 Task: Create a detailed anatomical model of a human organ.
Action: Mouse moved to (274, 224)
Screenshot: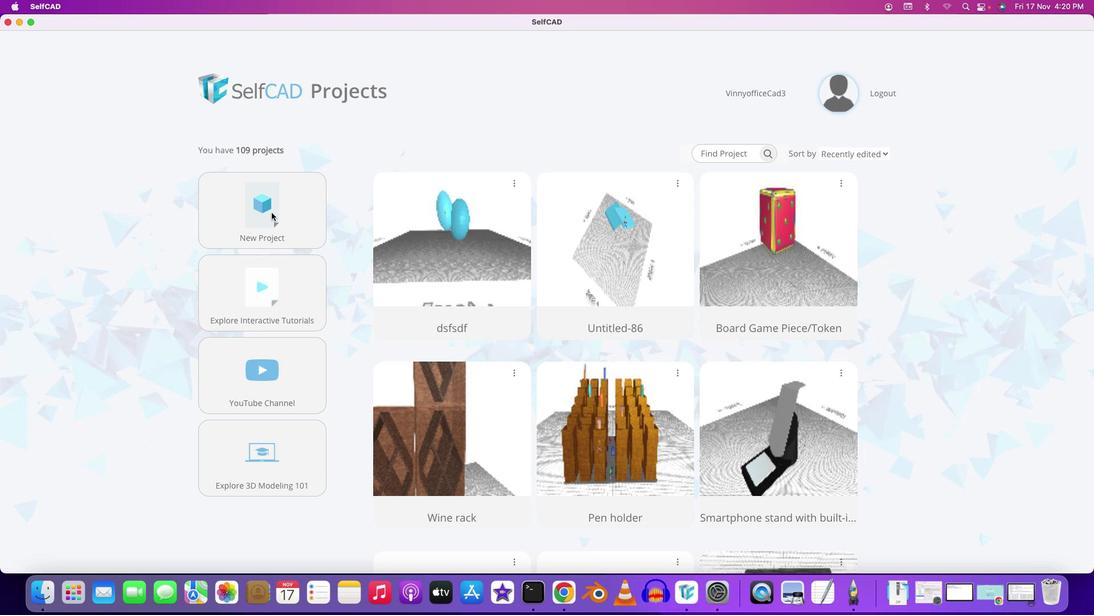 
Action: Mouse pressed left at (274, 224)
Screenshot: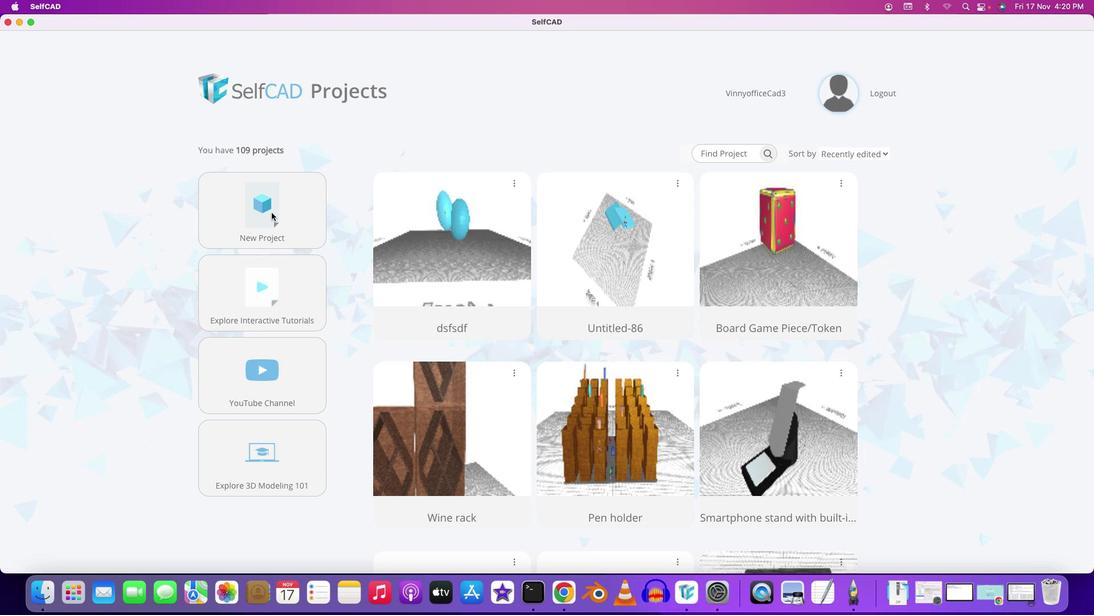 
Action: Mouse moved to (273, 214)
Screenshot: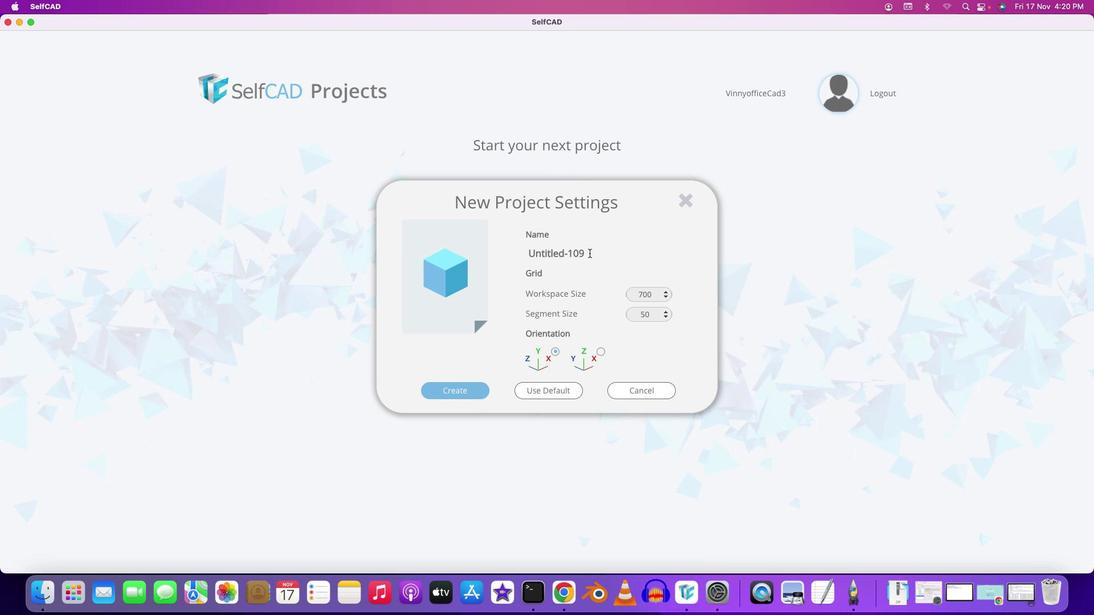 
Action: Mouse pressed left at (273, 214)
Screenshot: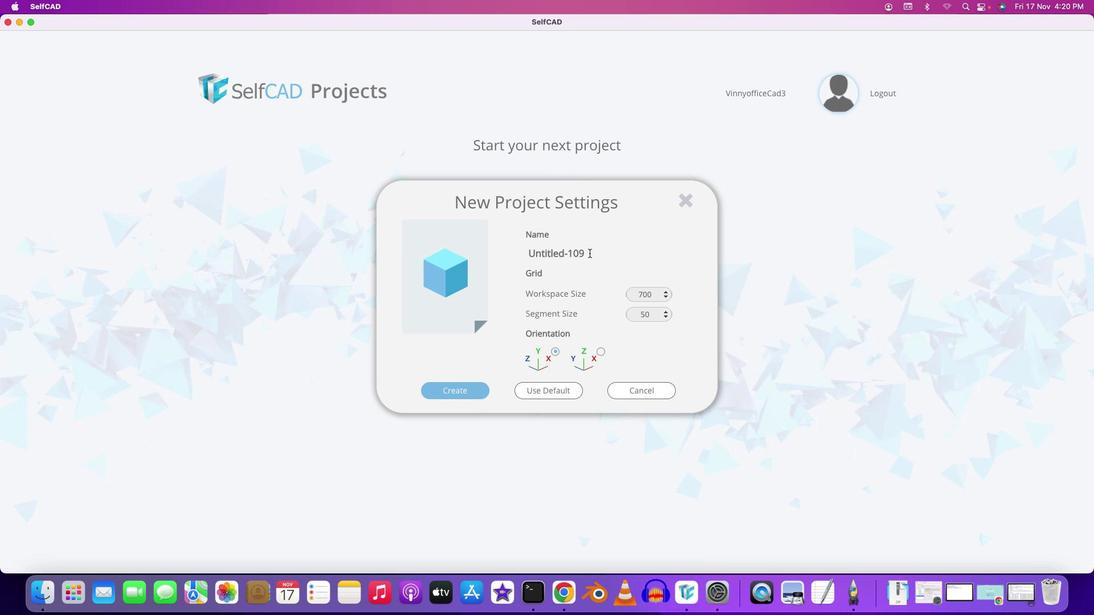
Action: Mouse moved to (591, 255)
Screenshot: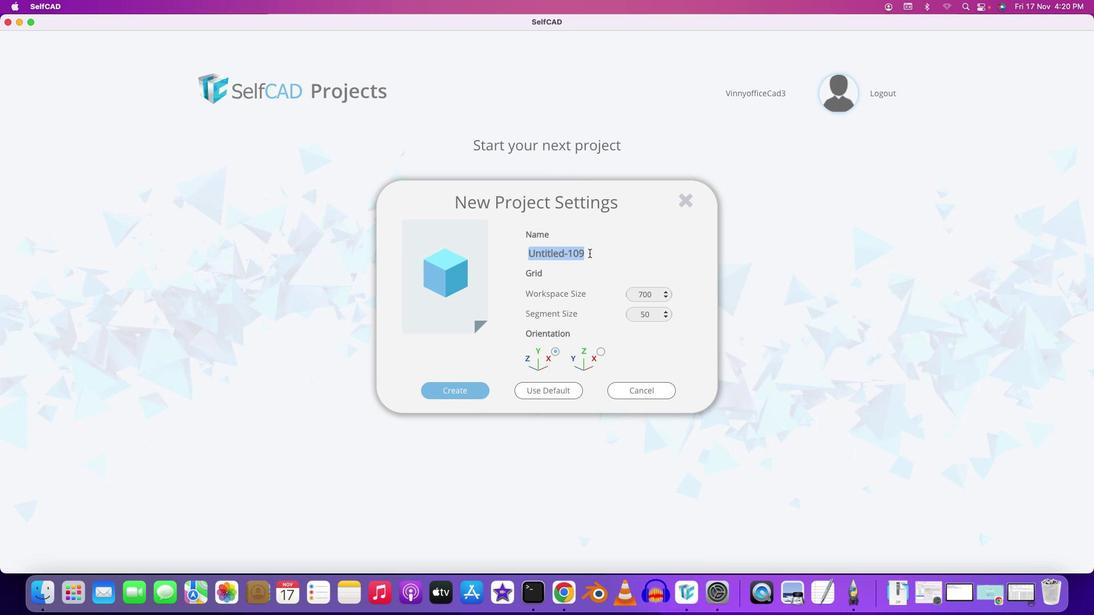 
Action: Mouse pressed left at (591, 255)
Screenshot: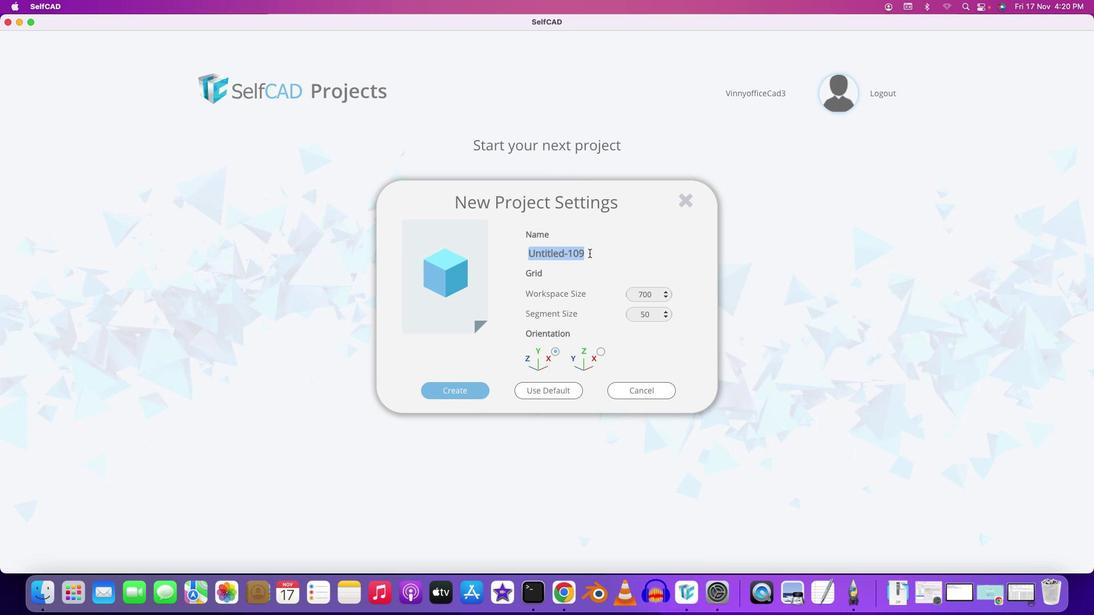 
Action: Key pressed Key.backspaceKey.backspaceKey.backspaceKey.backspace'd'Key.backspace
Screenshot: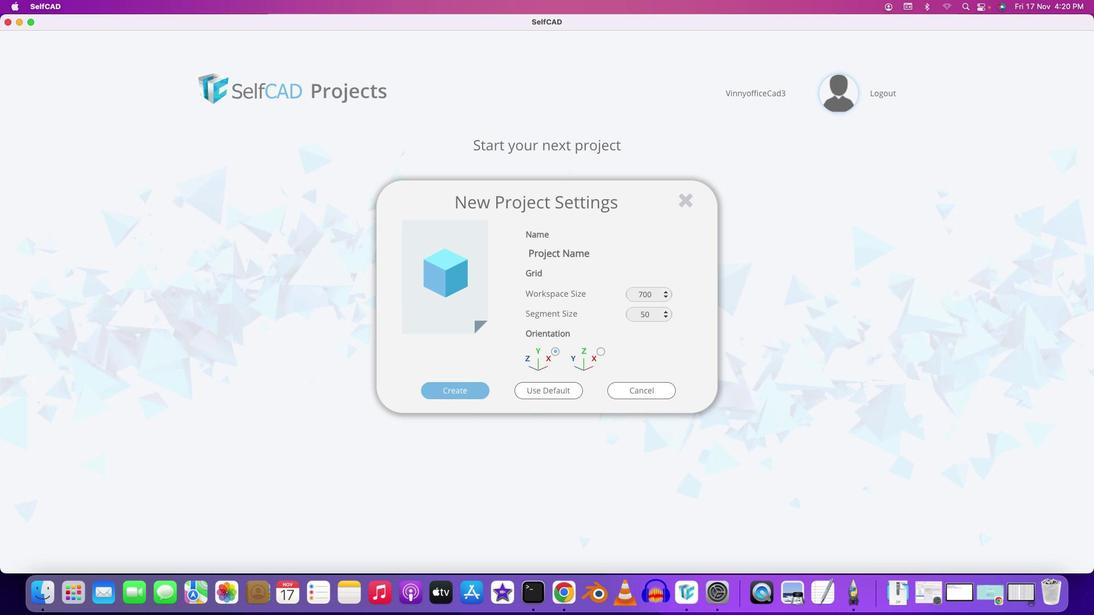
Action: Mouse moved to (659, 299)
Screenshot: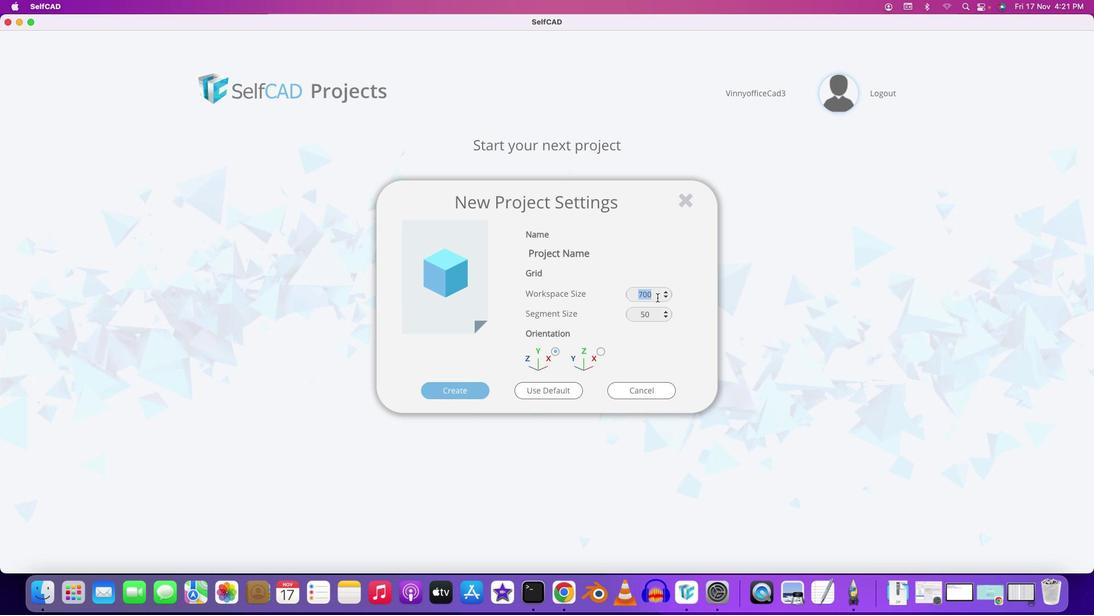 
Action: Mouse pressed left at (659, 299)
Screenshot: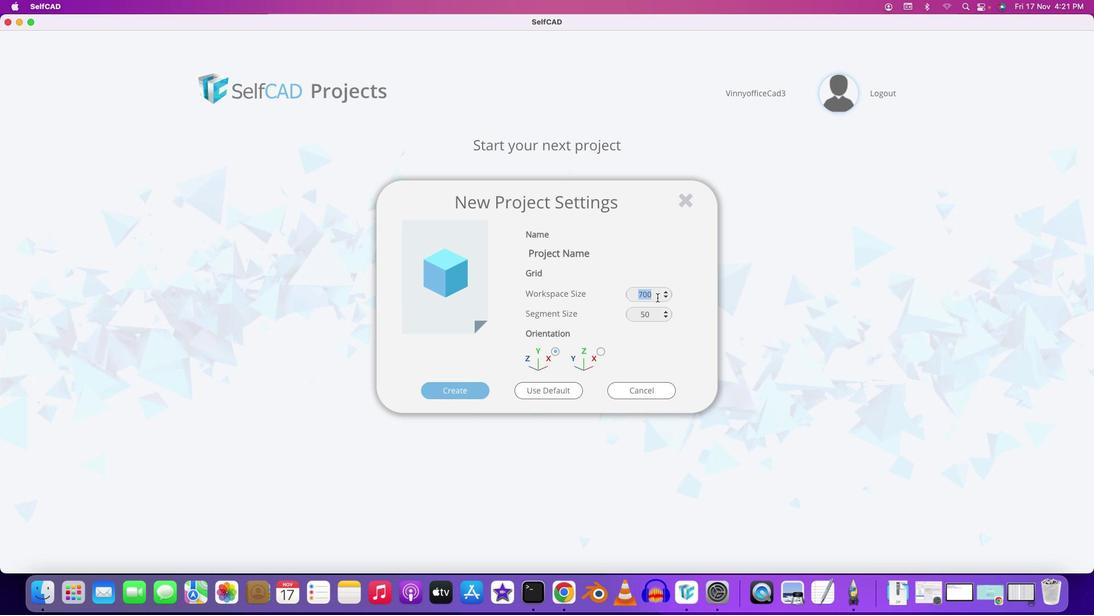 
Action: Mouse moved to (614, 255)
Screenshot: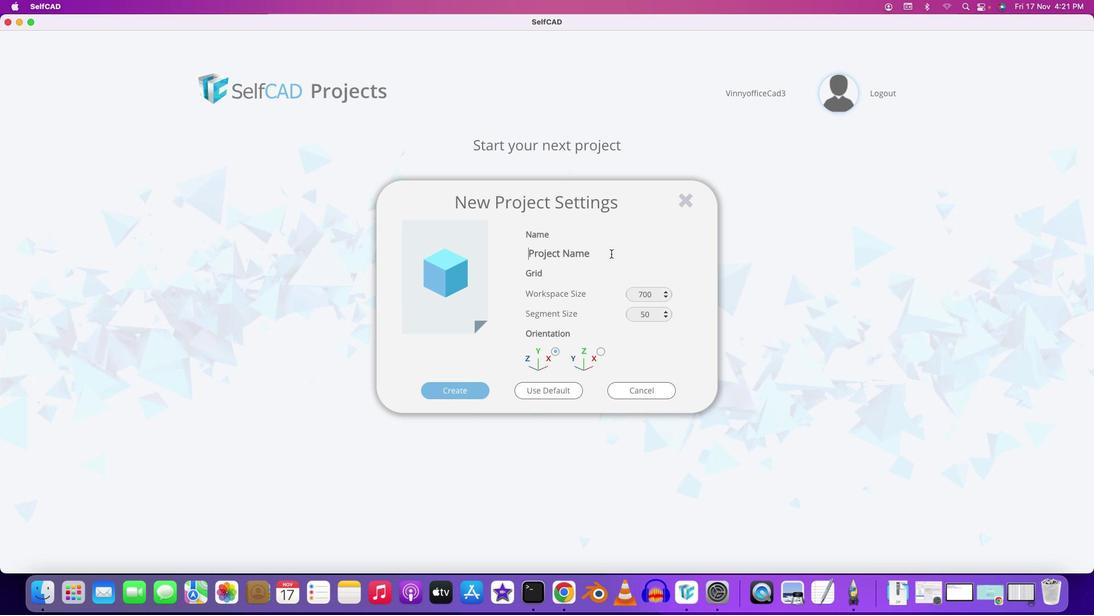 
Action: Mouse pressed left at (614, 255)
Screenshot: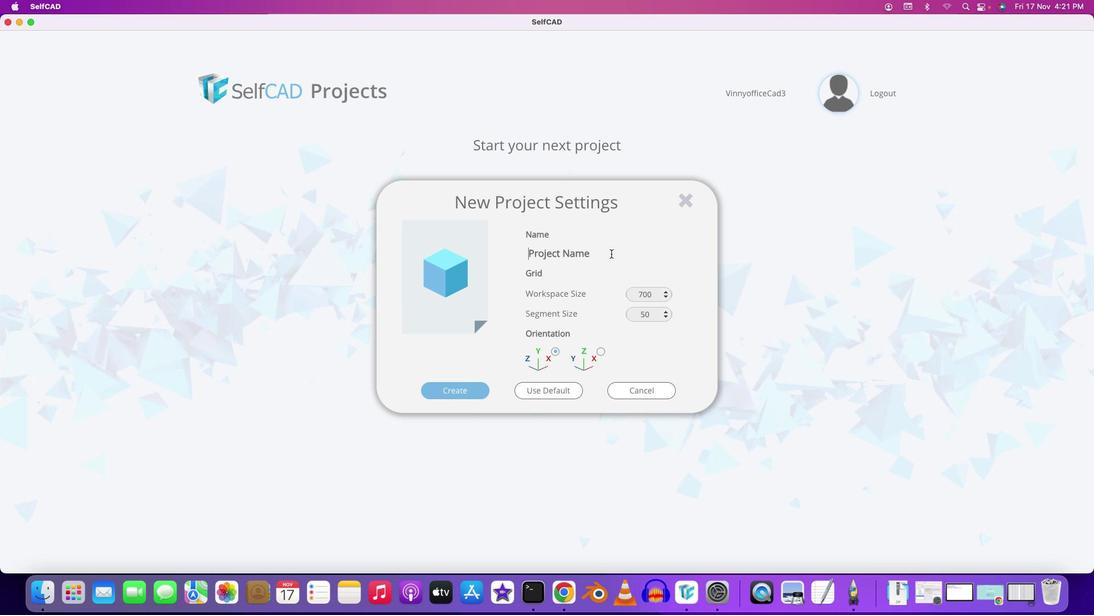 
Action: Mouse moved to (613, 255)
Screenshot: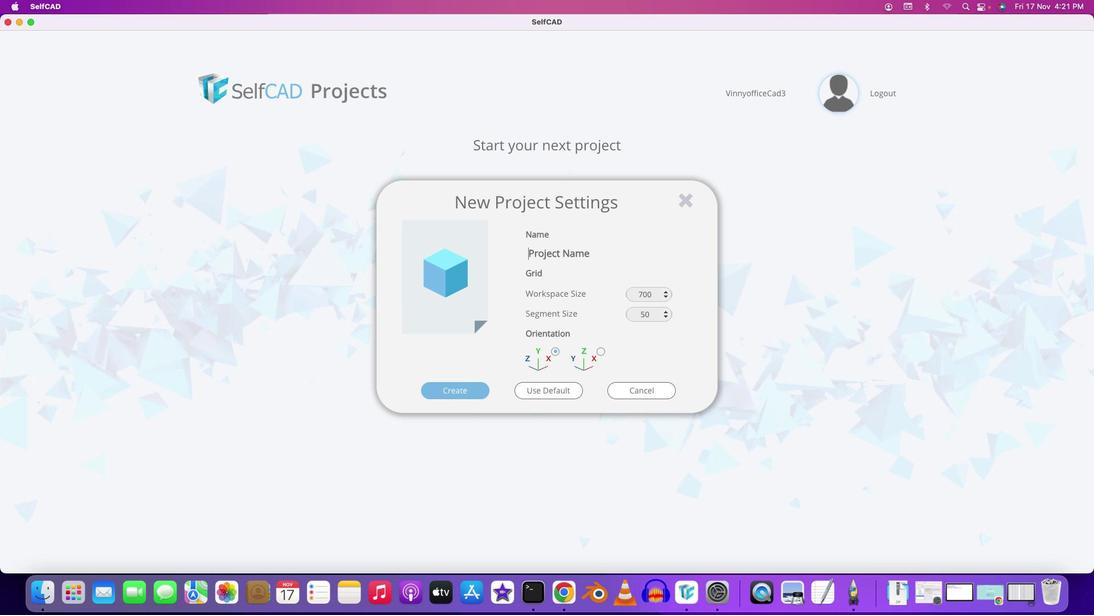 
Action: Key pressed Key.shift'H''u''m''a''n'Key.spaceKey.shift'O''r''g''a''n'
Screenshot: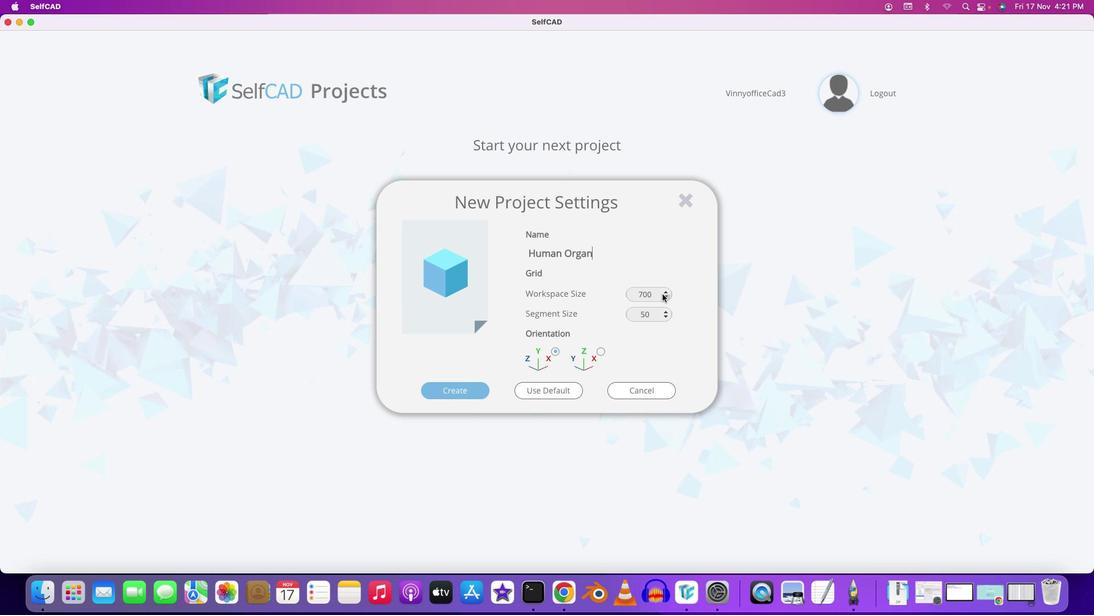 
Action: Mouse moved to (661, 295)
Screenshot: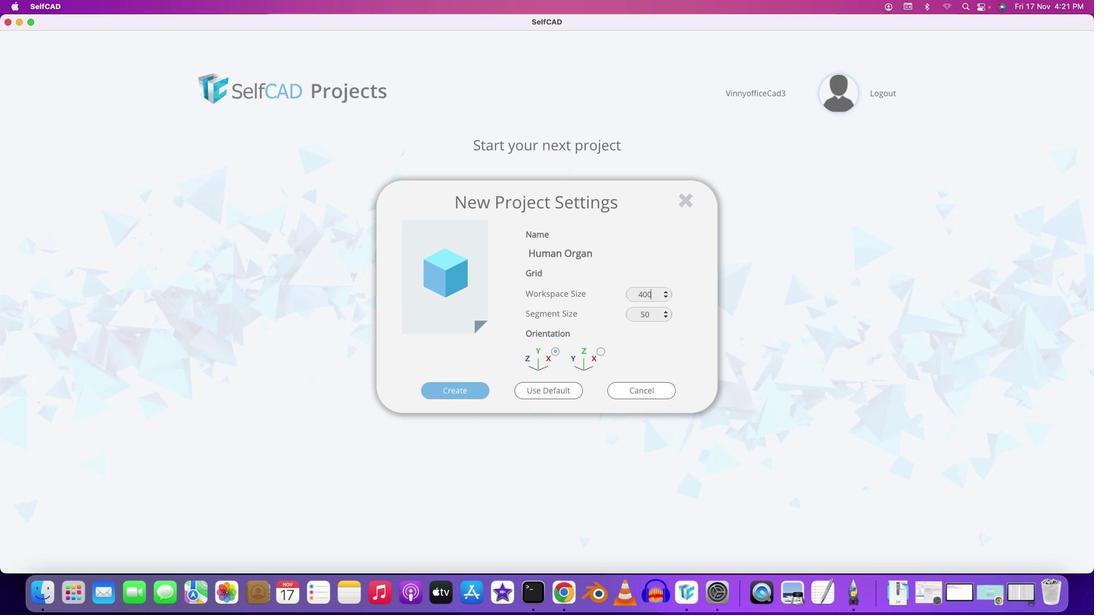 
Action: Mouse pressed left at (661, 295)
Screenshot: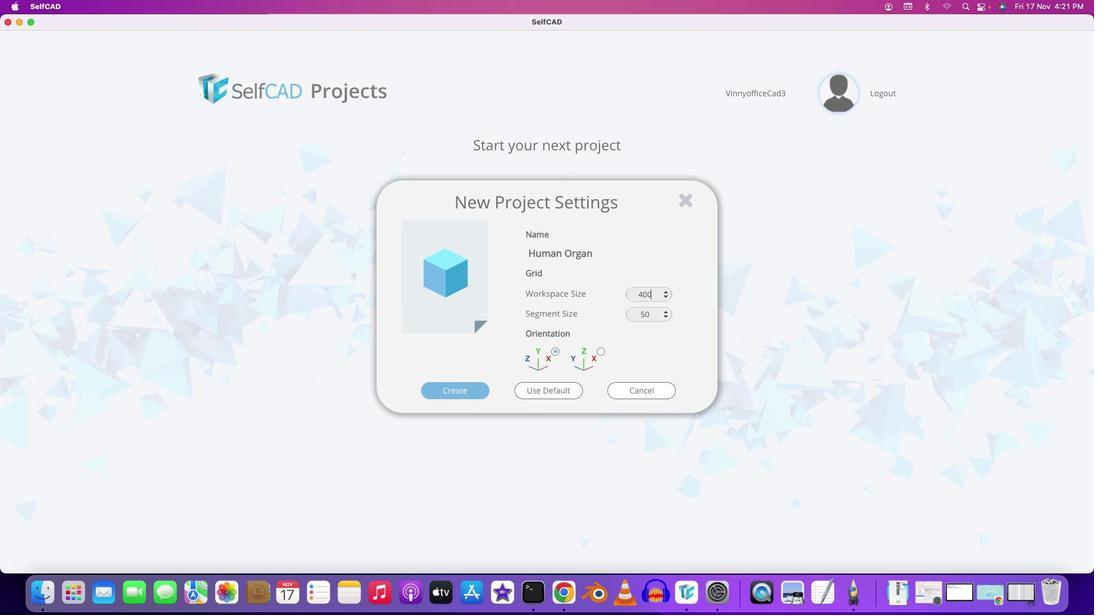 
Action: Key pressed '4''0''0'
Screenshot: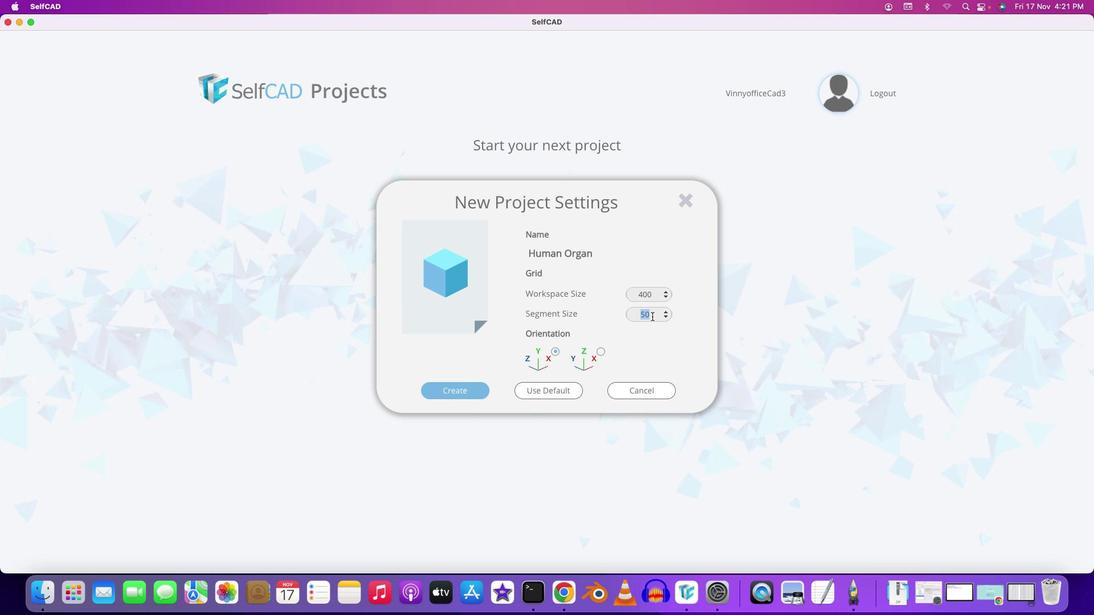 
Action: Mouse moved to (654, 318)
Screenshot: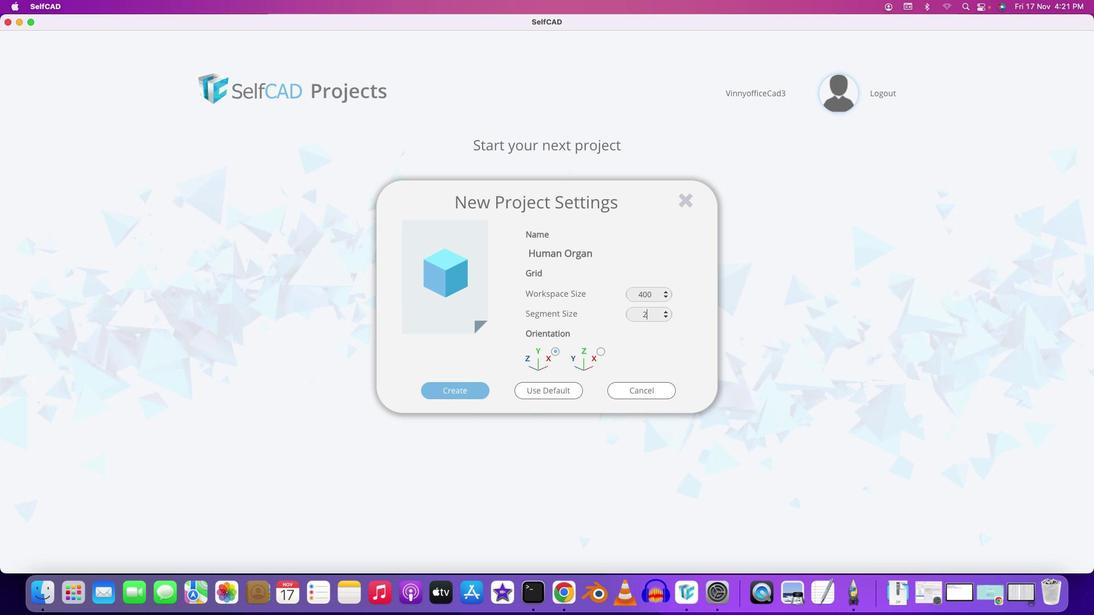 
Action: Mouse pressed left at (654, 318)
Screenshot: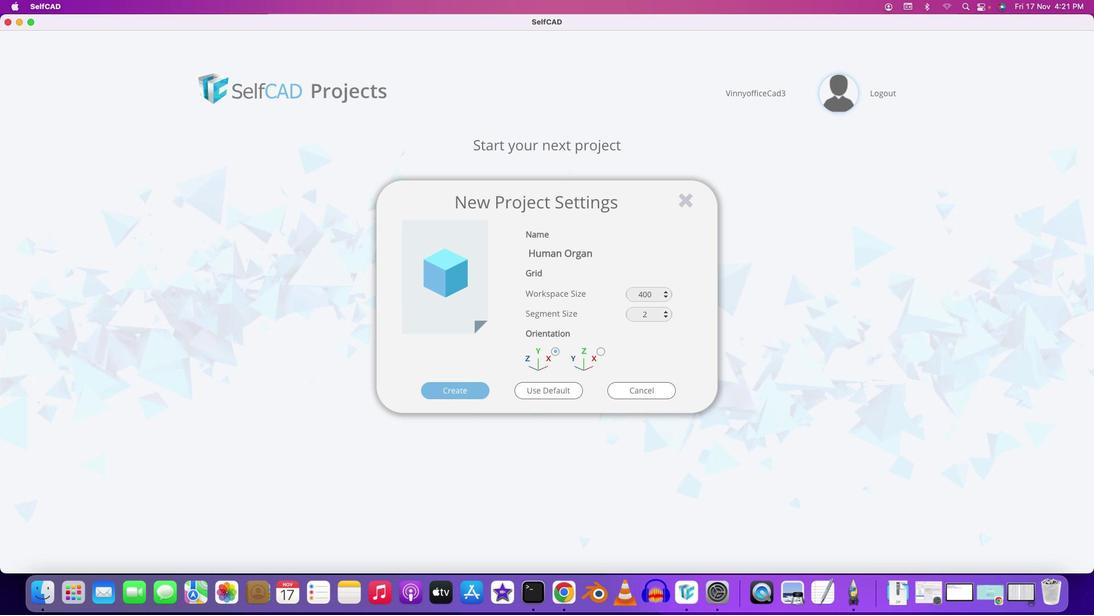 
Action: Key pressed '2'Key.backspace'4'
Screenshot: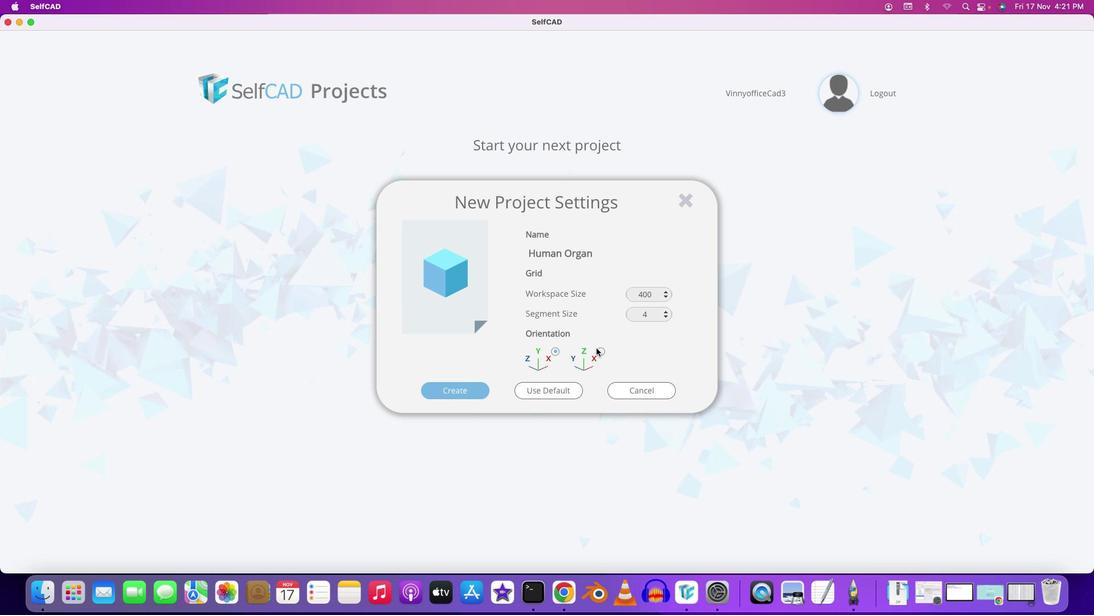 
Action: Mouse moved to (598, 350)
Screenshot: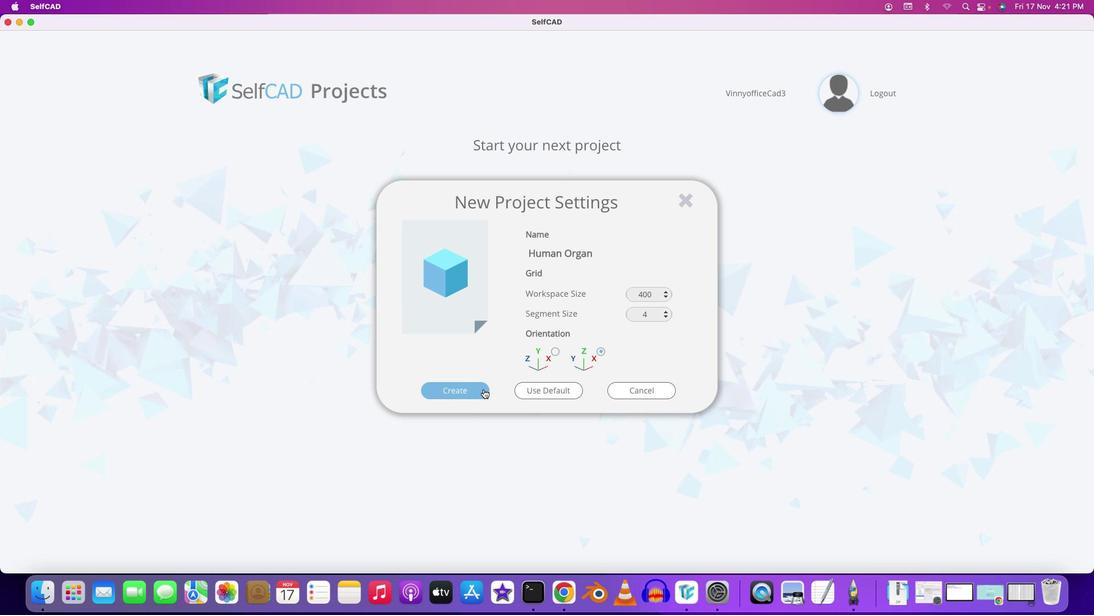 
Action: Mouse pressed left at (598, 350)
Screenshot: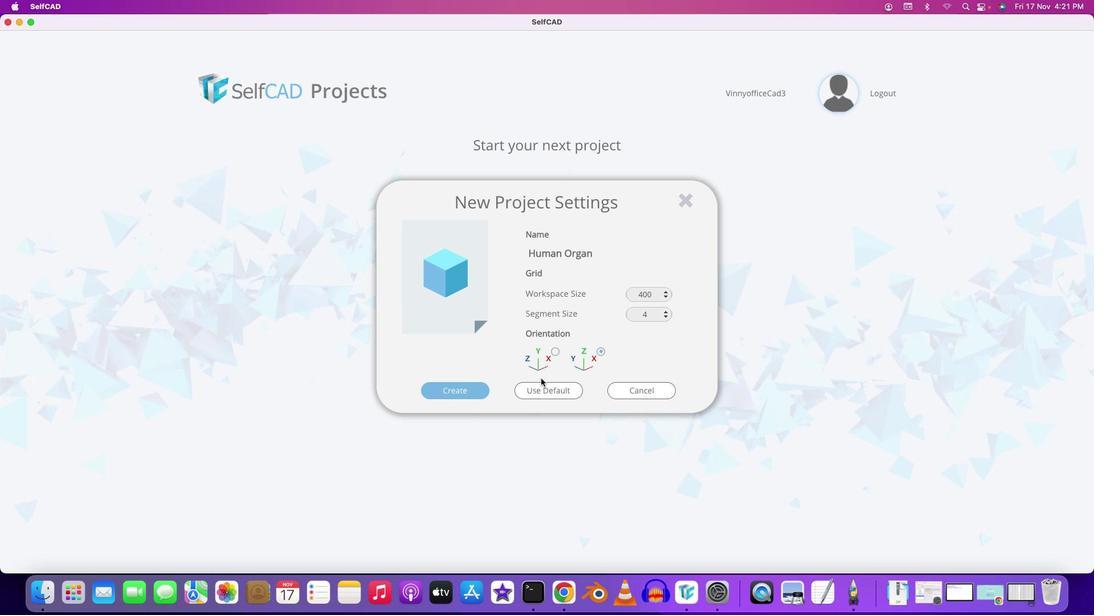 
Action: Mouse moved to (599, 351)
Screenshot: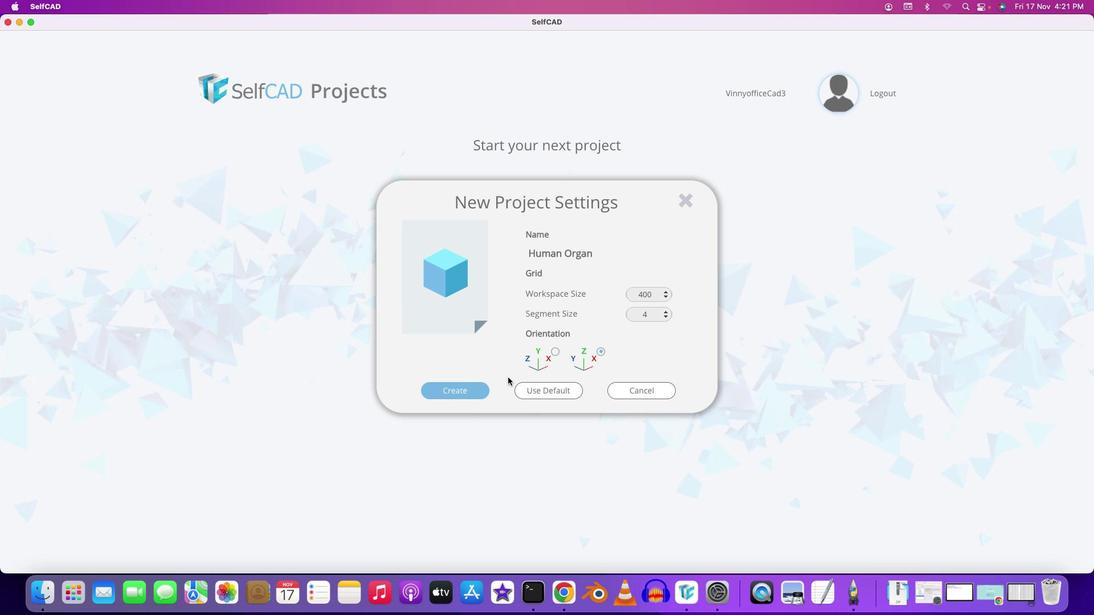 
Action: Mouse pressed left at (599, 351)
Screenshot: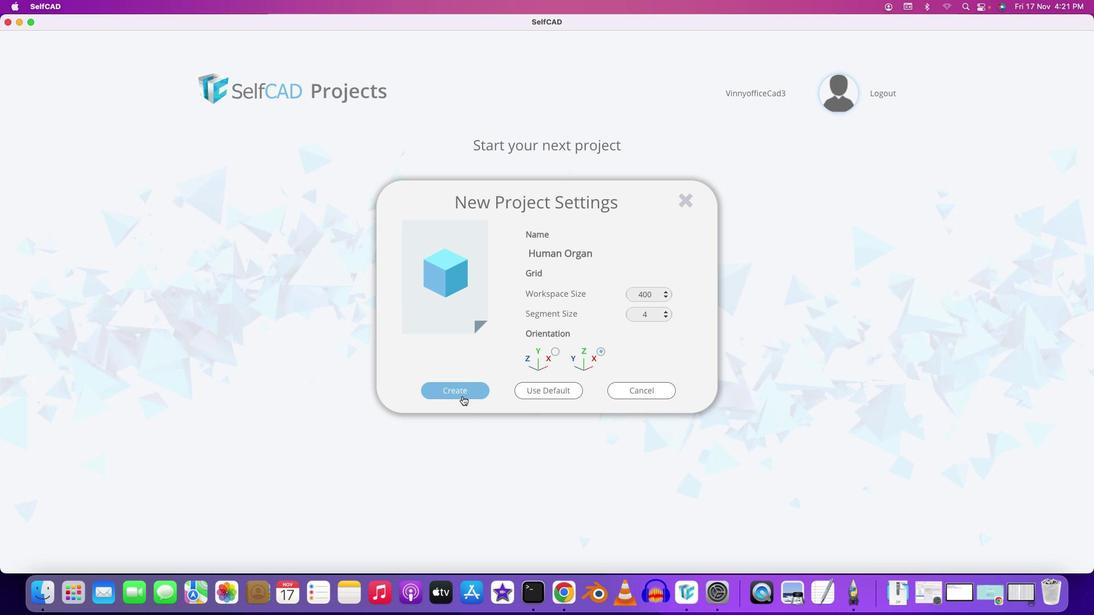 
Action: Mouse moved to (464, 398)
Screenshot: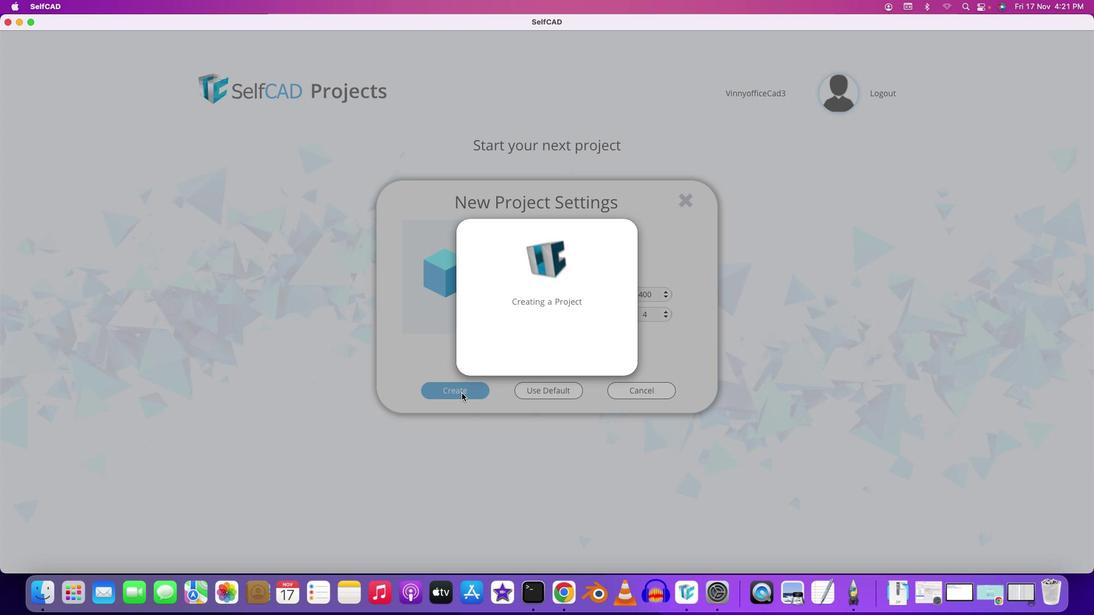 
Action: Mouse pressed left at (464, 398)
Screenshot: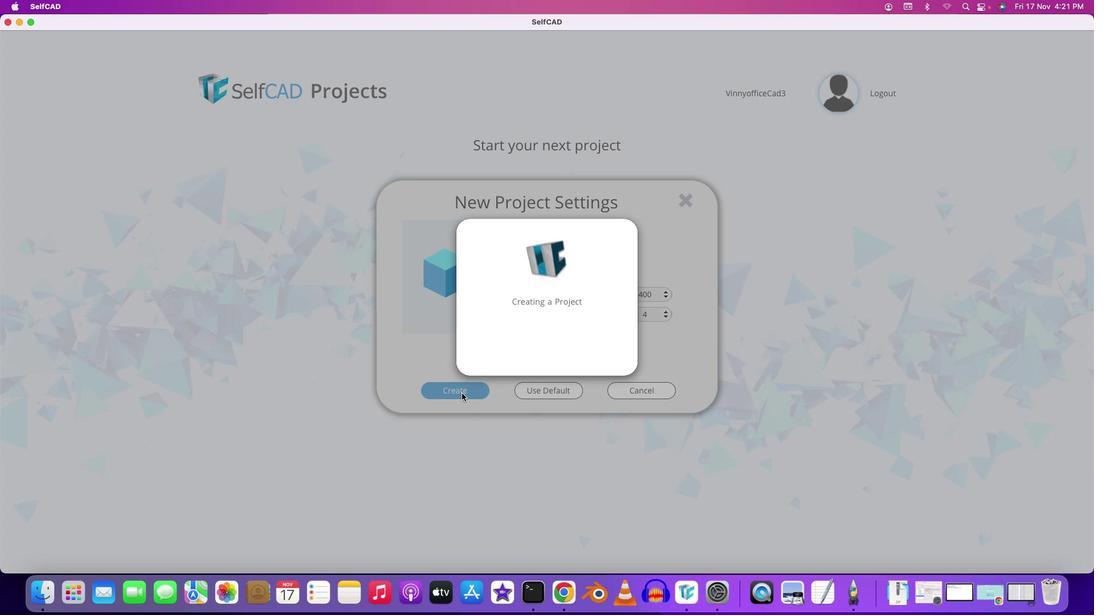 
Action: Mouse moved to (554, 375)
Screenshot: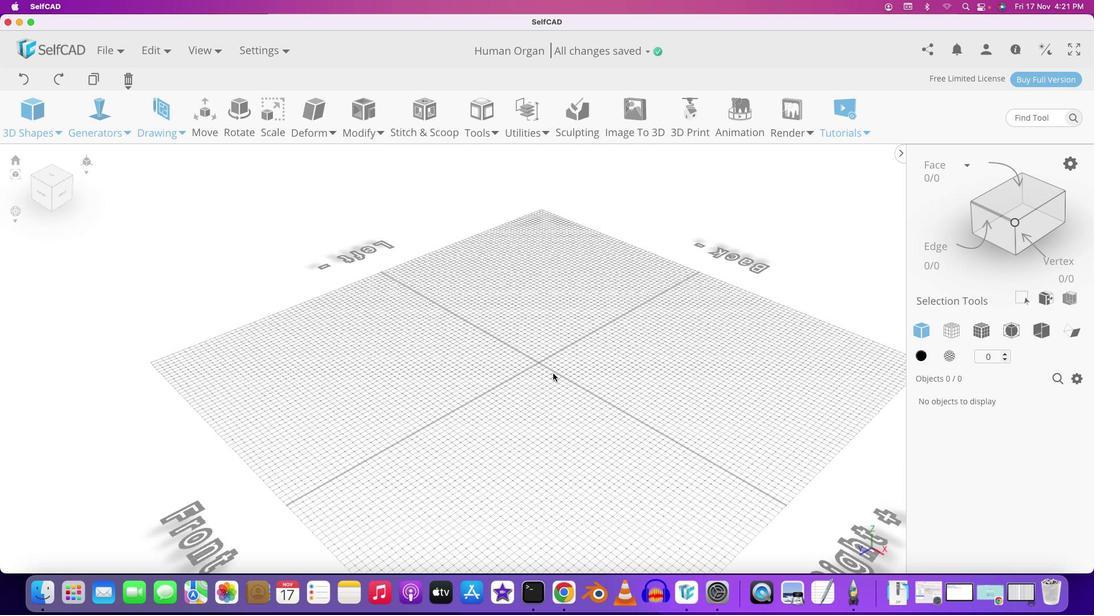 
Action: Mouse scrolled (554, 375) with delta (1, 2)
Screenshot: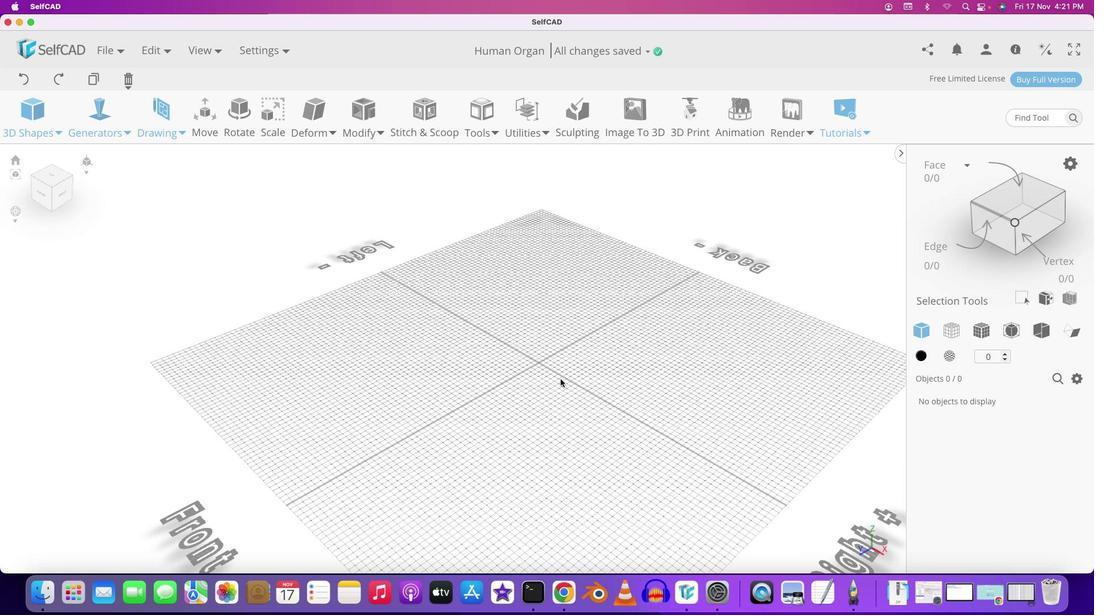 
Action: Mouse scrolled (554, 375) with delta (1, 2)
Screenshot: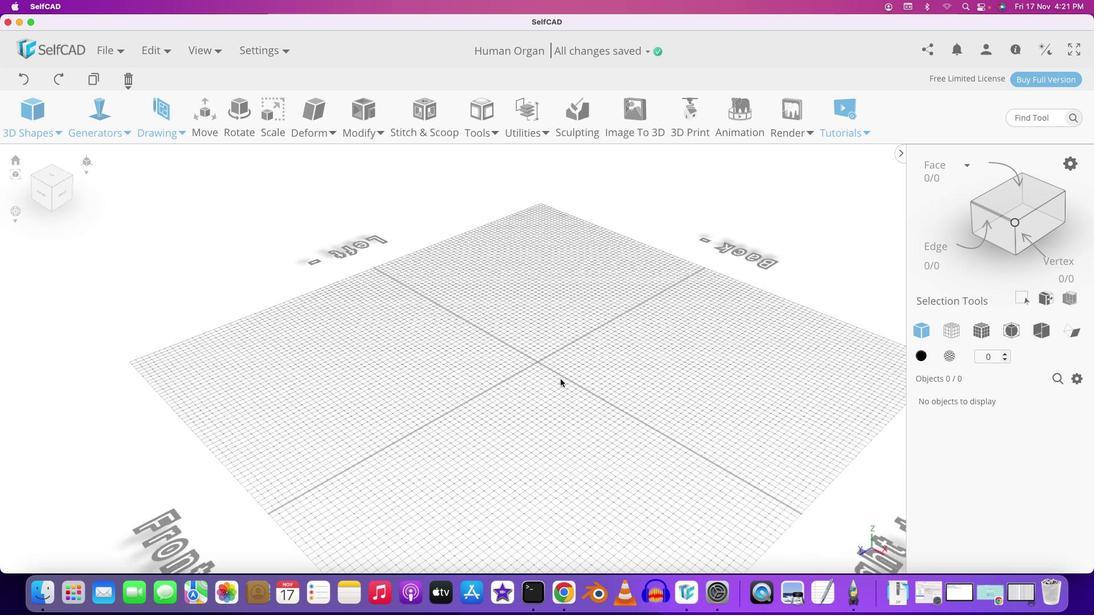 
Action: Mouse scrolled (554, 375) with delta (1, 2)
Screenshot: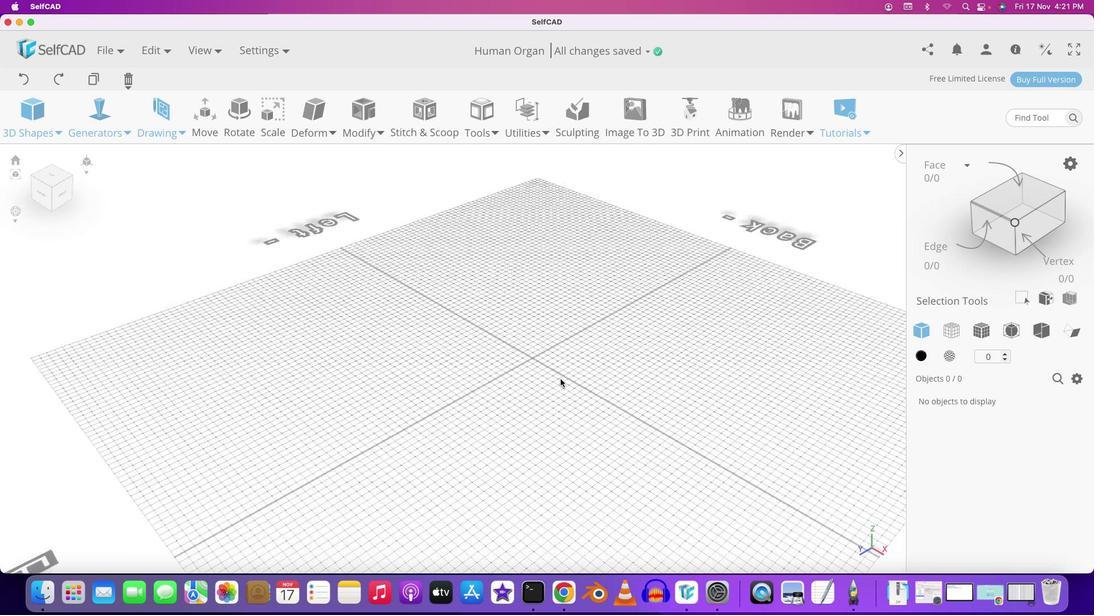 
Action: Mouse moved to (555, 375)
Screenshot: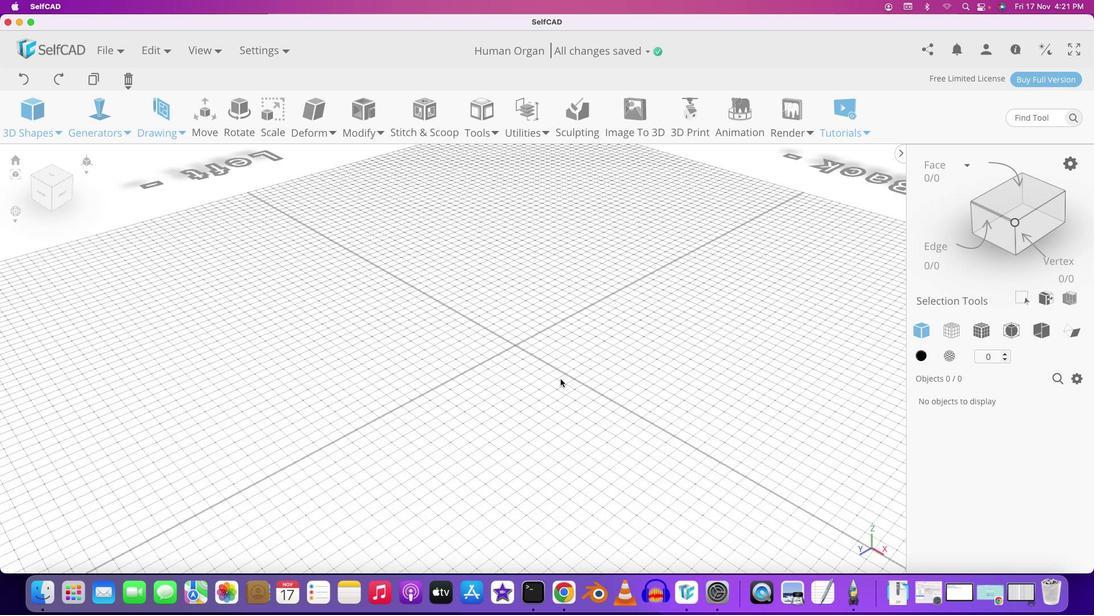 
Action: Mouse scrolled (555, 375) with delta (1, 2)
Screenshot: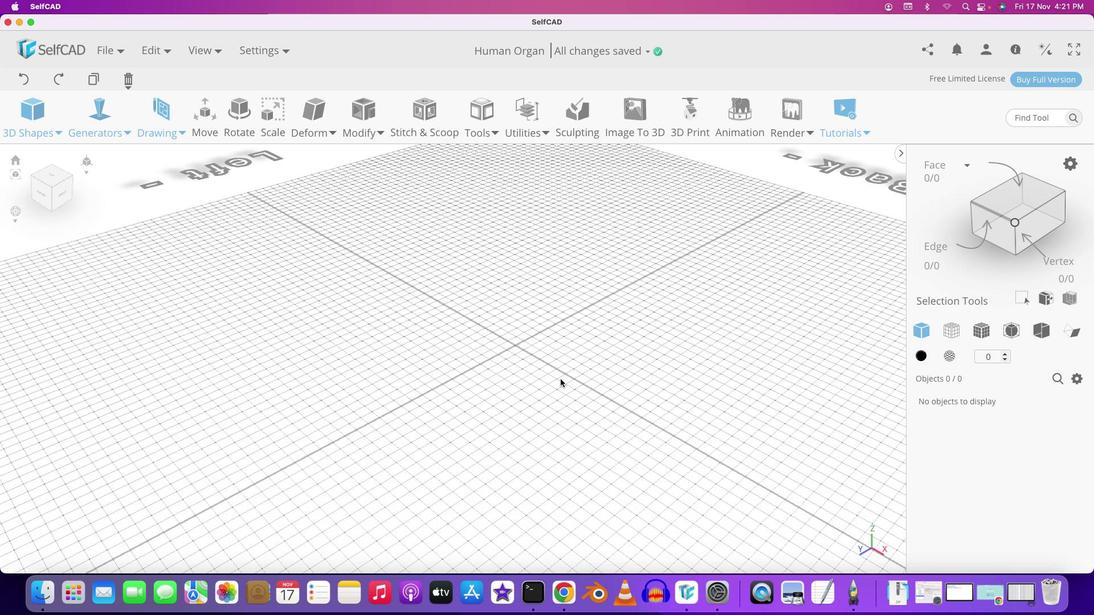
Action: Mouse scrolled (555, 375) with delta (1, 2)
Screenshot: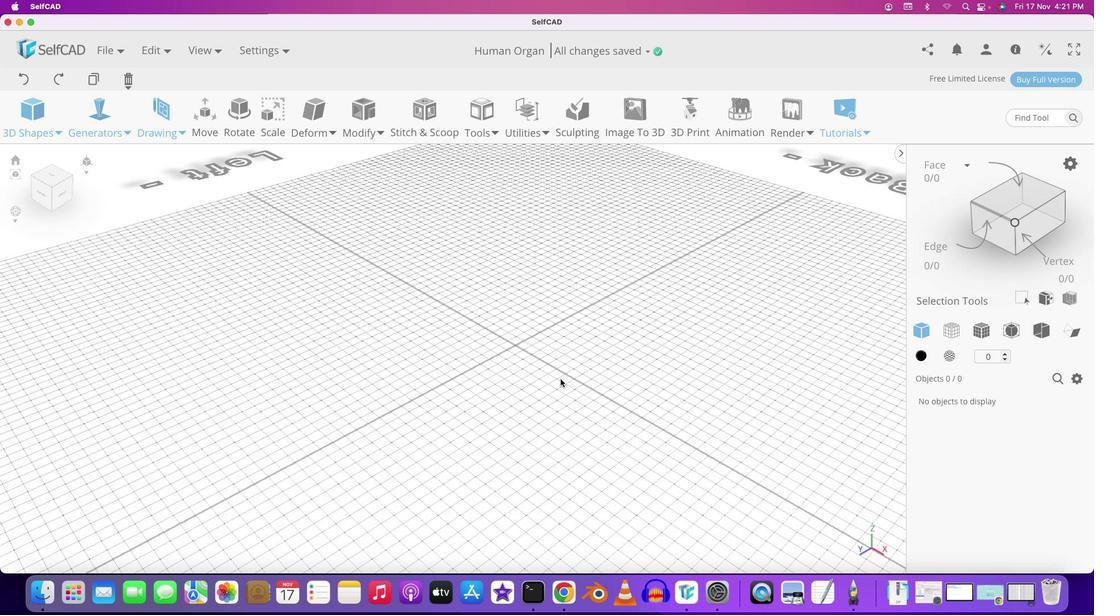 
Action: Mouse scrolled (555, 375) with delta (1, 2)
Screenshot: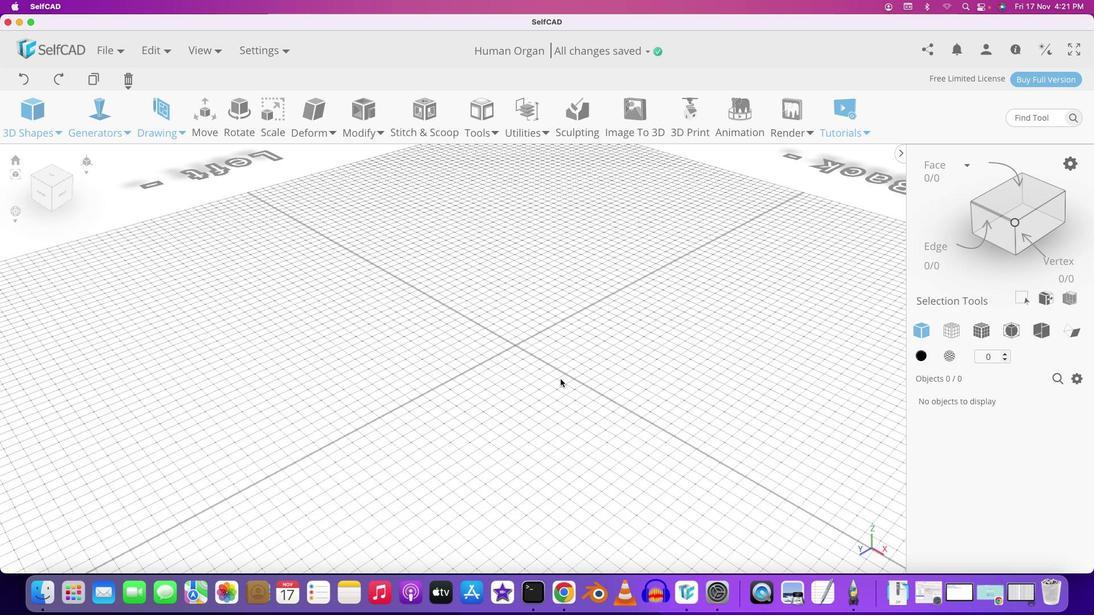 
Action: Mouse moved to (555, 375)
Screenshot: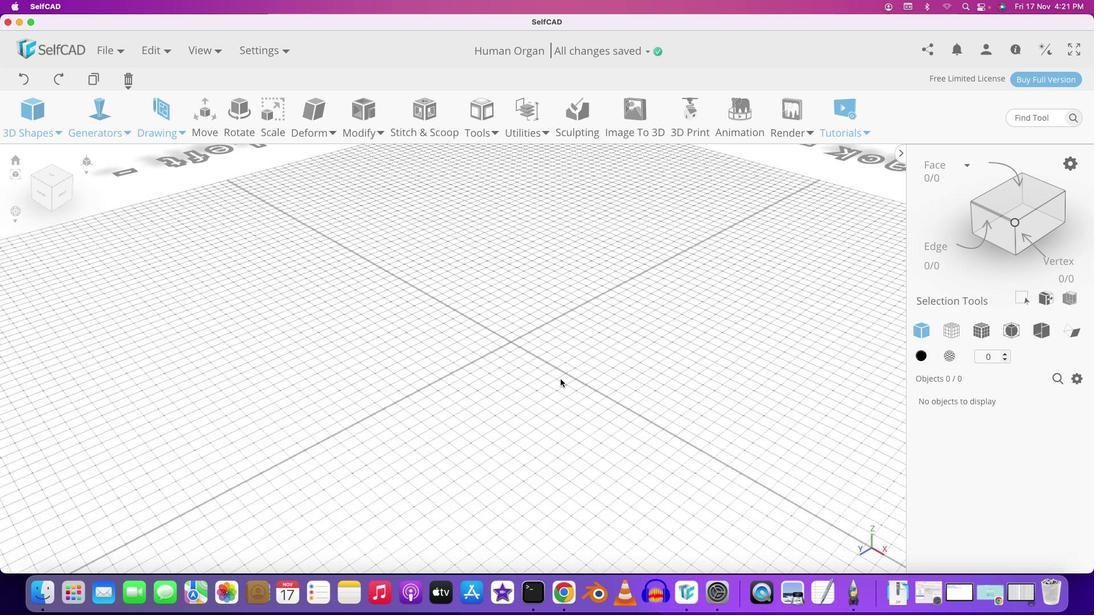 
Action: Mouse scrolled (555, 375) with delta (1, 2)
Screenshot: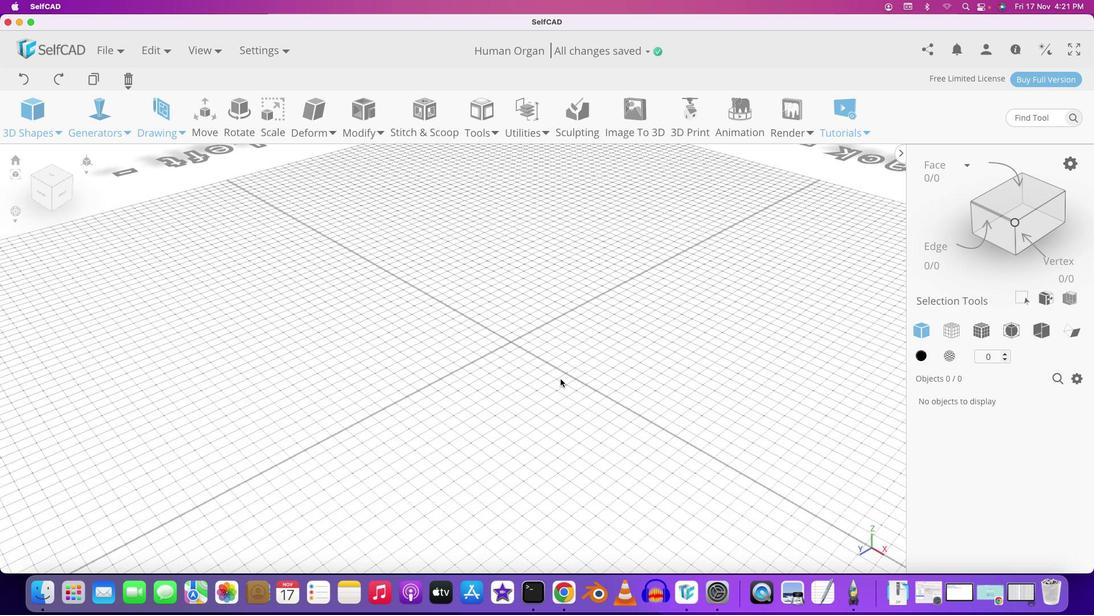 
Action: Mouse scrolled (555, 375) with delta (1, 2)
Screenshot: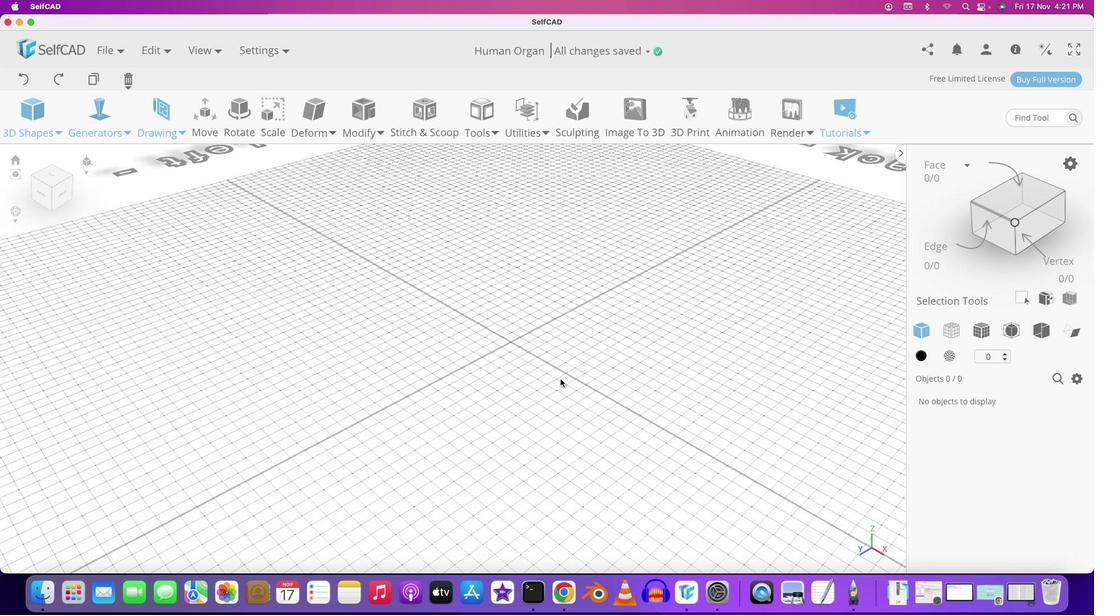 
Action: Mouse scrolled (555, 375) with delta (1, 3)
Screenshot: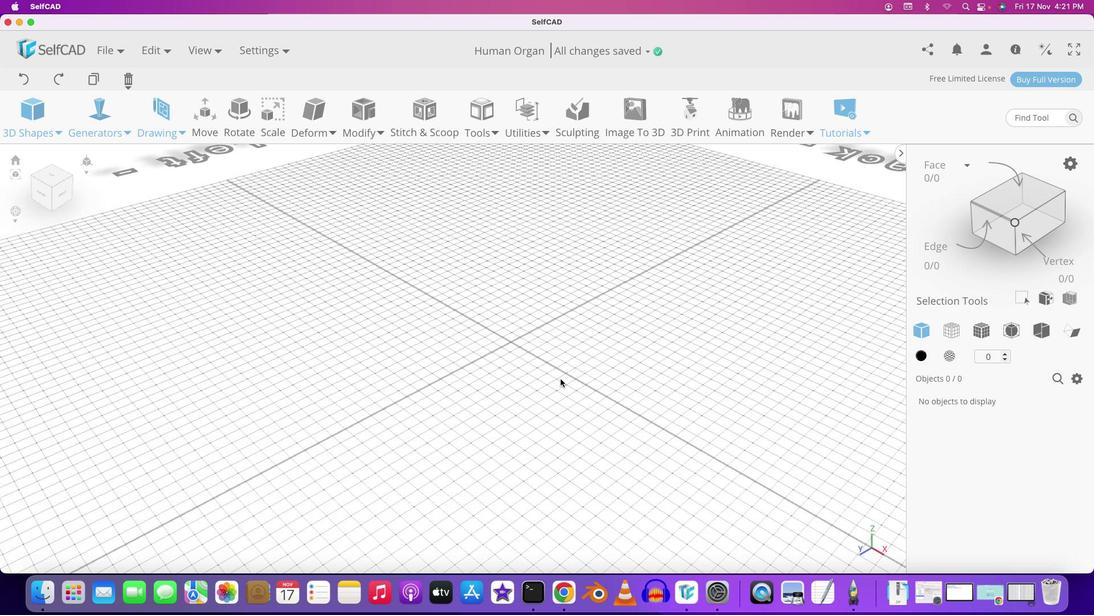 
Action: Mouse scrolled (555, 375) with delta (1, 4)
Screenshot: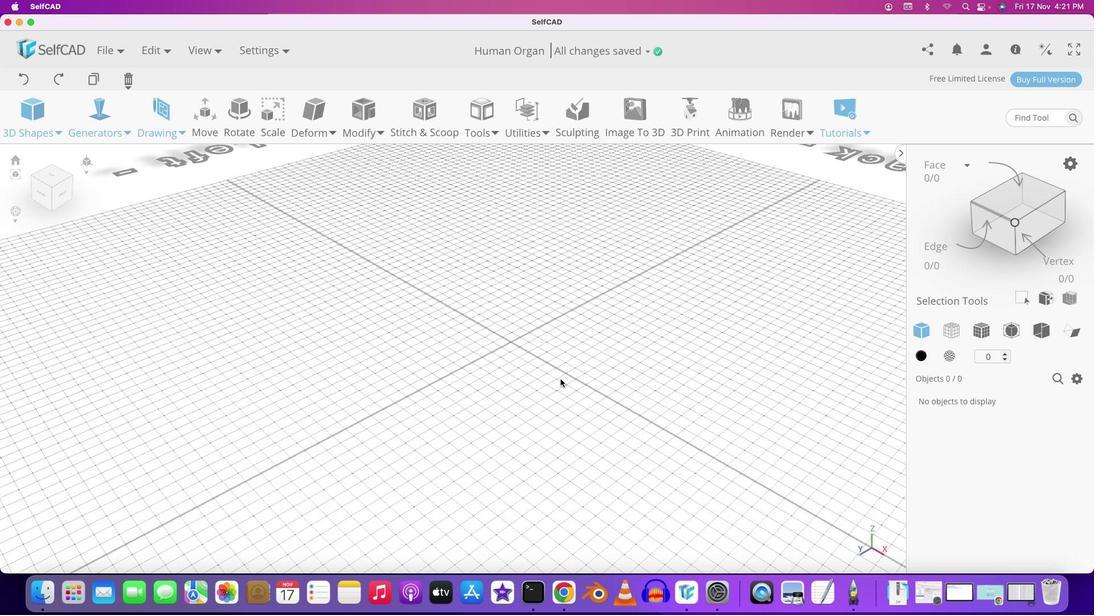 
Action: Mouse moved to (562, 380)
Screenshot: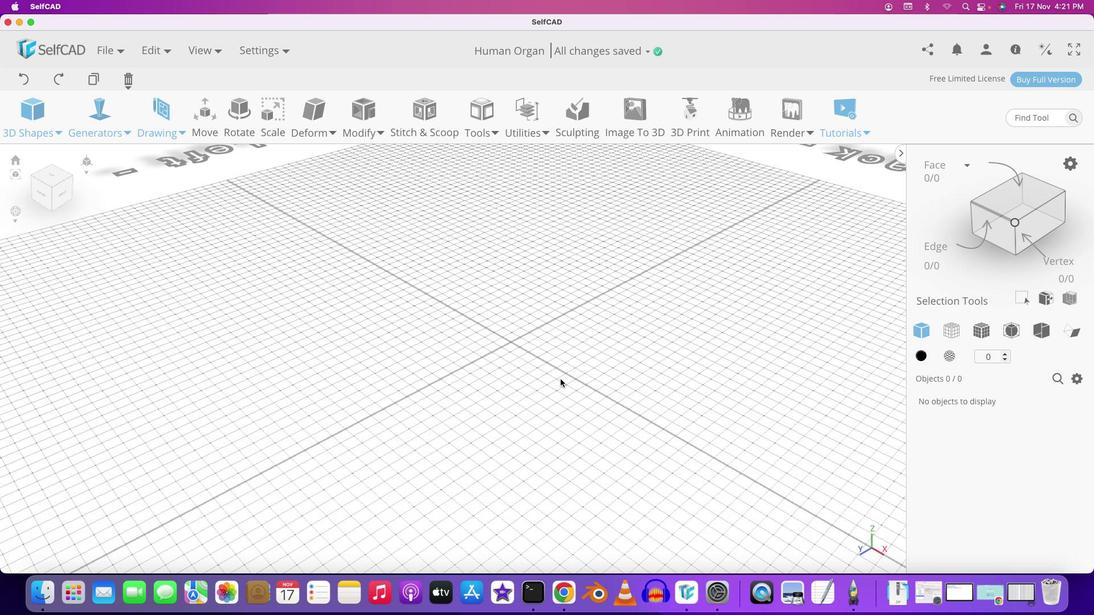 
Action: Mouse scrolled (562, 380) with delta (1, 2)
Screenshot: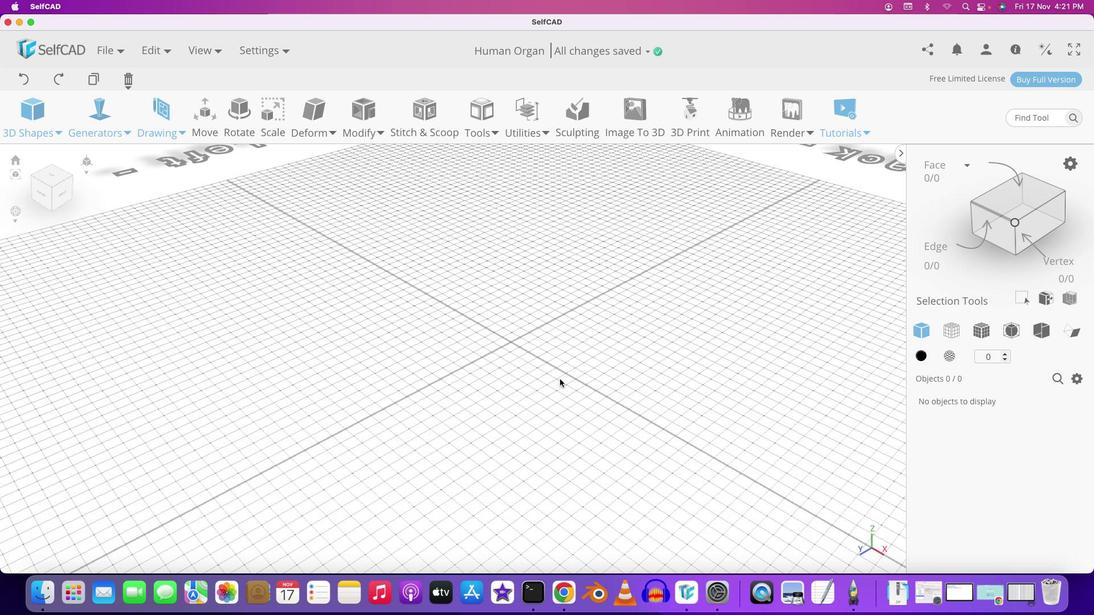 
Action: Mouse scrolled (562, 380) with delta (1, 2)
Screenshot: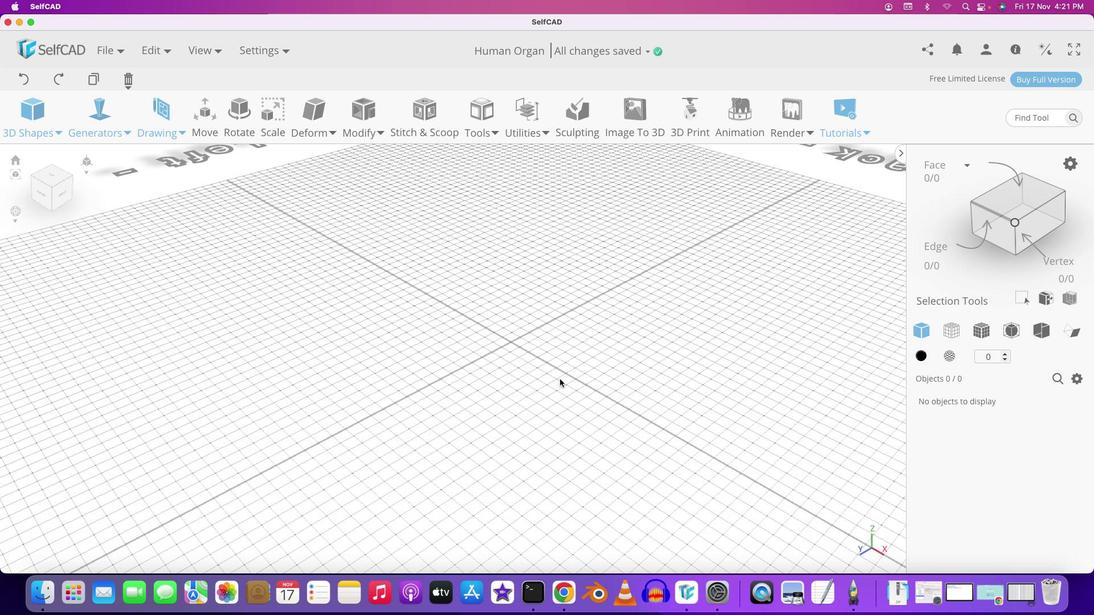 
Action: Mouse scrolled (562, 380) with delta (1, 3)
Screenshot: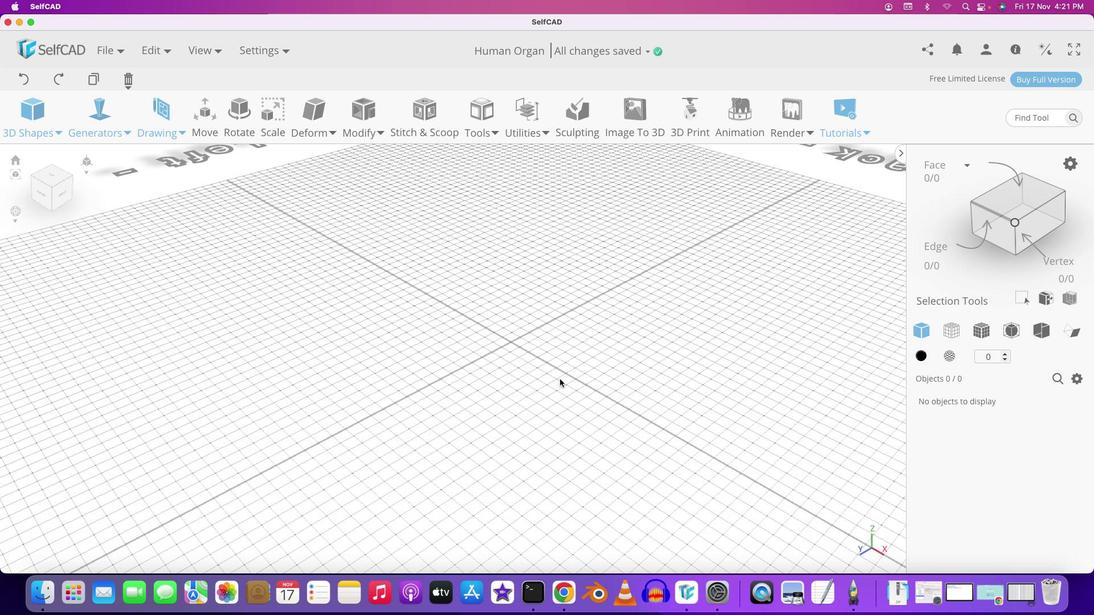 
Action: Mouse scrolled (562, 380) with delta (1, 3)
Screenshot: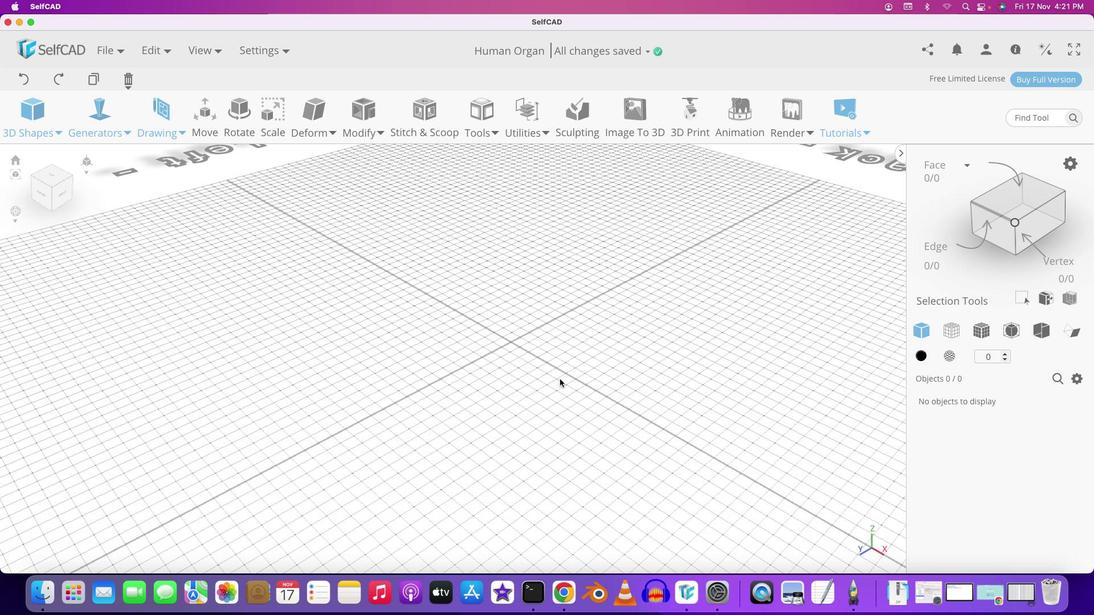 
Action: Mouse scrolled (562, 380) with delta (1, 4)
Screenshot: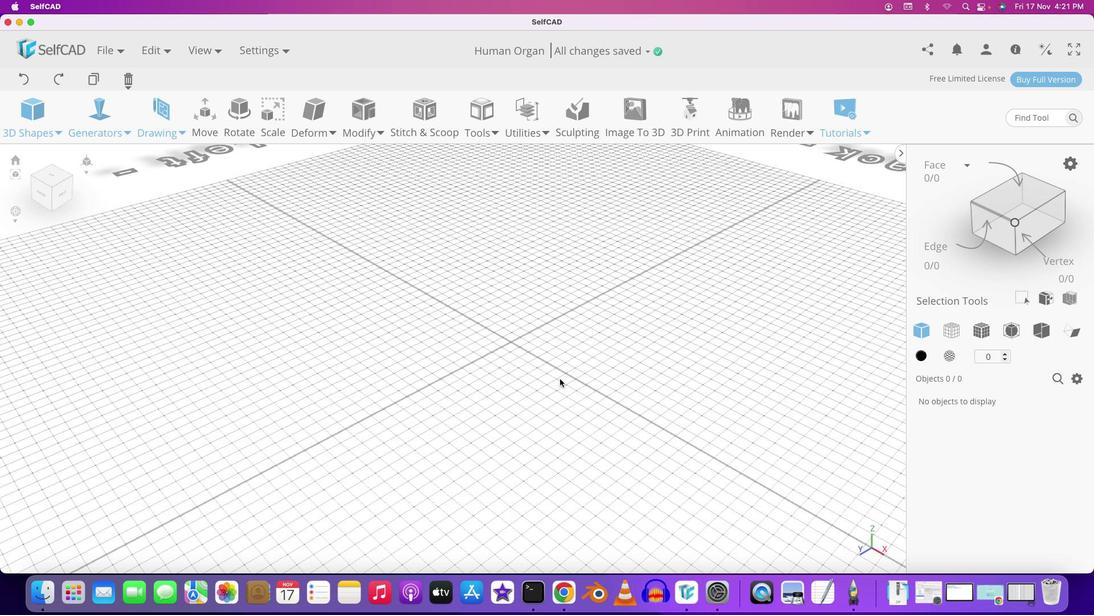 
Action: Mouse scrolled (562, 380) with delta (1, 2)
Screenshot: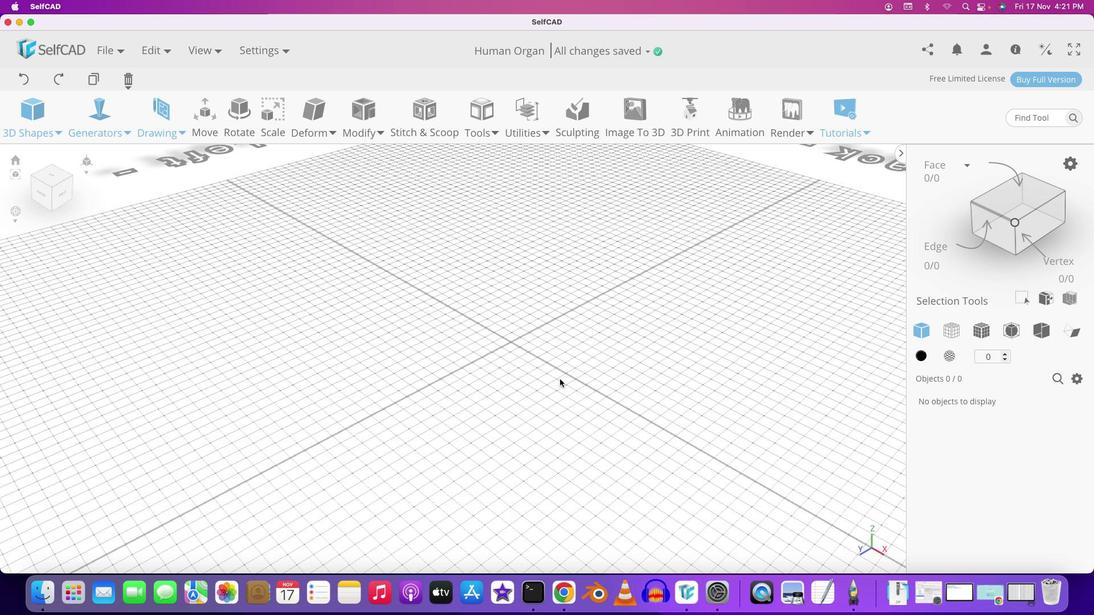 
Action: Mouse scrolled (562, 380) with delta (1, 2)
Screenshot: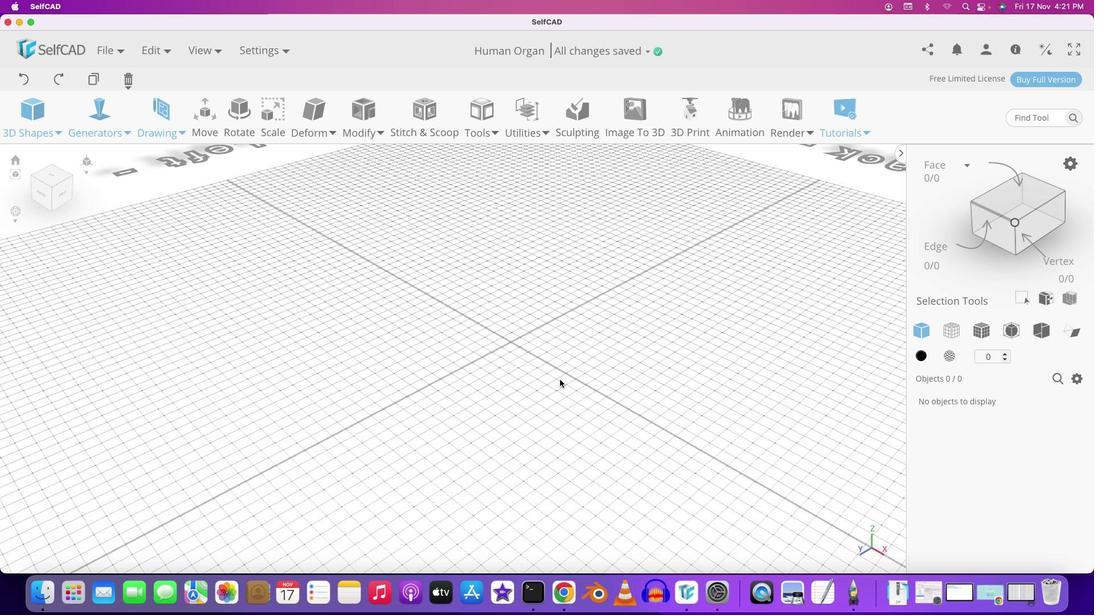 
Action: Mouse moved to (587, 348)
Screenshot: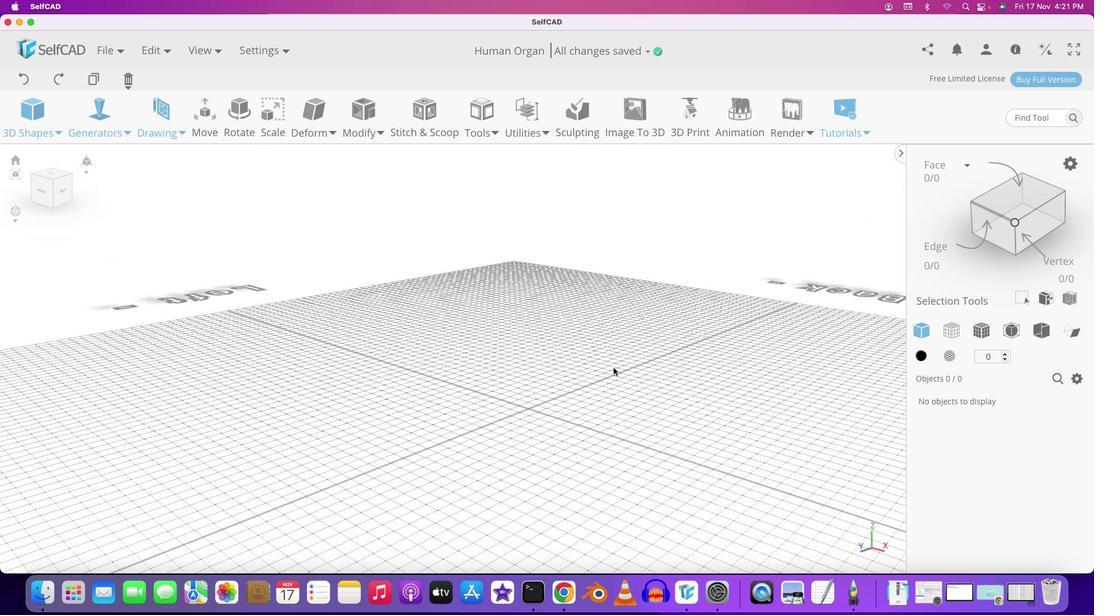 
Action: Key pressed Key.shift
Screenshot: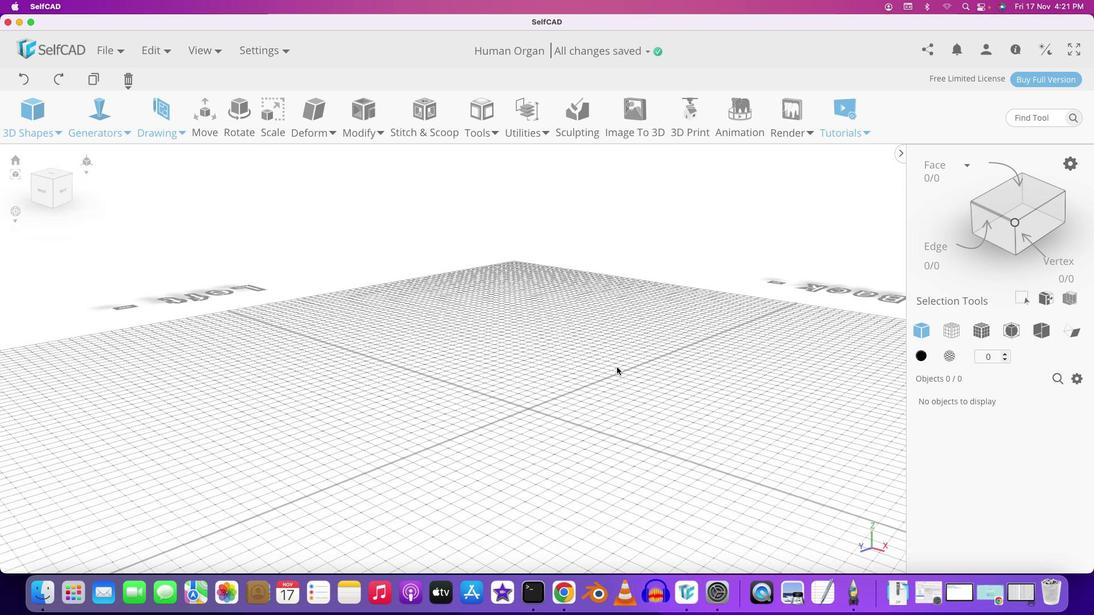 
Action: Mouse moved to (583, 347)
Screenshot: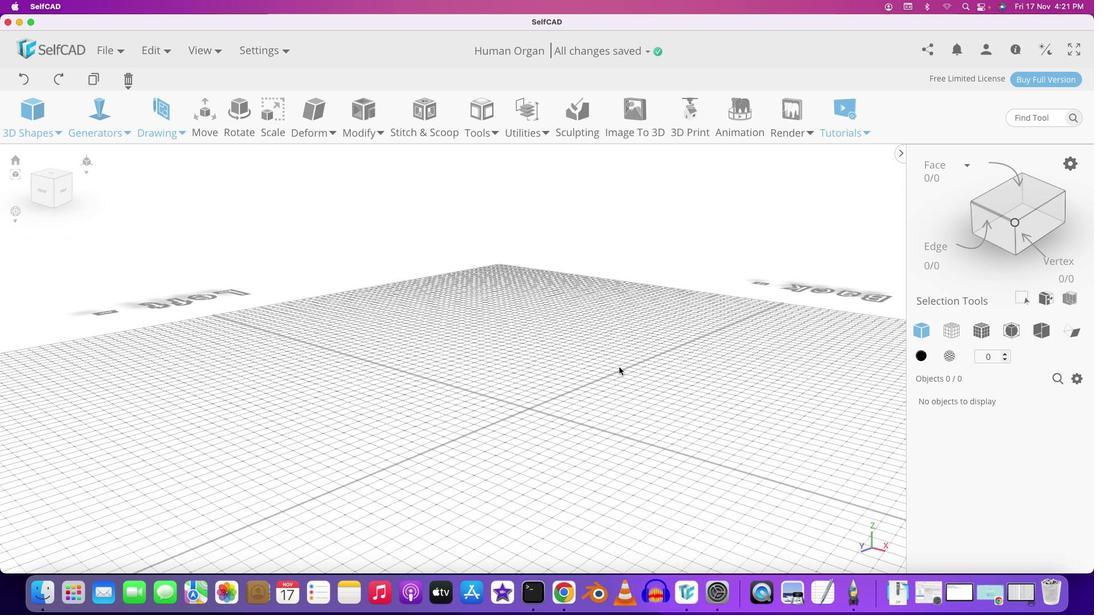 
Action: Mouse pressed left at (583, 347)
Screenshot: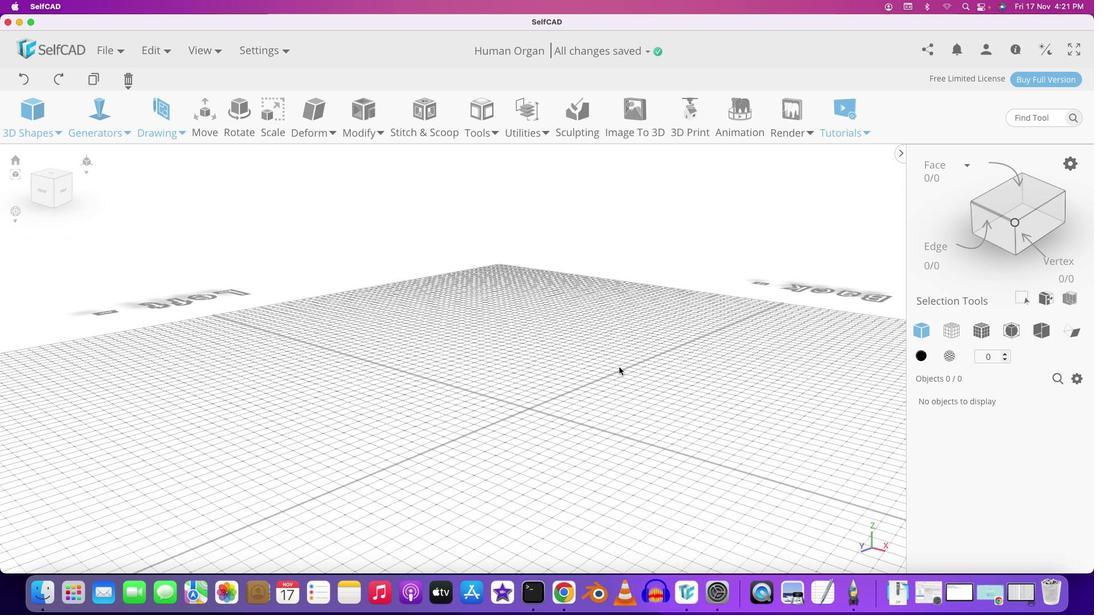 
Action: Mouse moved to (603, 392)
Screenshot: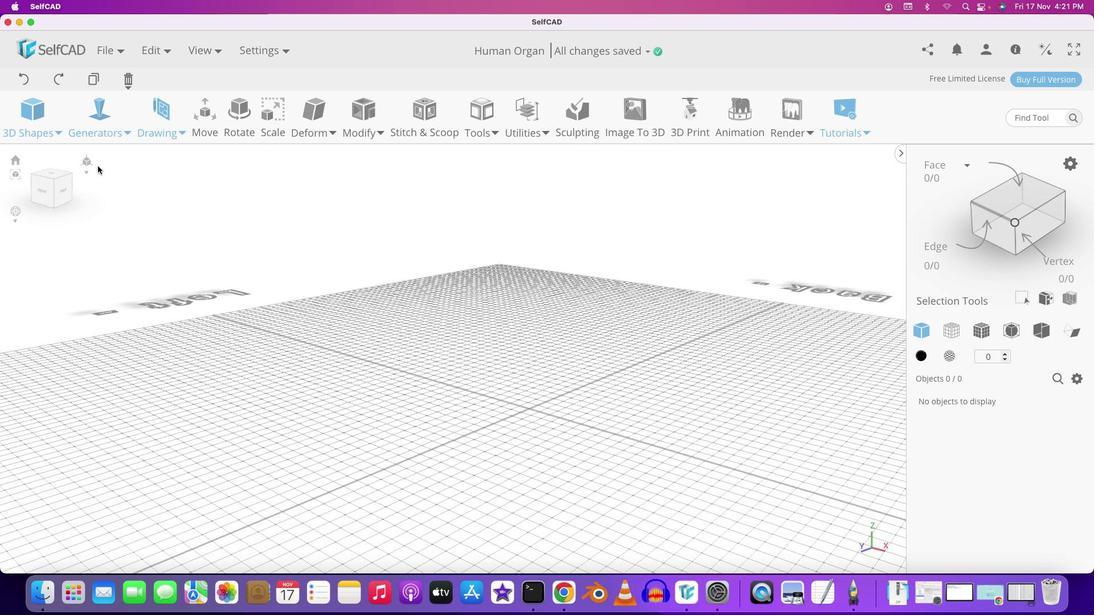 
Action: Mouse pressed left at (603, 392)
Screenshot: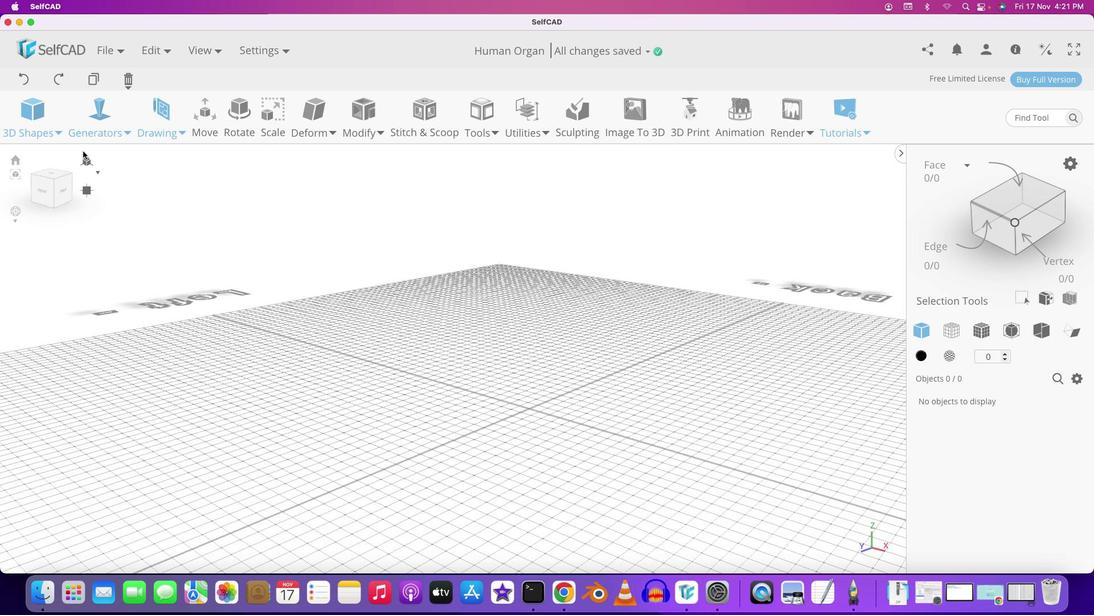 
Action: Mouse moved to (240, 339)
Screenshot: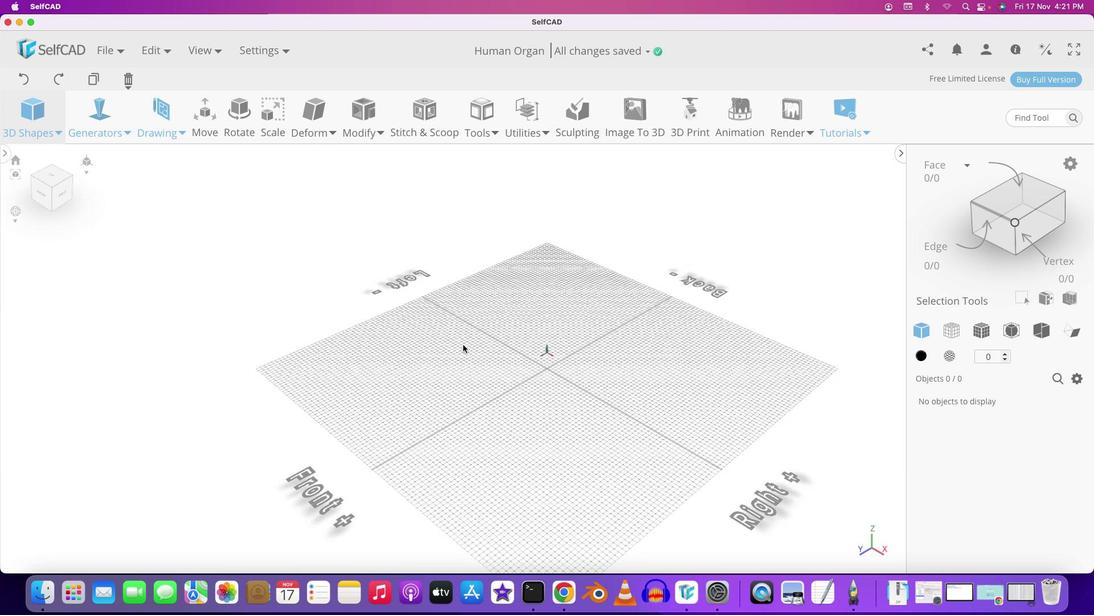 
Action: Mouse pressed left at (240, 339)
Screenshot: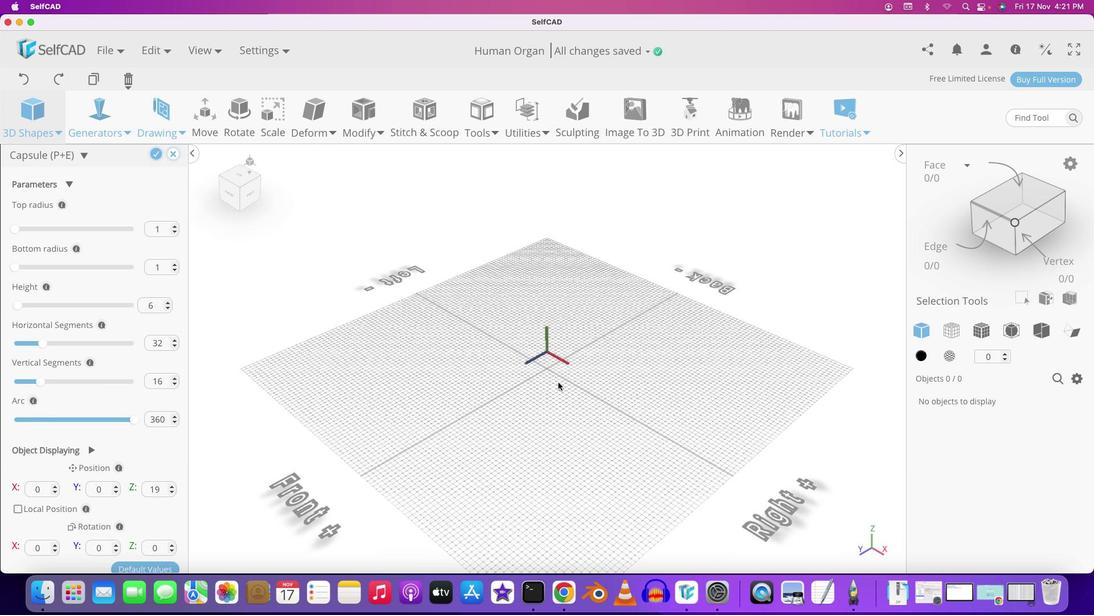 
Action: Mouse moved to (550, 371)
Screenshot: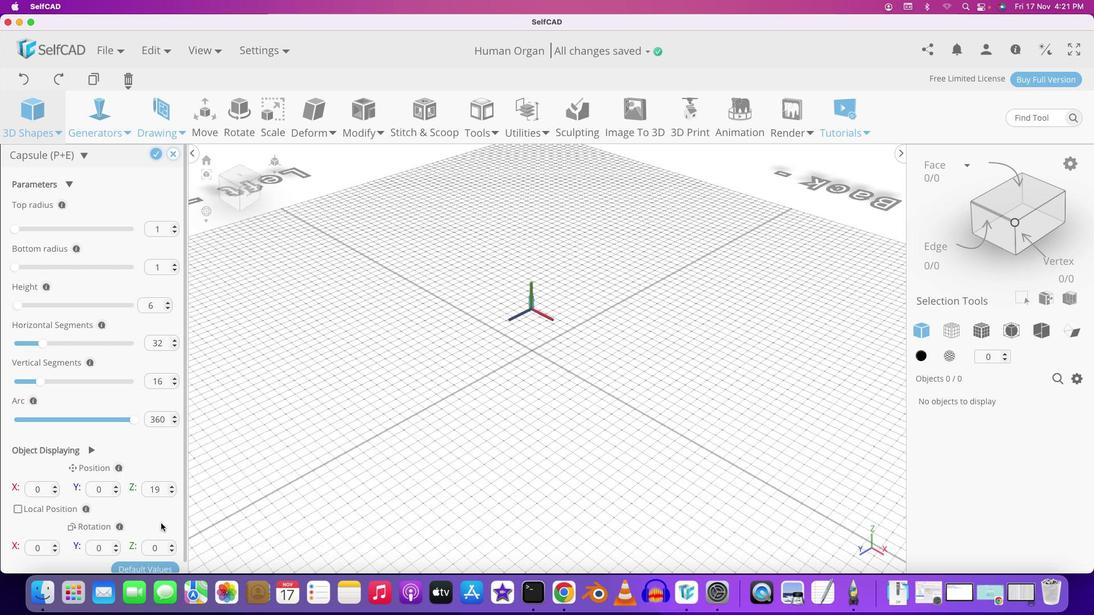 
Action: Mouse scrolled (550, 371) with delta (1, 2)
Screenshot: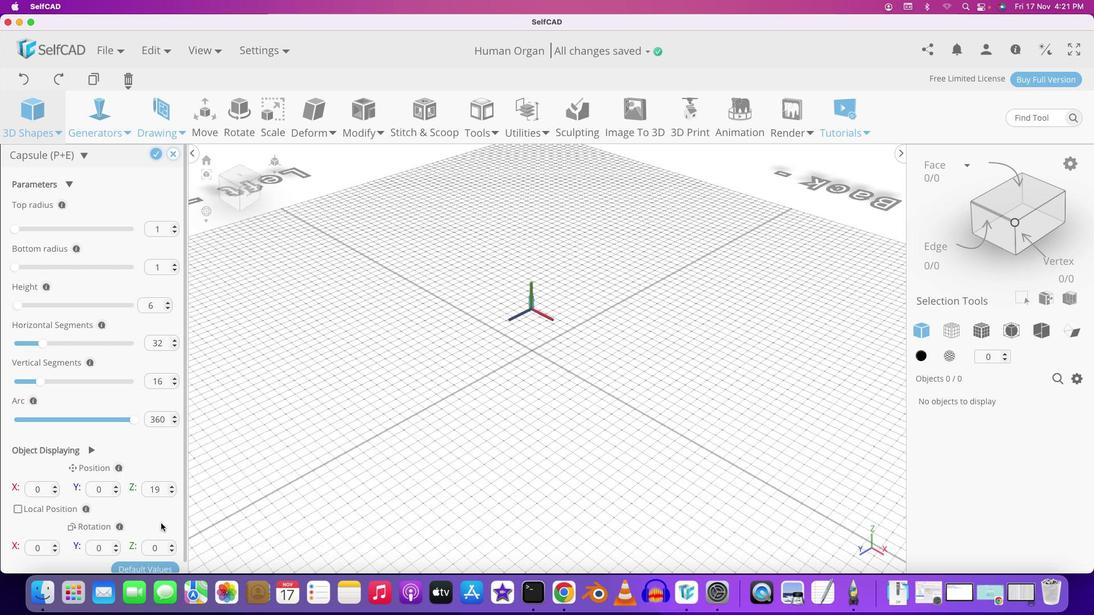 
Action: Mouse moved to (556, 377)
Screenshot: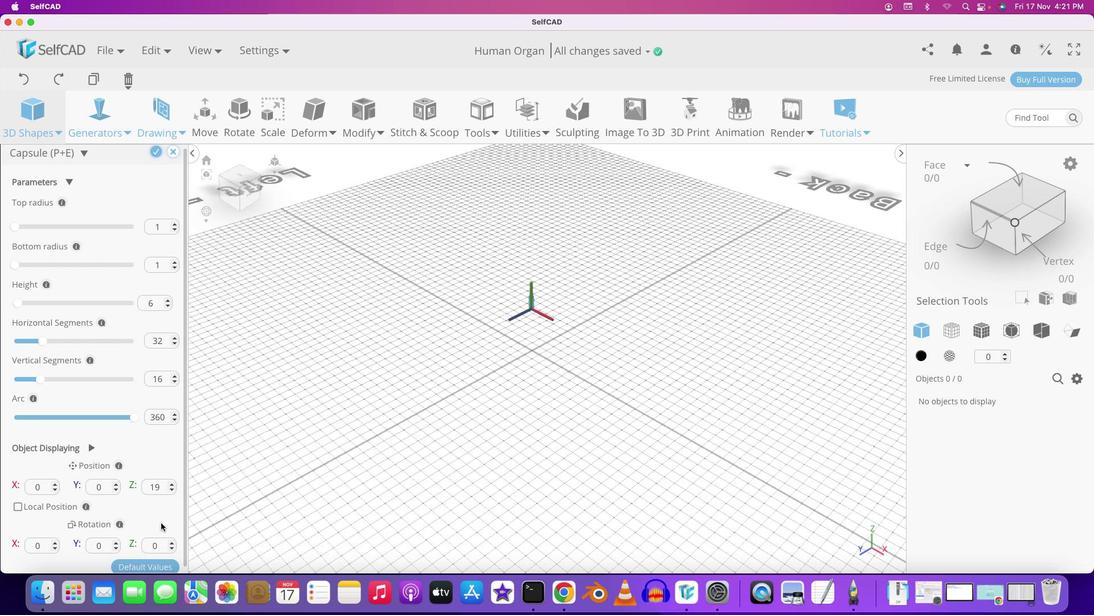 
Action: Mouse scrolled (556, 377) with delta (1, 2)
Screenshot: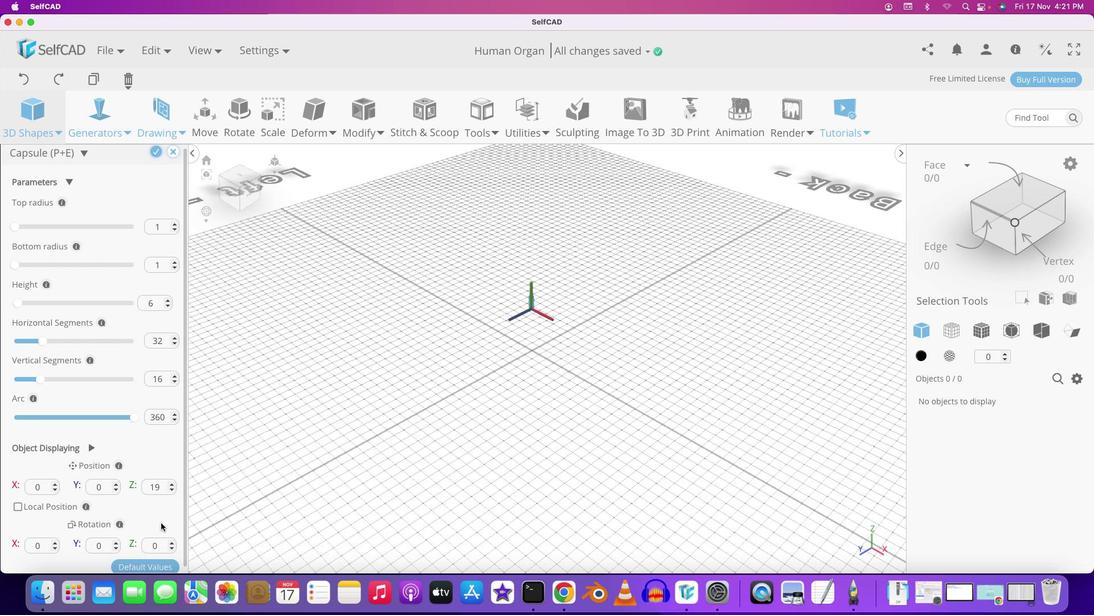 
Action: Mouse moved to (560, 384)
Screenshot: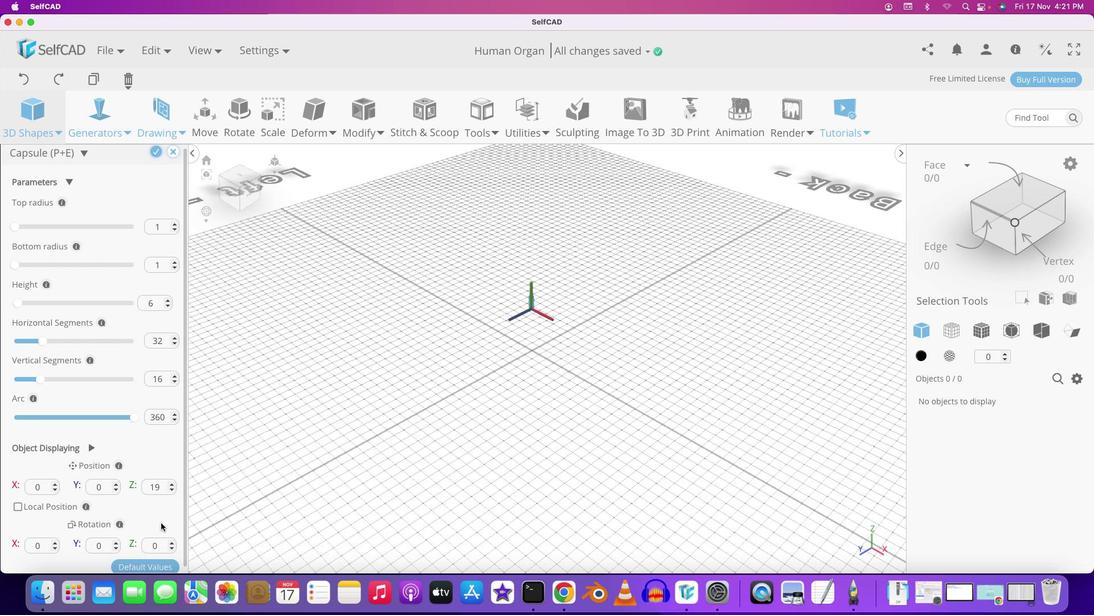 
Action: Mouse scrolled (560, 384) with delta (1, 3)
Screenshot: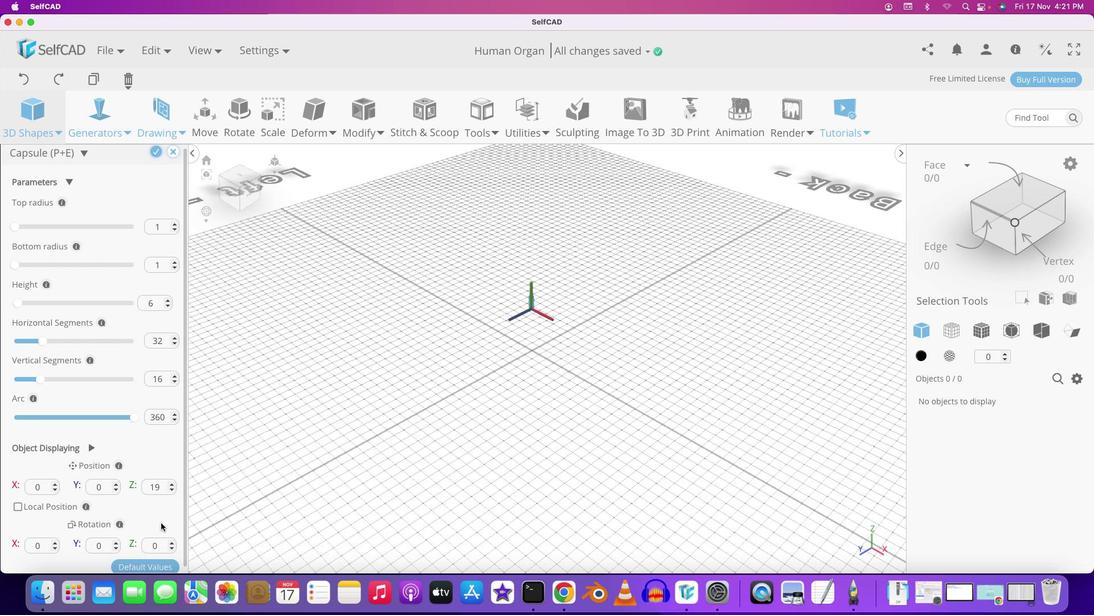 
Action: Mouse moved to (560, 384)
Screenshot: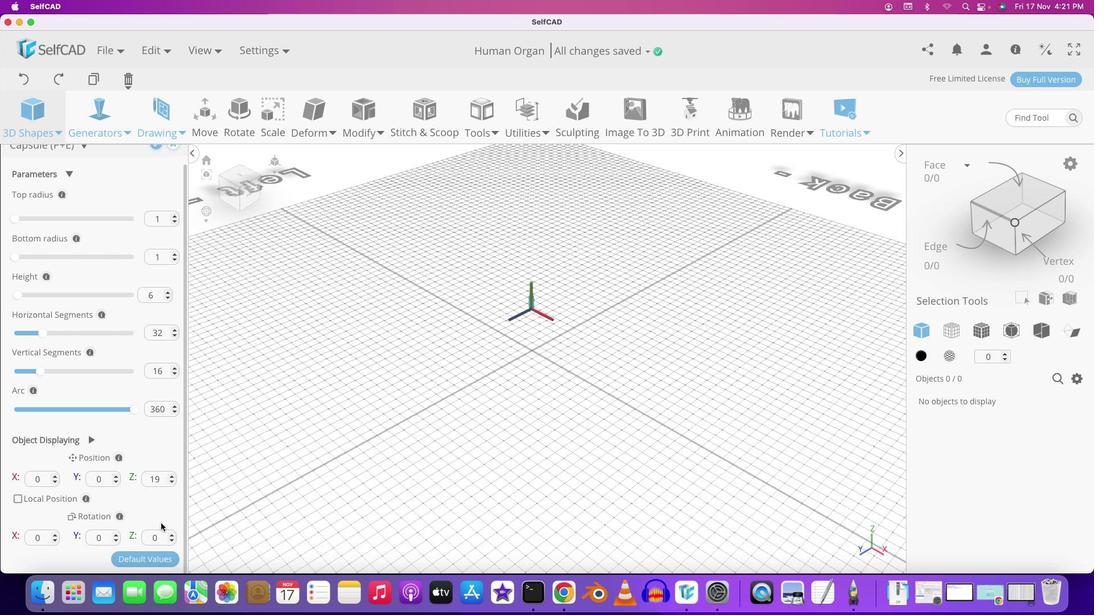 
Action: Mouse scrolled (560, 384) with delta (1, 4)
Screenshot: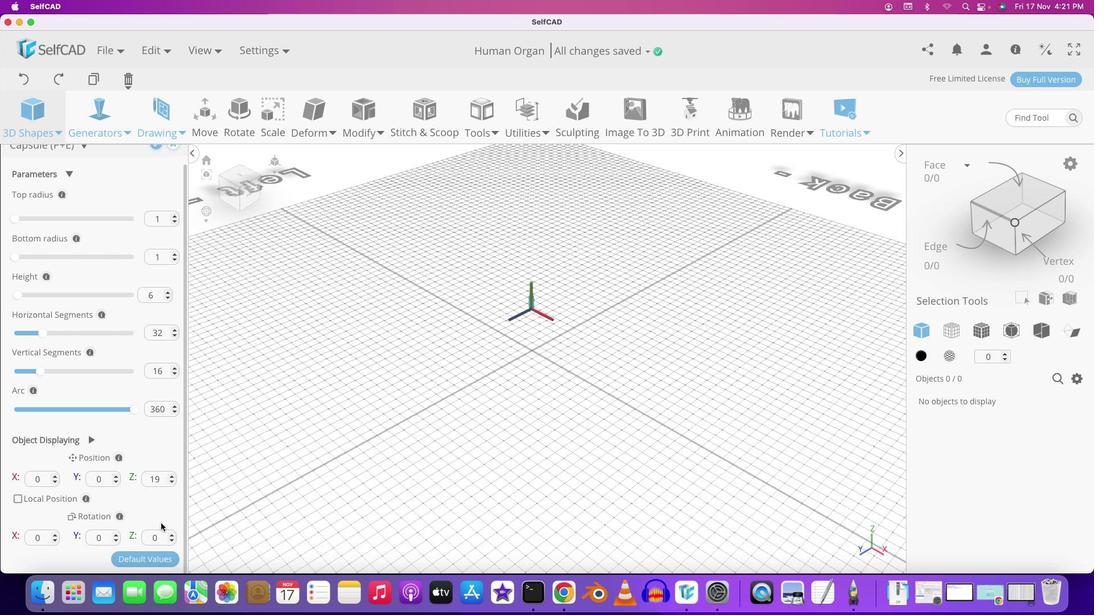 
Action: Mouse moved to (560, 385)
Screenshot: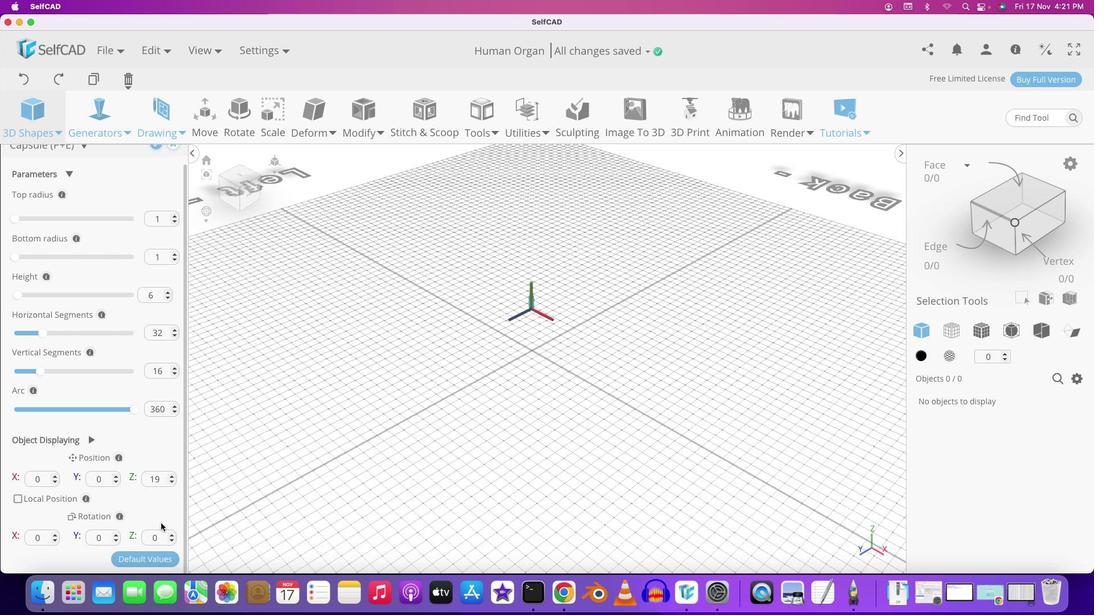 
Action: Mouse scrolled (560, 385) with delta (1, 4)
Screenshot: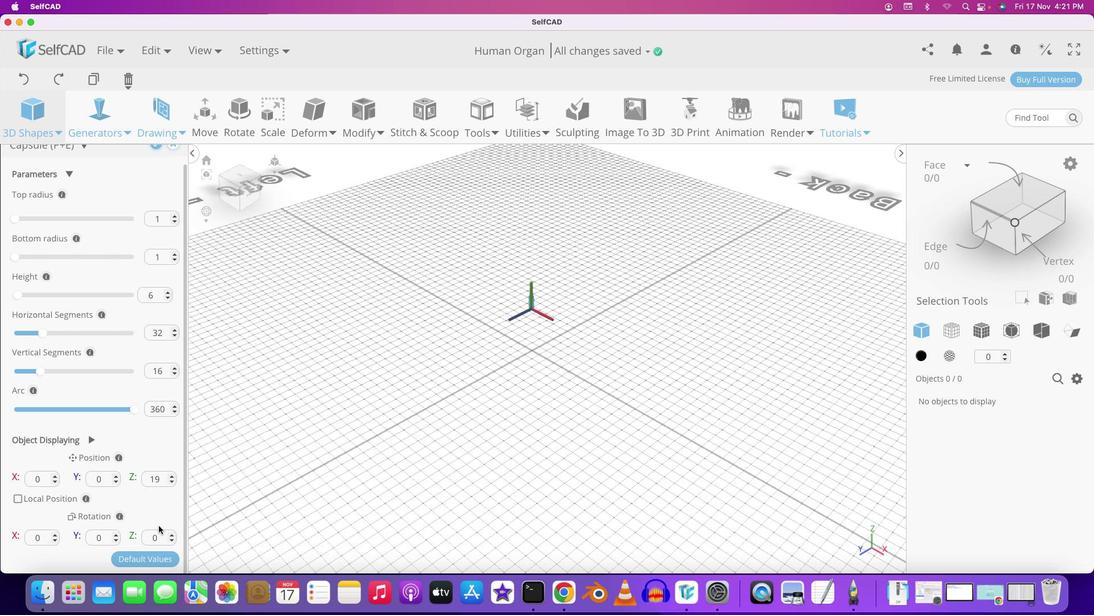 
Action: Mouse scrolled (560, 385) with delta (1, 2)
Screenshot: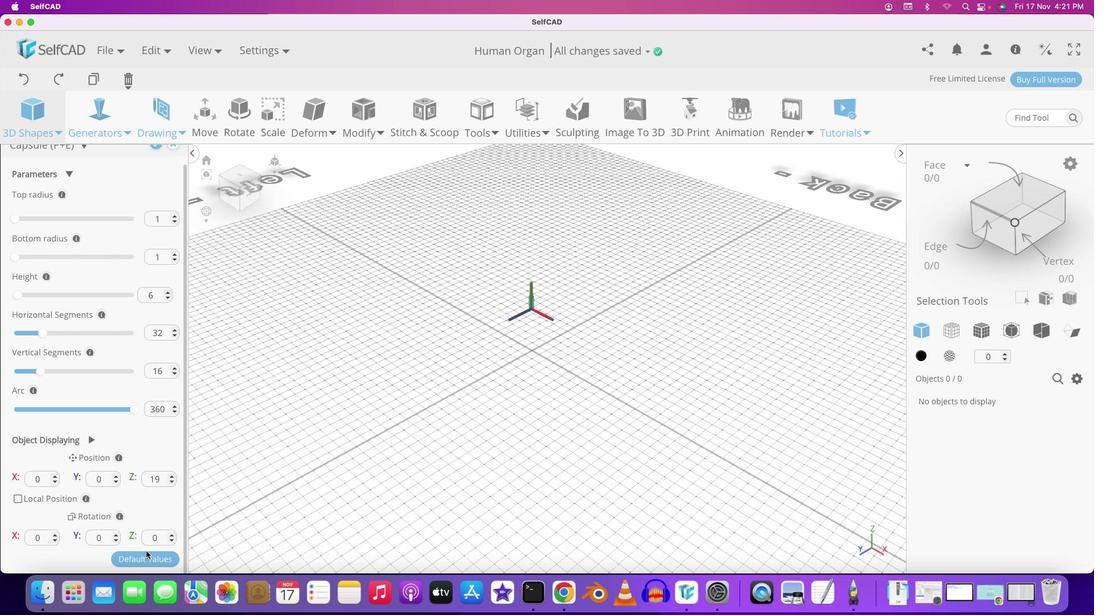 
Action: Mouse scrolled (560, 385) with delta (1, 2)
Screenshot: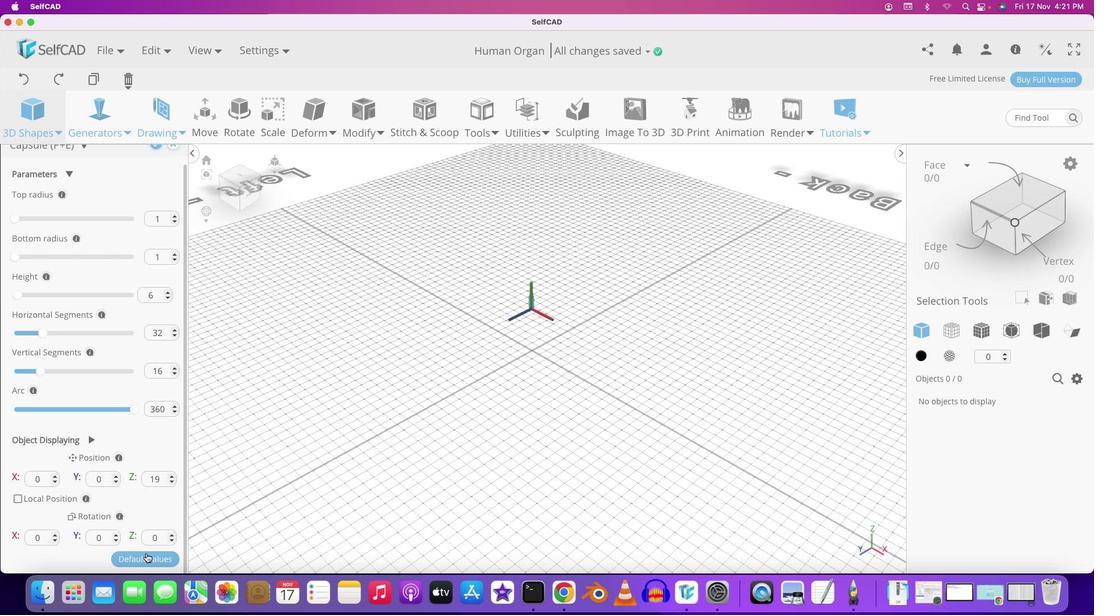 
Action: Mouse moved to (168, 522)
Screenshot: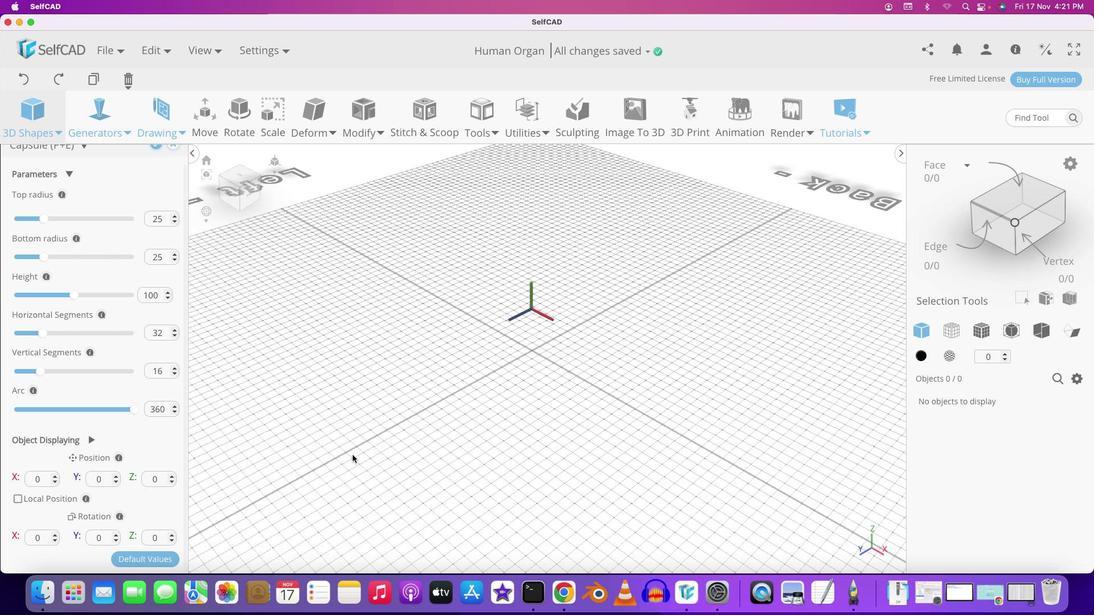 
Action: Mouse scrolled (168, 522) with delta (1, 1)
Screenshot: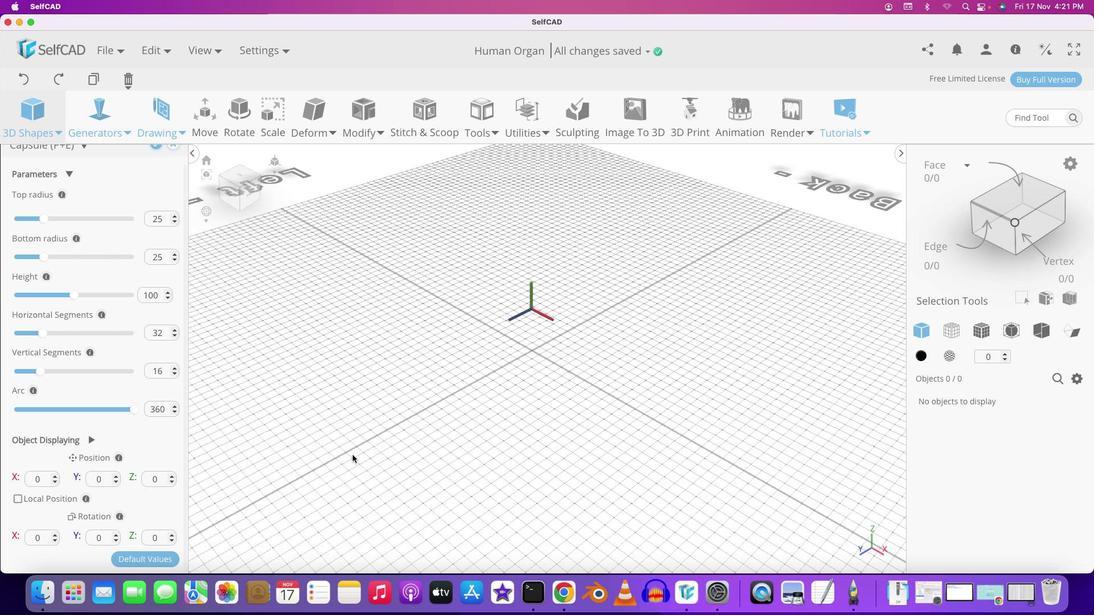 
Action: Mouse moved to (163, 525)
Screenshot: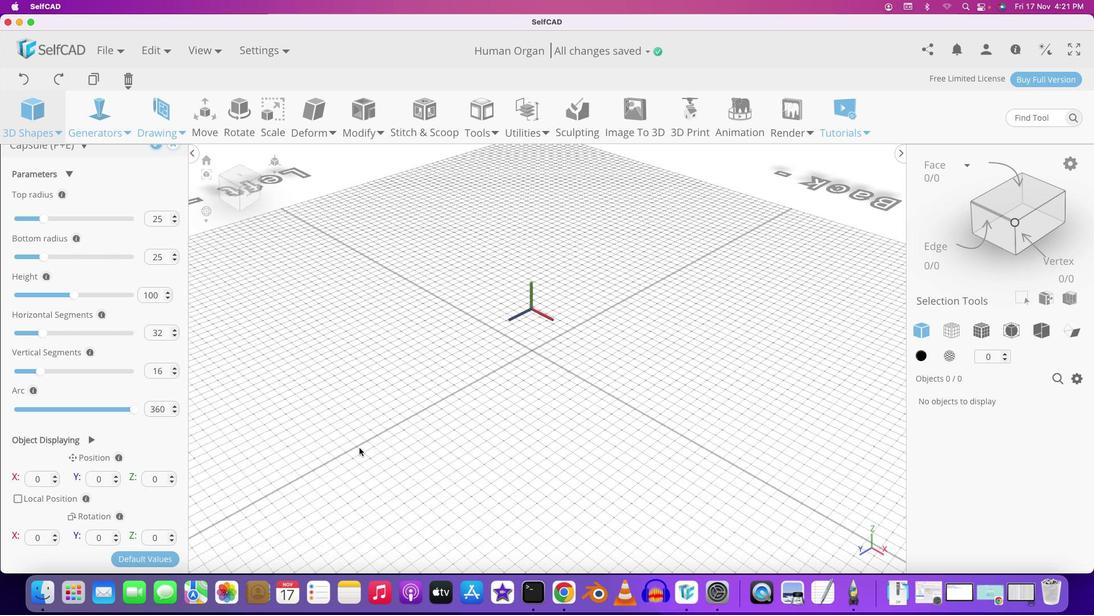 
Action: Mouse scrolled (163, 525) with delta (1, 1)
Screenshot: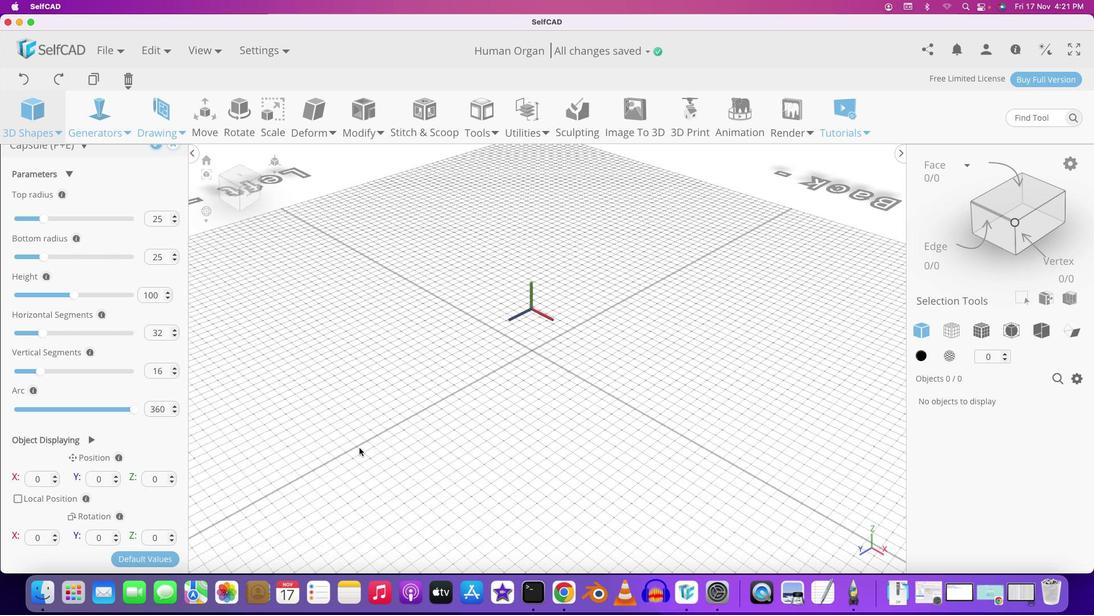 
Action: Mouse moved to (148, 556)
Screenshot: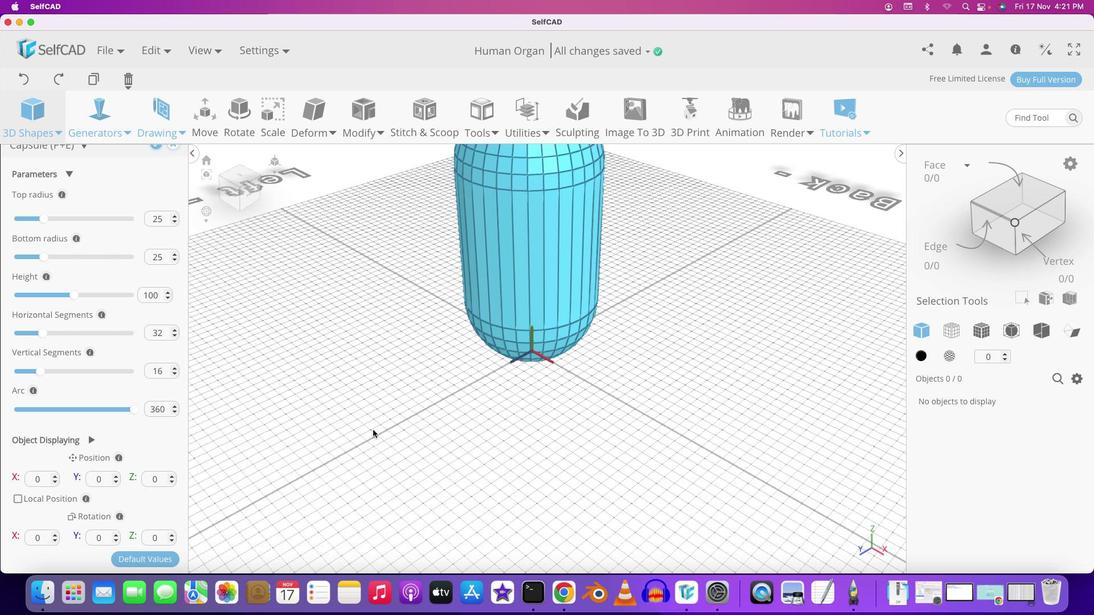 
Action: Mouse pressed left at (148, 556)
Screenshot: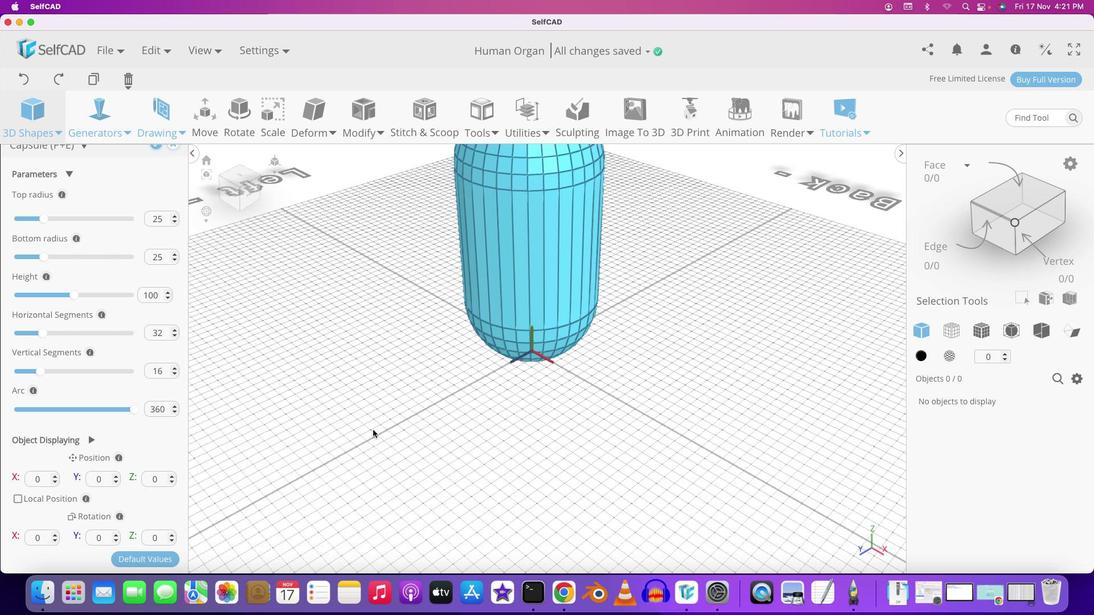 
Action: Mouse moved to (38, 332)
Screenshot: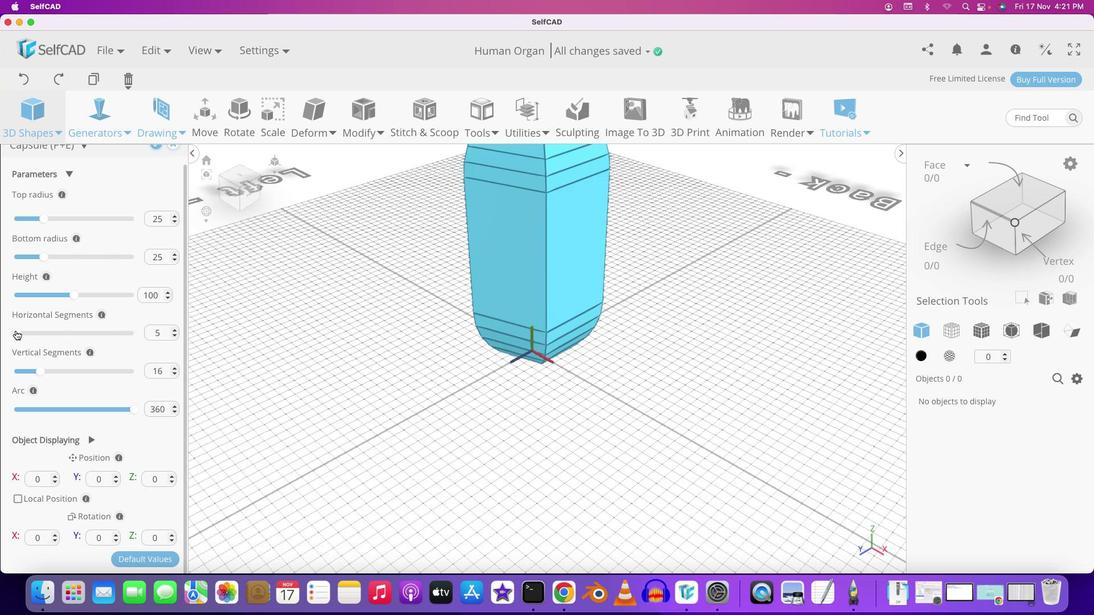 
Action: Mouse pressed left at (38, 332)
Screenshot: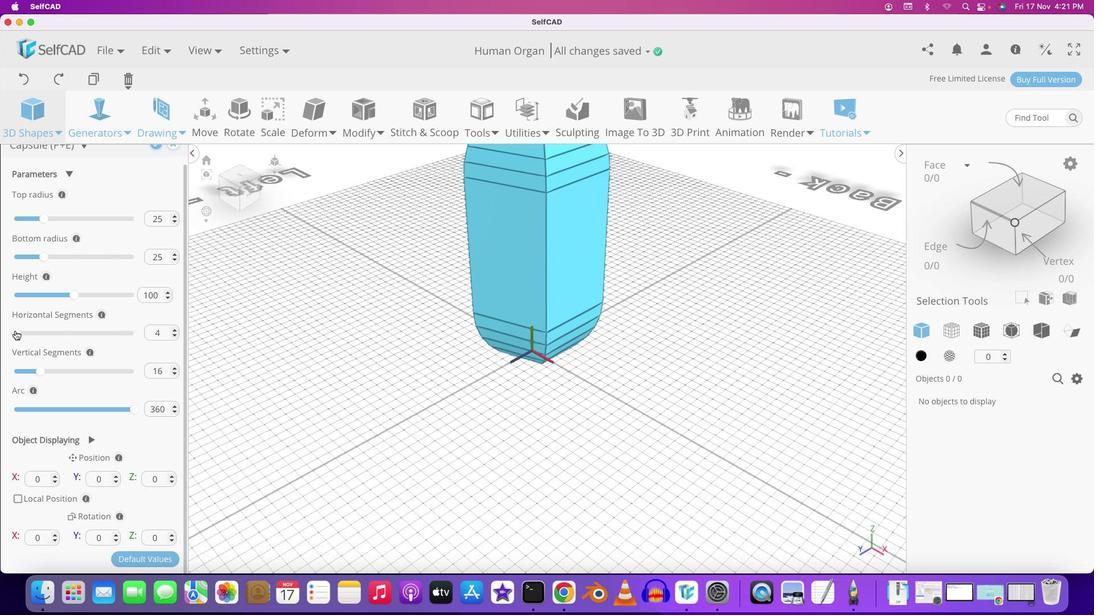 
Action: Mouse moved to (38, 373)
Screenshot: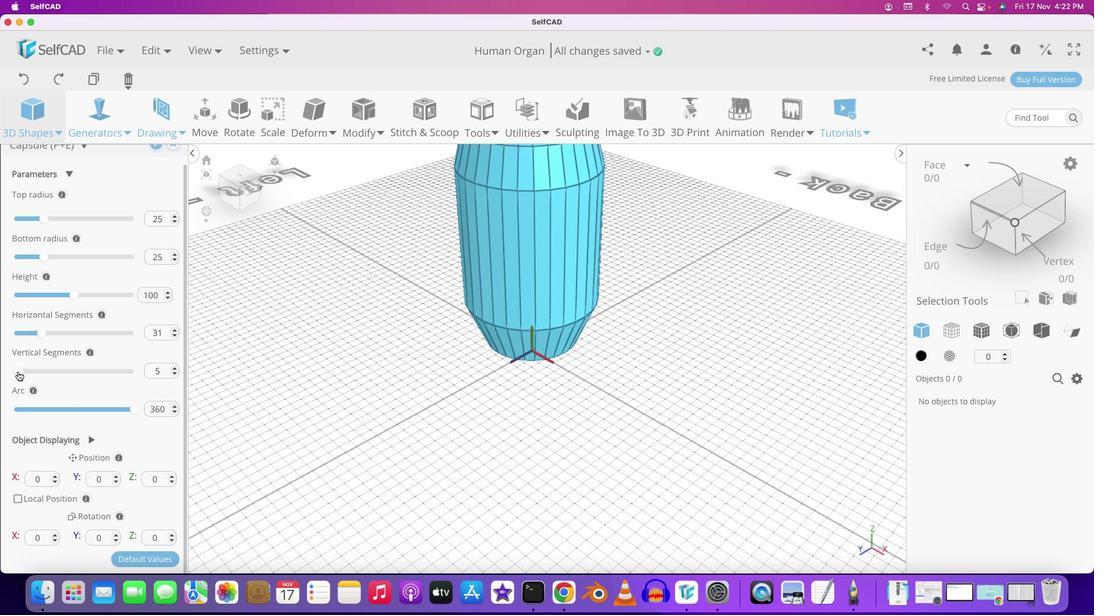 
Action: Mouse pressed left at (38, 373)
Screenshot: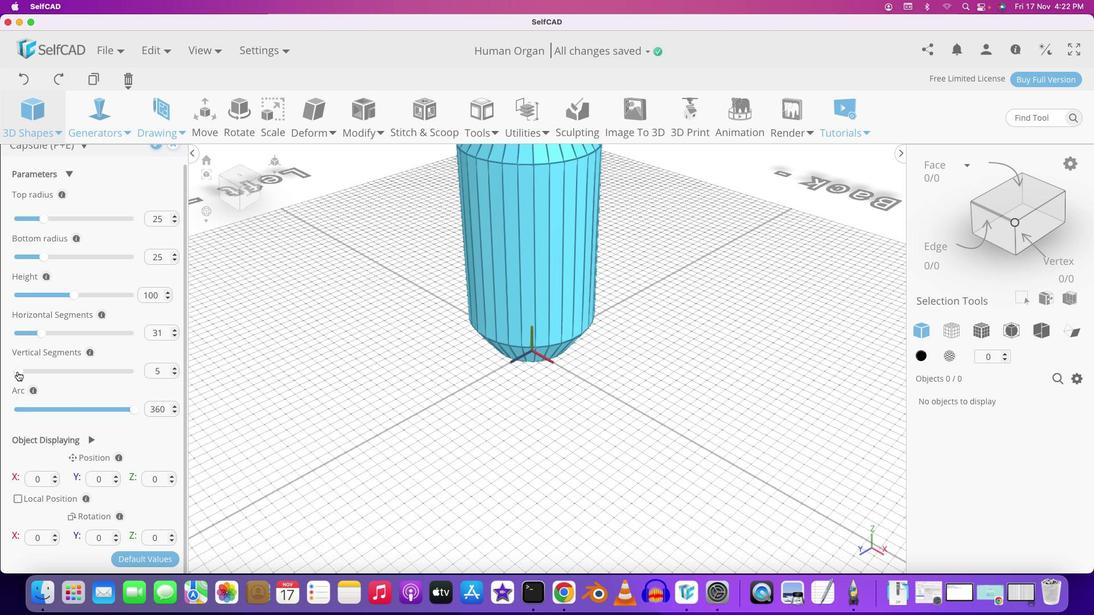 
Action: Mouse moved to (452, 360)
Screenshot: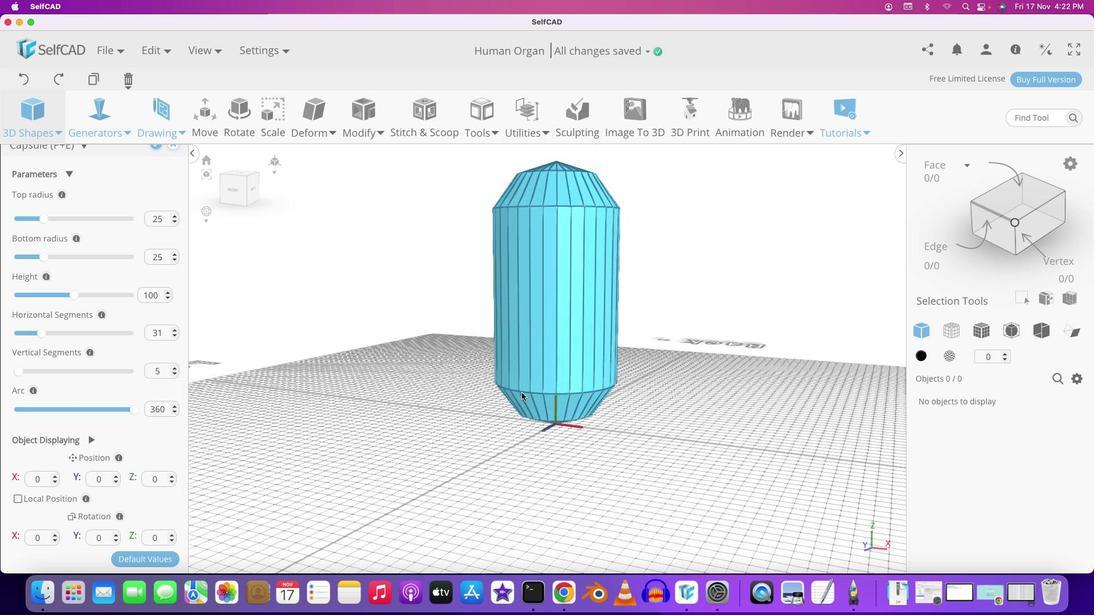 
Action: Mouse pressed left at (452, 360)
Screenshot: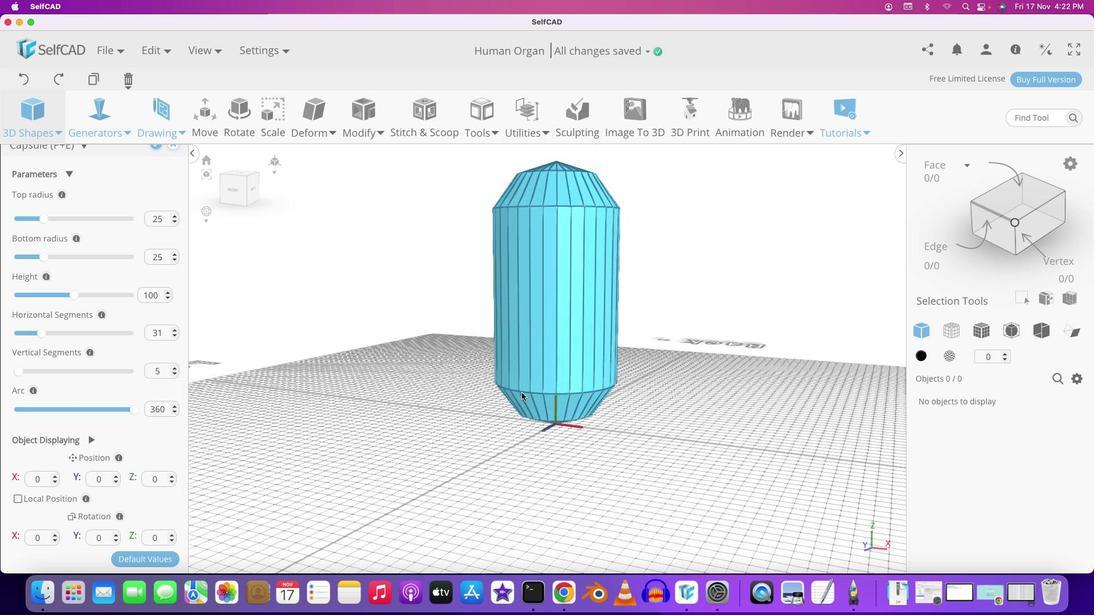 
Action: Mouse moved to (482, 326)
Screenshot: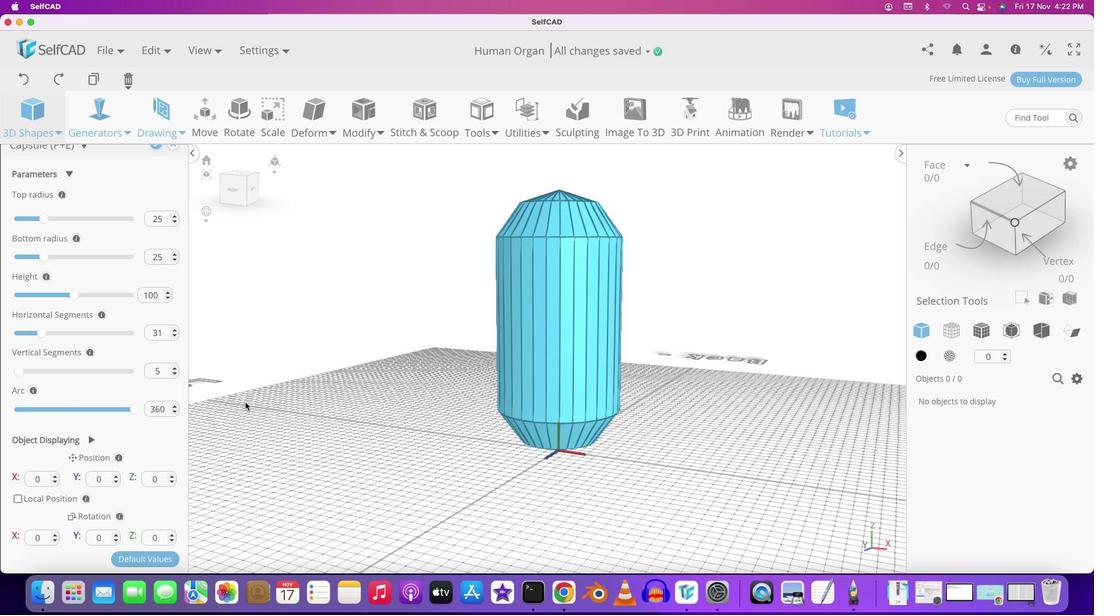 
Action: Key pressed Key.shift
Screenshot: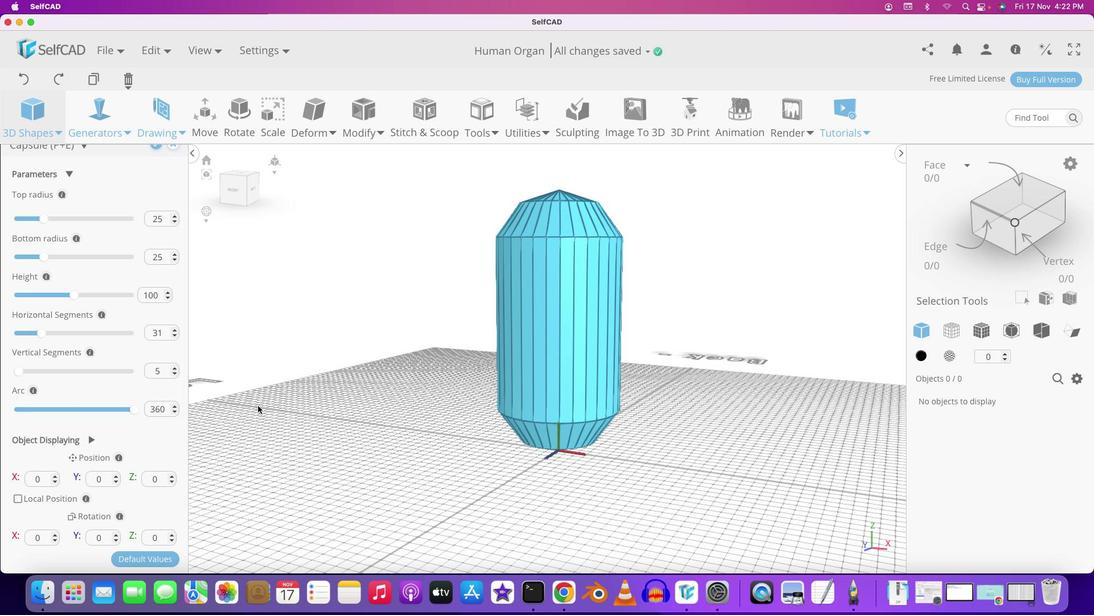 
Action: Mouse moved to (486, 350)
Screenshot: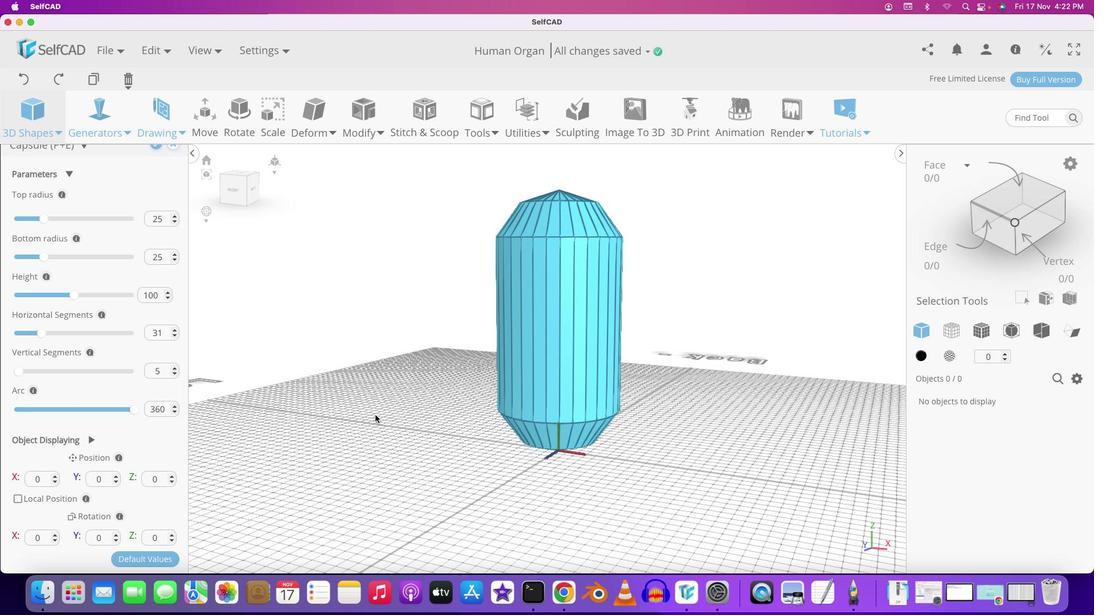 
Action: Mouse pressed left at (486, 350)
Screenshot: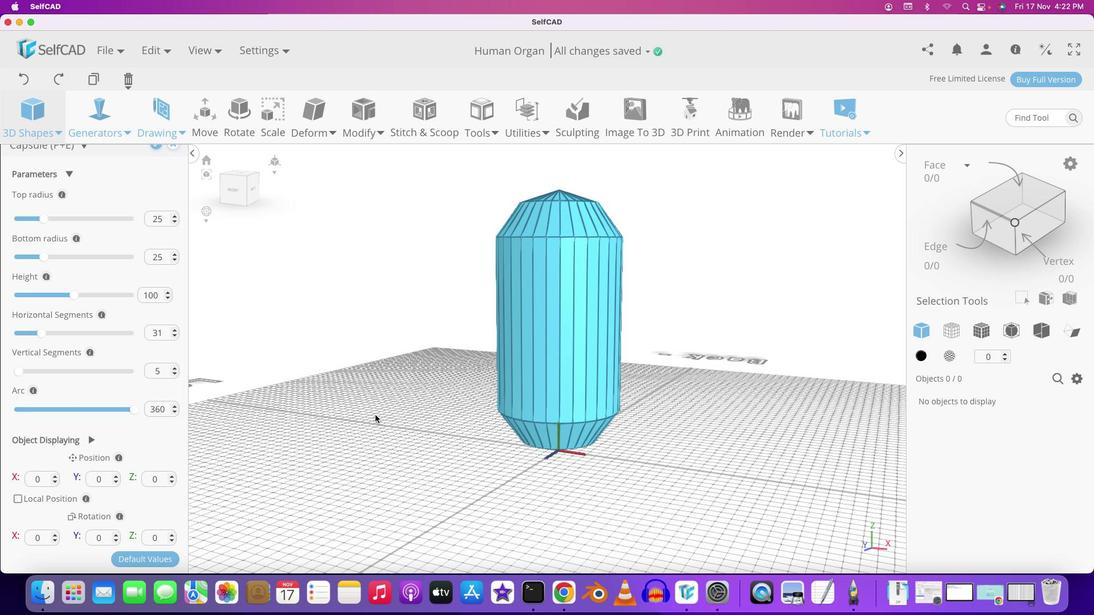 
Action: Mouse moved to (377, 416)
Screenshot: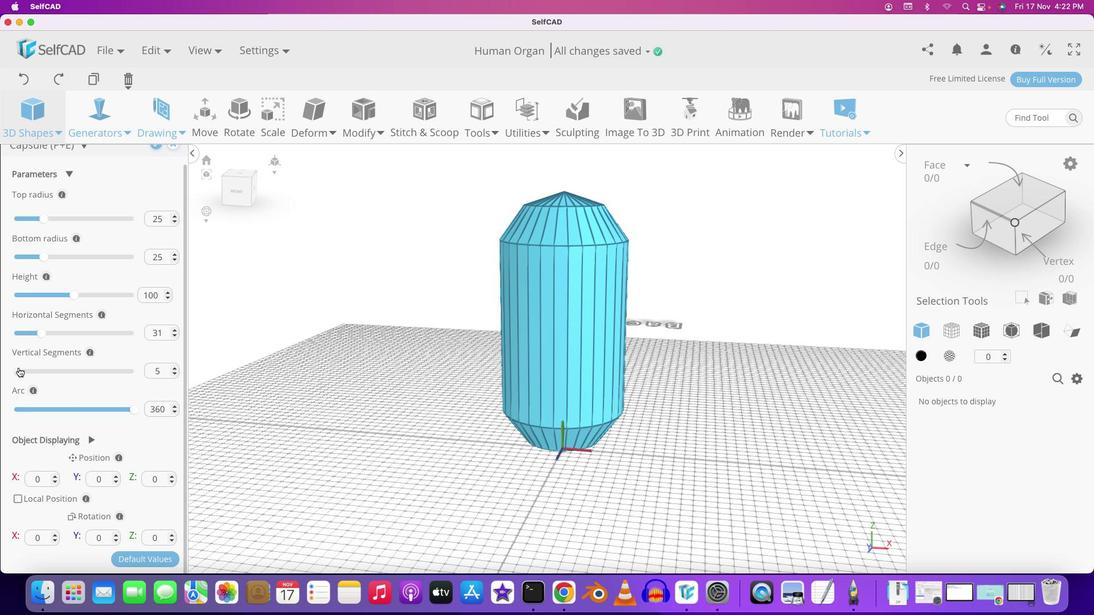 
Action: Mouse pressed left at (377, 416)
Screenshot: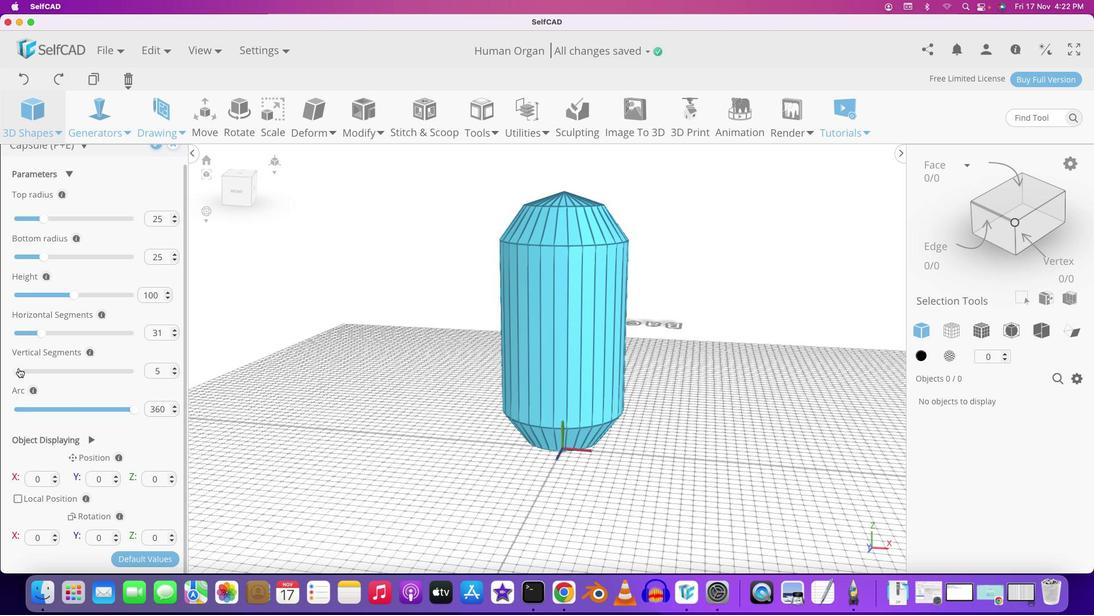 
Action: Mouse moved to (21, 370)
Screenshot: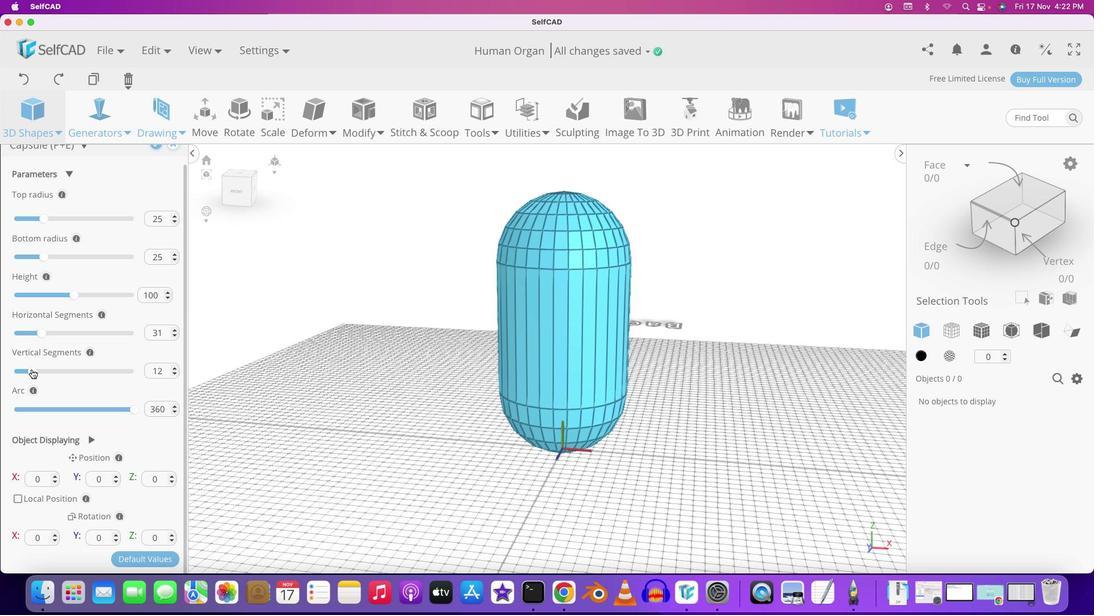 
Action: Mouse pressed left at (21, 370)
Screenshot: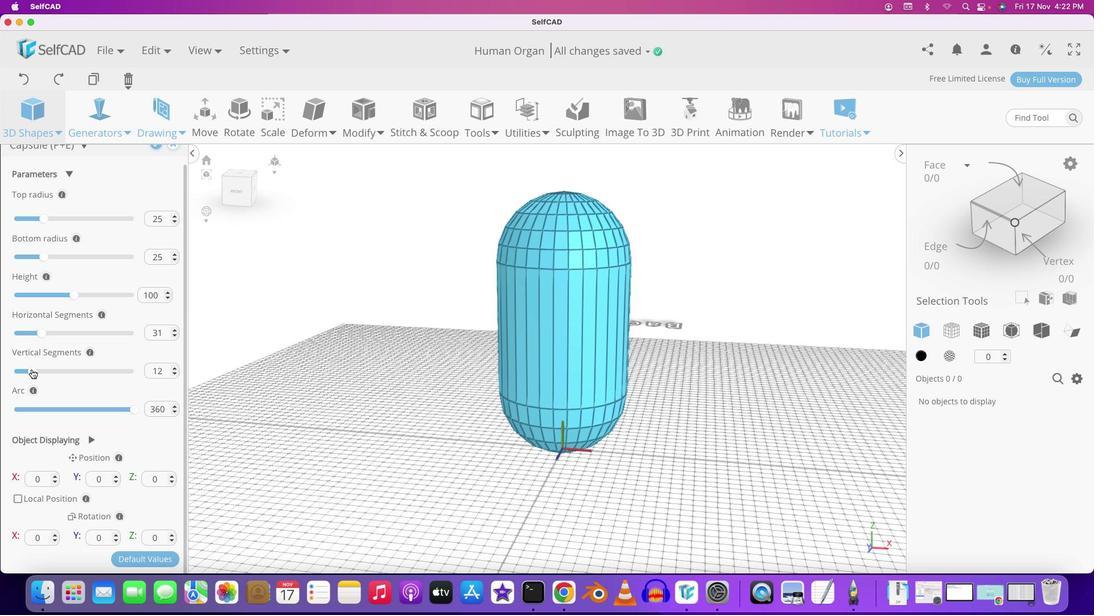 
Action: Mouse moved to (28, 371)
Screenshot: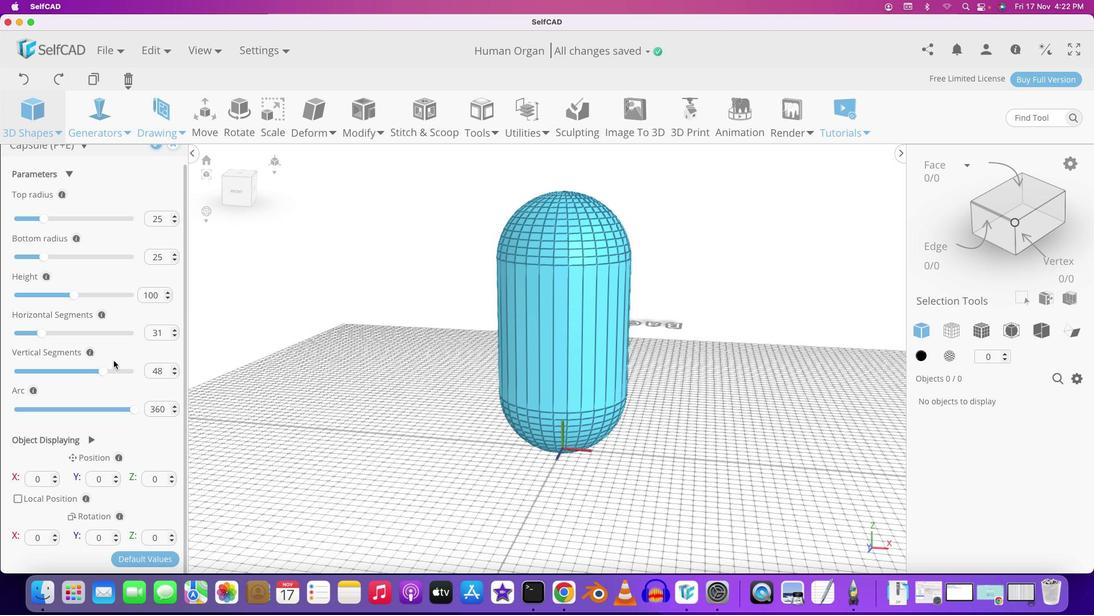 
Action: Mouse pressed left at (28, 371)
Screenshot: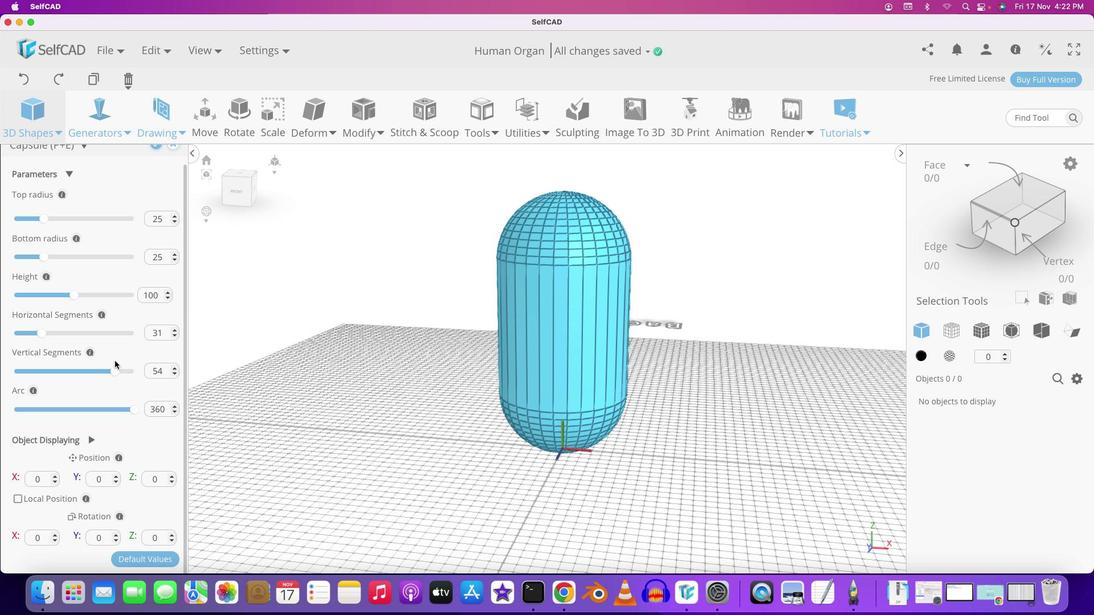 
Action: Mouse moved to (506, 291)
Screenshot: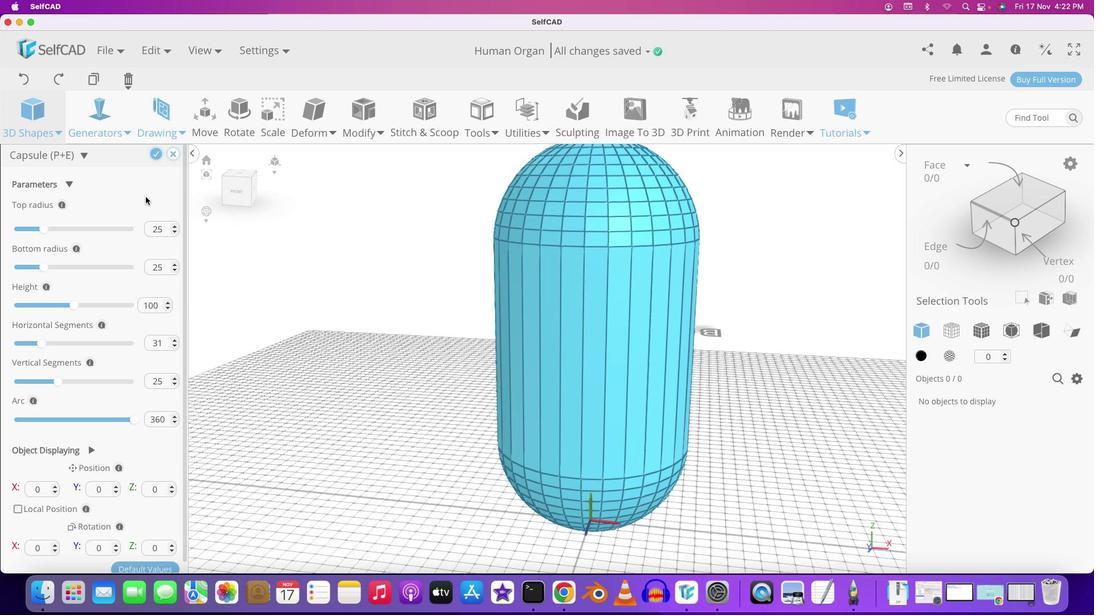 
Action: Mouse scrolled (506, 291) with delta (1, 2)
Screenshot: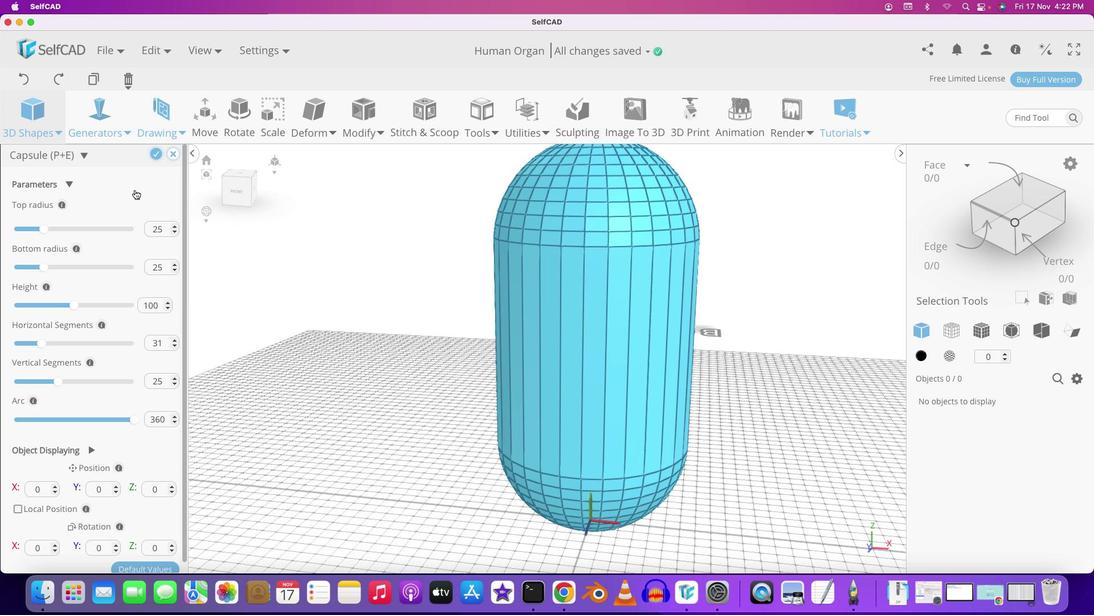 
Action: Mouse moved to (504, 295)
Screenshot: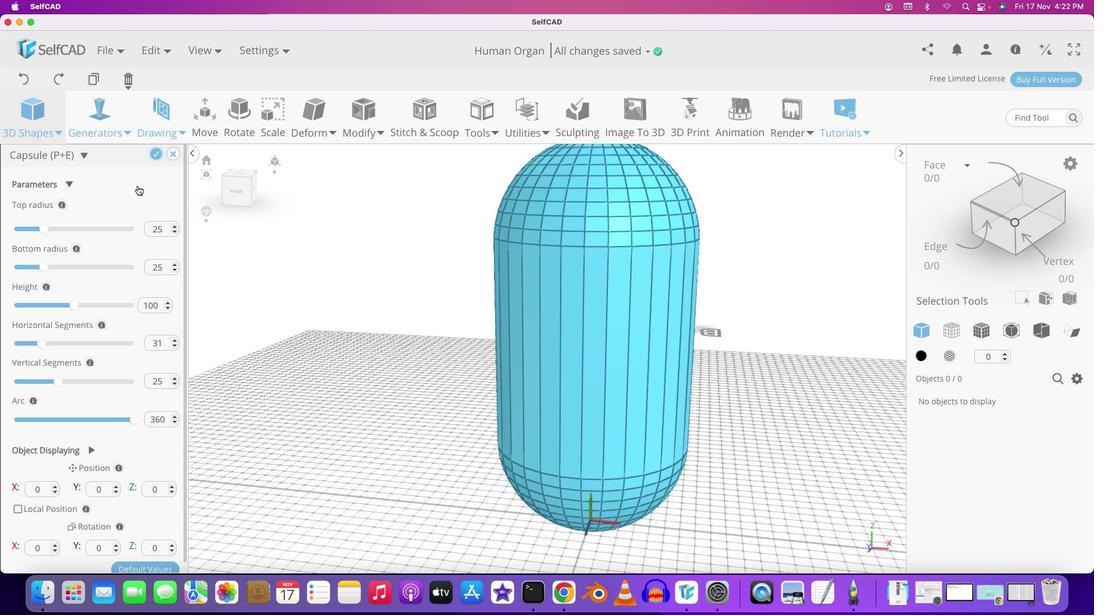 
Action: Mouse scrolled (504, 295) with delta (1, 2)
Screenshot: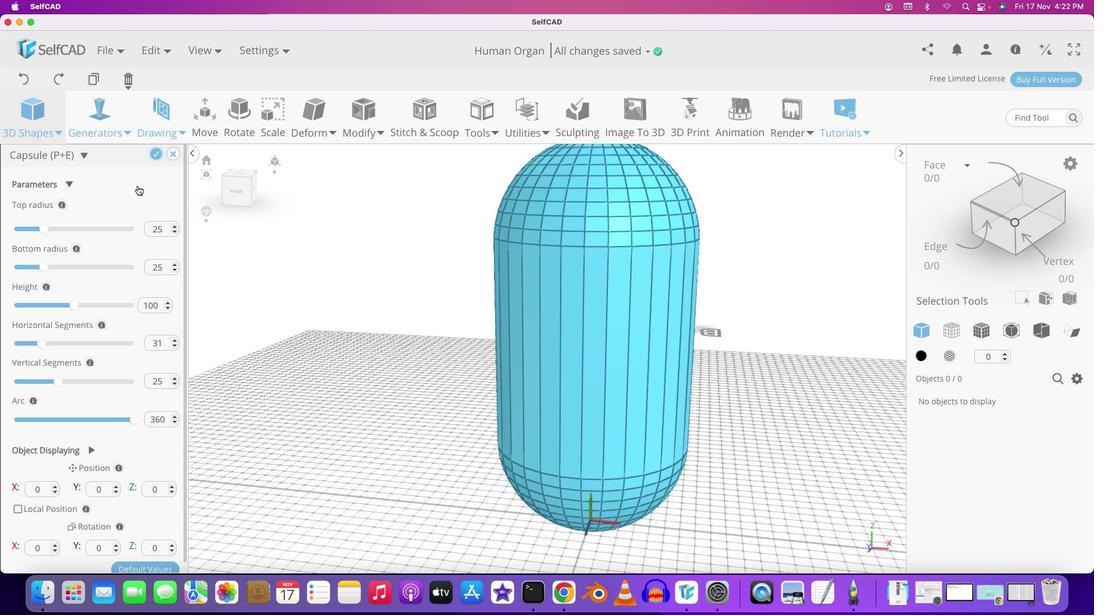 
Action: Mouse moved to (503, 299)
Screenshot: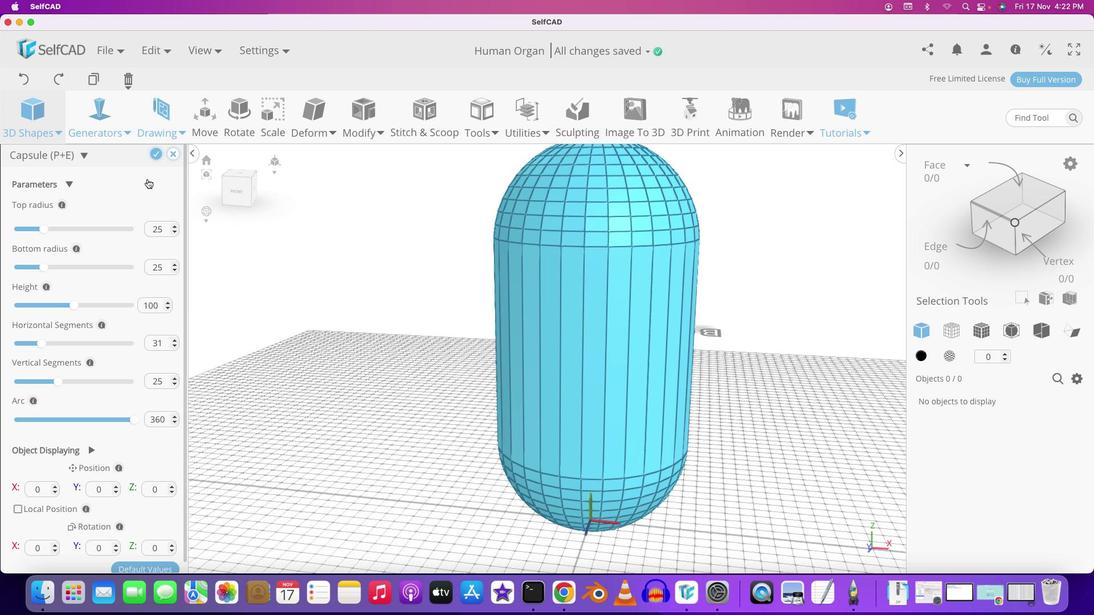 
Action: Mouse scrolled (503, 299) with delta (1, 2)
Screenshot: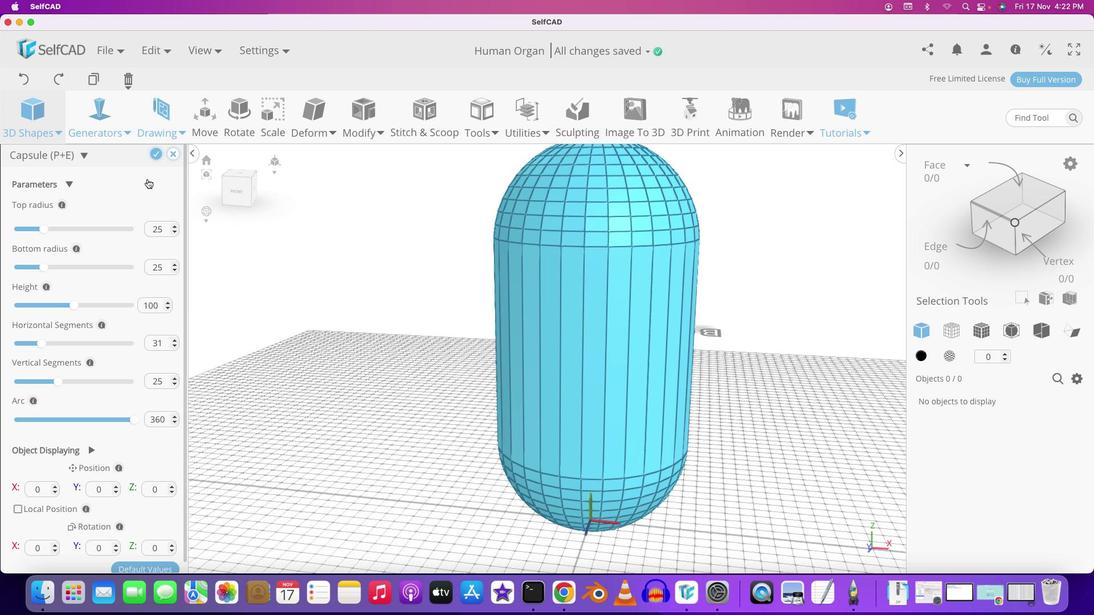 
Action: Mouse moved to (194, 205)
Screenshot: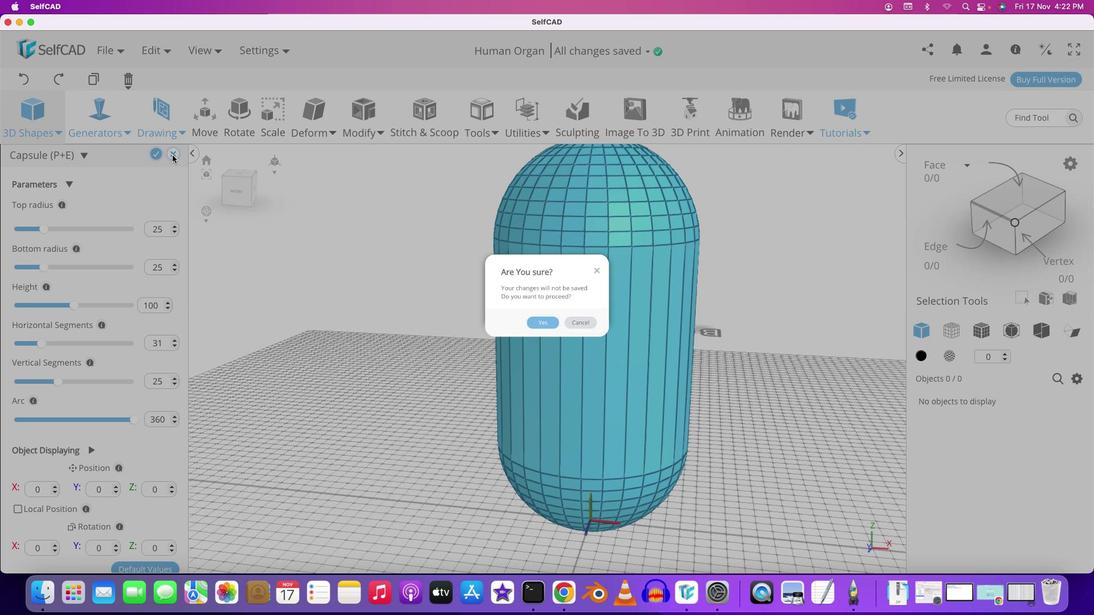 
Action: Mouse scrolled (194, 205) with delta (1, 2)
Screenshot: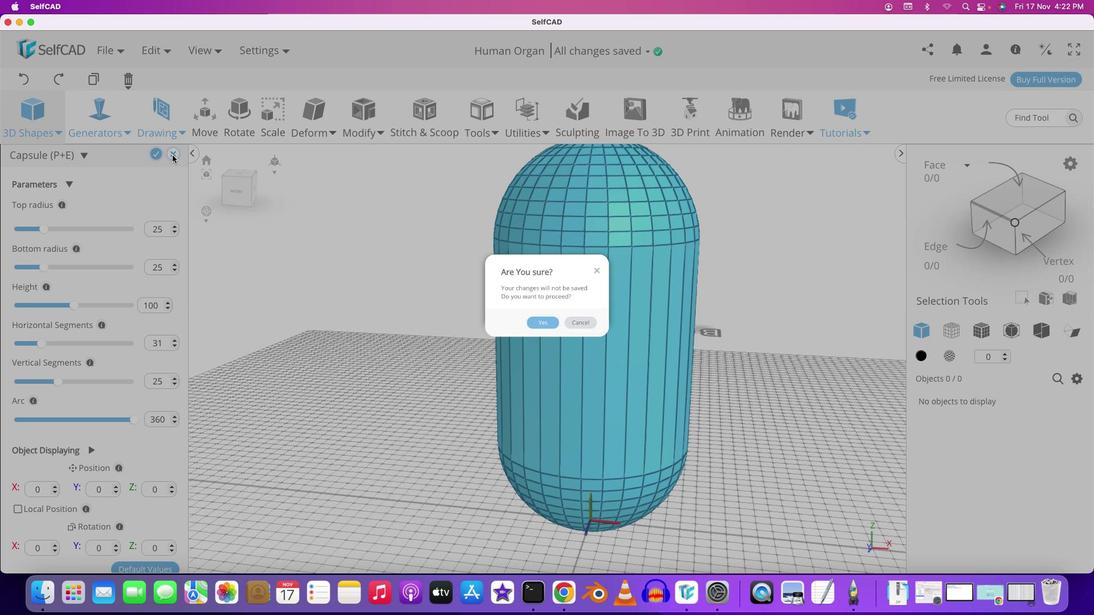 
Action: Mouse moved to (192, 219)
Screenshot: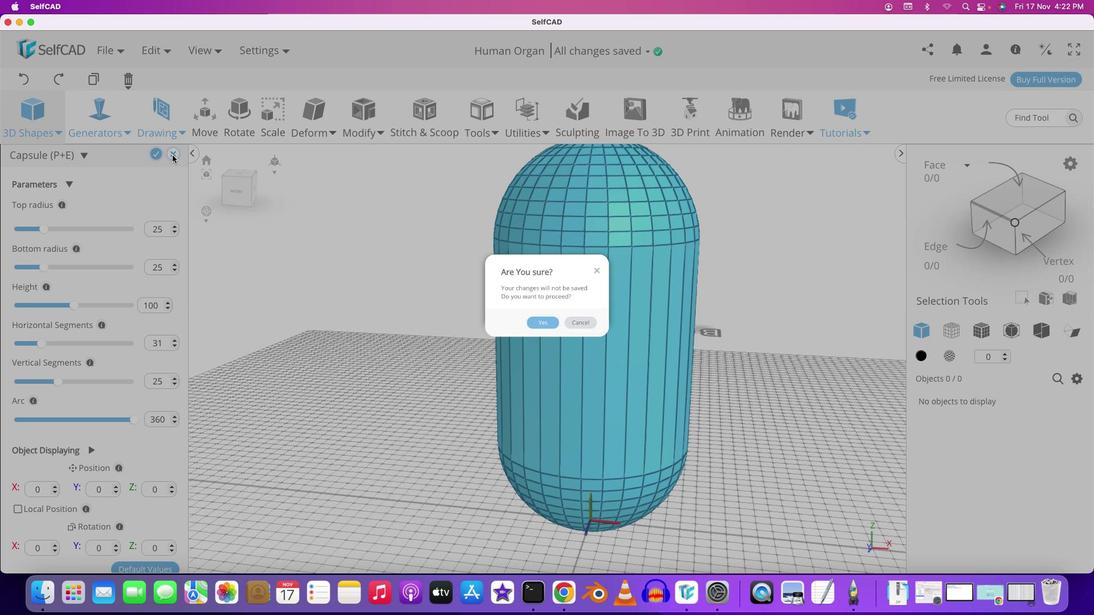 
Action: Mouse scrolled (192, 219) with delta (1, 2)
Screenshot: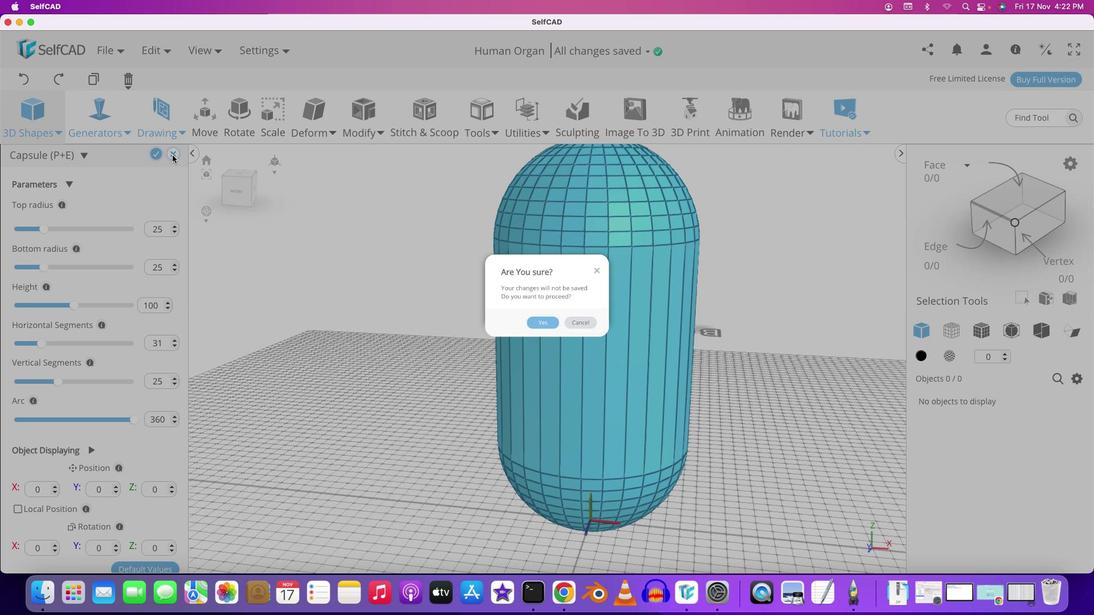 
Action: Mouse moved to (189, 236)
Screenshot: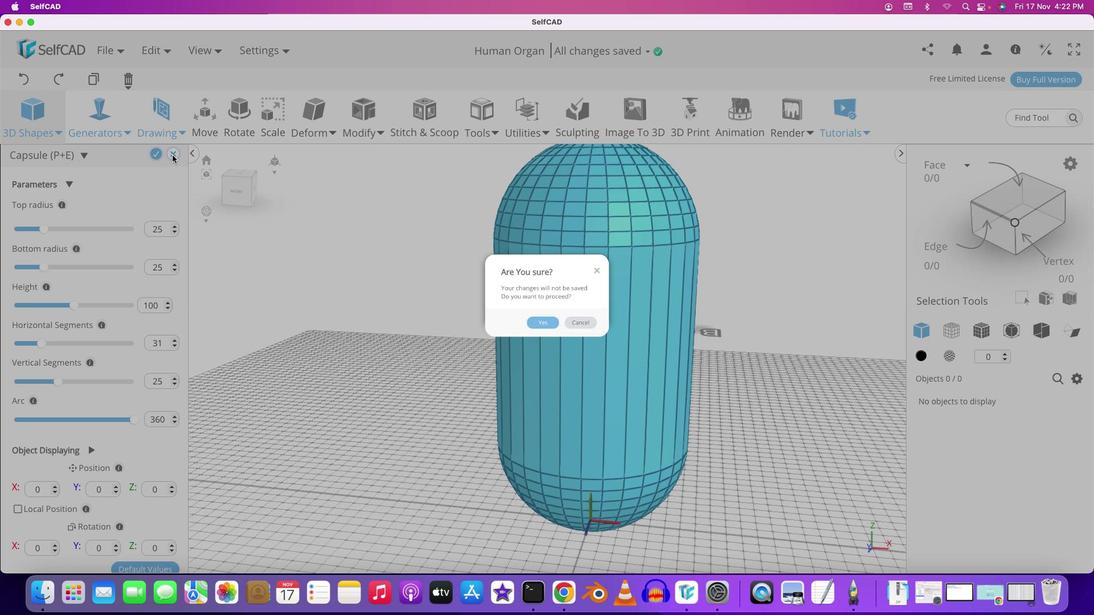 
Action: Mouse scrolled (189, 236) with delta (1, 3)
Screenshot: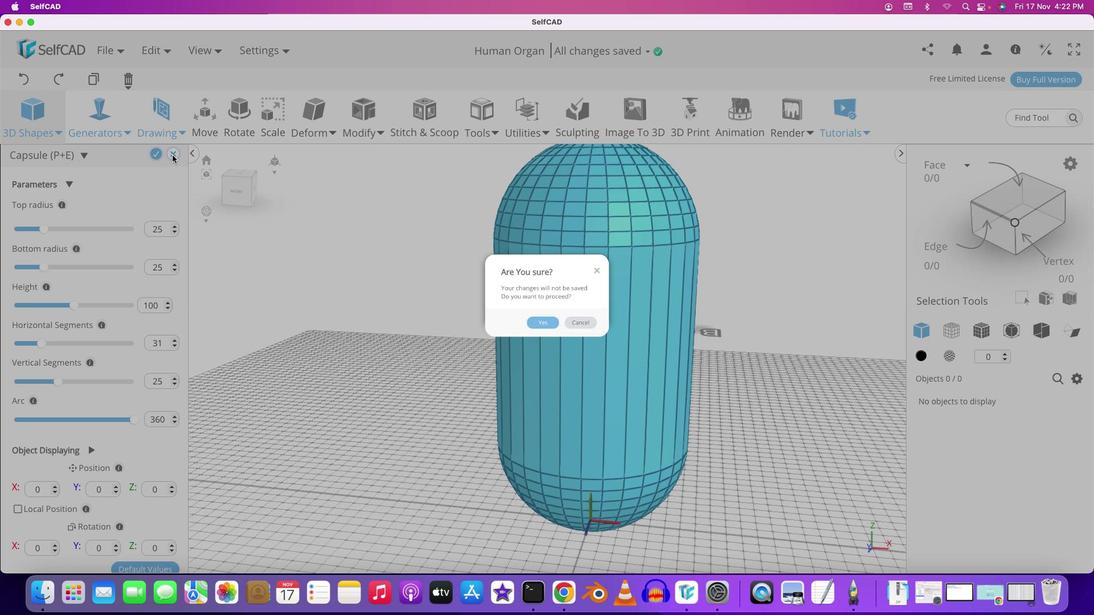 
Action: Mouse moved to (187, 252)
Screenshot: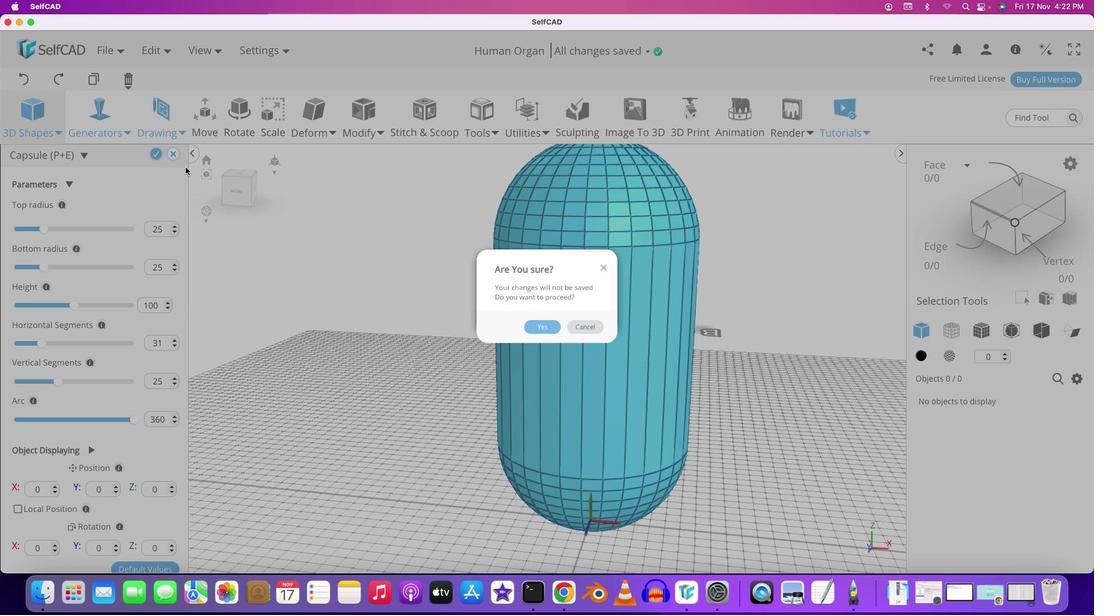 
Action: Mouse scrolled (187, 252) with delta (1, 3)
Screenshot: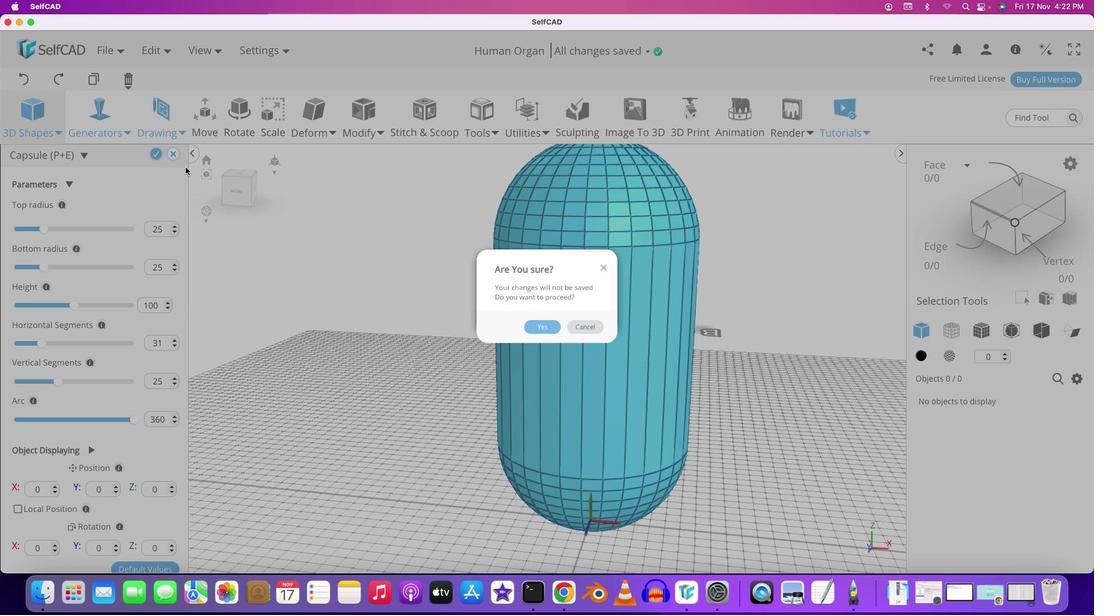 
Action: Mouse moved to (174, 157)
Screenshot: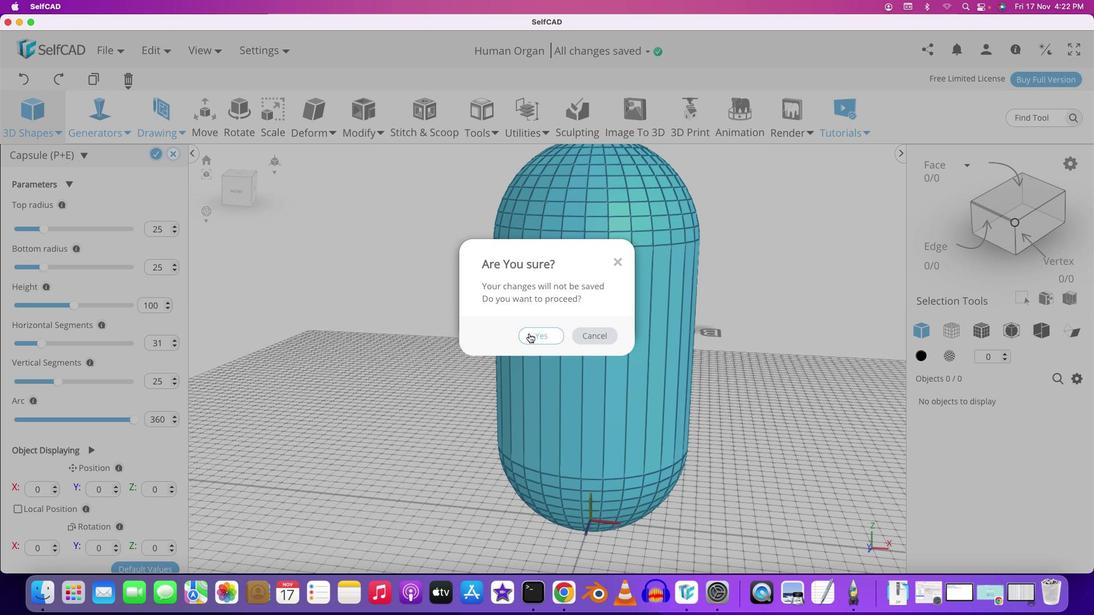 
Action: Mouse pressed left at (174, 157)
Screenshot: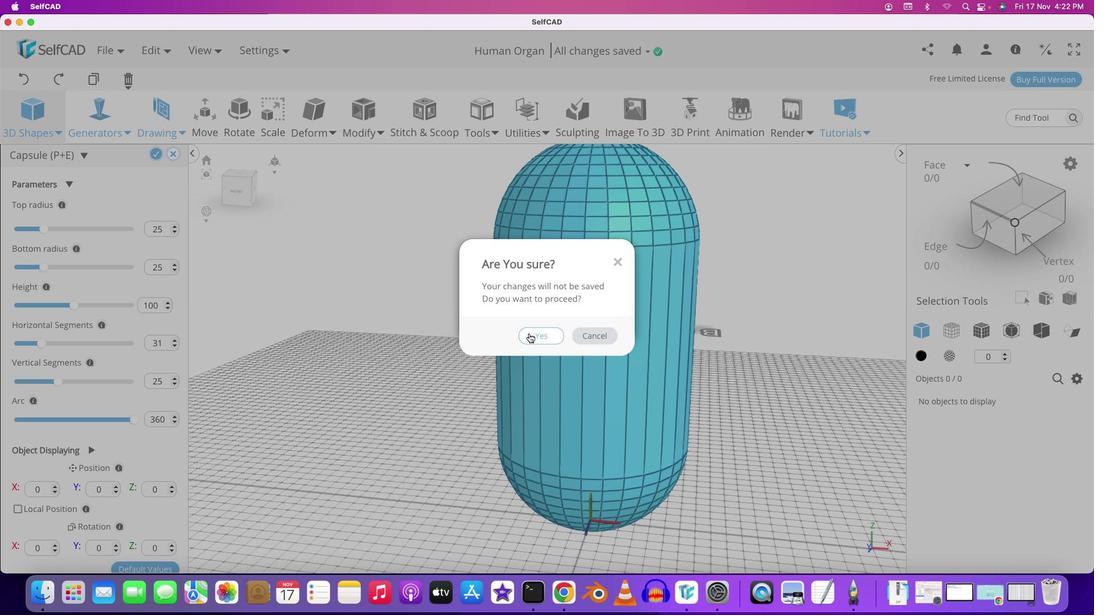 
Action: Mouse moved to (531, 335)
Screenshot: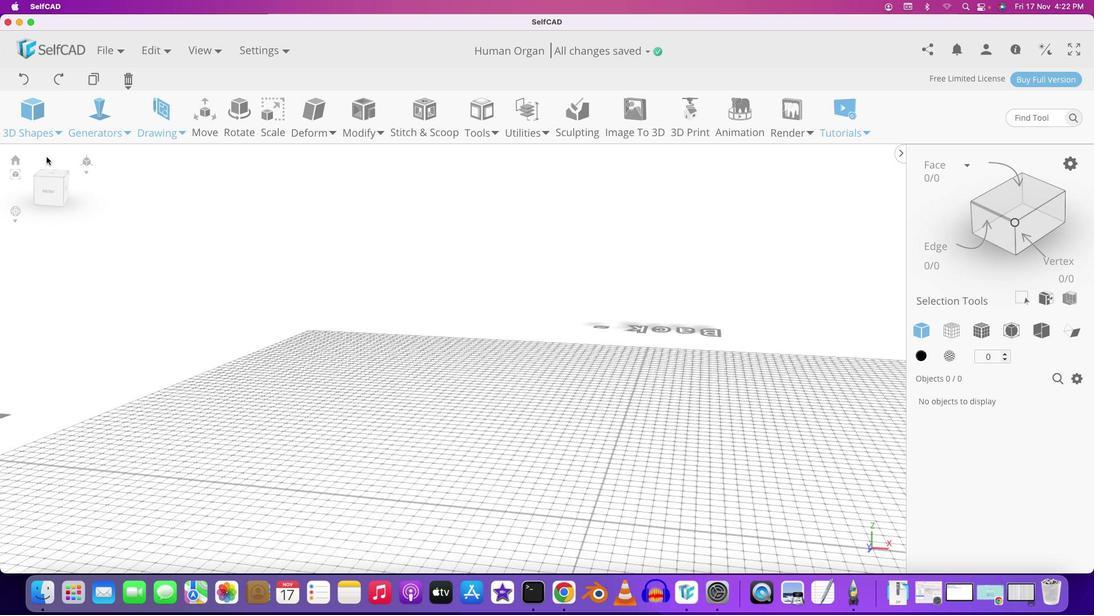
Action: Mouse pressed left at (531, 335)
Screenshot: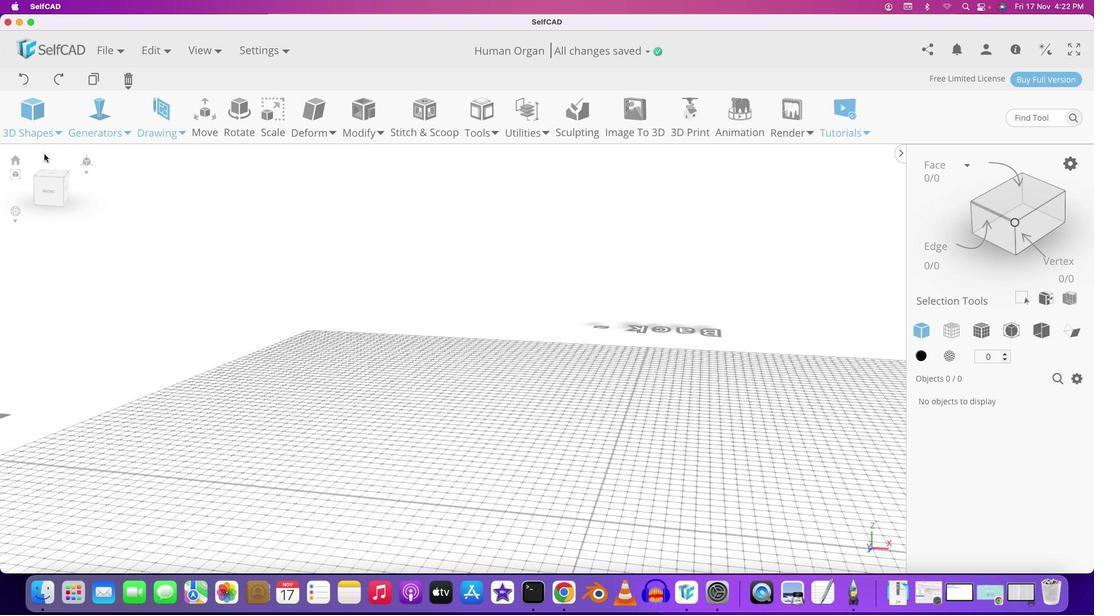 
Action: Mouse moved to (78, 216)
Screenshot: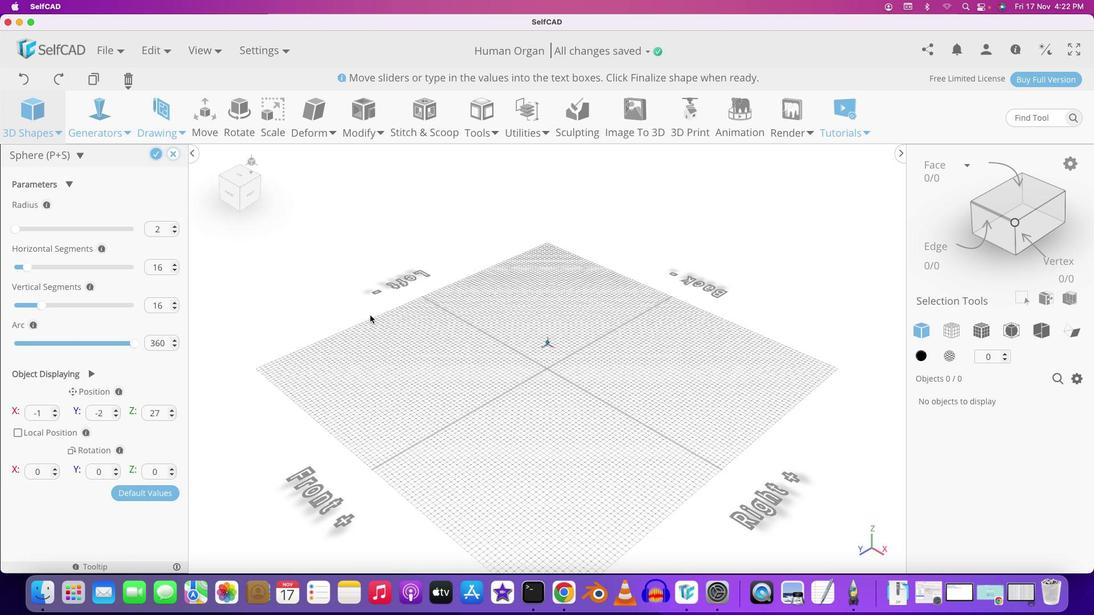 
Action: Mouse pressed left at (78, 216)
Screenshot: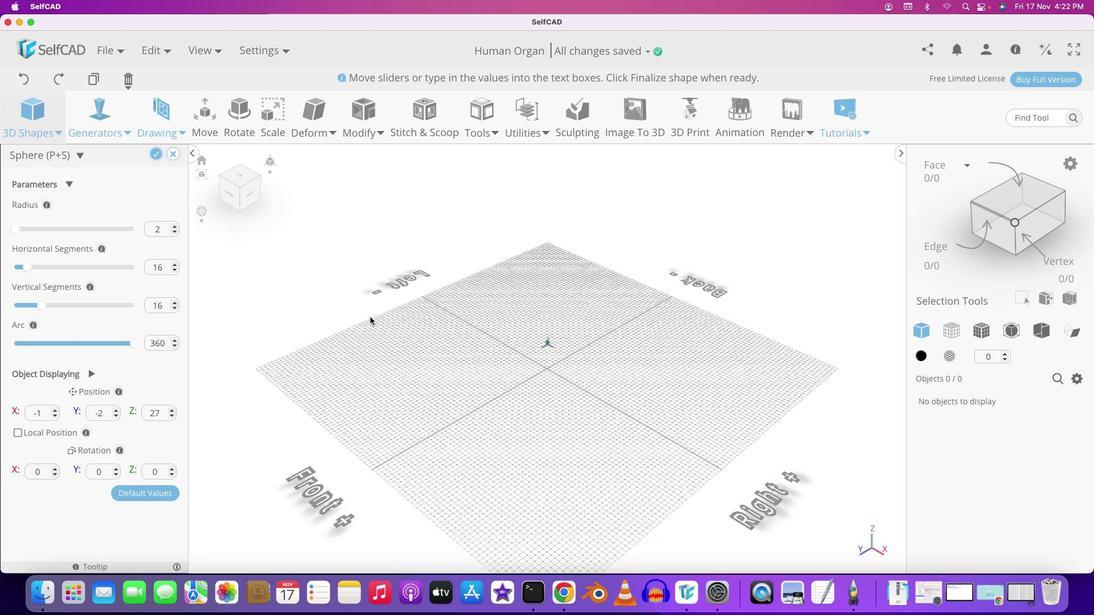 
Action: Mouse moved to (510, 369)
Screenshot: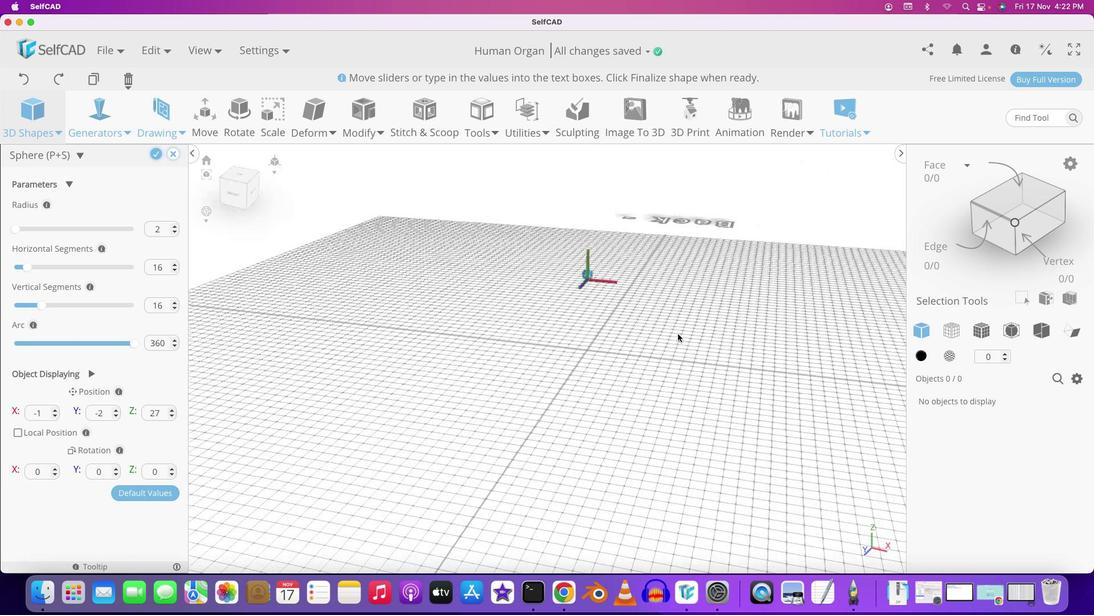 
Action: Mouse scrolled (510, 369) with delta (1, 2)
Screenshot: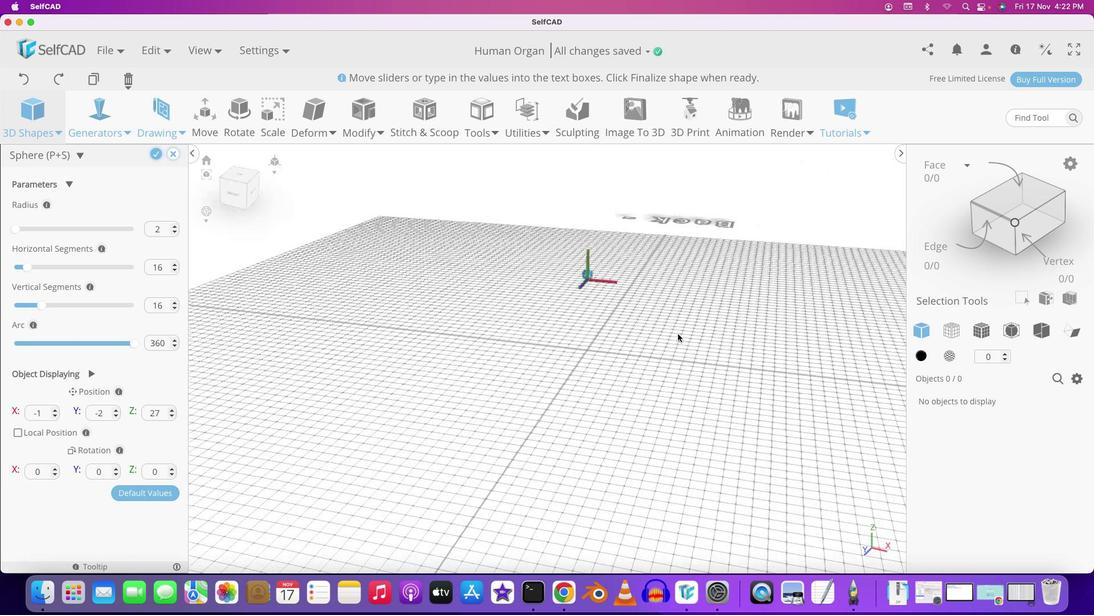 
Action: Mouse moved to (512, 370)
Screenshot: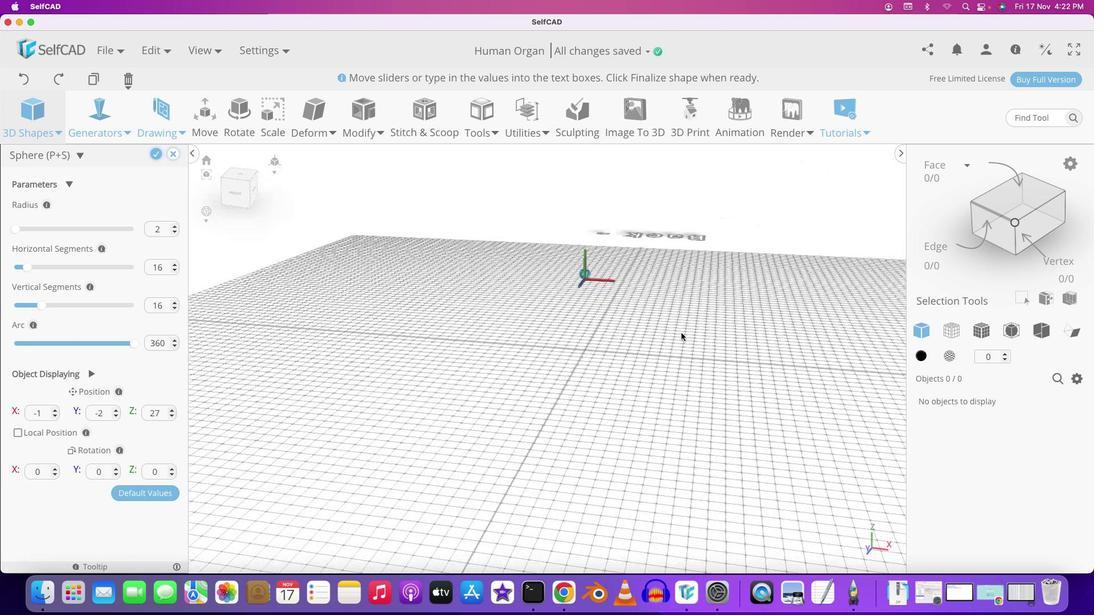 
Action: Mouse scrolled (512, 370) with delta (1, 2)
Screenshot: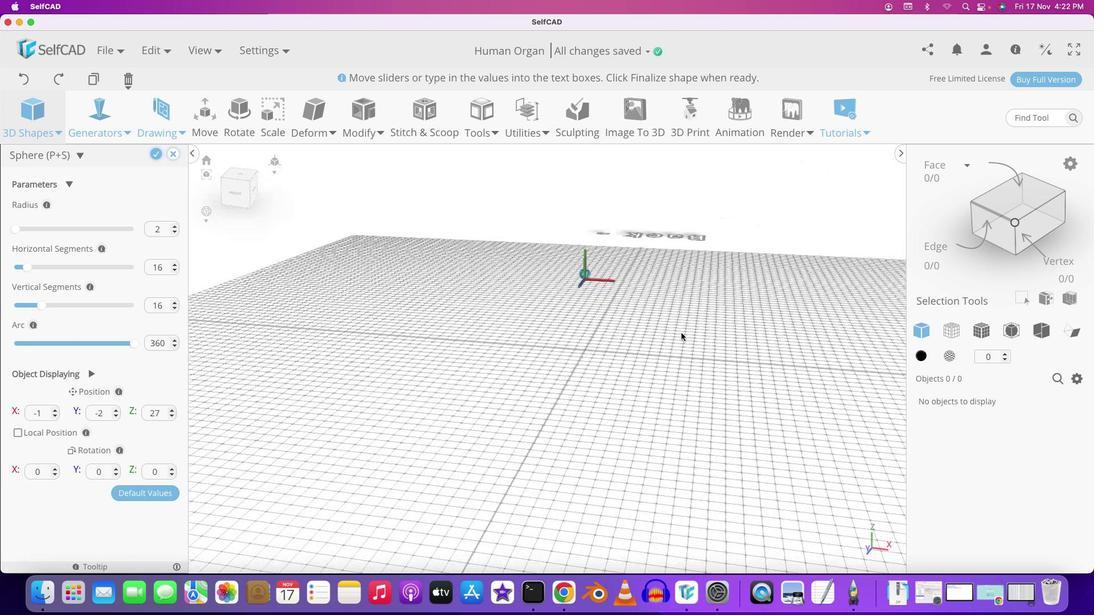 
Action: Mouse moved to (514, 372)
Screenshot: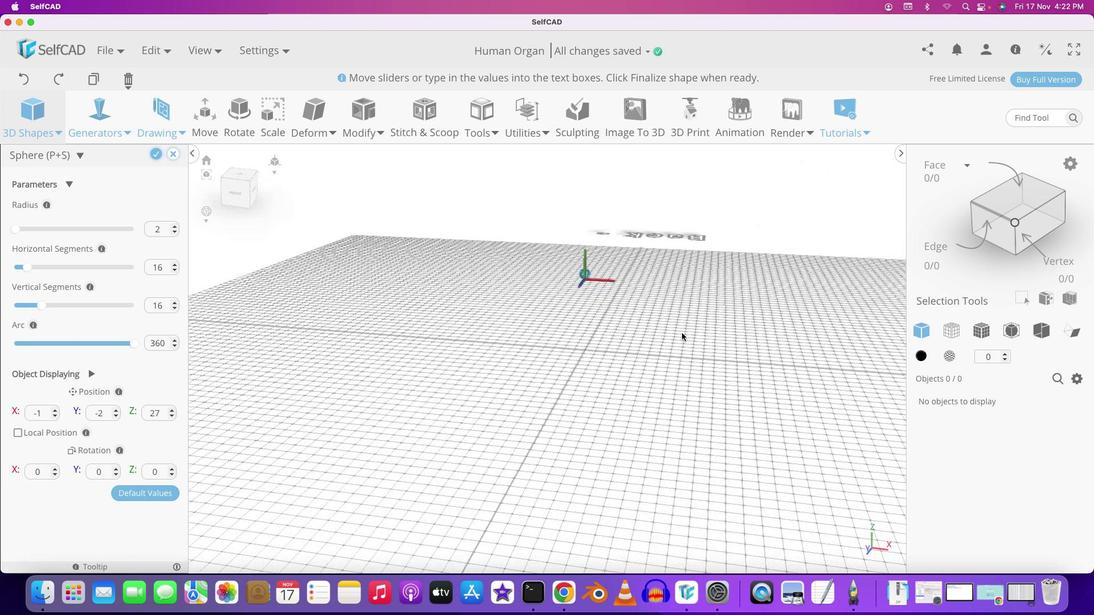 
Action: Mouse scrolled (514, 372) with delta (1, 3)
Screenshot: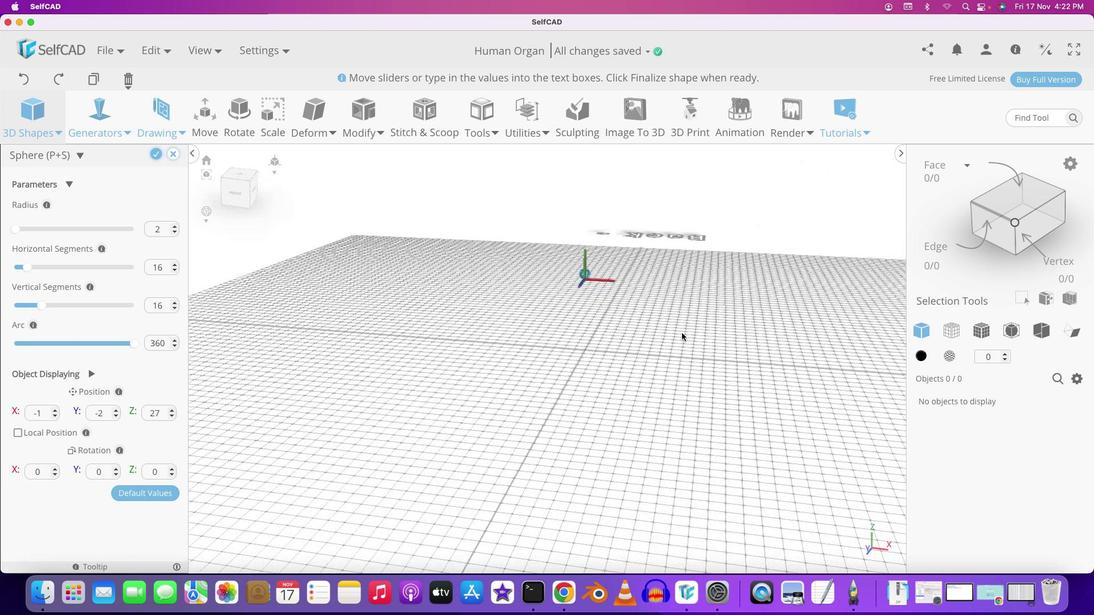 
Action: Mouse moved to (520, 378)
Screenshot: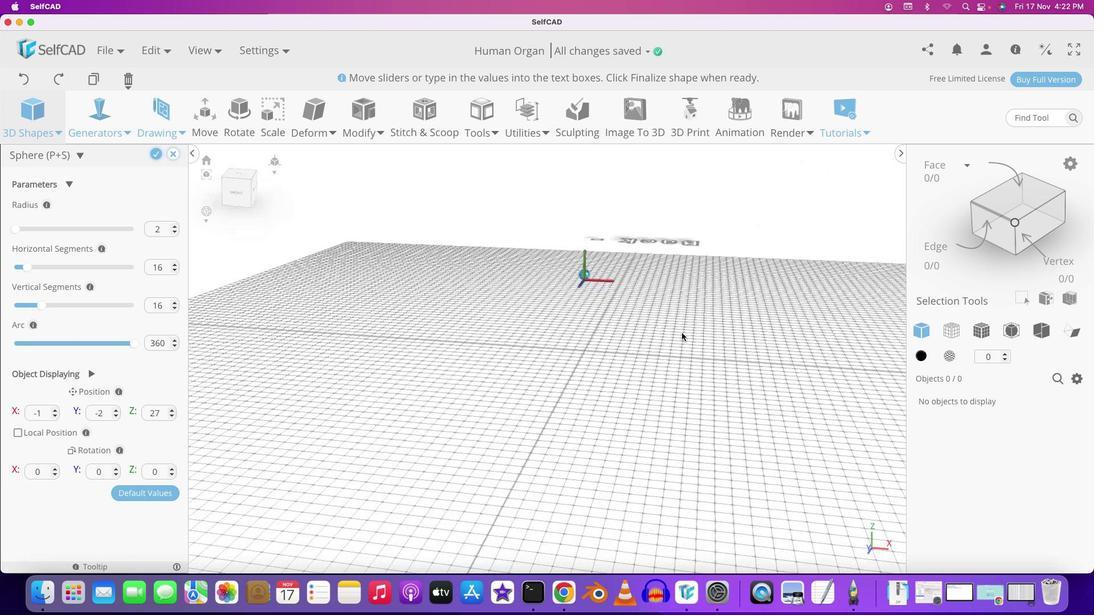 
Action: Mouse scrolled (520, 378) with delta (1, 4)
Screenshot: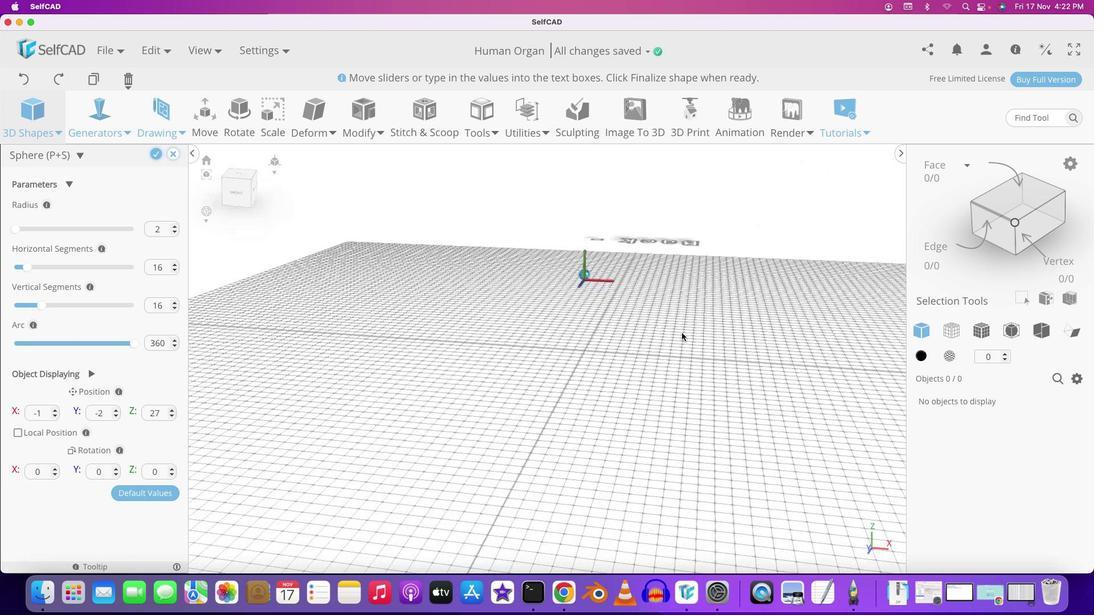 
Action: Mouse moved to (524, 381)
Screenshot: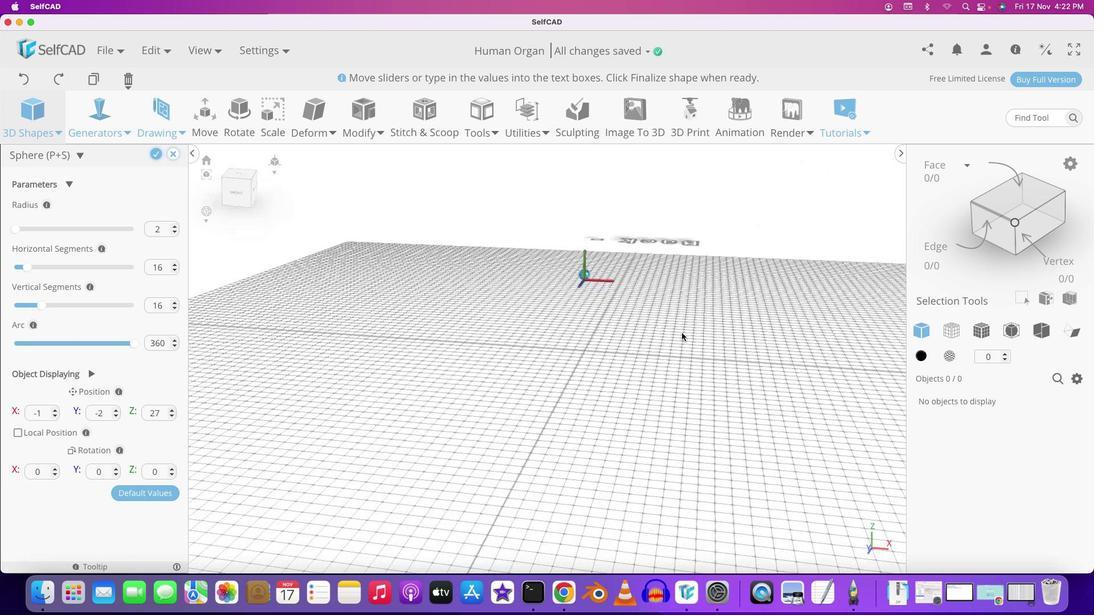 
Action: Mouse scrolled (524, 381) with delta (1, 4)
Screenshot: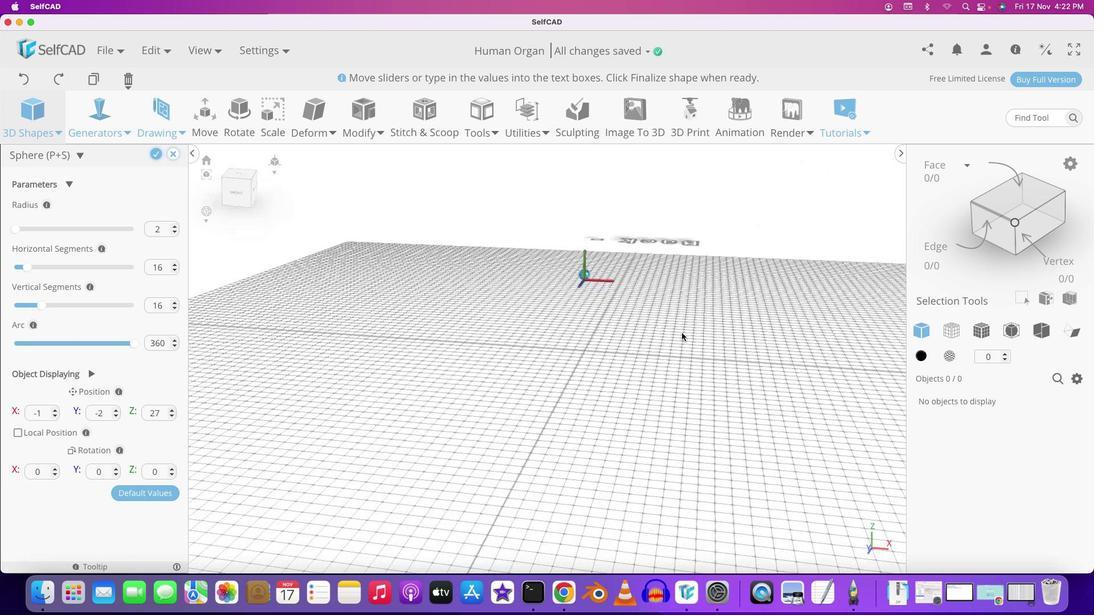 
Action: Mouse moved to (525, 382)
Screenshot: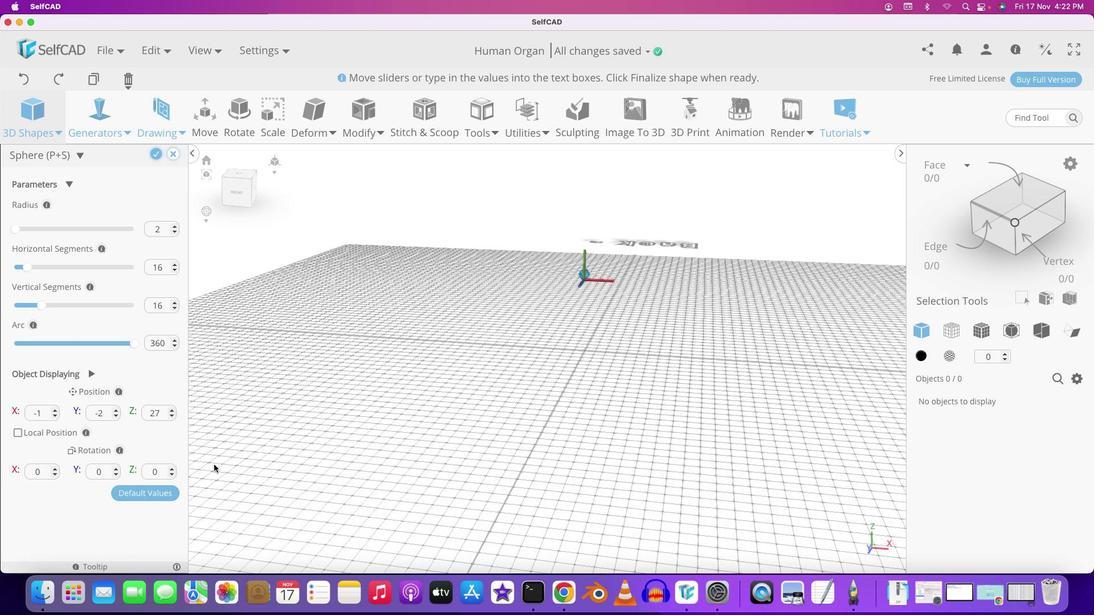
Action: Mouse scrolled (525, 382) with delta (1, 2)
Screenshot: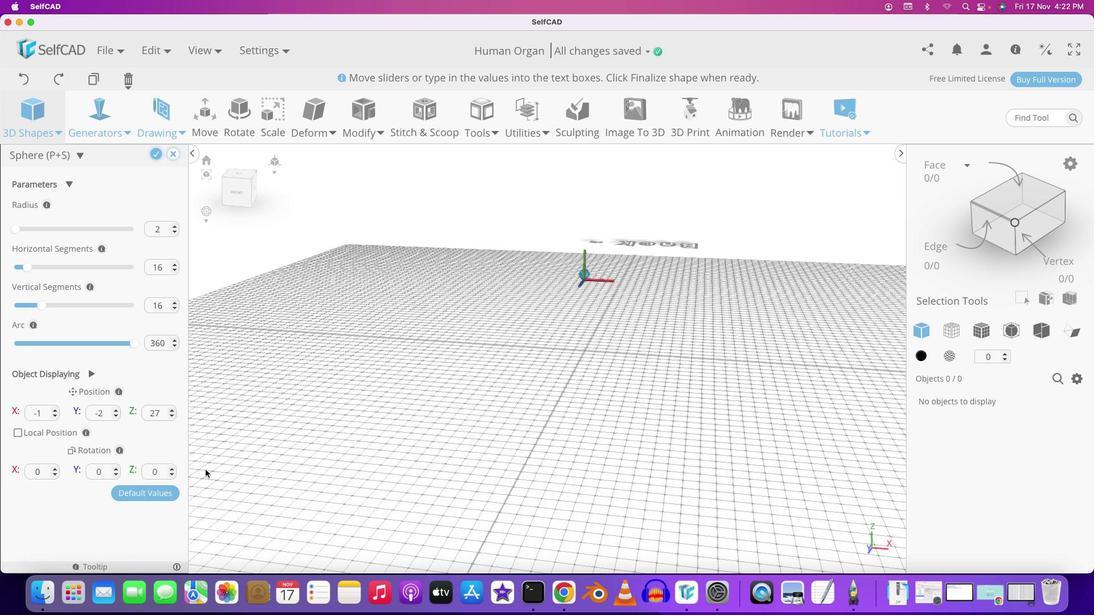 
Action: Mouse scrolled (525, 382) with delta (1, 2)
Screenshot: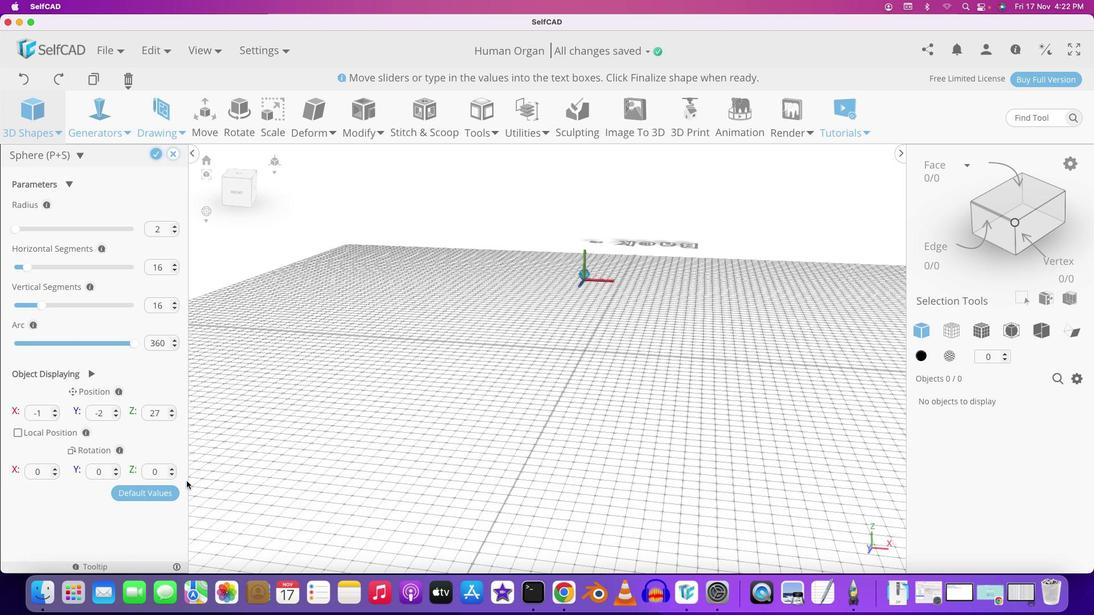 
Action: Mouse scrolled (525, 382) with delta (1, 2)
Screenshot: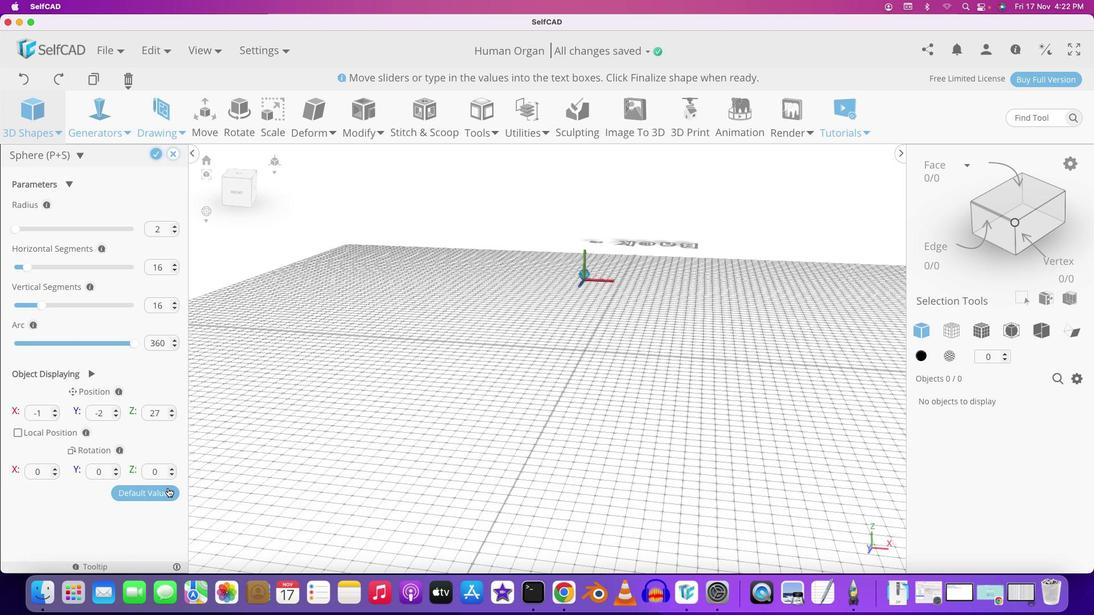 
Action: Mouse moved to (578, 355)
Screenshot: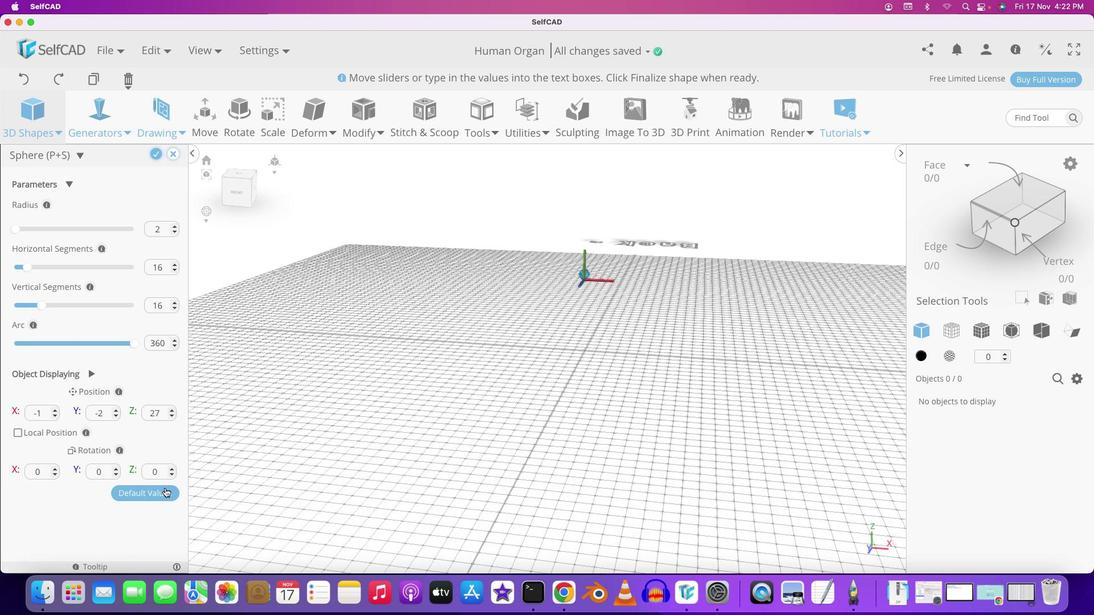 
Action: Mouse pressed left at (578, 355)
Screenshot: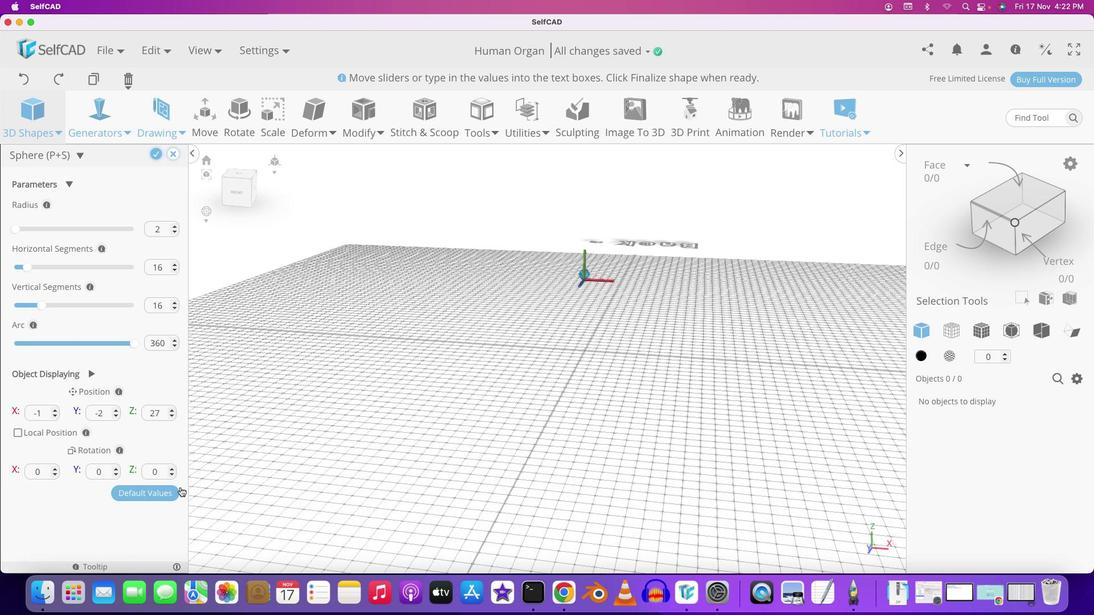 
Action: Mouse moved to (167, 490)
Screenshot: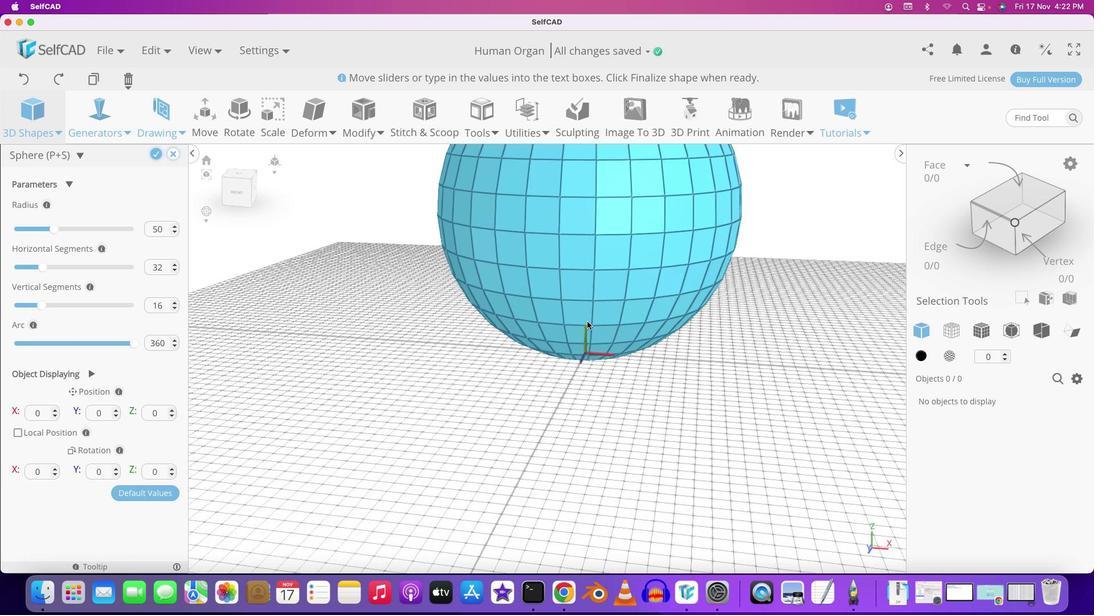 
Action: Mouse pressed left at (167, 490)
Screenshot: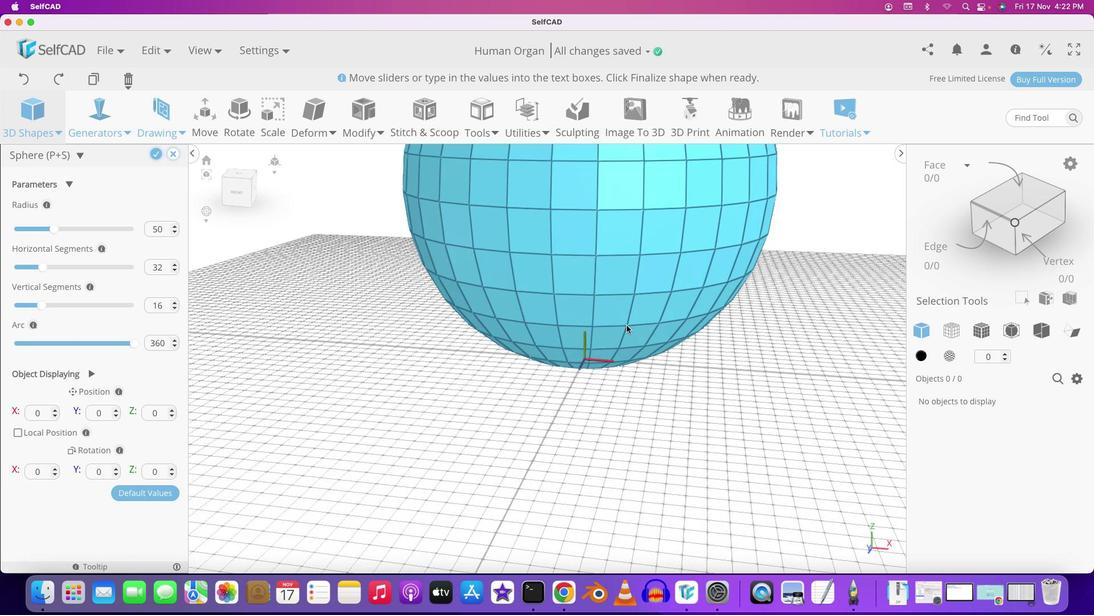 
Action: Mouse moved to (578, 316)
Screenshot: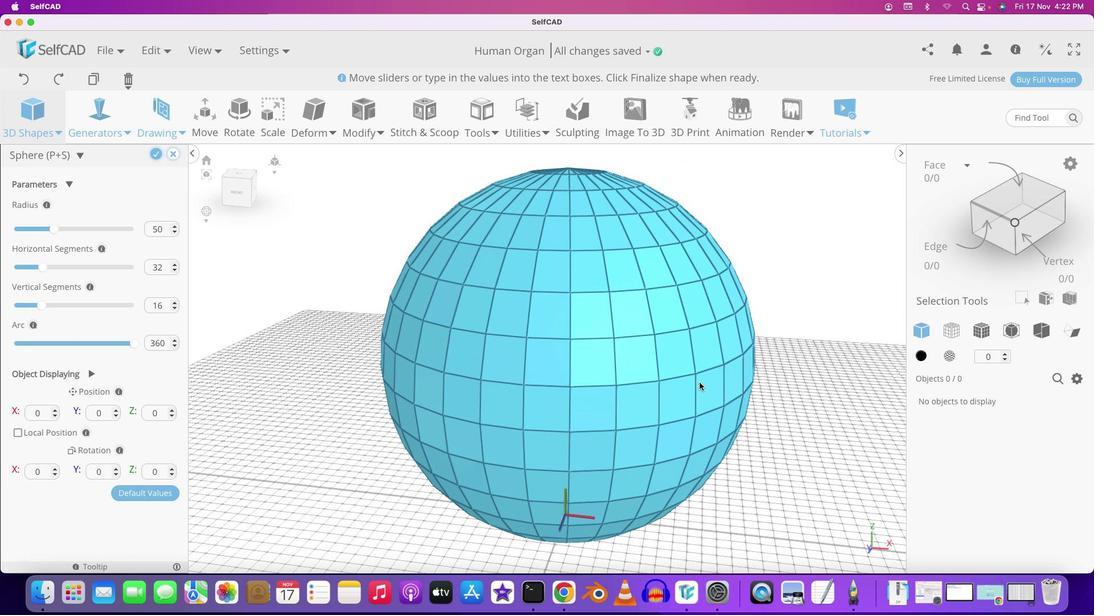 
Action: Mouse scrolled (578, 316) with delta (1, 2)
Screenshot: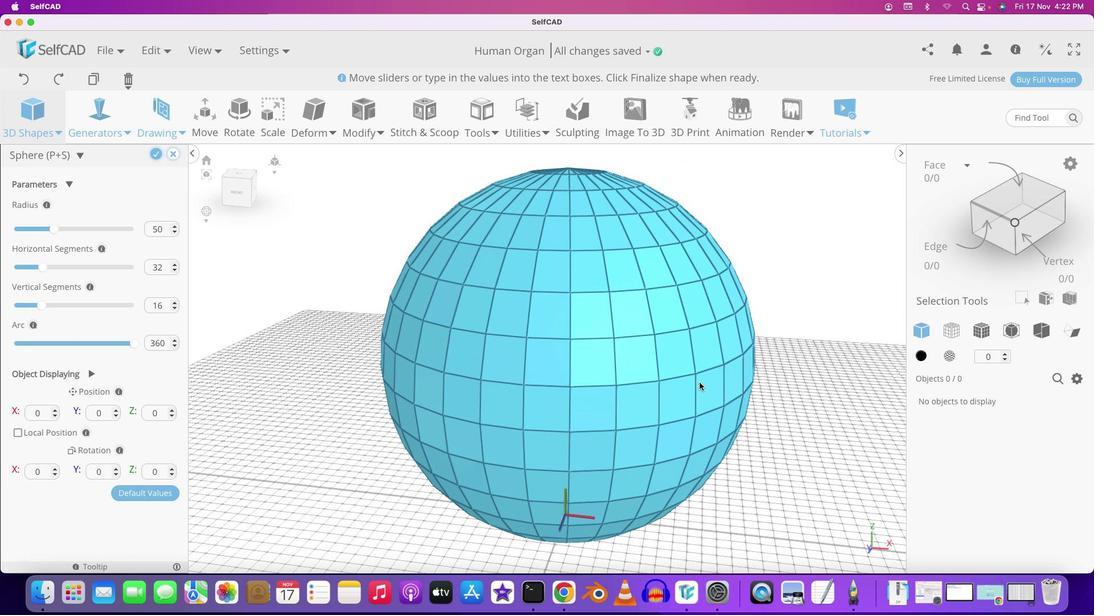 
Action: Mouse moved to (583, 320)
Screenshot: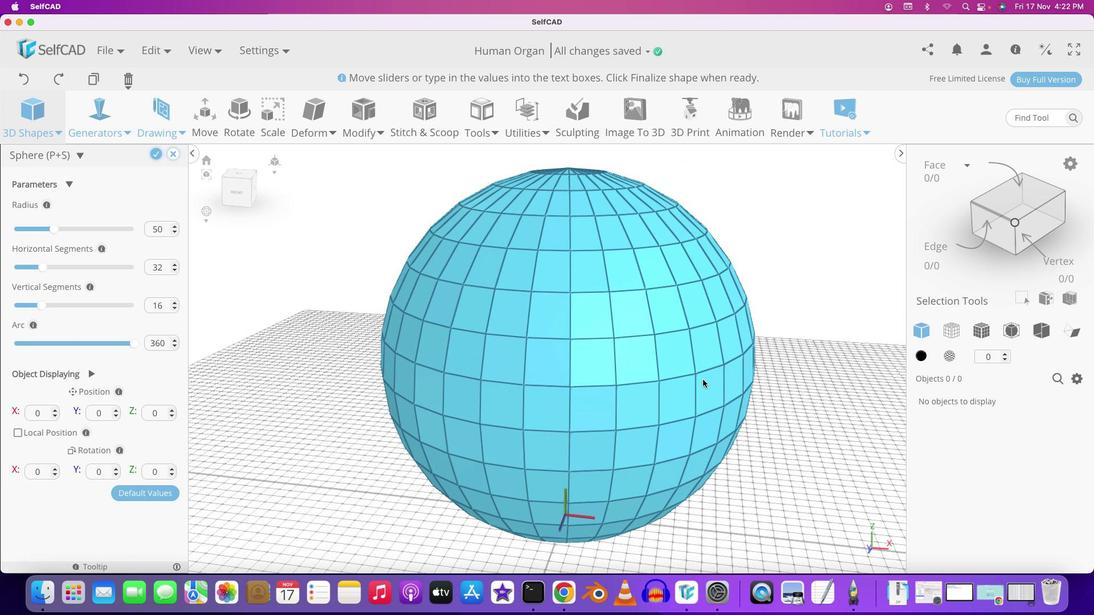 
Action: Mouse scrolled (583, 320) with delta (1, 2)
Screenshot: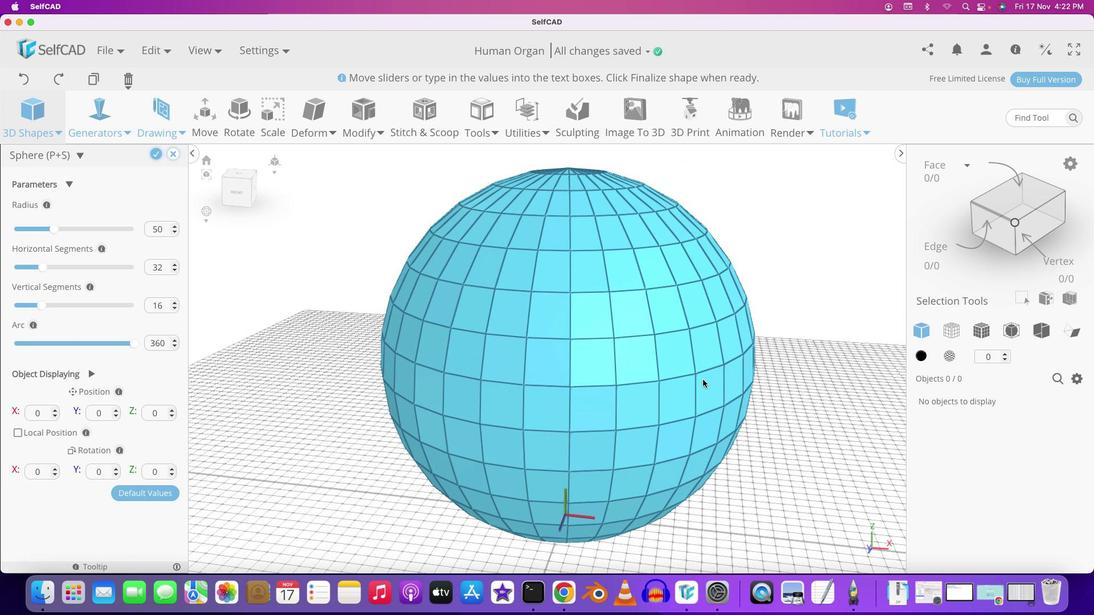 
Action: Mouse moved to (595, 325)
Screenshot: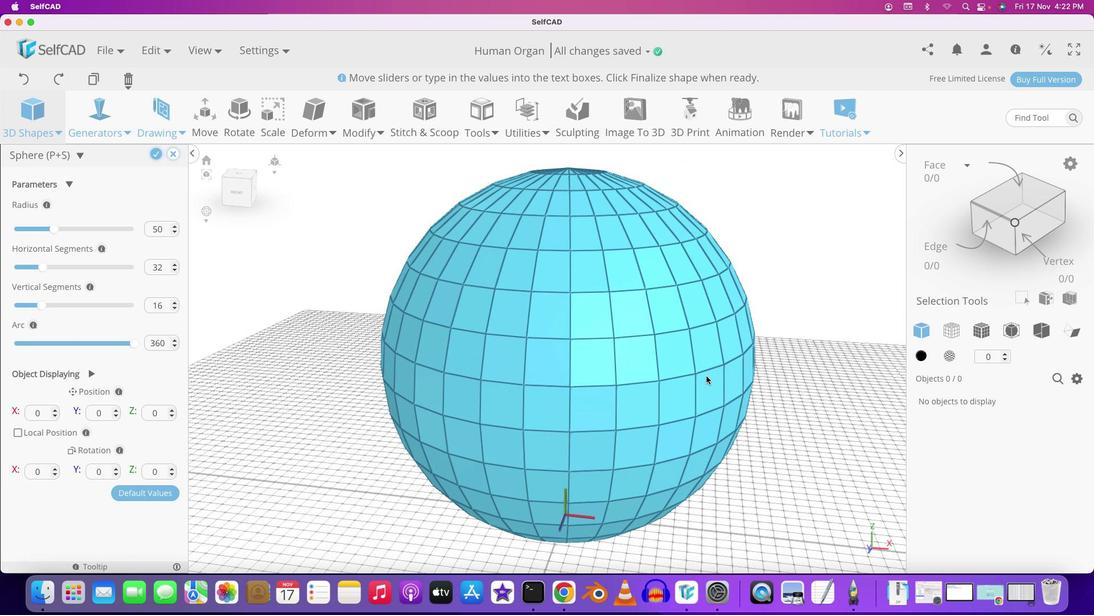 
Action: Mouse scrolled (595, 325) with delta (1, 2)
Screenshot: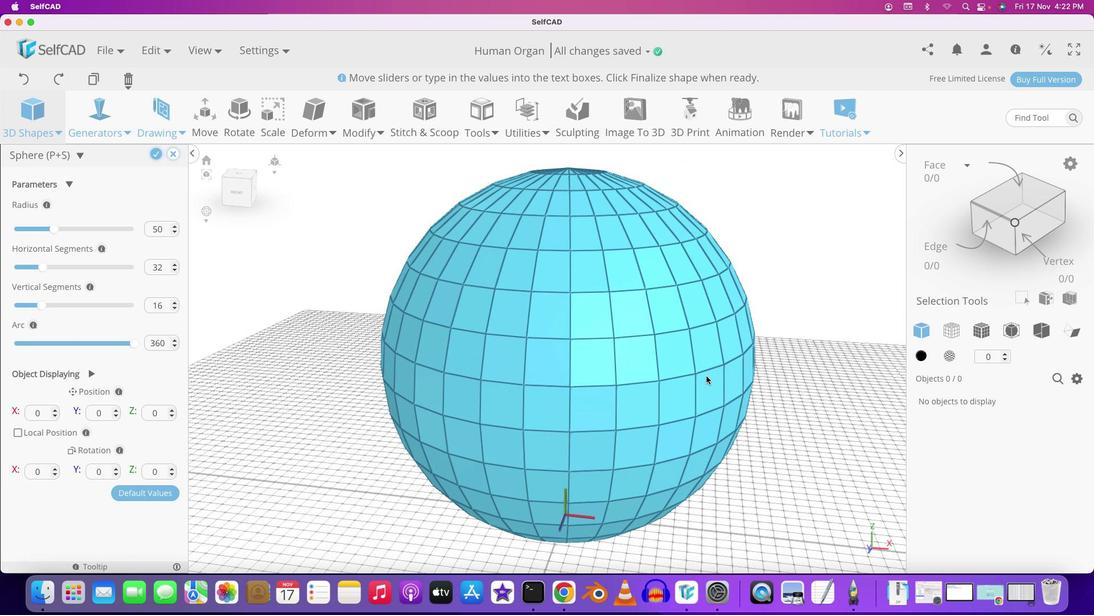 
Action: Mouse moved to (663, 309)
Screenshot: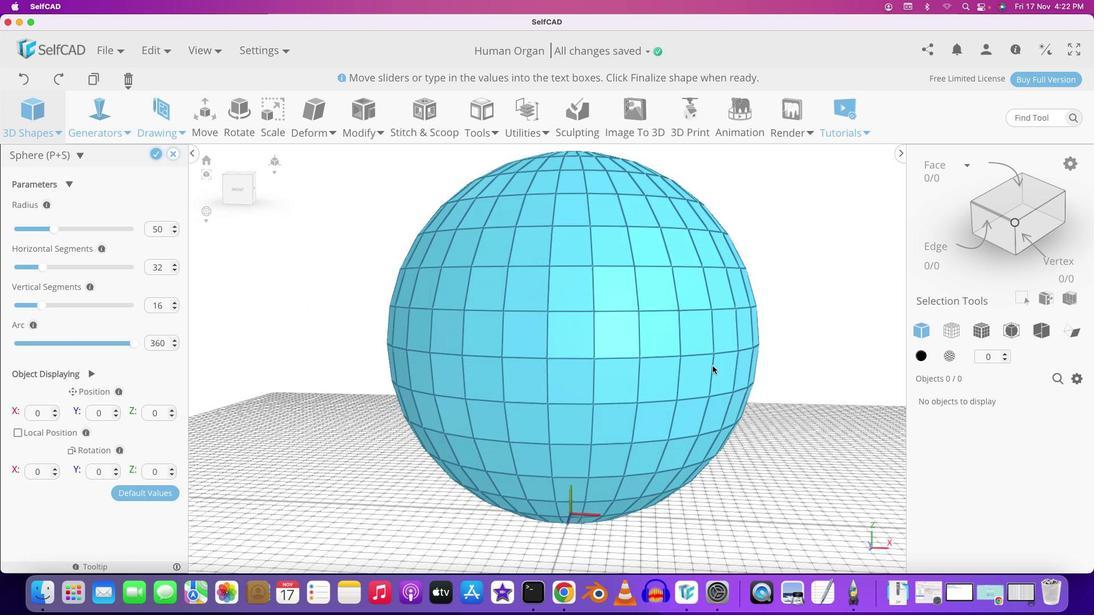 
Action: Key pressed Key.shift
Screenshot: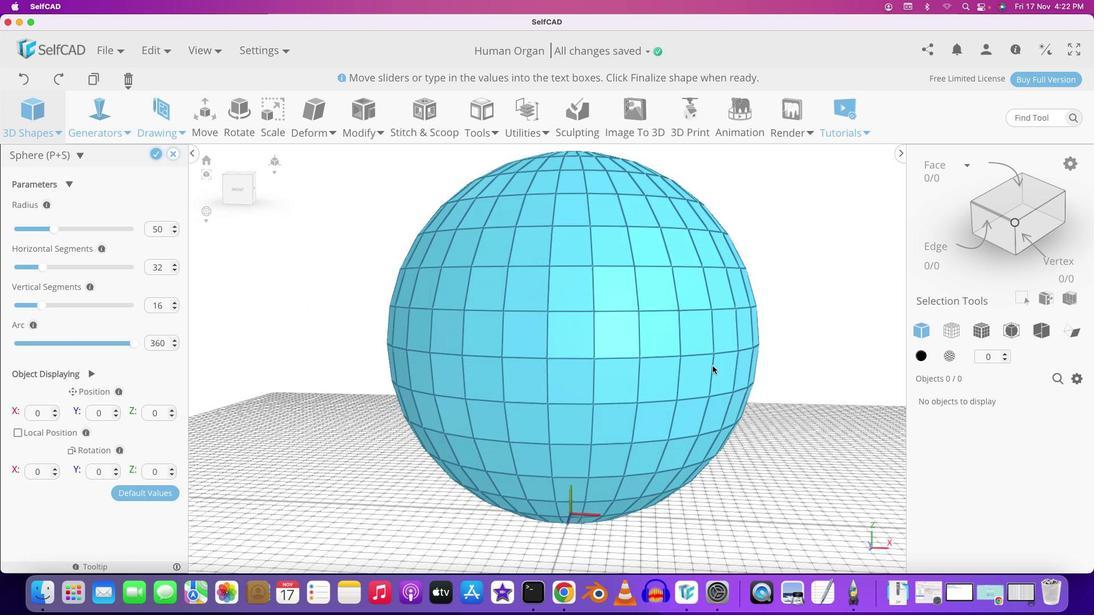 
Action: Mouse moved to (726, 294)
Screenshot: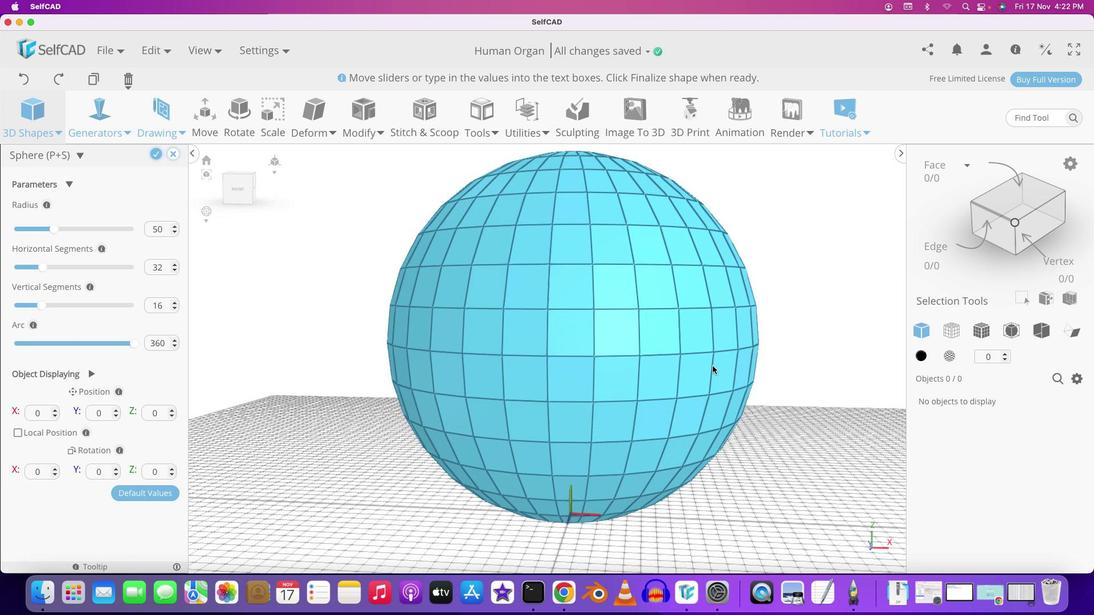 
Action: Mouse pressed left at (726, 294)
Screenshot: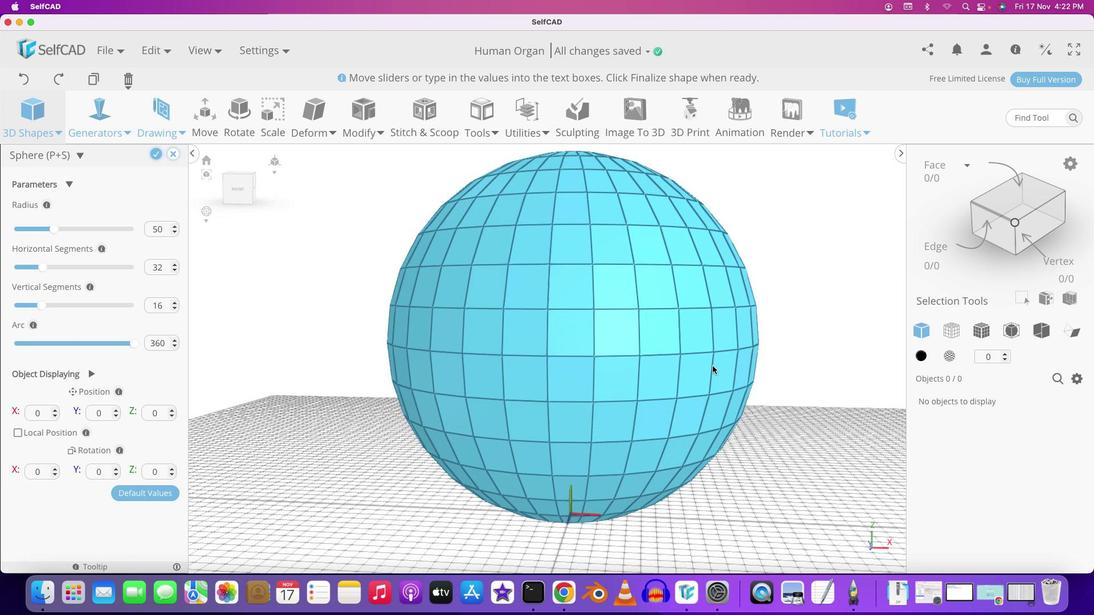 
Action: Mouse moved to (701, 384)
Screenshot: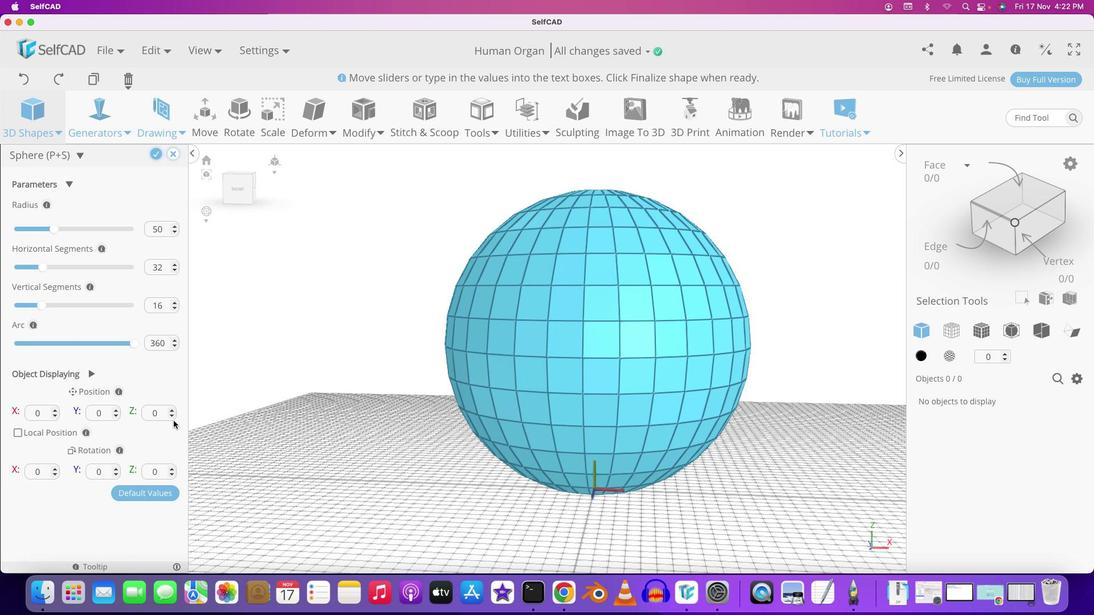 
Action: Mouse pressed left at (701, 384)
Screenshot: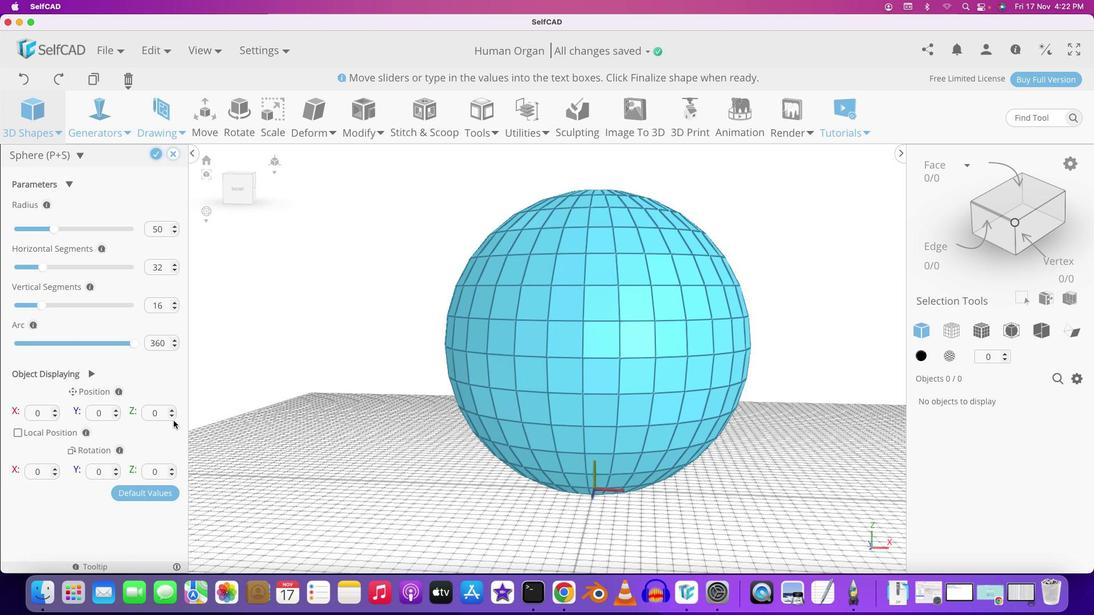 
Action: Mouse moved to (717, 367)
Screenshot: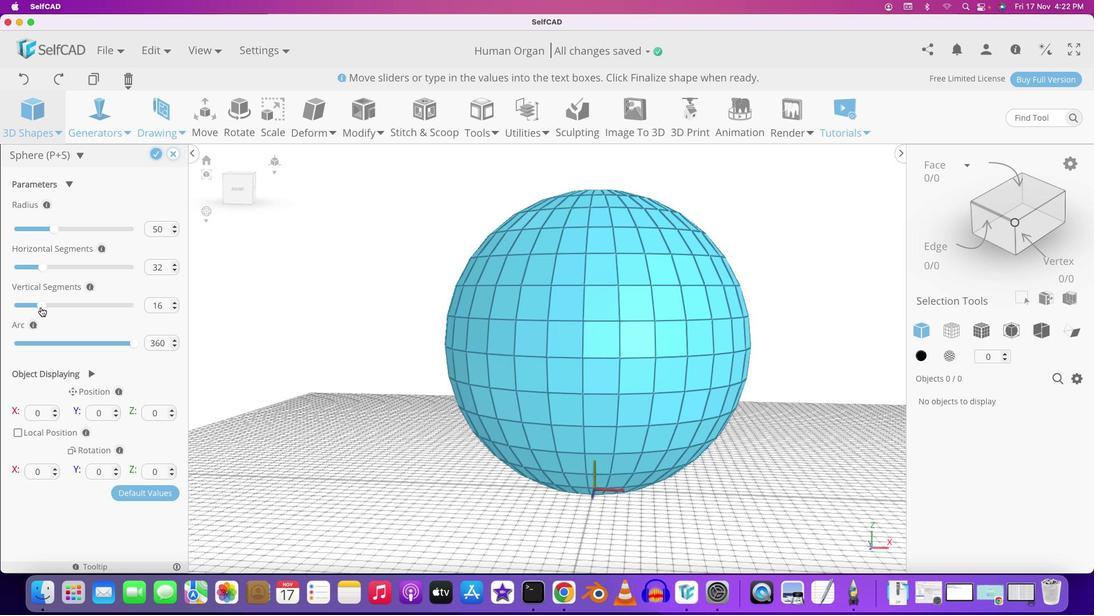 
Action: Mouse scrolled (717, 367) with delta (1, 1)
Screenshot: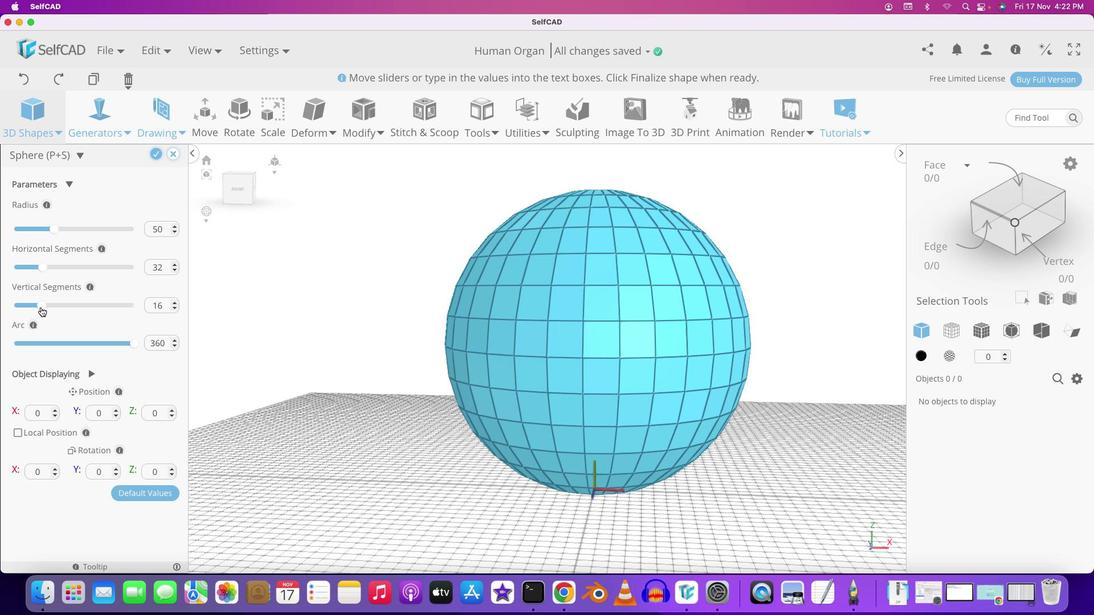 
Action: Mouse scrolled (717, 367) with delta (1, 1)
Screenshot: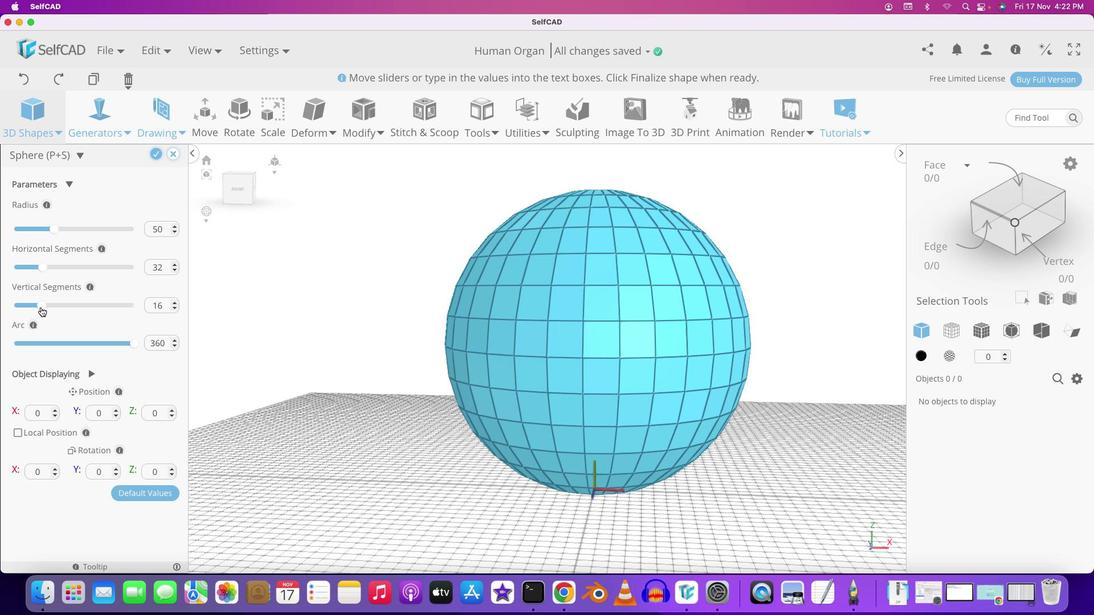 
Action: Mouse moved to (42, 309)
Screenshot: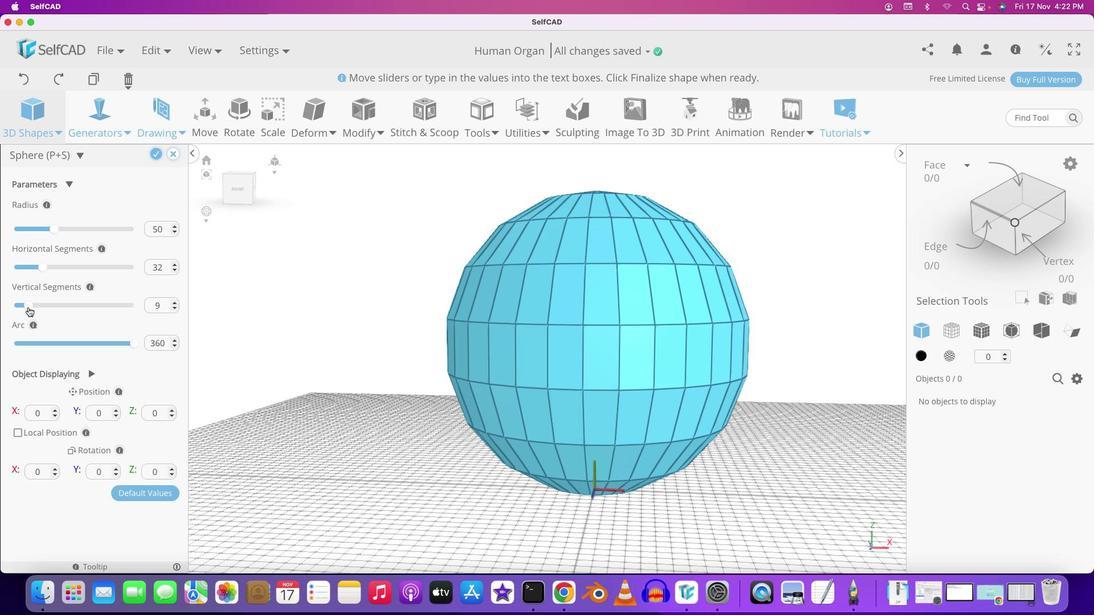 
Action: Mouse pressed left at (42, 309)
Screenshot: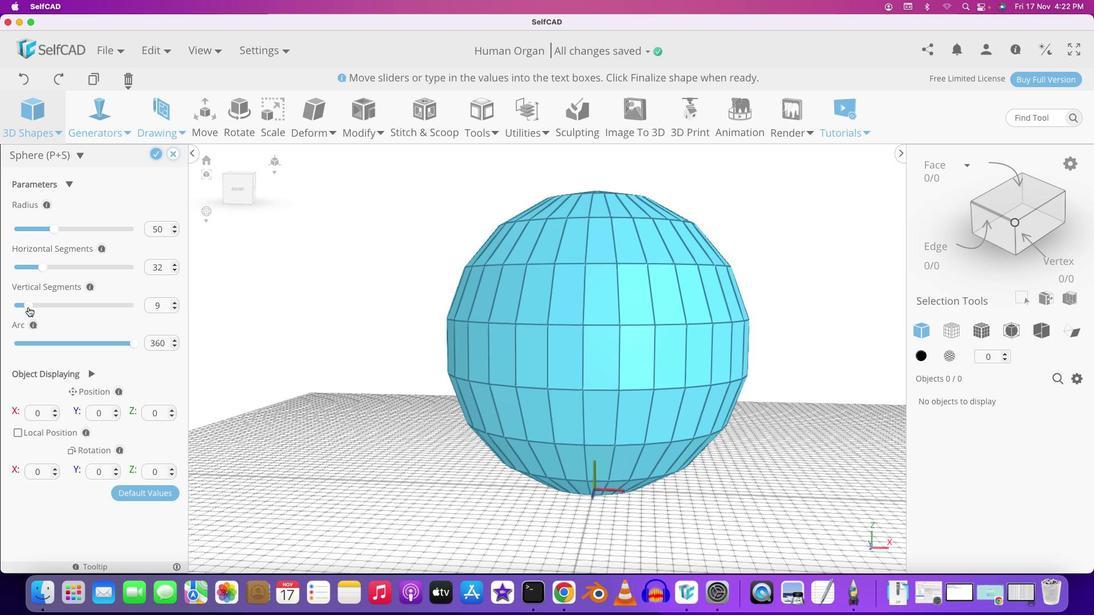 
Action: Mouse moved to (45, 271)
Screenshot: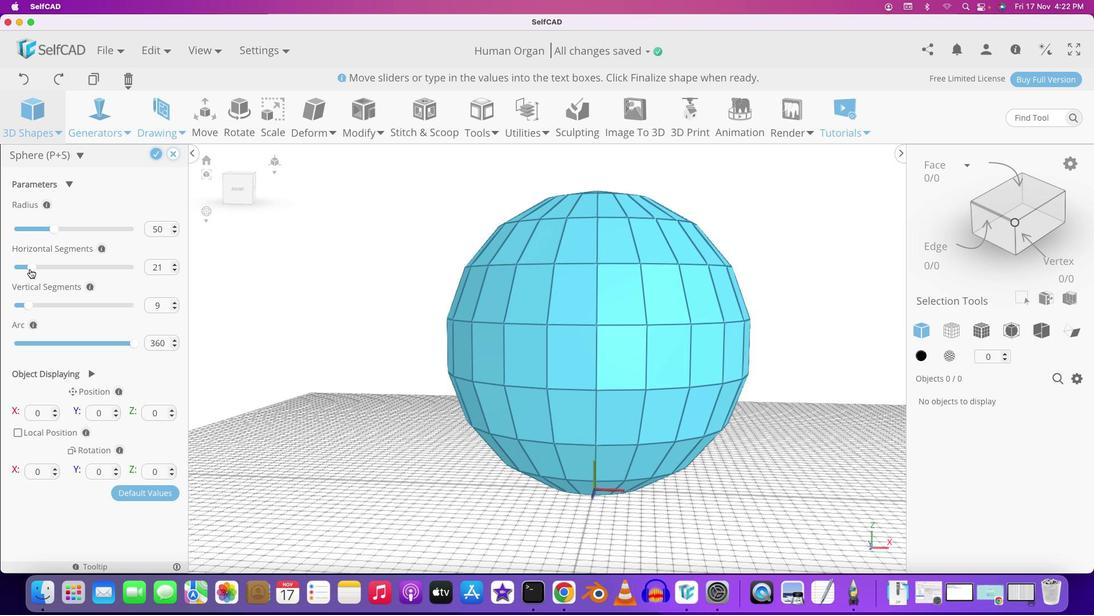 
Action: Mouse pressed left at (45, 271)
Screenshot: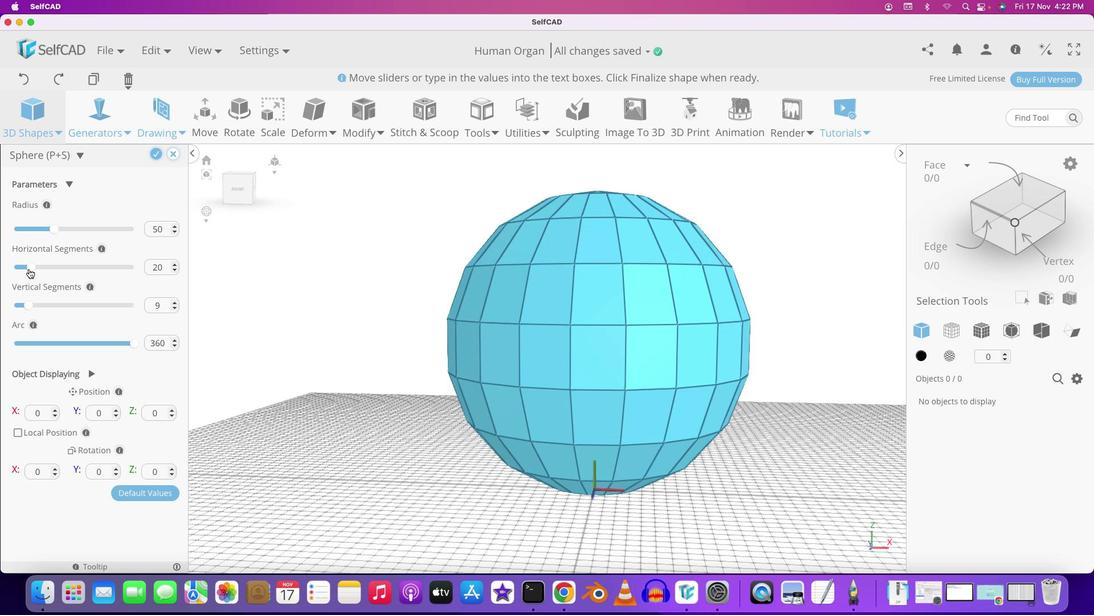 
Action: Mouse moved to (357, 405)
Screenshot: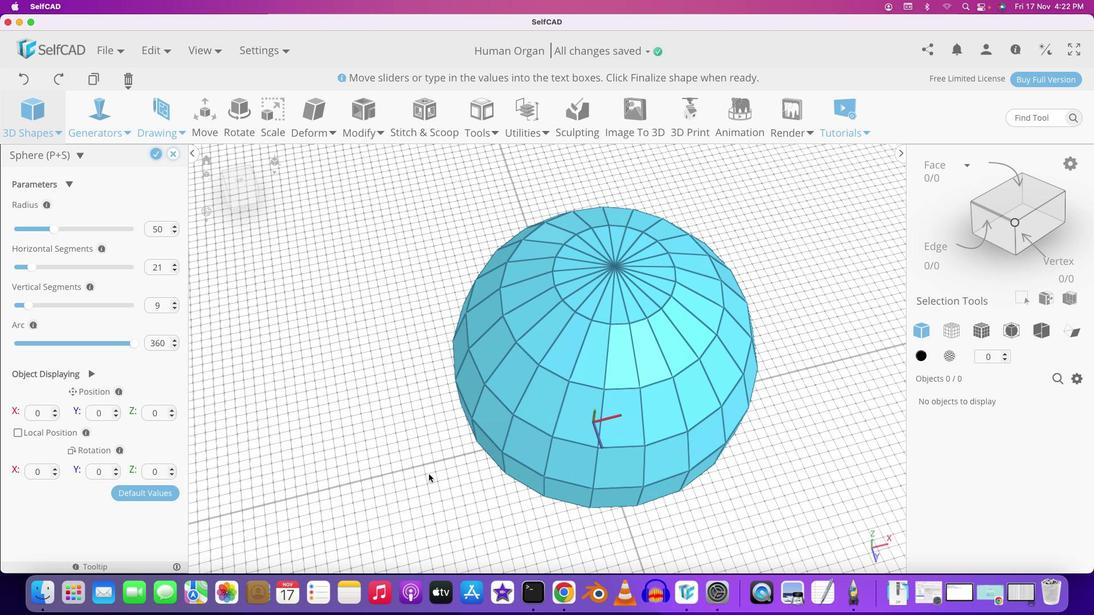 
Action: Mouse pressed left at (357, 405)
Screenshot: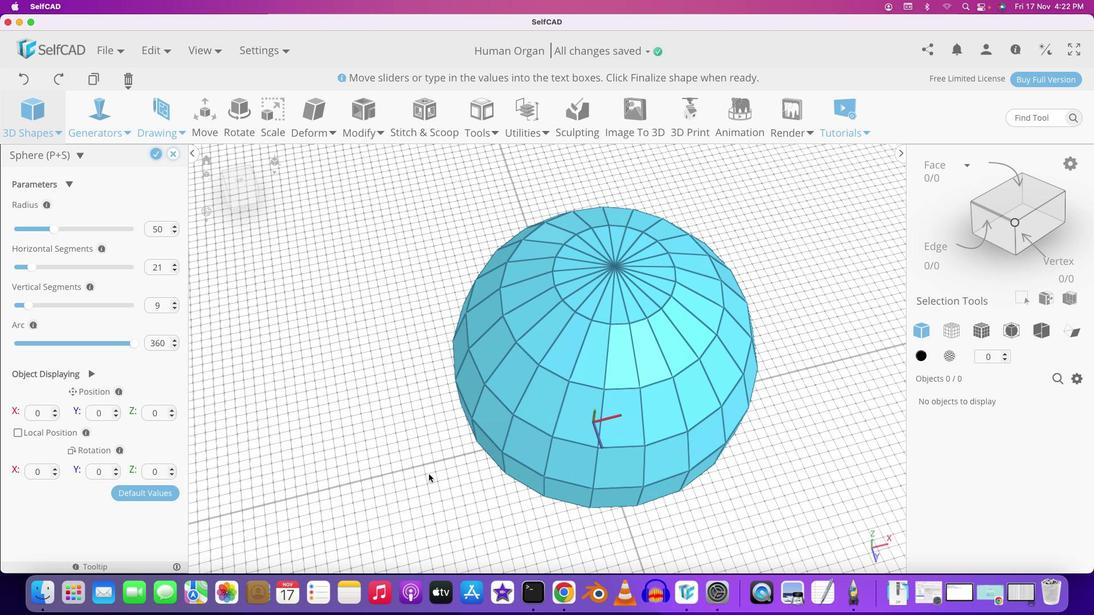 
Action: Mouse moved to (31, 268)
Screenshot: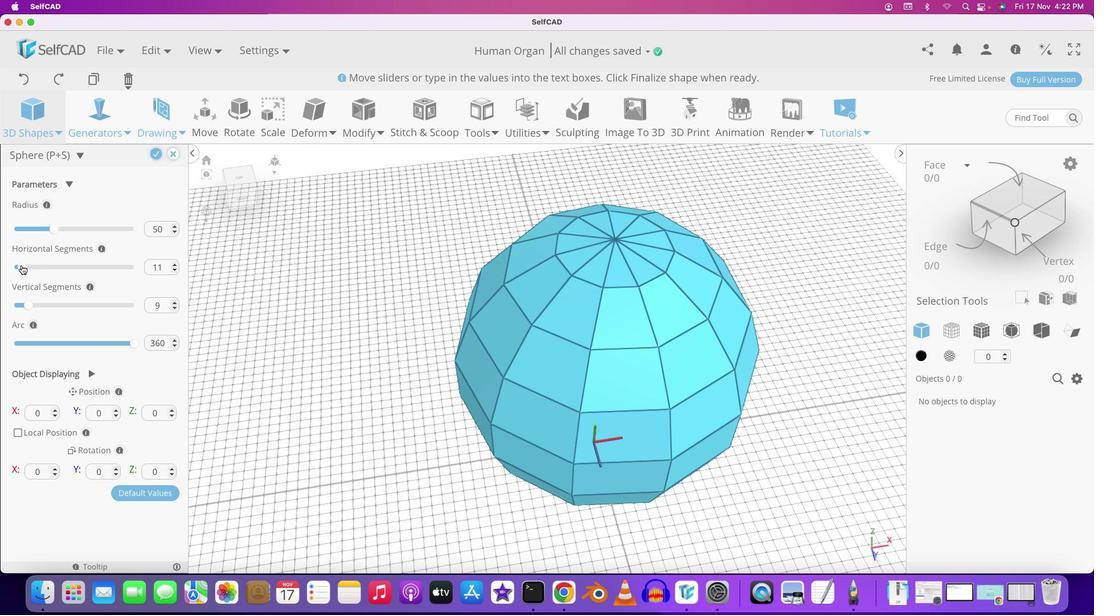 
Action: Mouse pressed left at (31, 268)
Screenshot: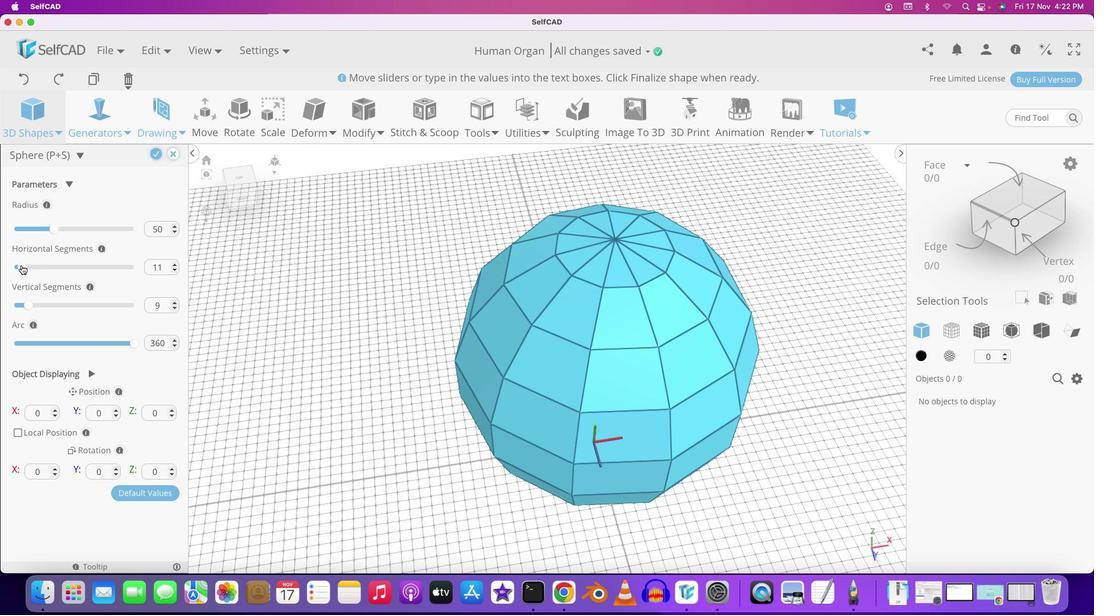 
Action: Mouse moved to (341, 408)
Screenshot: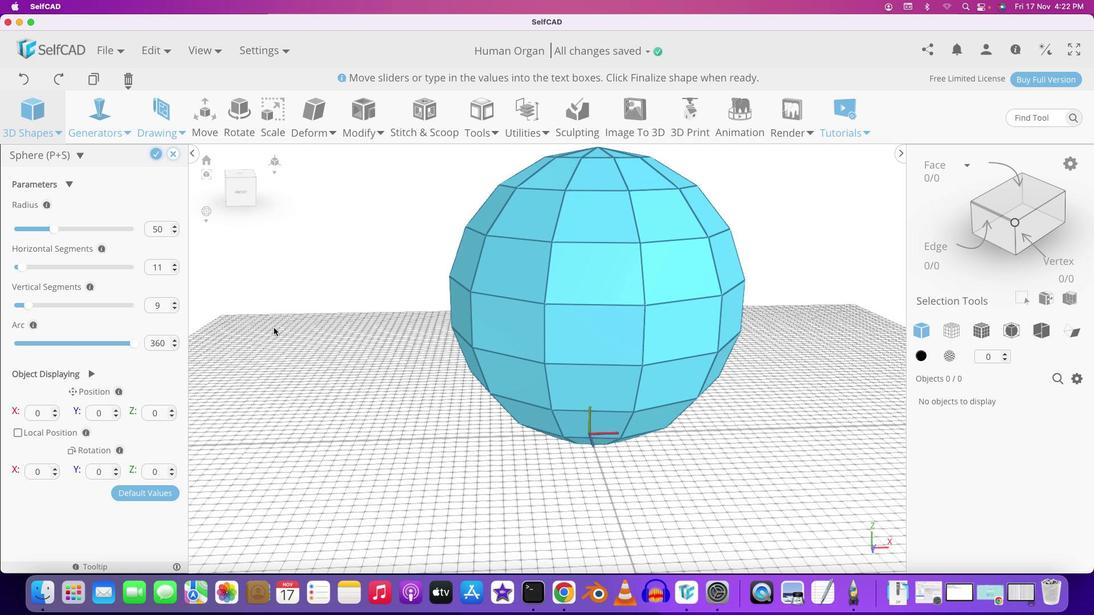 
Action: Mouse pressed left at (341, 408)
Screenshot: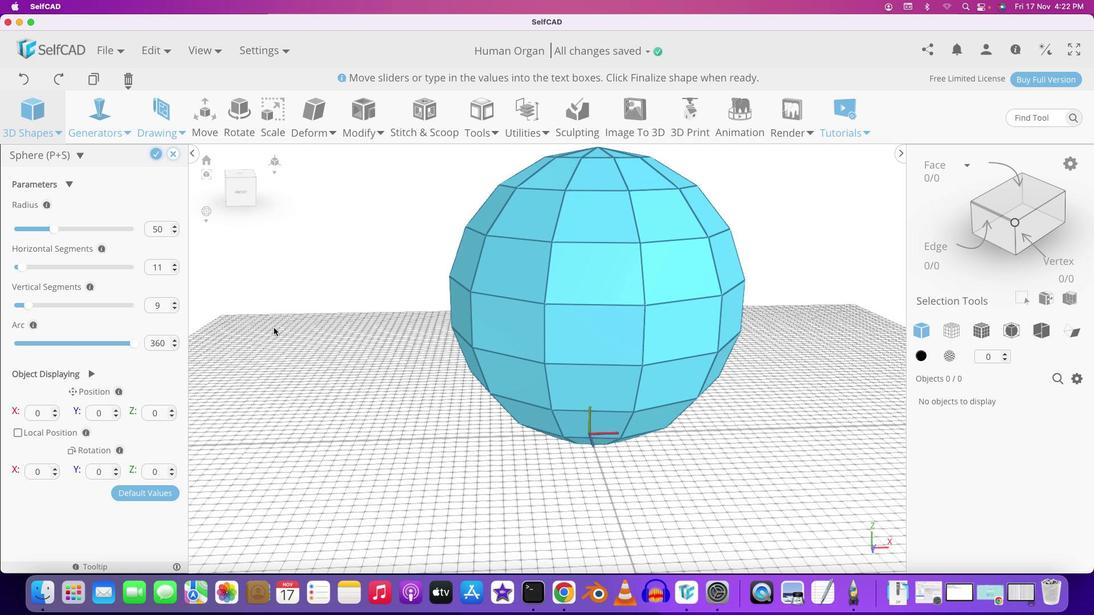
Action: Mouse moved to (155, 158)
Screenshot: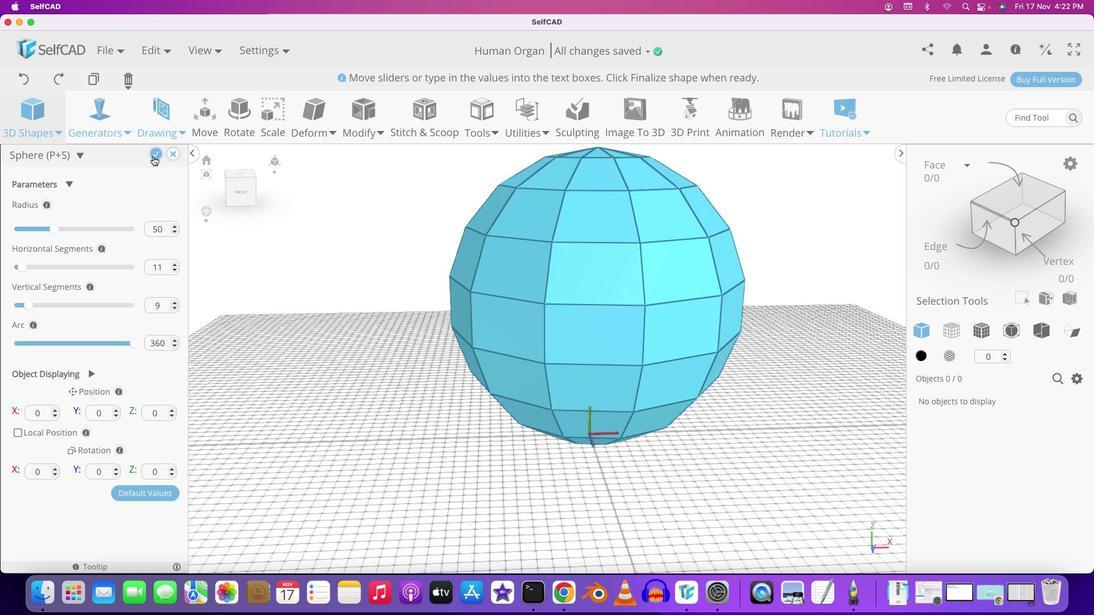 
Action: Mouse pressed left at (155, 158)
Screenshot: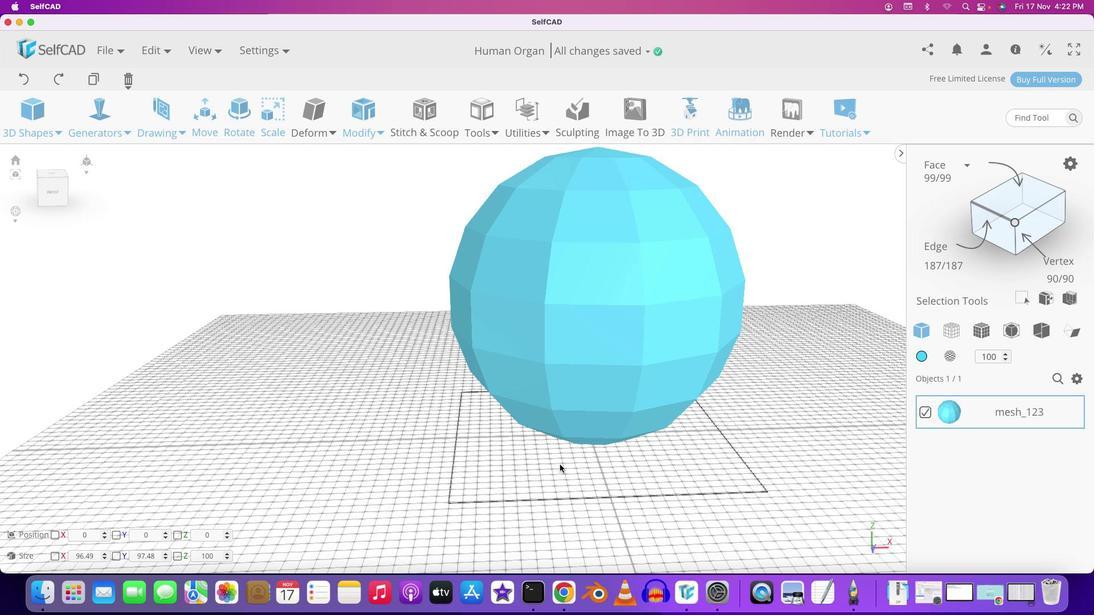 
Action: Mouse moved to (562, 465)
Screenshot: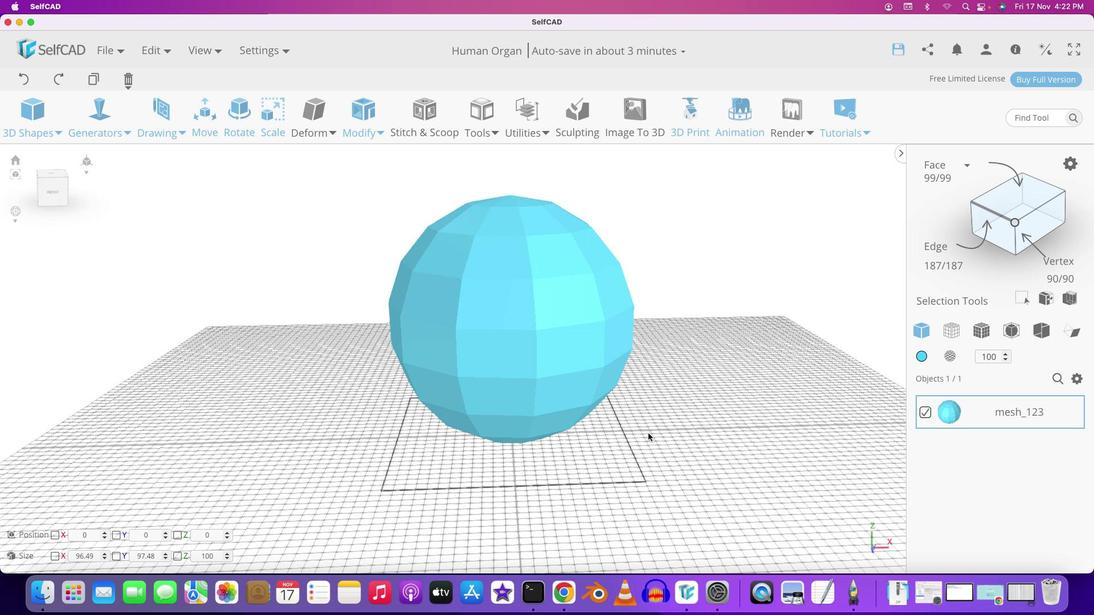 
Action: Mouse scrolled (562, 465) with delta (1, 1)
Screenshot: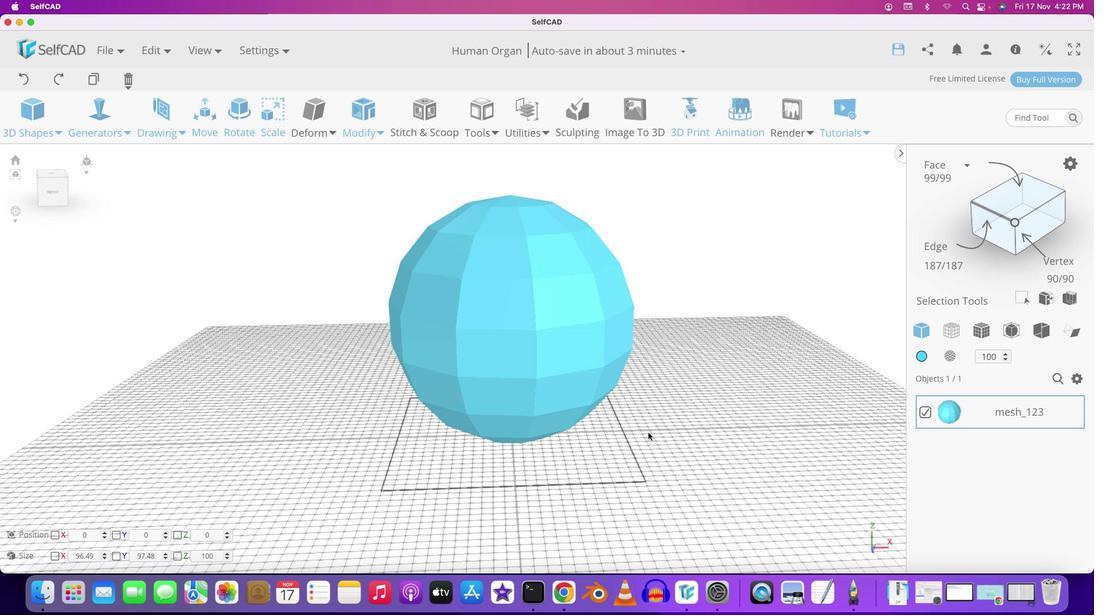 
Action: Mouse scrolled (562, 465) with delta (1, 2)
Screenshot: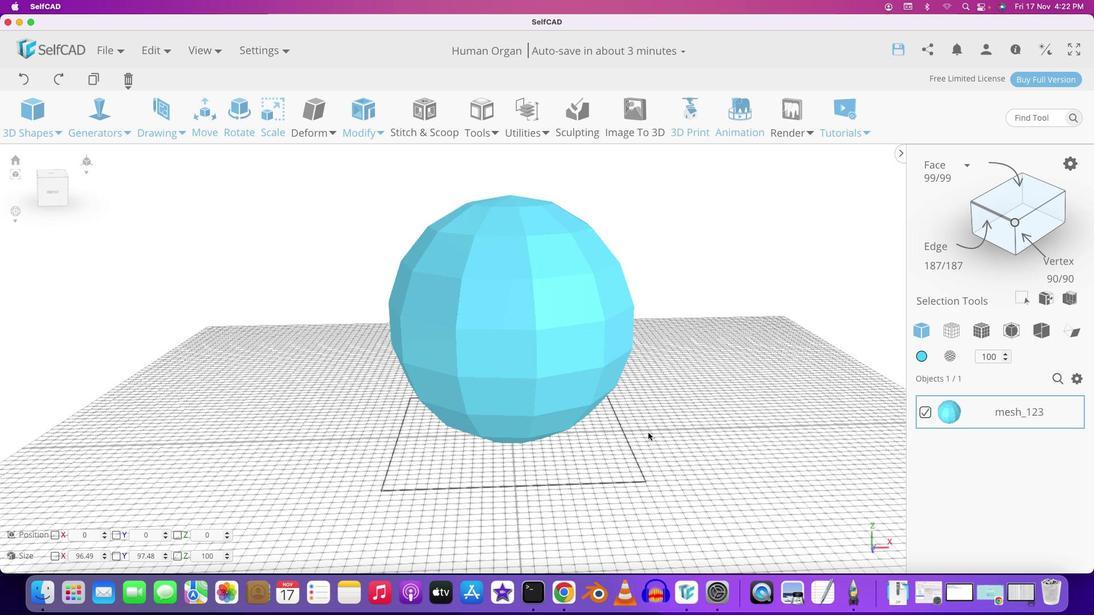 
Action: Mouse scrolled (562, 465) with delta (1, 0)
Screenshot: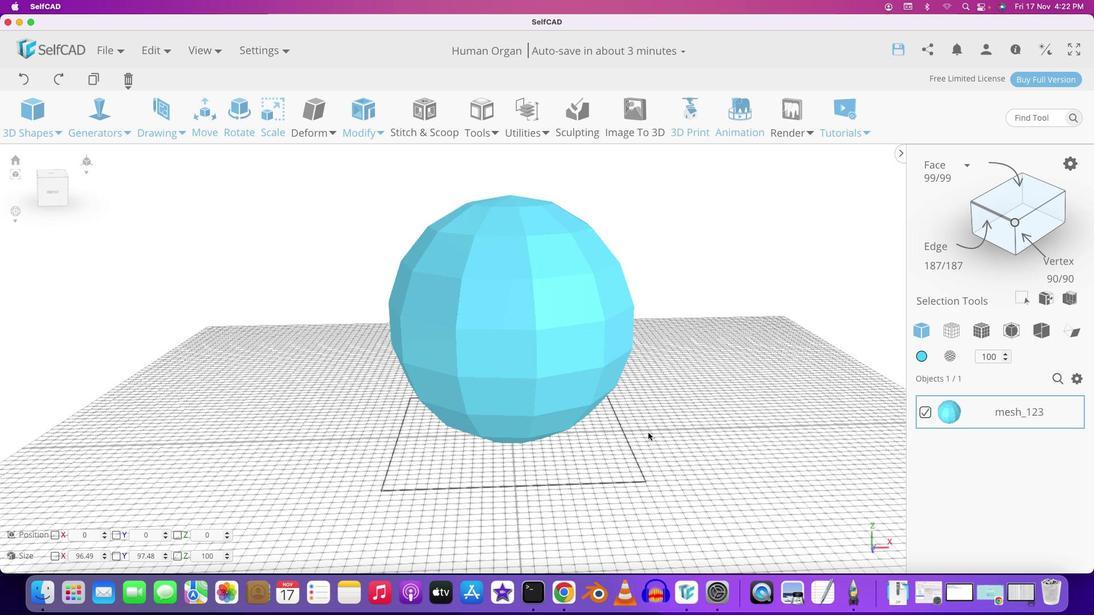 
Action: Mouse scrolled (562, 465) with delta (1, 0)
Screenshot: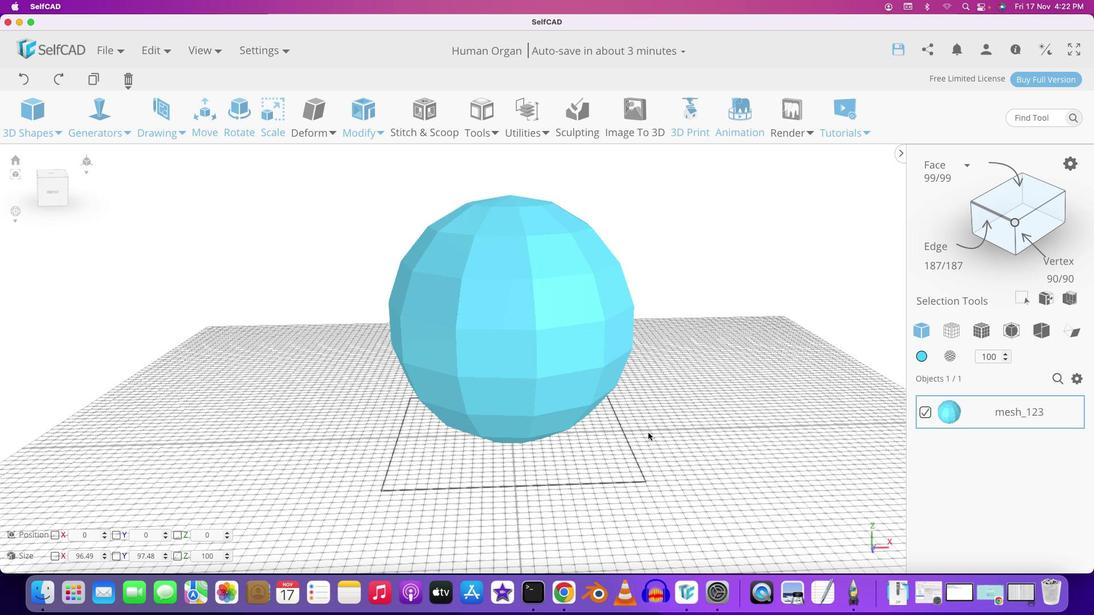 
Action: Mouse moved to (663, 446)
Screenshot: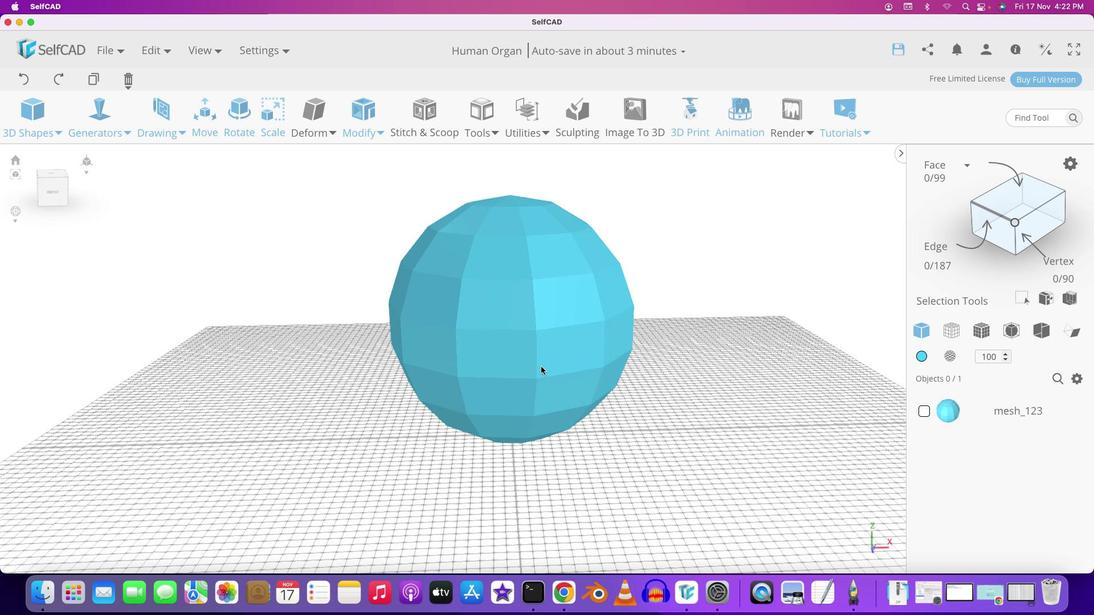 
Action: Key pressed Key.shift
Screenshot: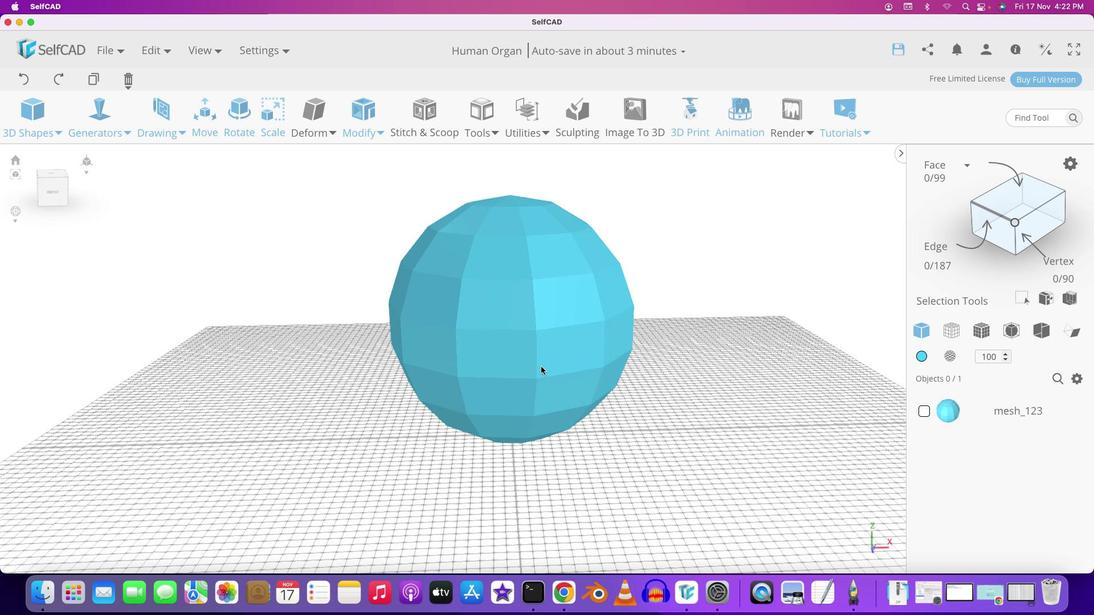 
Action: Mouse moved to (668, 446)
Screenshot: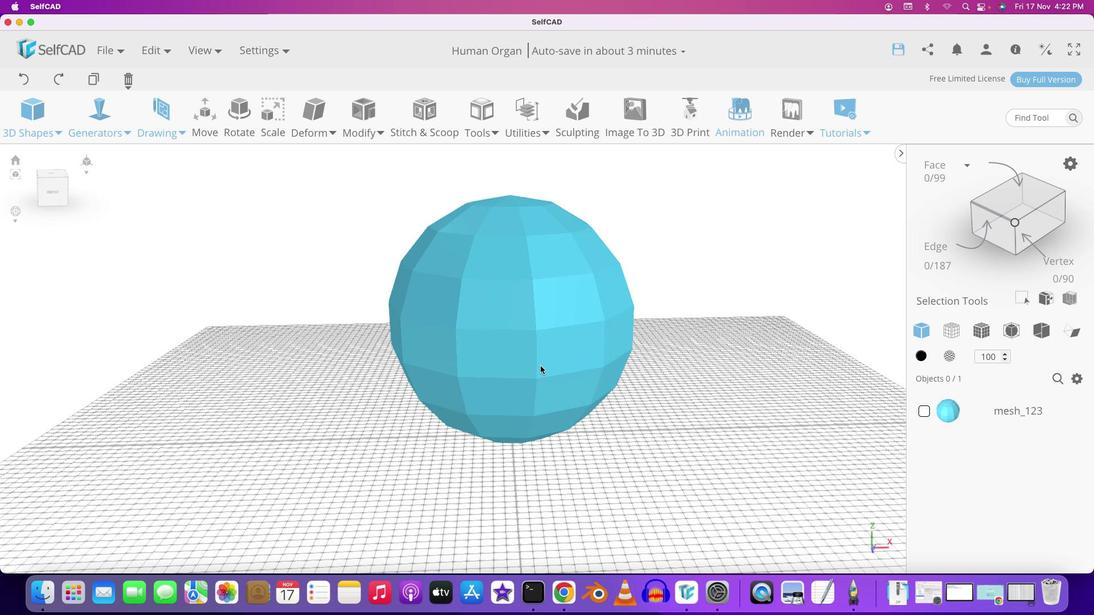 
Action: Mouse pressed left at (668, 446)
Screenshot: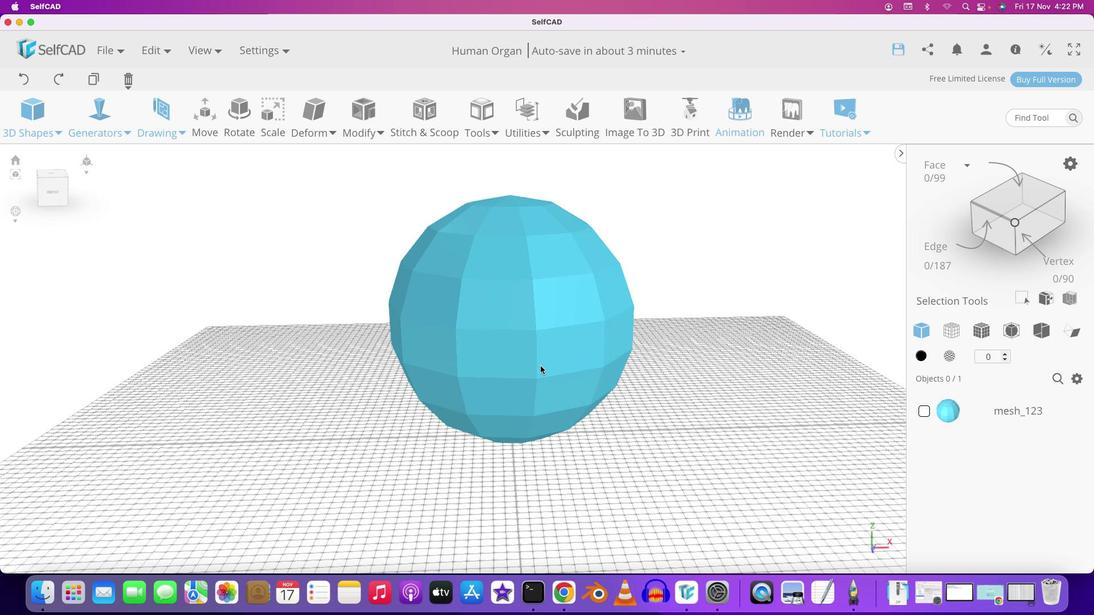 
Action: Mouse moved to (650, 435)
Screenshot: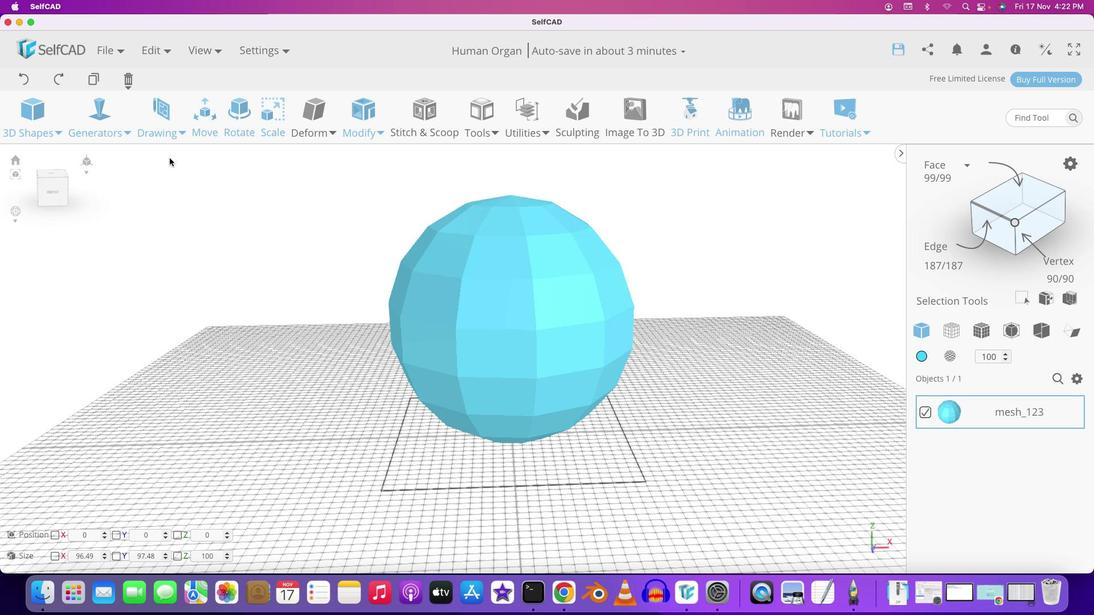 
Action: Mouse pressed left at (650, 435)
Screenshot: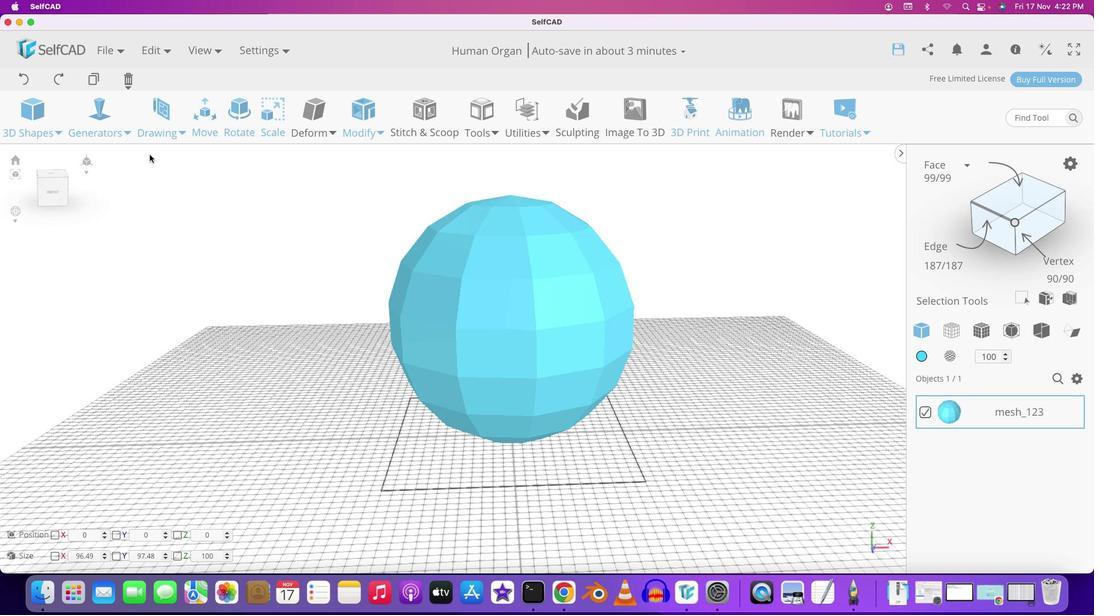 
Action: Mouse moved to (542, 368)
Screenshot: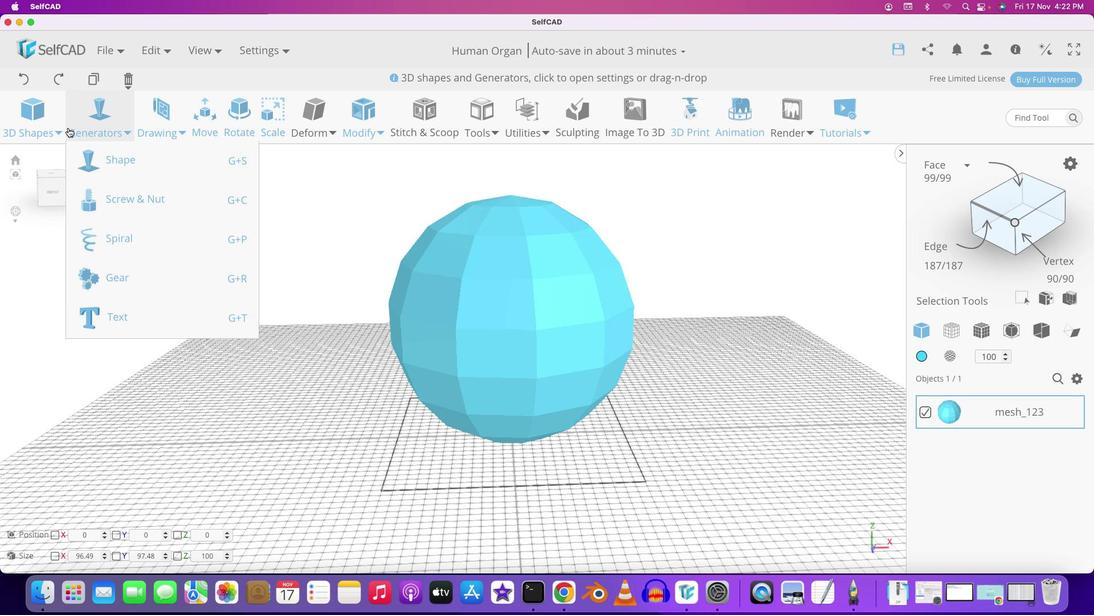
Action: Mouse pressed left at (542, 368)
Screenshot: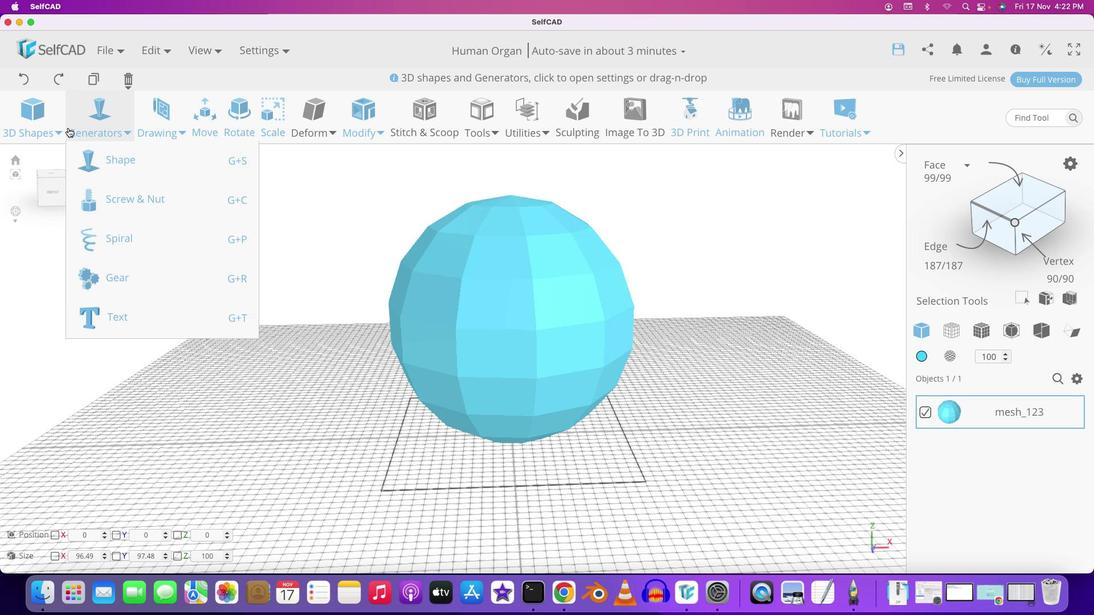 
Action: Mouse moved to (201, 123)
Screenshot: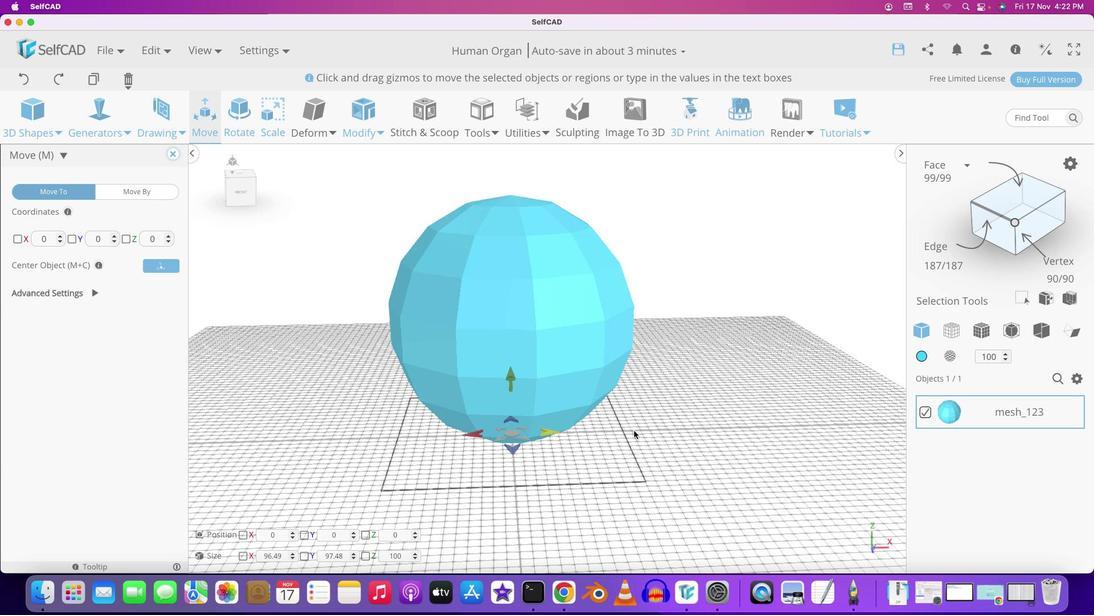 
Action: Mouse pressed left at (201, 123)
Screenshot: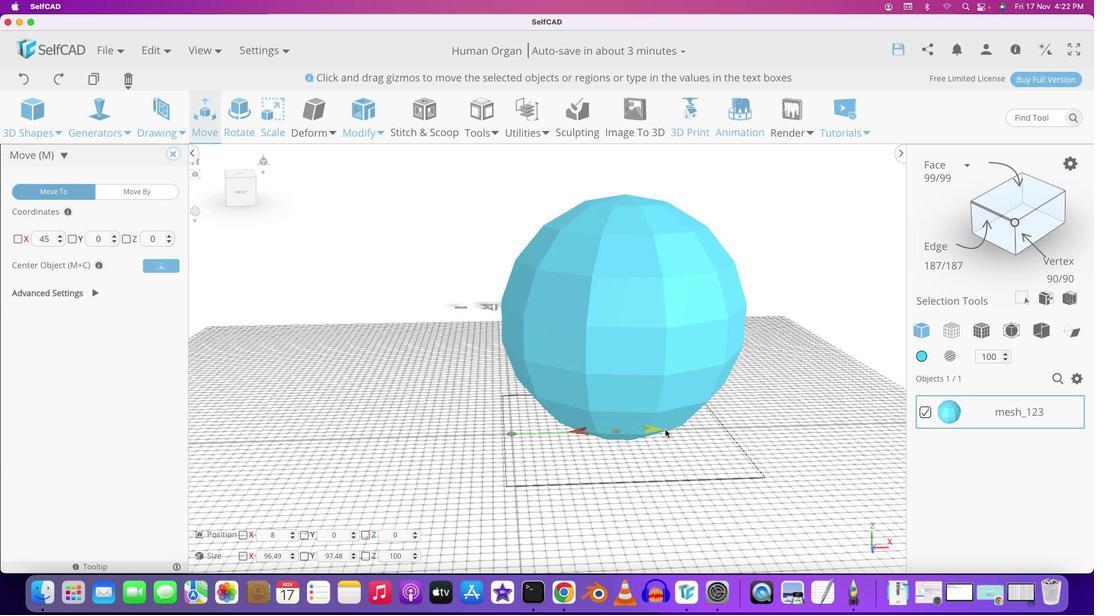 
Action: Mouse moved to (548, 435)
Screenshot: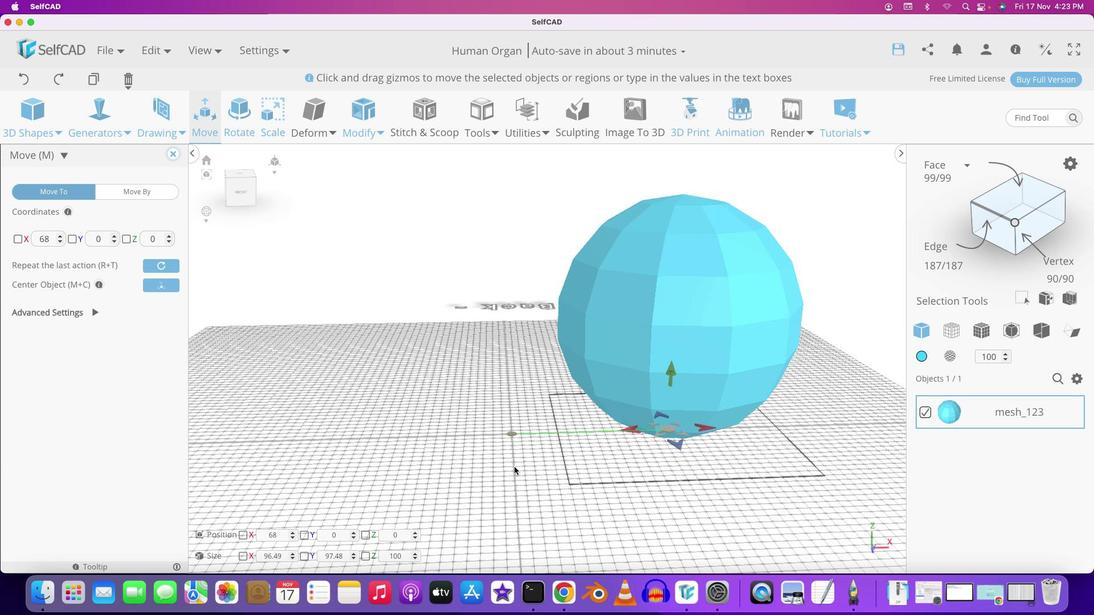 
Action: Mouse pressed left at (548, 435)
Screenshot: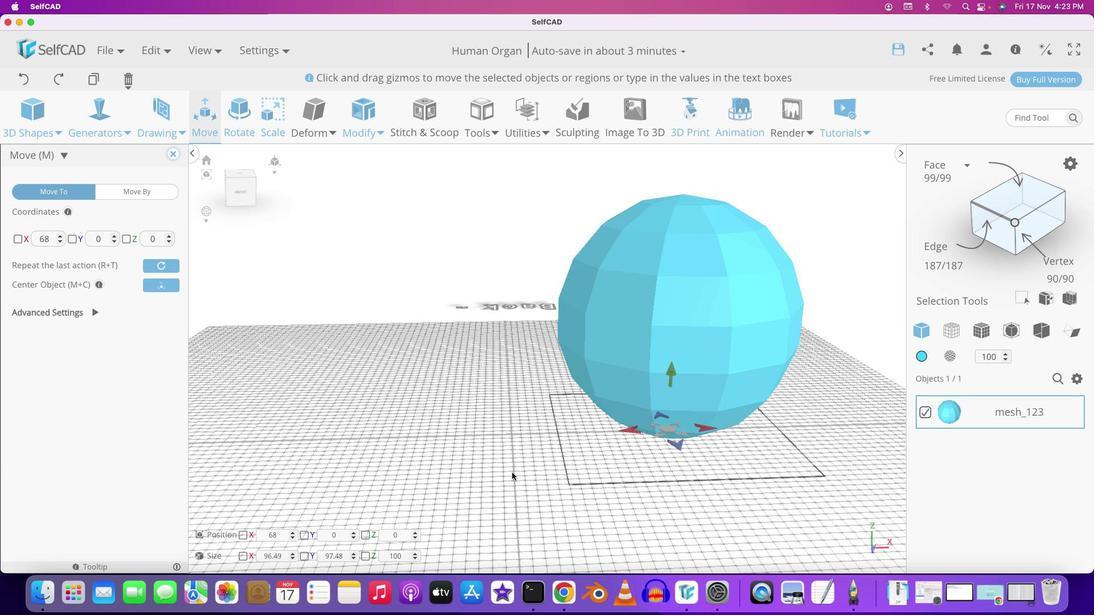 
Action: Mouse moved to (516, 469)
Screenshot: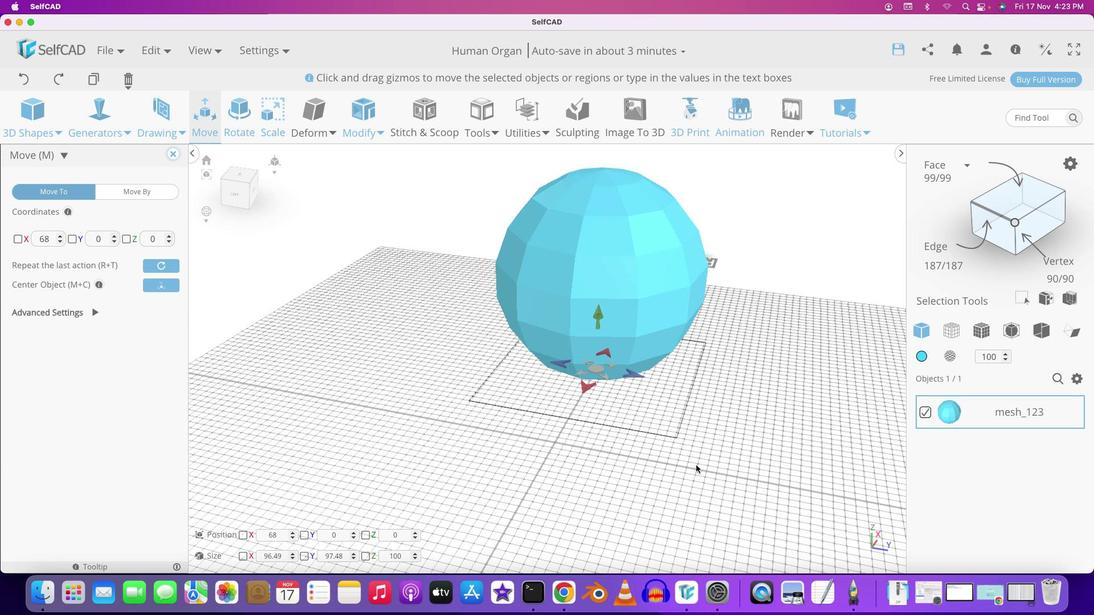 
Action: Mouse pressed left at (516, 469)
Screenshot: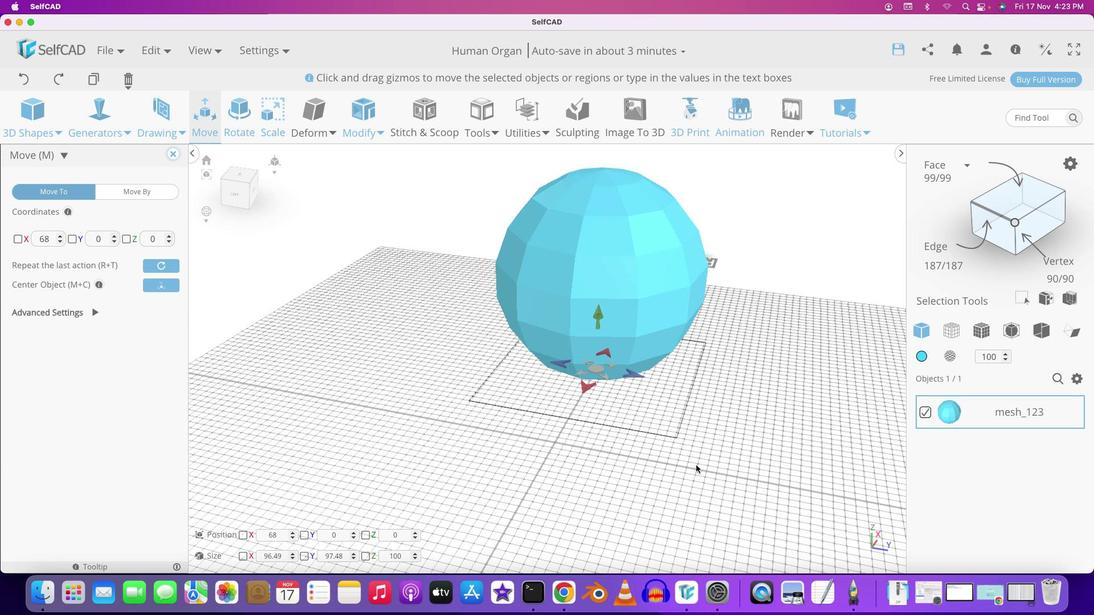 
Action: Mouse moved to (449, 471)
Screenshot: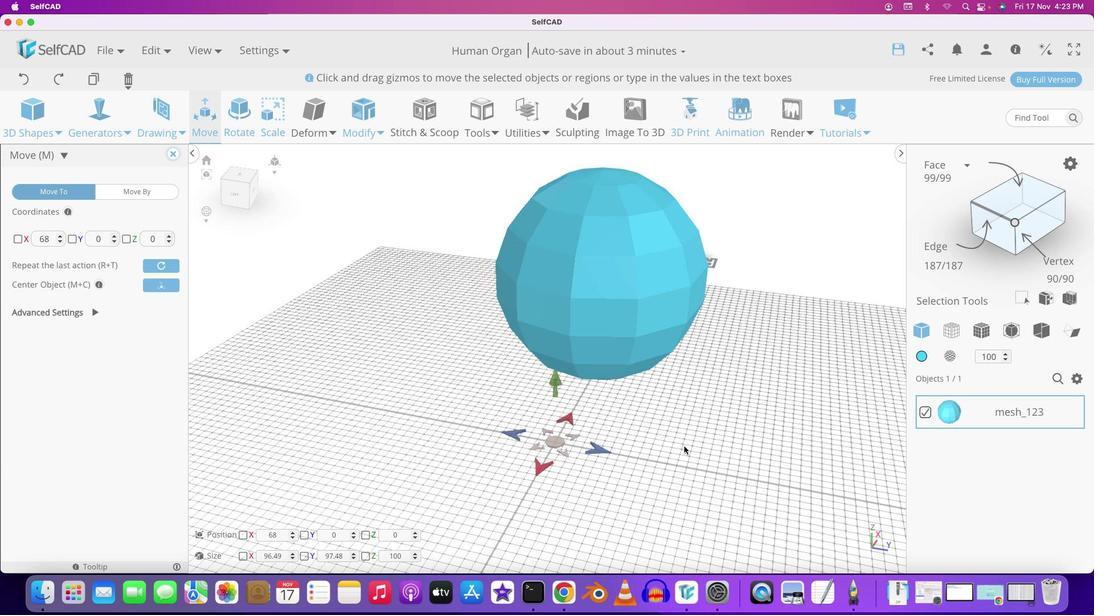 
Action: Mouse pressed left at (449, 471)
Screenshot: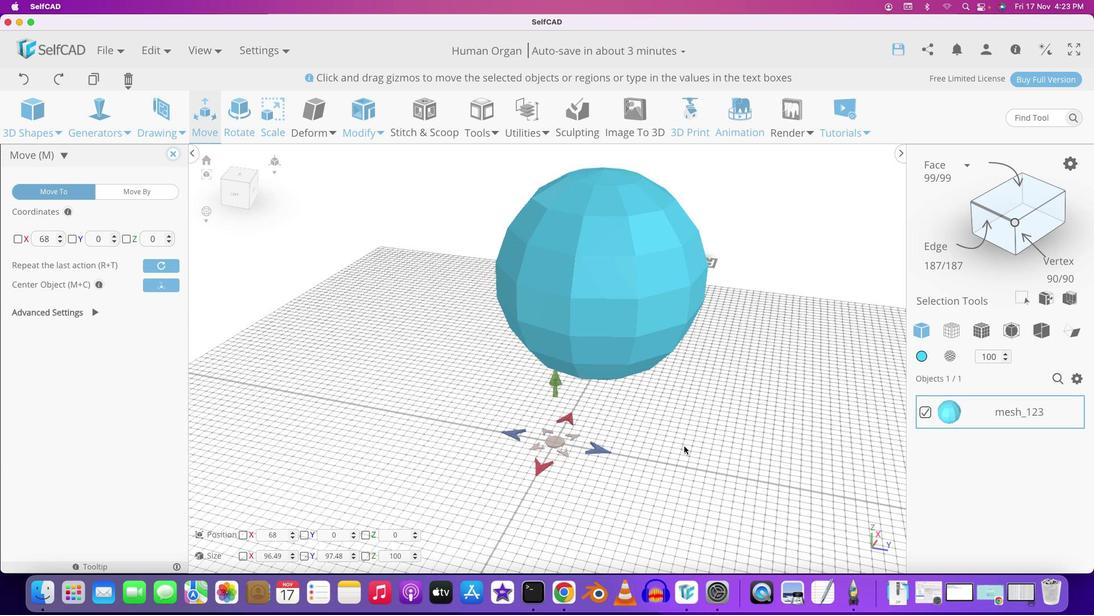 
Action: Mouse moved to (698, 467)
Screenshot: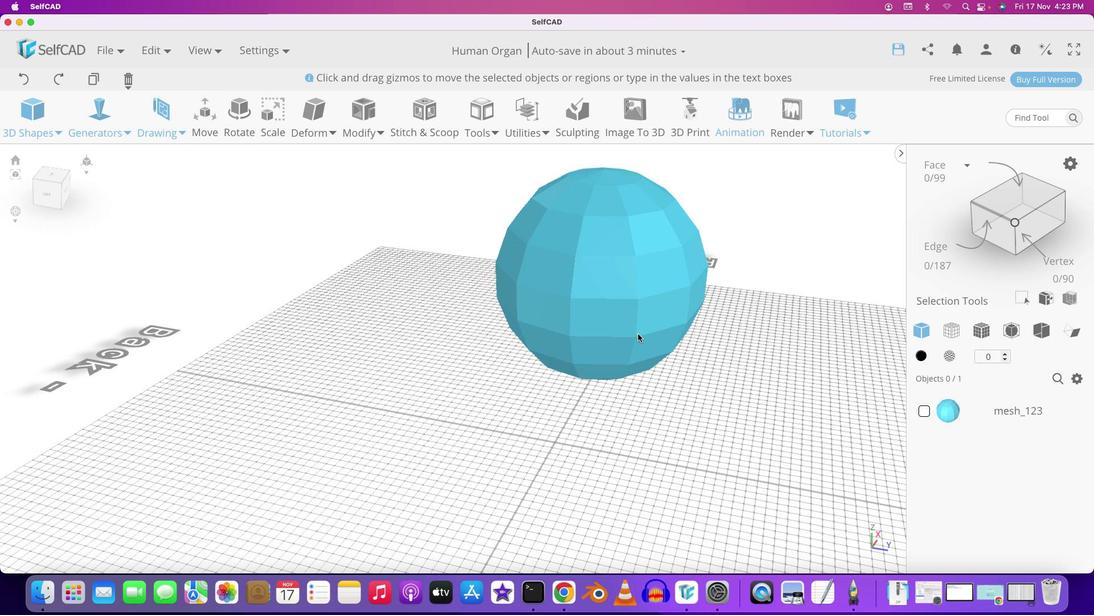 
Action: Mouse pressed left at (698, 467)
Screenshot: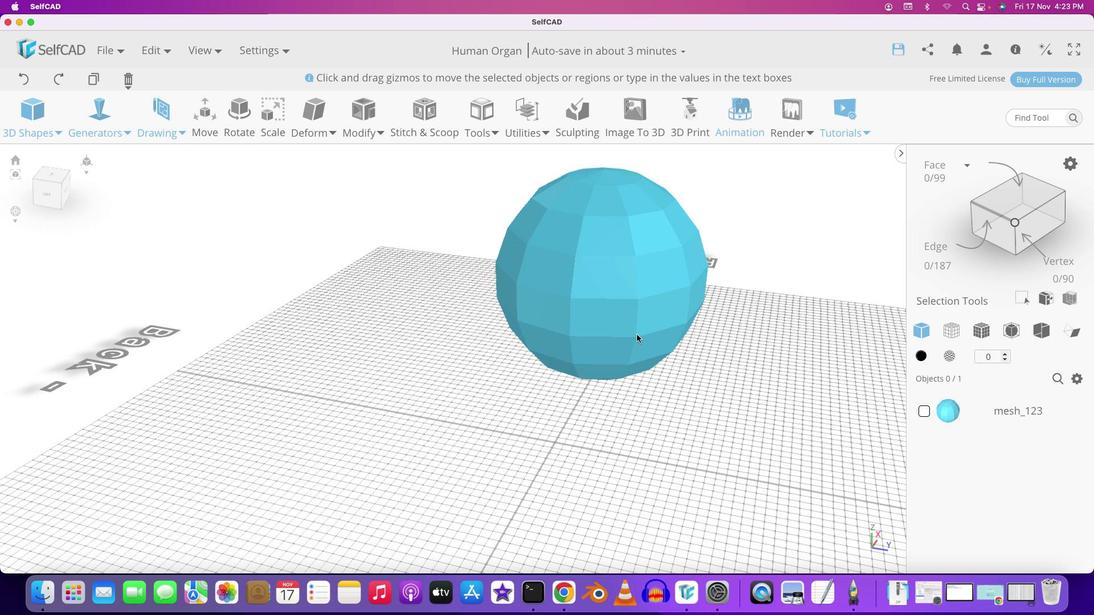 
Action: Mouse moved to (640, 335)
Screenshot: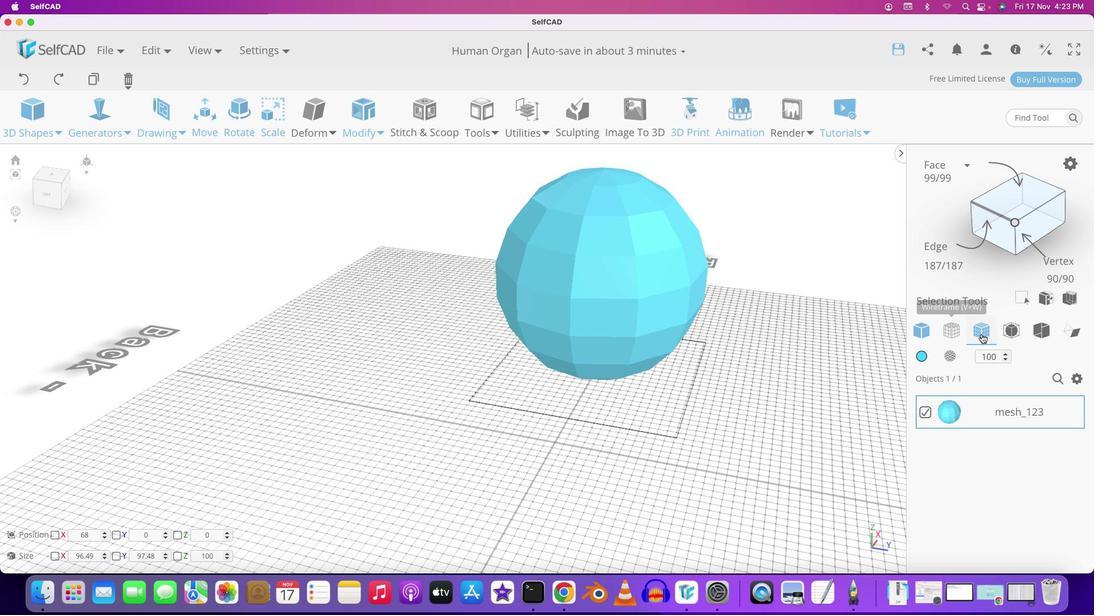 
Action: Mouse pressed left at (640, 335)
Screenshot: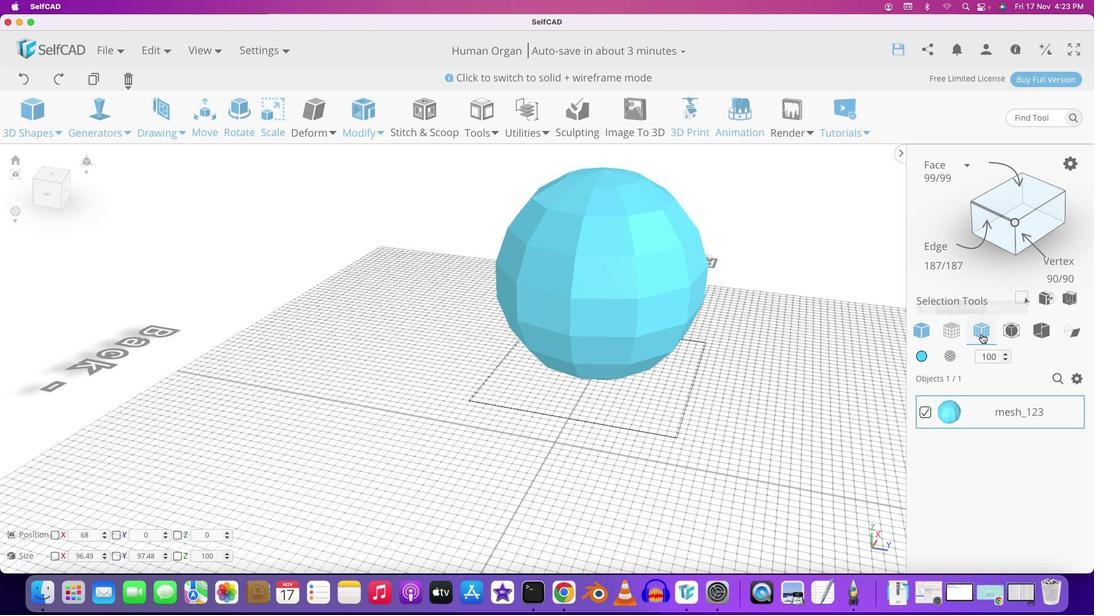 
Action: Mouse moved to (983, 335)
Screenshot: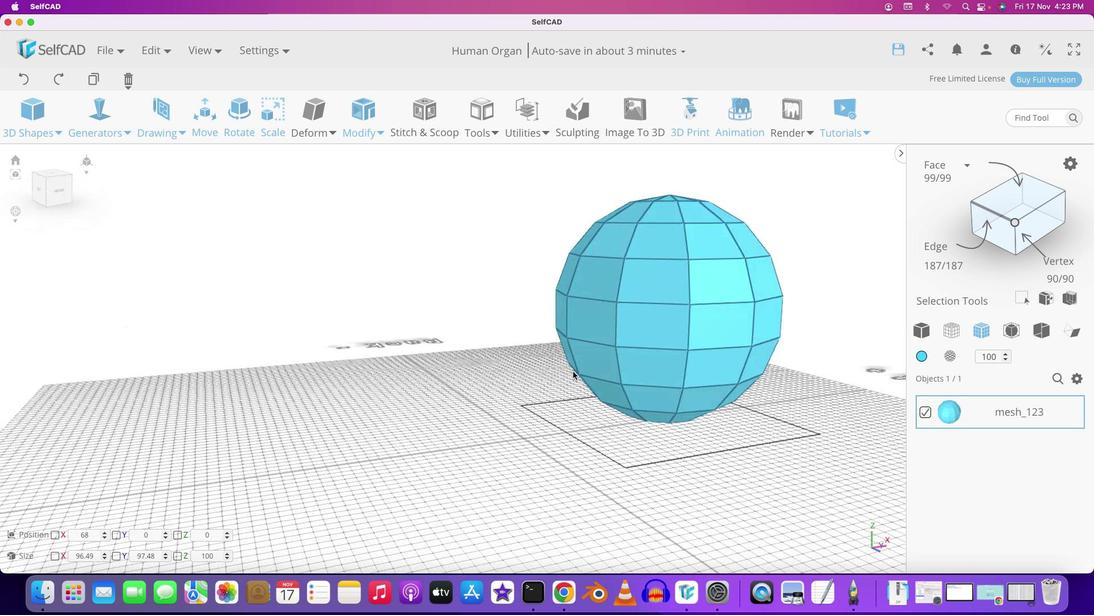 
Action: Mouse pressed left at (983, 335)
Screenshot: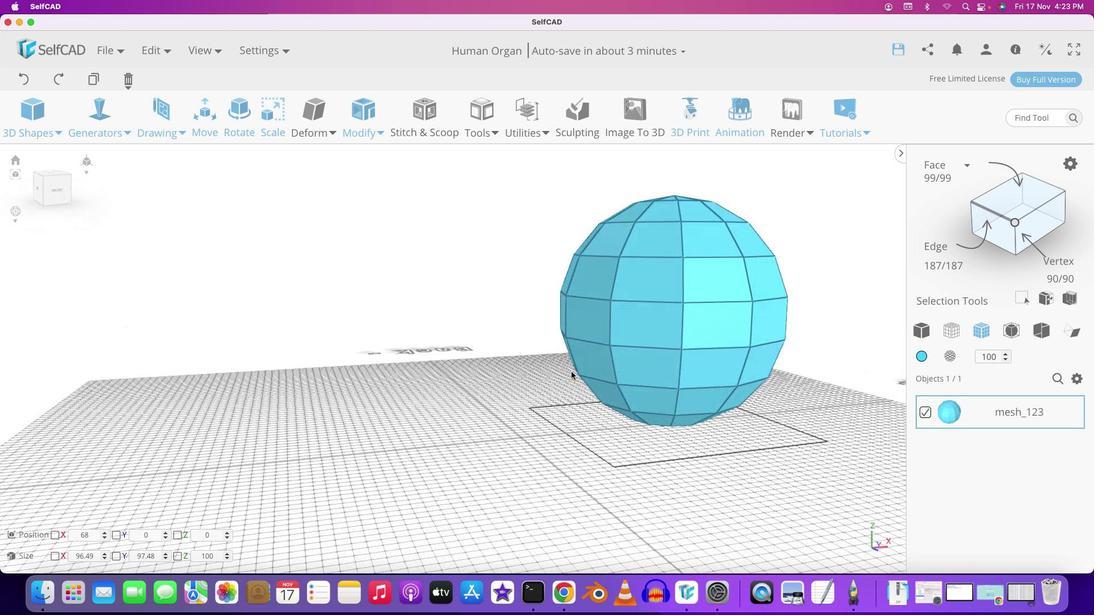 
Action: Mouse moved to (739, 398)
Screenshot: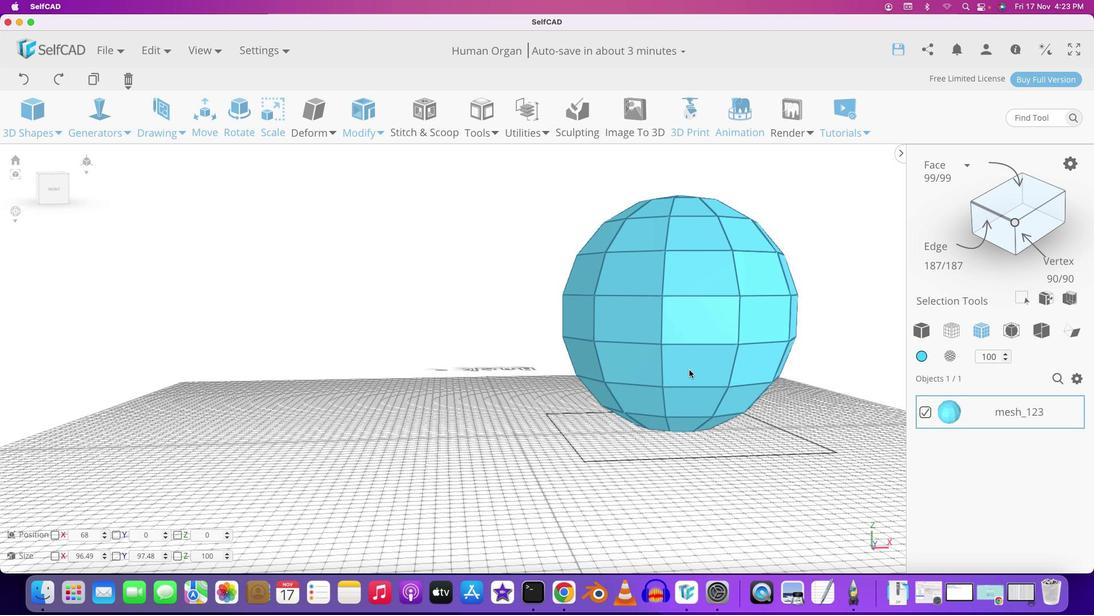 
Action: Mouse pressed left at (739, 398)
Screenshot: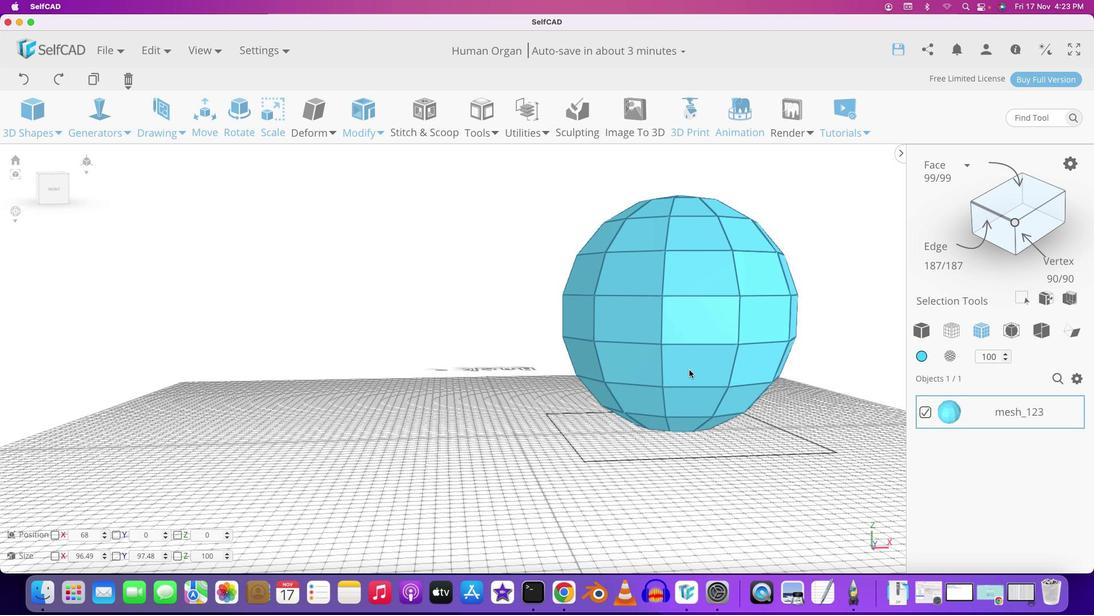 
Action: Mouse moved to (595, 467)
Screenshot: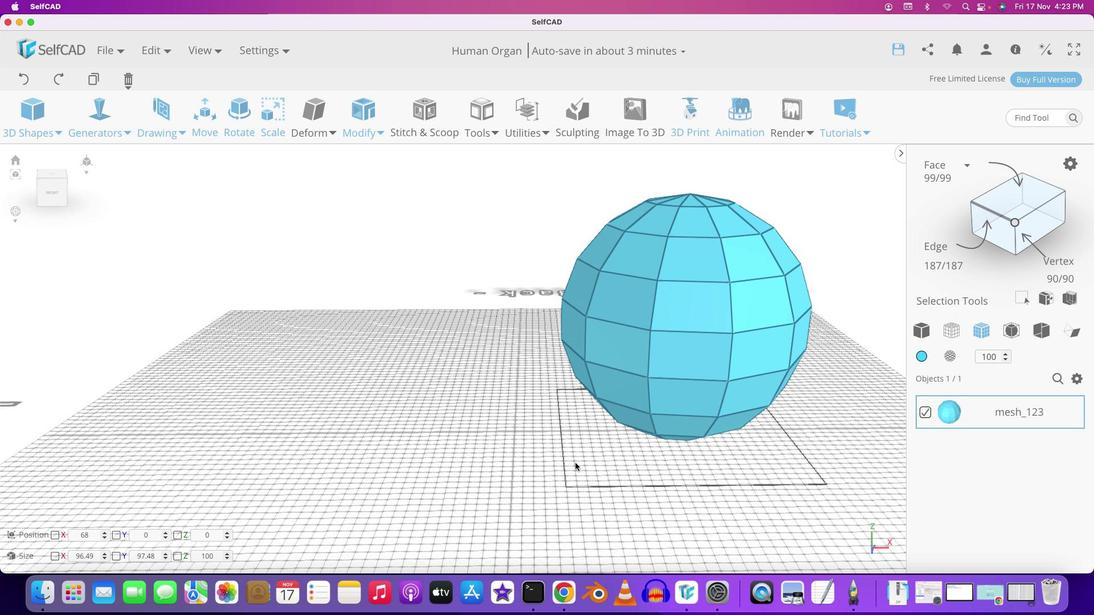 
Action: Mouse pressed left at (595, 467)
Screenshot: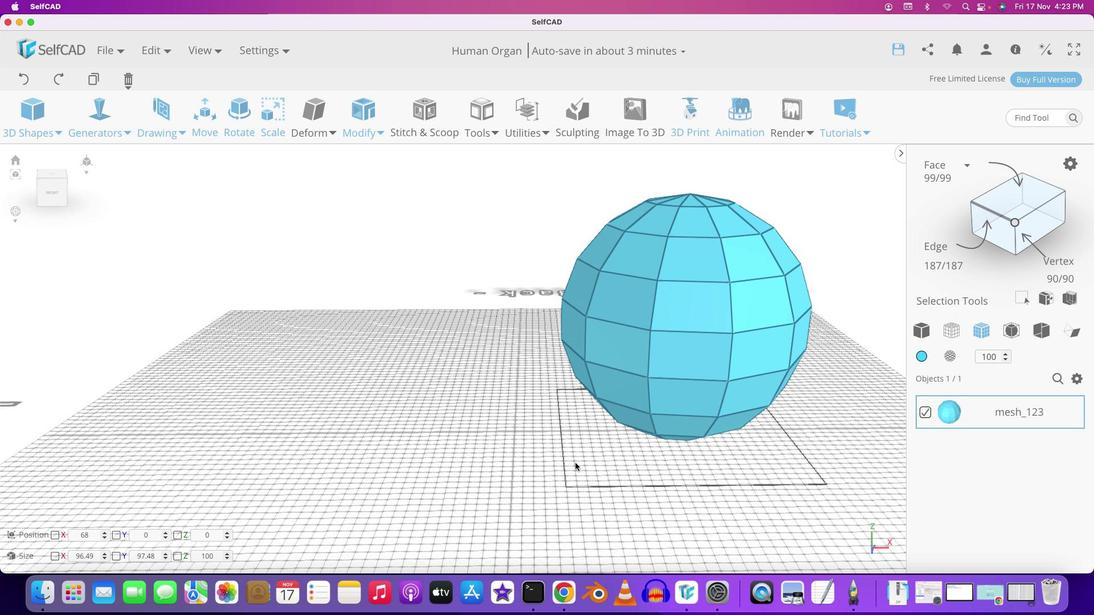
Action: Mouse moved to (577, 464)
Screenshot: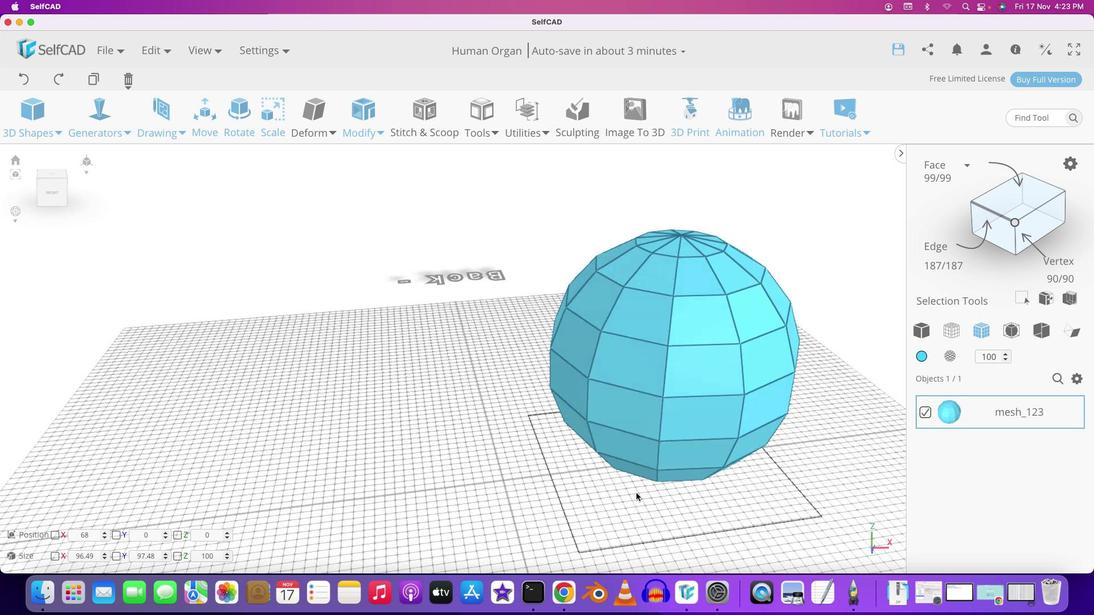 
Action: Mouse scrolled (577, 464) with delta (1, 2)
Screenshot: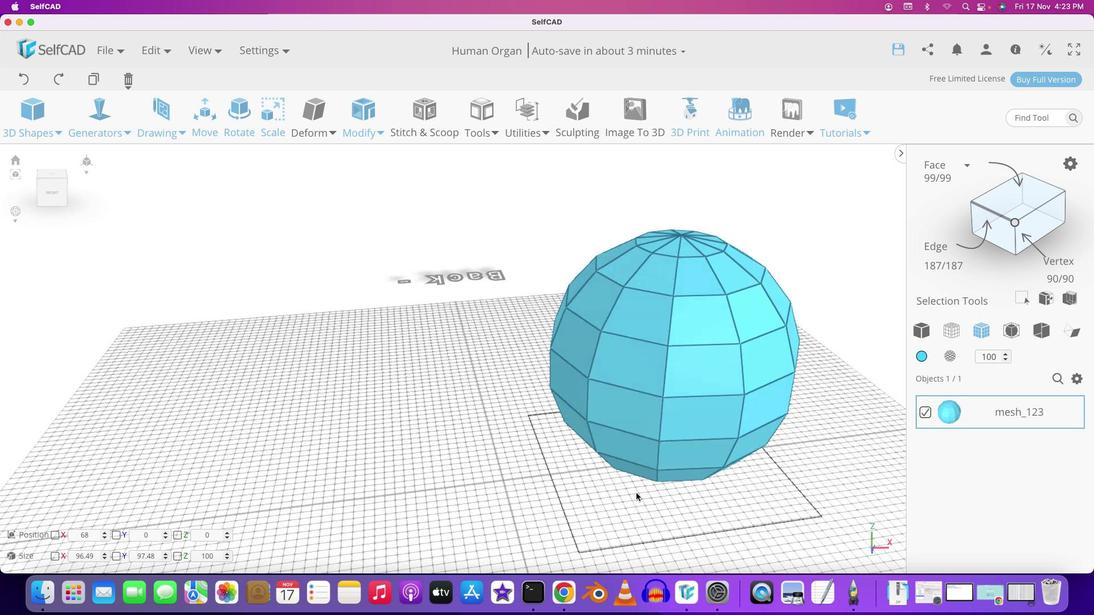 
Action: Mouse moved to (606, 459)
Screenshot: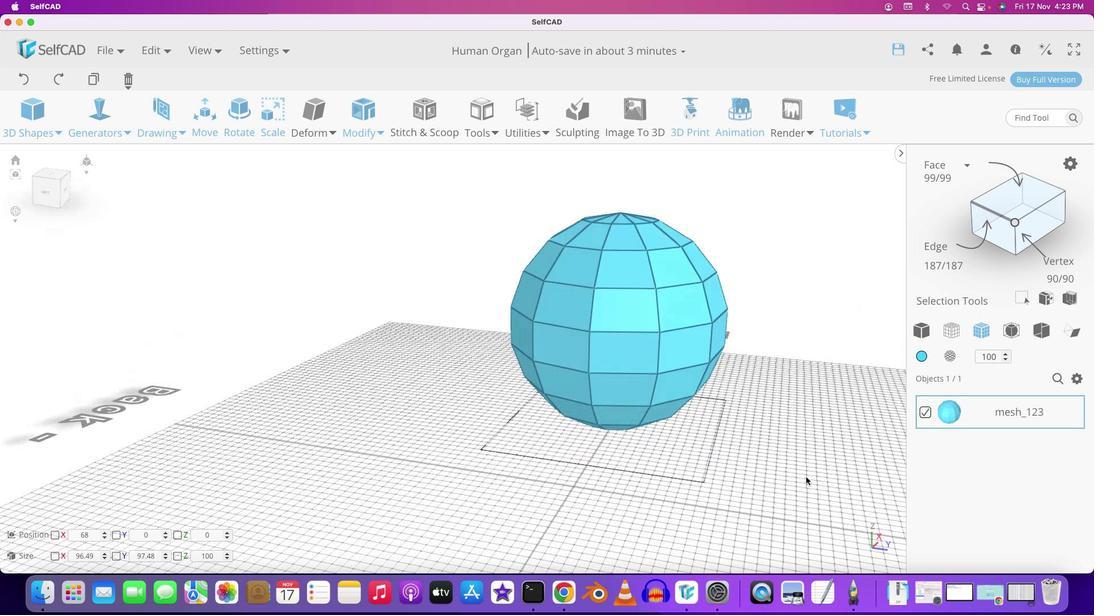 
Action: Key pressed Key.shift
Screenshot: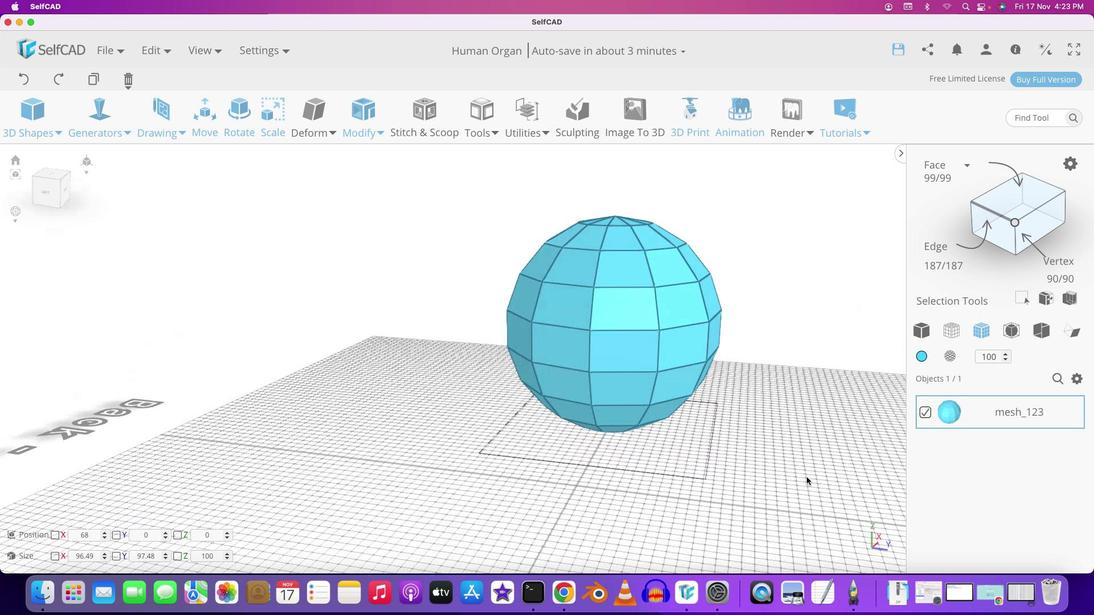 
Action: Mouse moved to (607, 460)
Screenshot: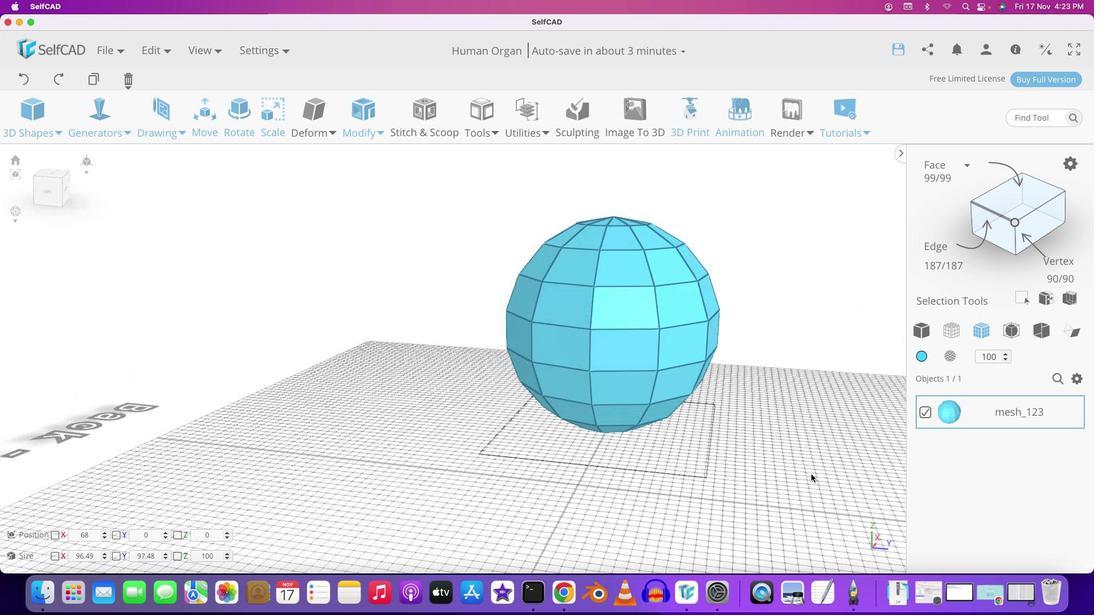 
Action: Mouse pressed left at (607, 460)
Screenshot: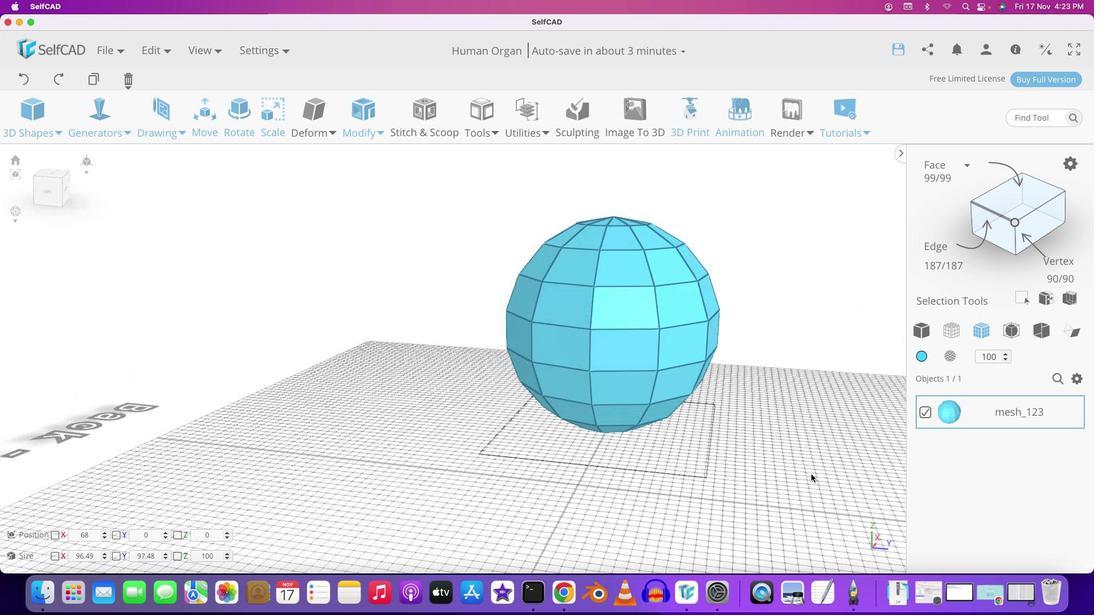 
Action: Mouse moved to (575, 483)
Screenshot: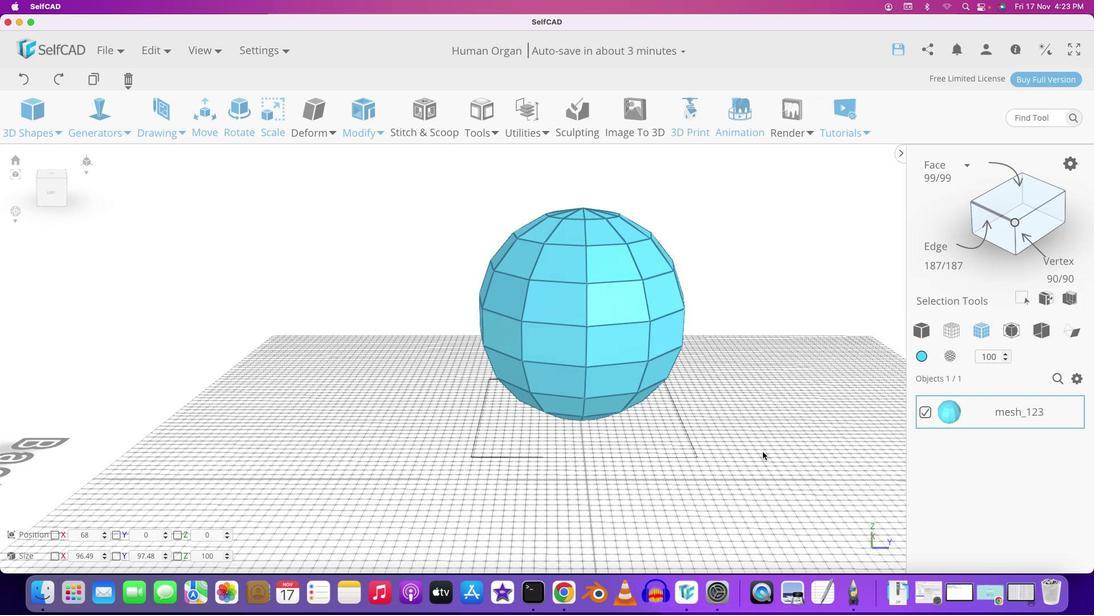 
Action: Mouse pressed left at (575, 483)
Screenshot: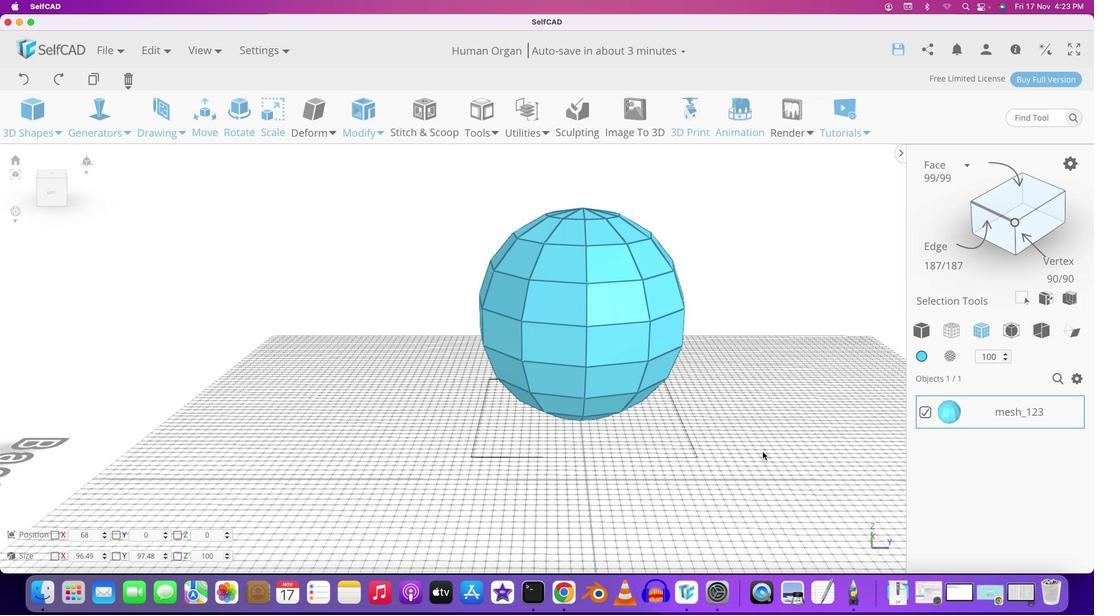 
Action: Mouse moved to (717, 448)
Screenshot: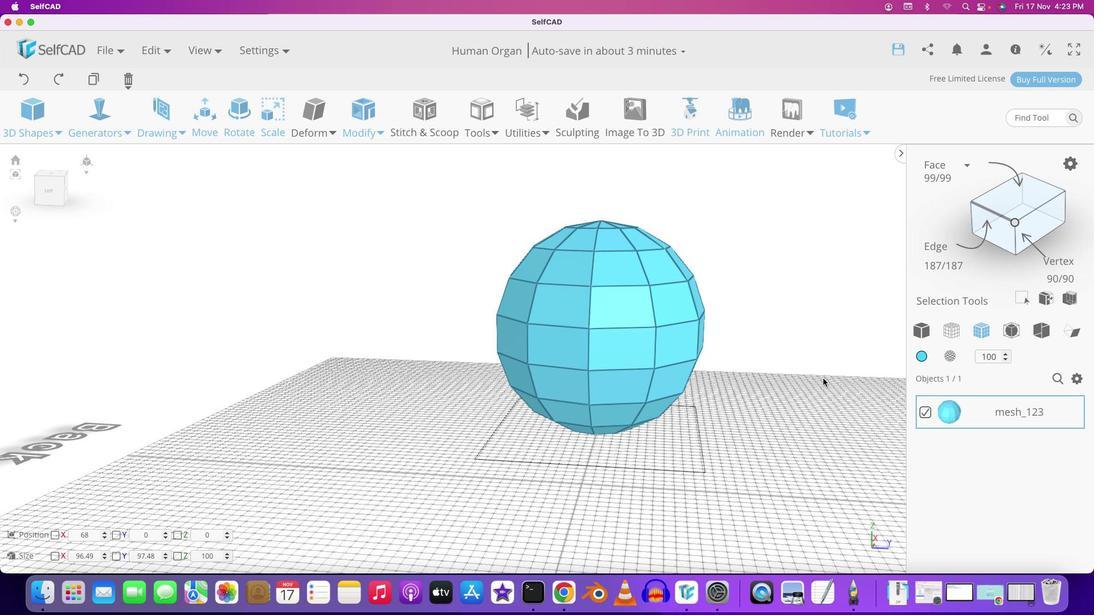 
Action: Mouse pressed left at (717, 448)
Screenshot: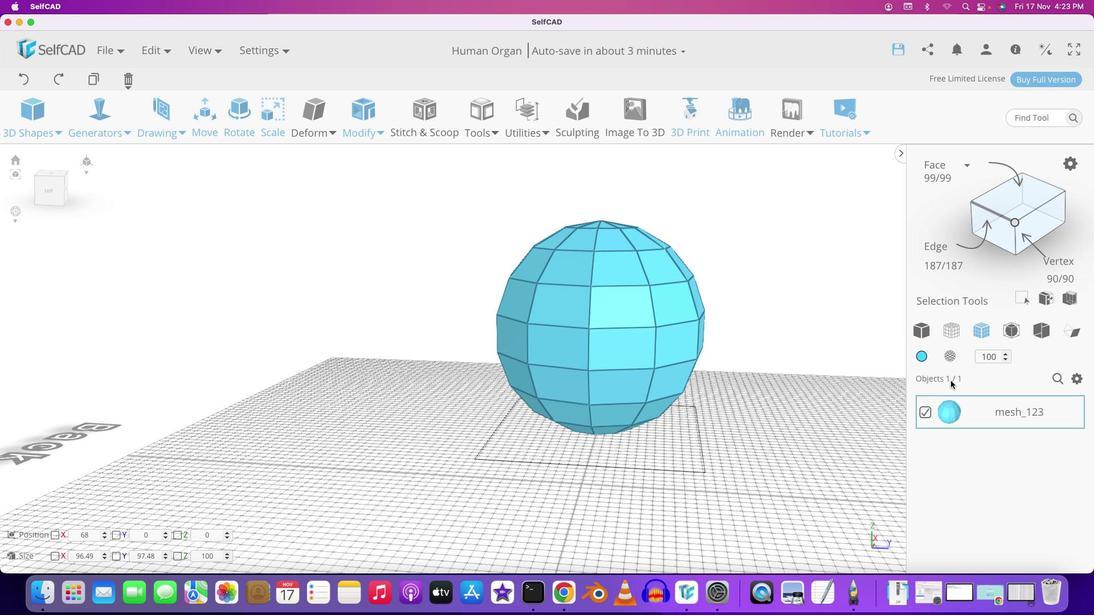 
Action: Mouse moved to (937, 166)
Screenshot: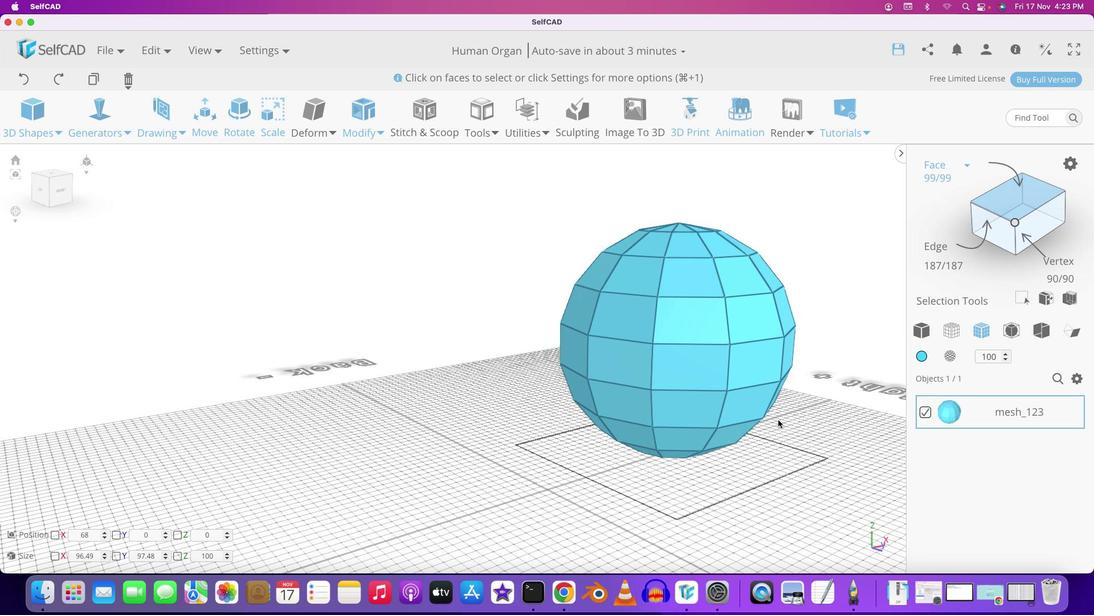 
Action: Mouse pressed left at (937, 166)
Screenshot: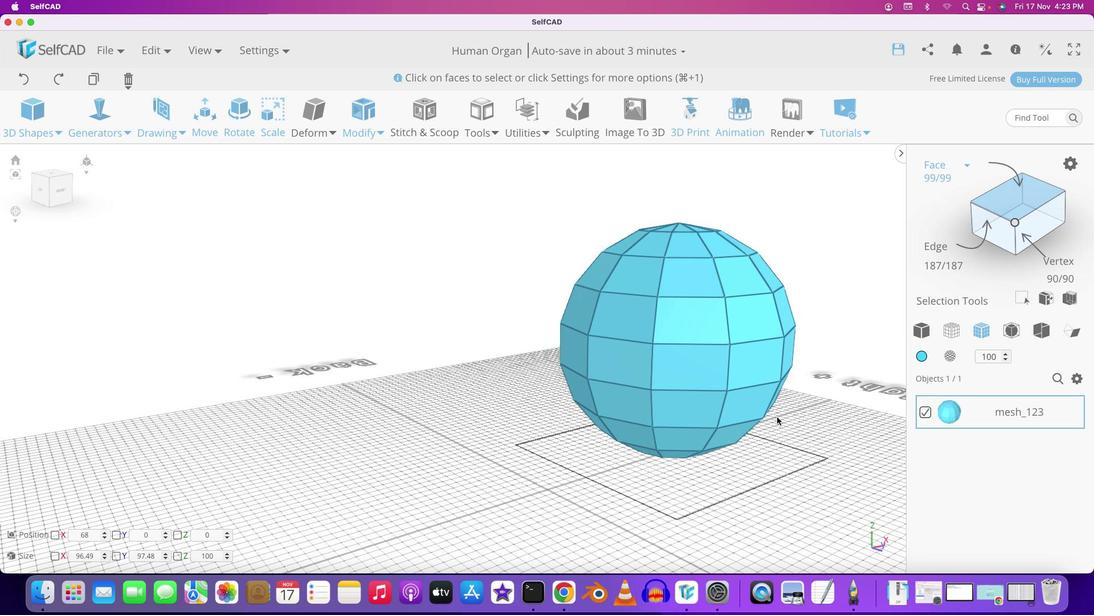 
Action: Mouse moved to (766, 426)
Screenshot: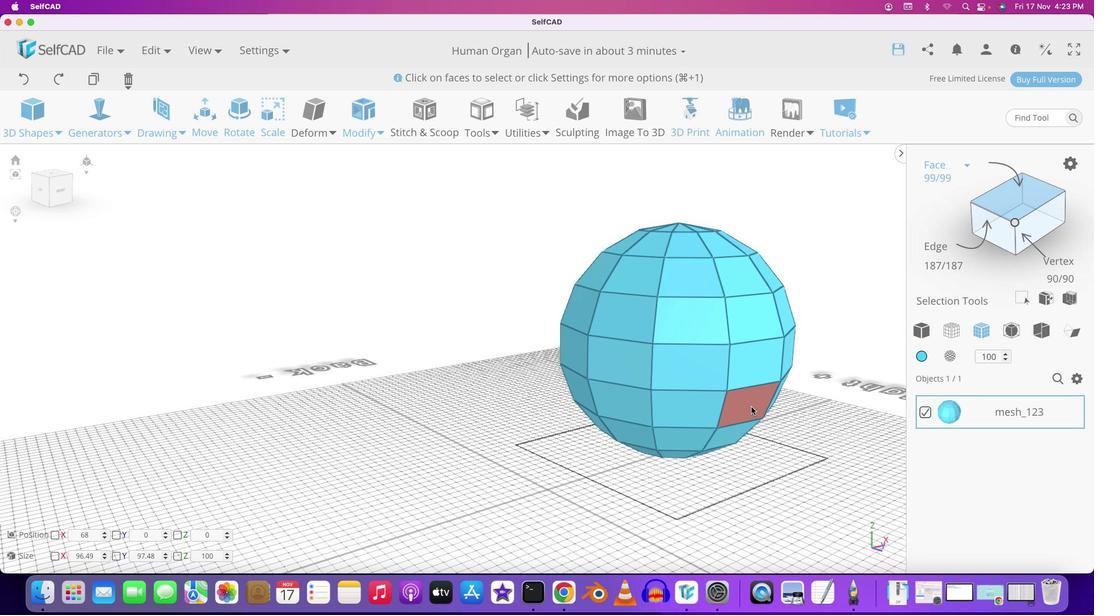
Action: Mouse pressed left at (766, 426)
Screenshot: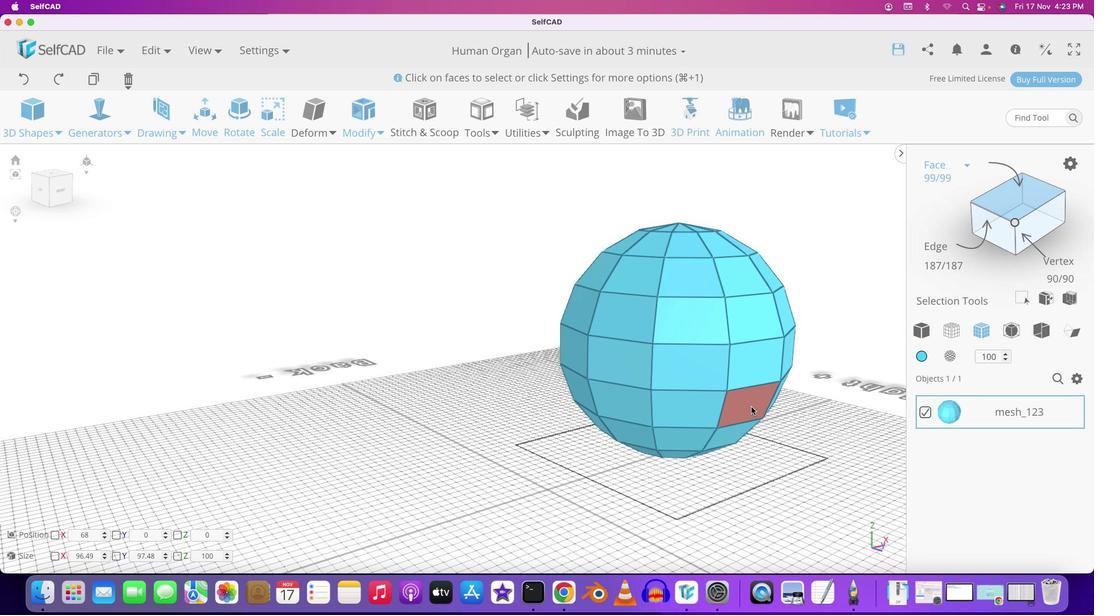 
Action: Mouse moved to (753, 408)
Screenshot: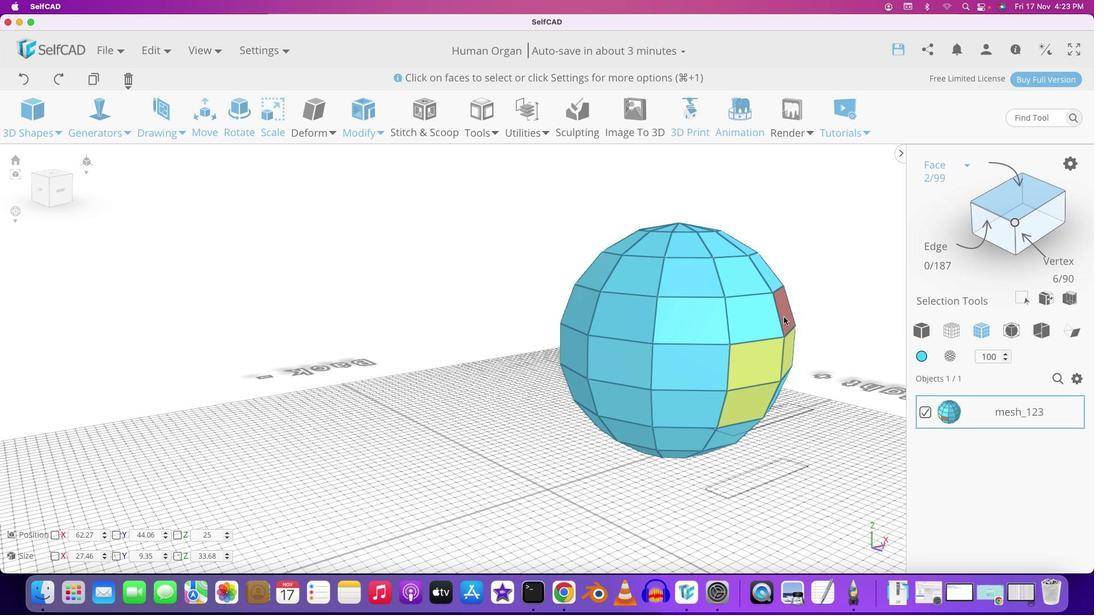 
Action: Mouse pressed left at (753, 408)
Screenshot: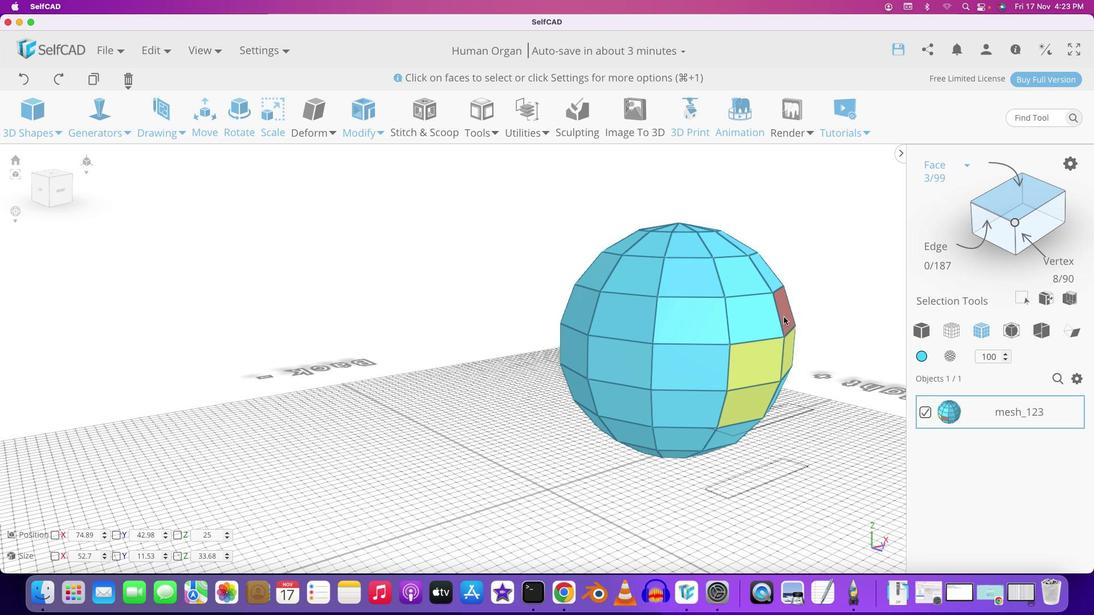 
Action: Mouse moved to (783, 368)
Screenshot: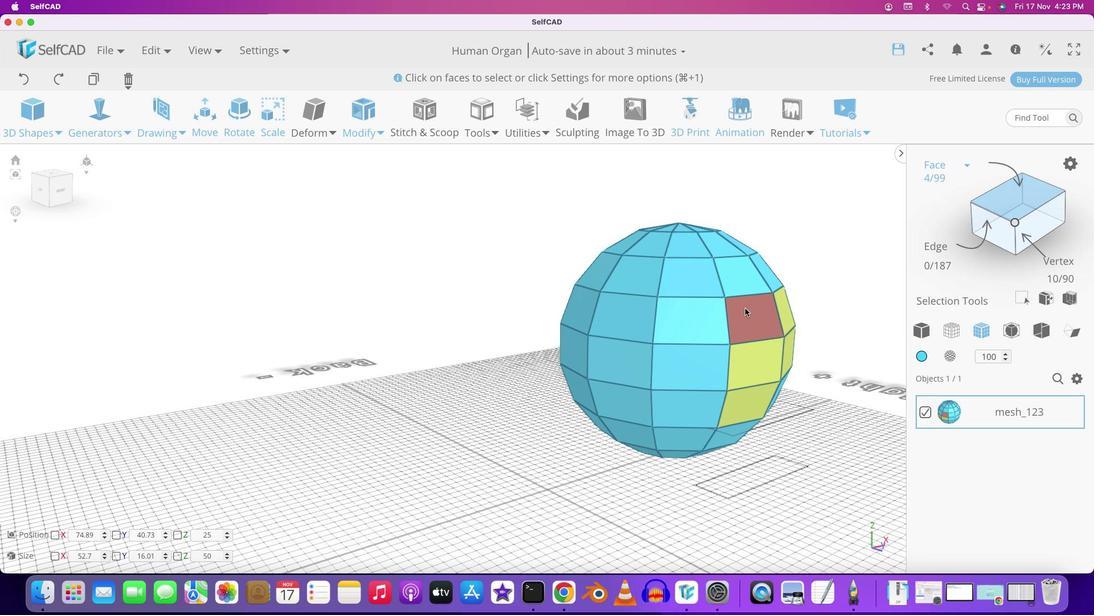 
Action: Mouse pressed left at (783, 368)
Screenshot: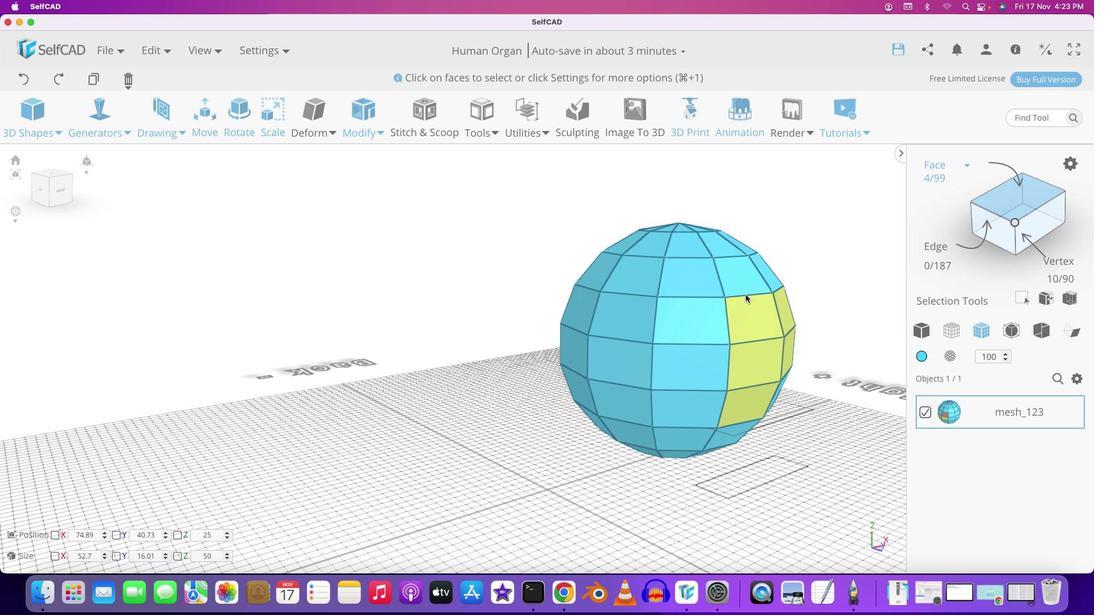 
Action: Mouse moved to (790, 363)
Screenshot: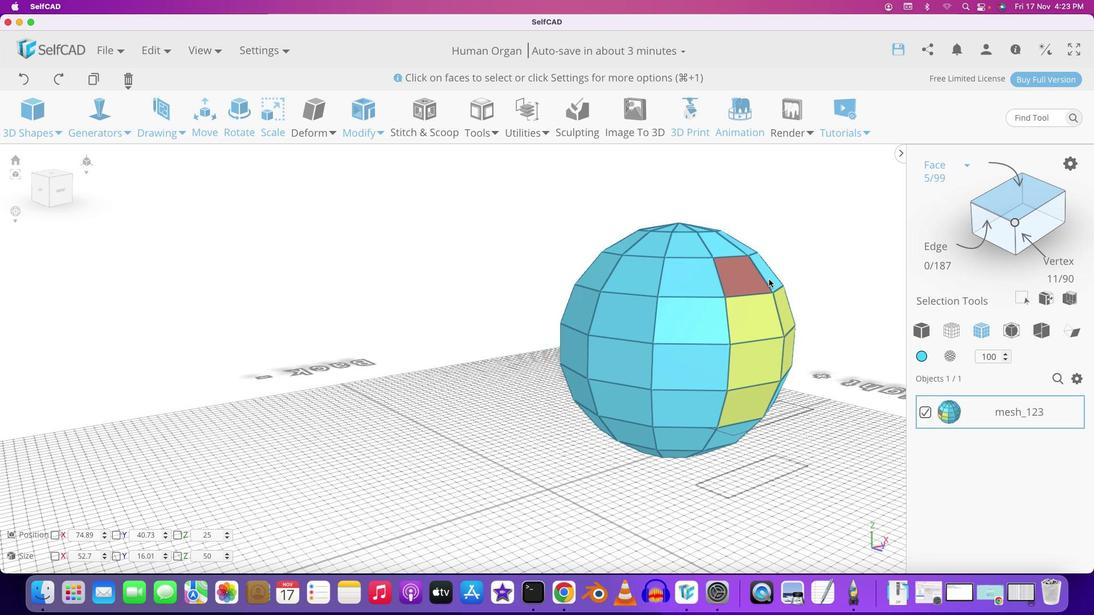
Action: Mouse pressed left at (790, 363)
Screenshot: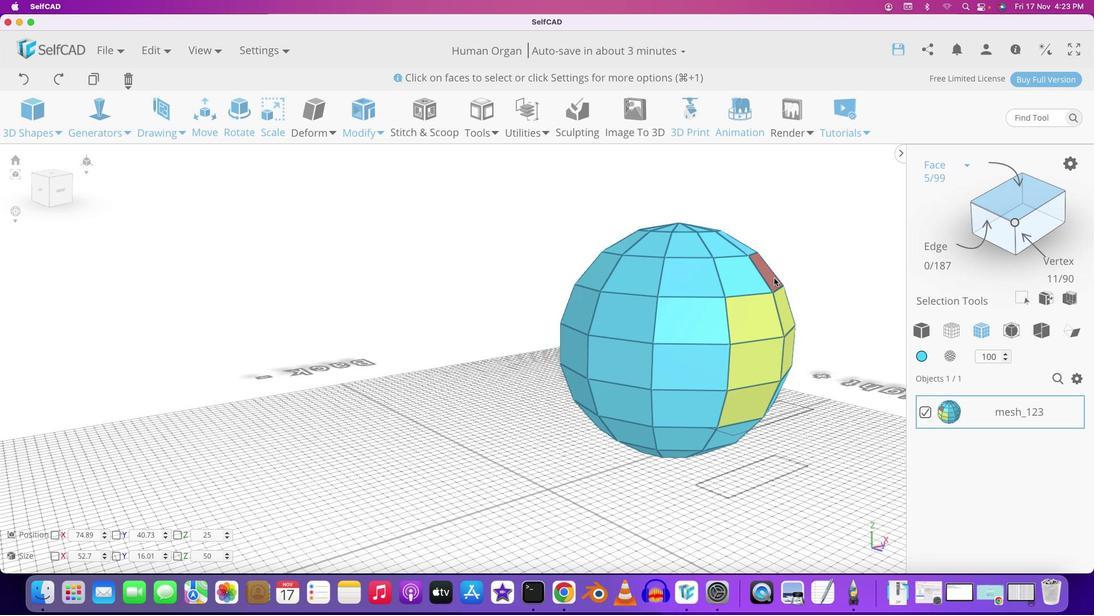 
Action: Mouse moved to (785, 319)
Screenshot: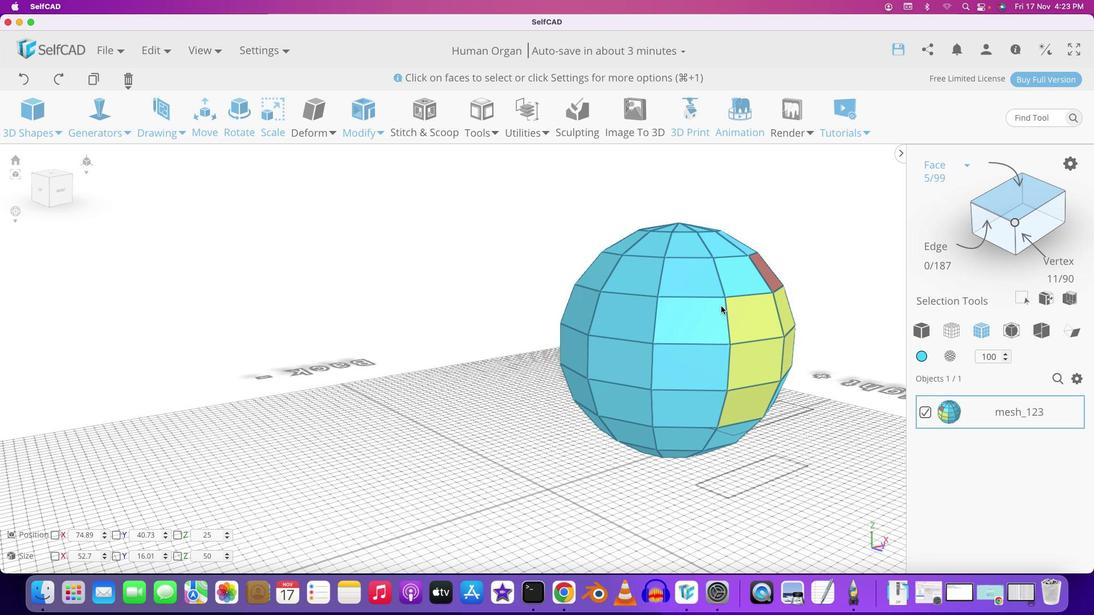 
Action: Mouse pressed left at (785, 319)
Screenshot: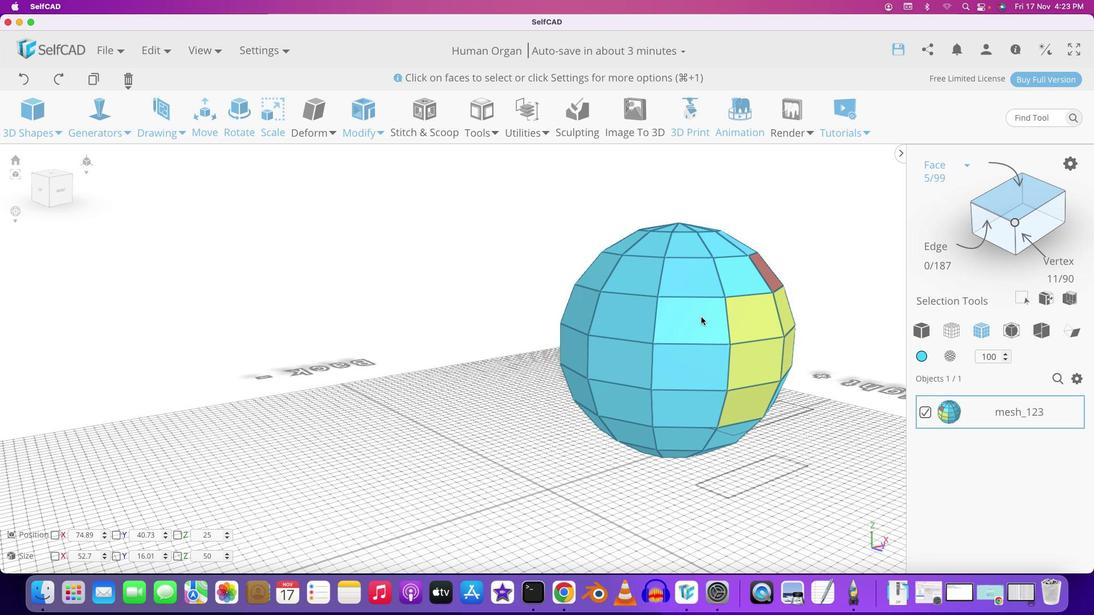 
Action: Mouse moved to (747, 315)
Screenshot: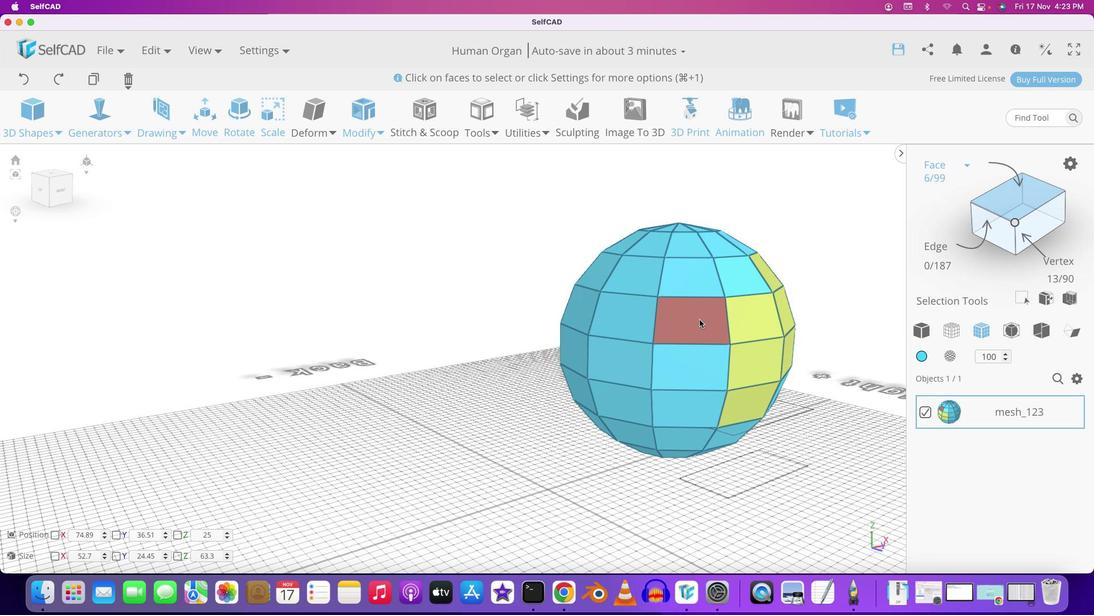 
Action: Mouse pressed left at (747, 315)
Screenshot: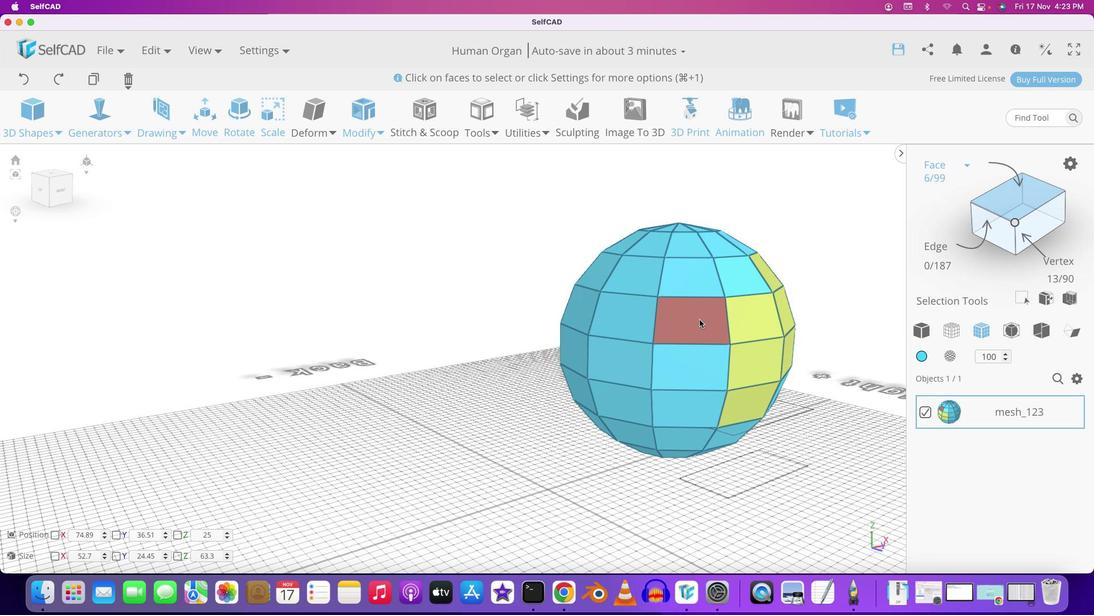 
Action: Mouse moved to (748, 294)
Screenshot: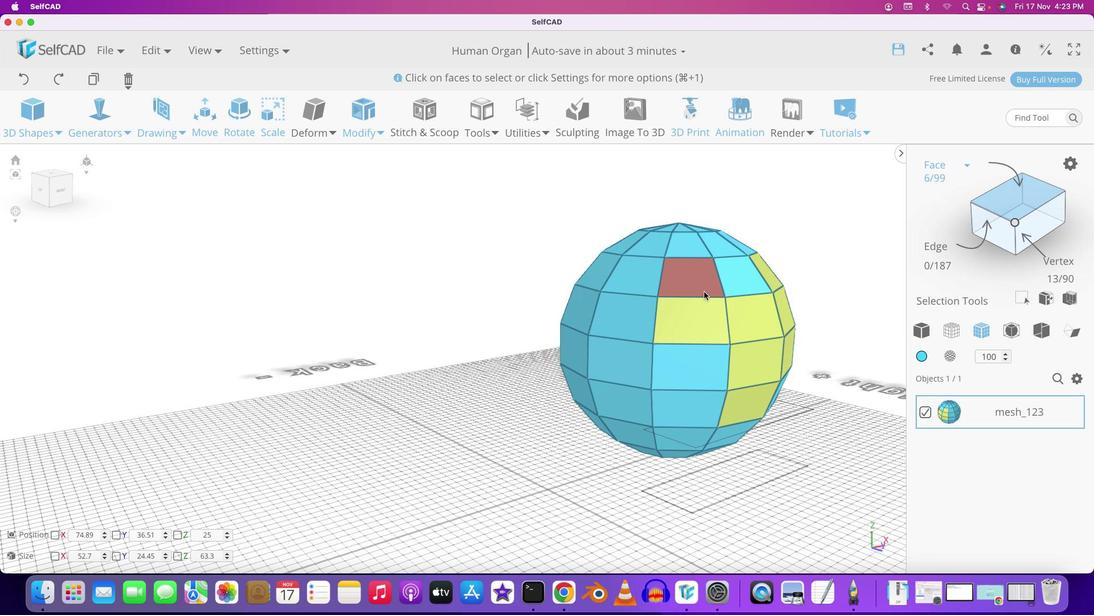 
Action: Mouse pressed left at (748, 294)
Screenshot: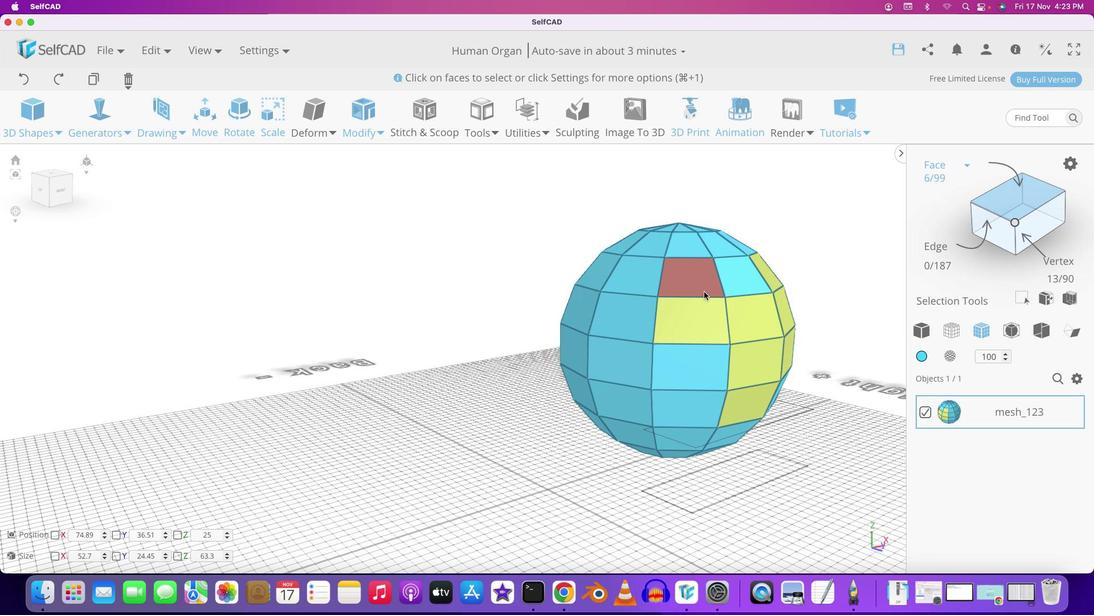 
Action: Mouse moved to (776, 280)
Screenshot: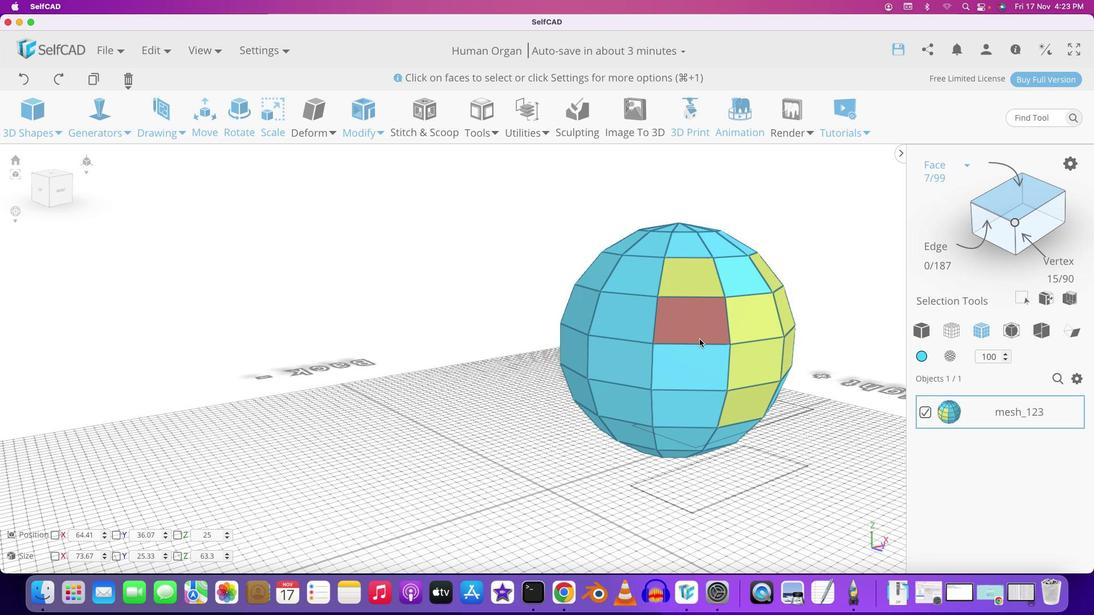 
Action: Mouse pressed left at (776, 280)
Screenshot: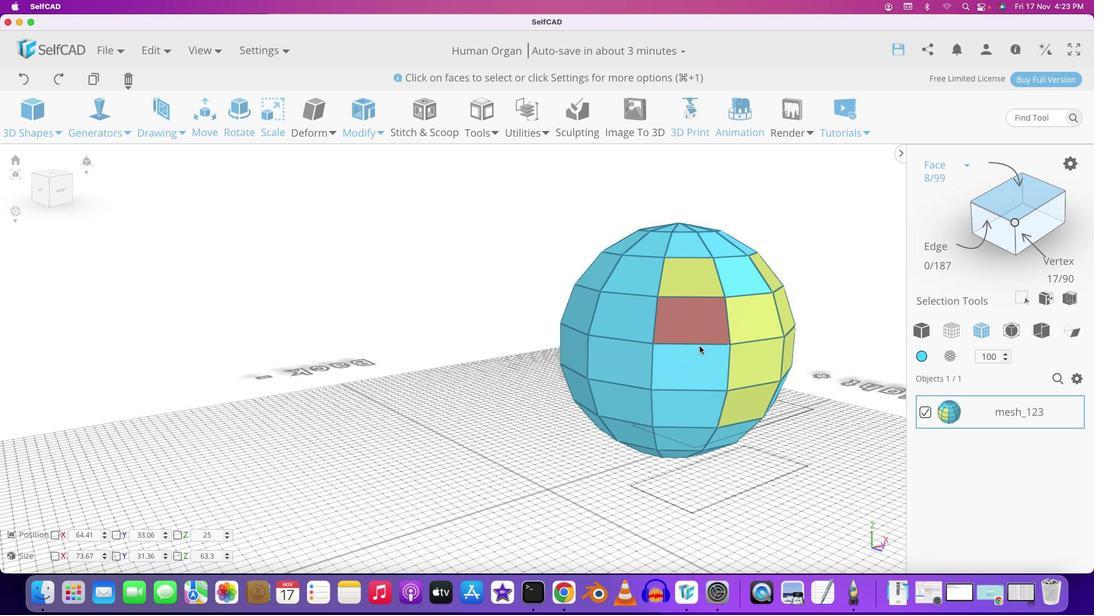 
Action: Mouse moved to (702, 322)
Screenshot: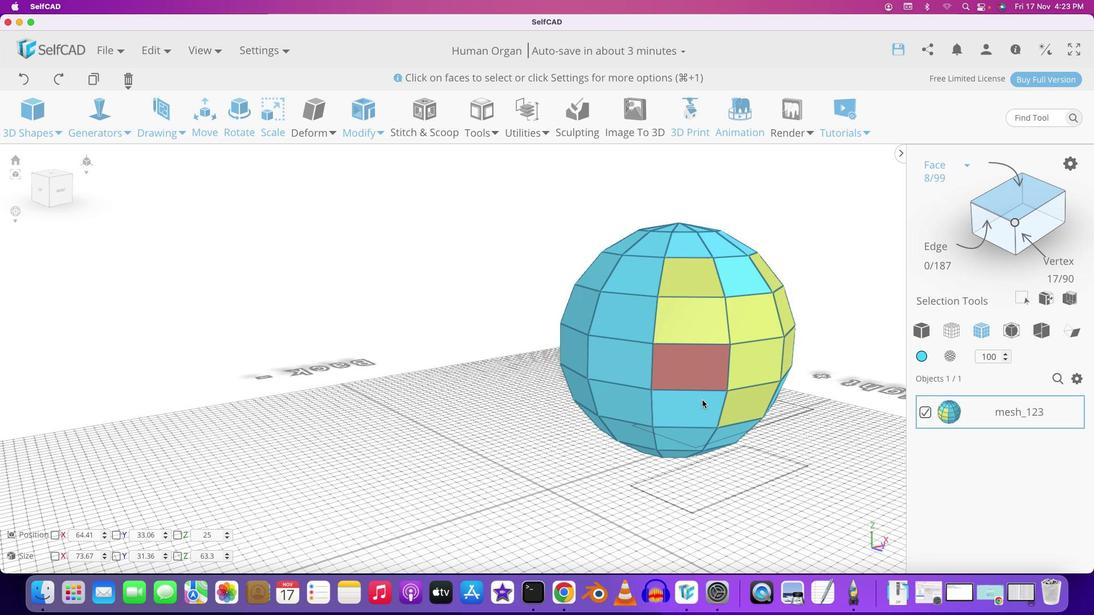 
Action: Mouse pressed left at (702, 322)
Screenshot: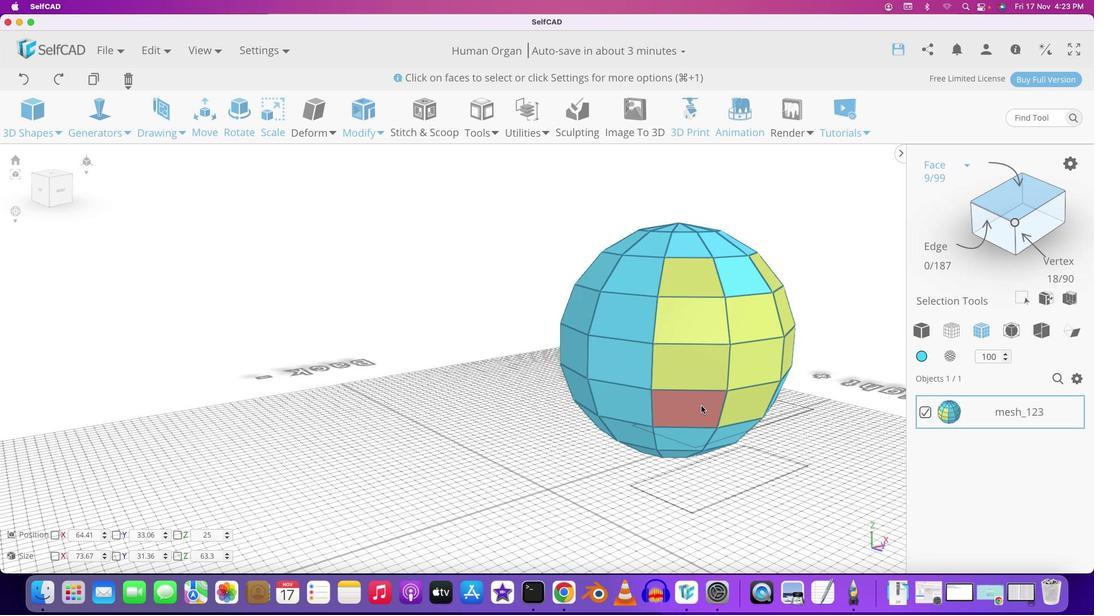 
Action: Mouse moved to (706, 293)
Screenshot: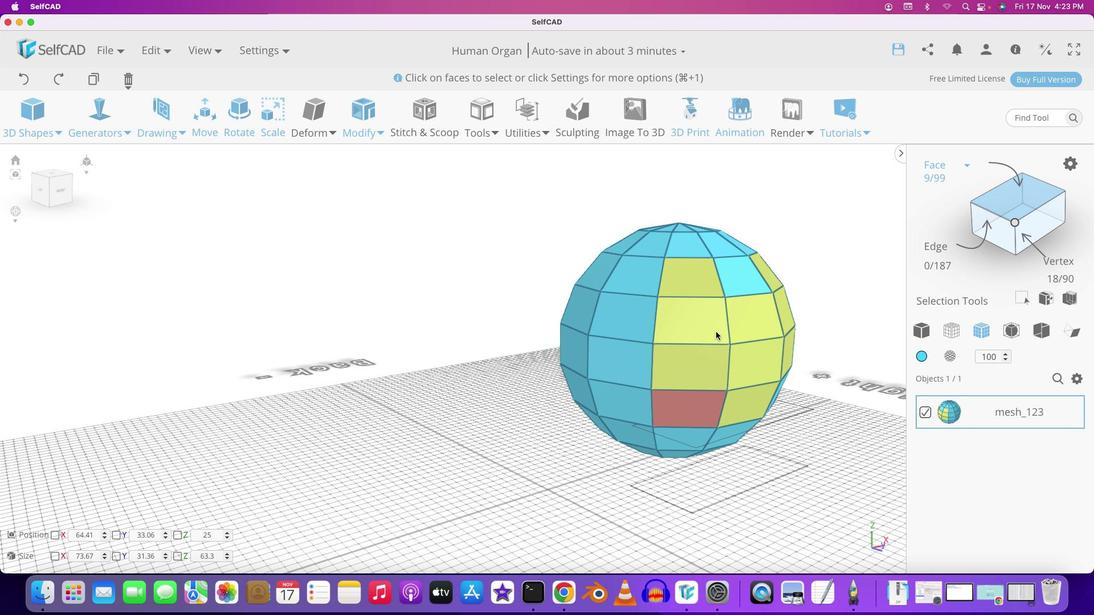 
Action: Mouse pressed left at (706, 293)
Screenshot: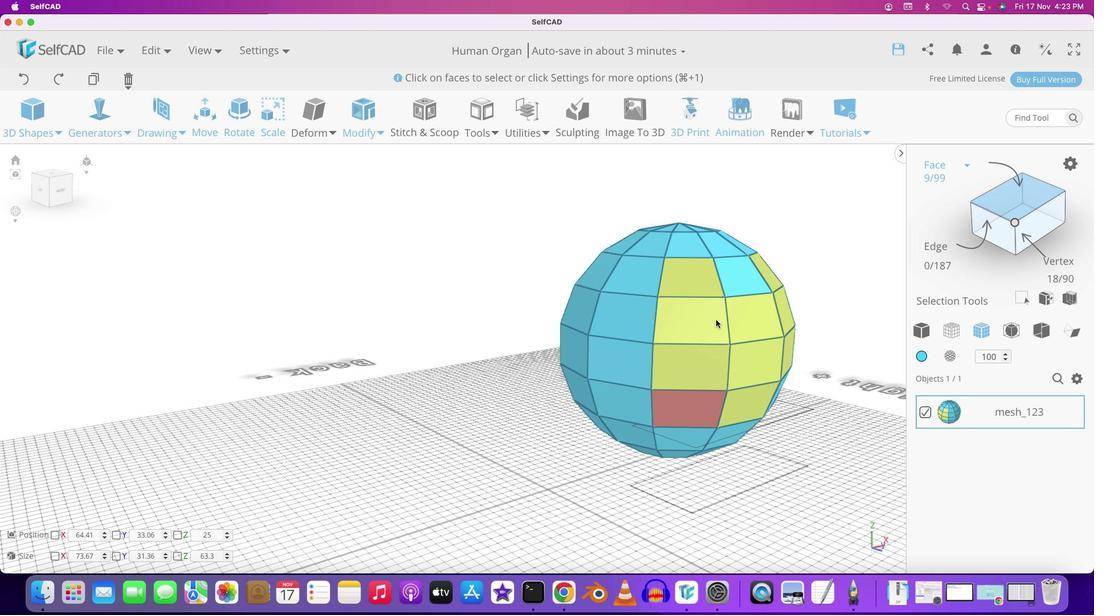 
Action: Mouse moved to (702, 358)
Screenshot: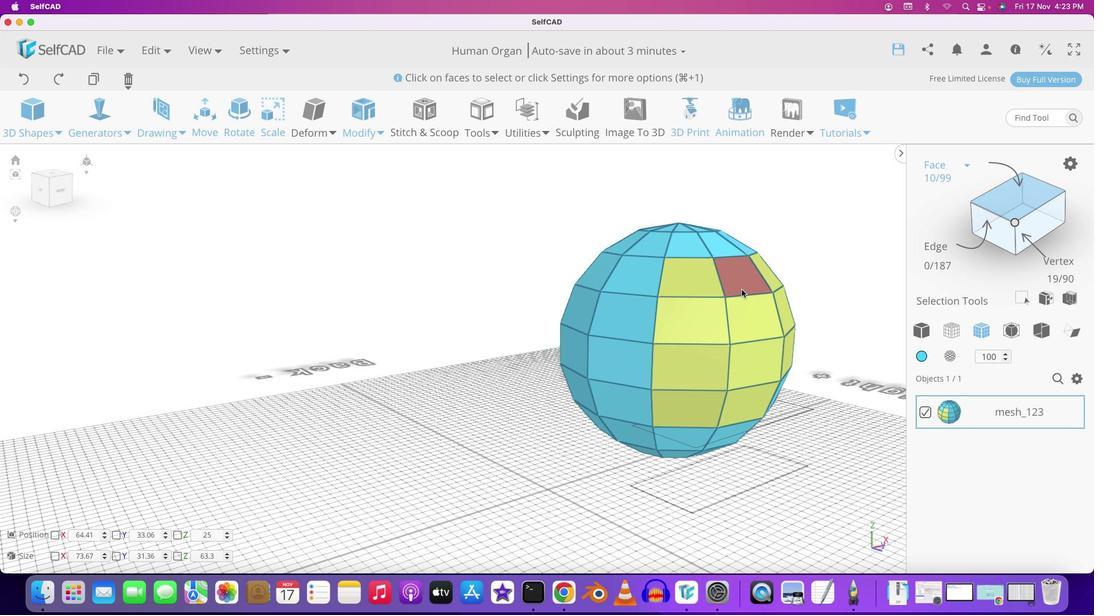 
Action: Mouse pressed left at (702, 358)
Screenshot: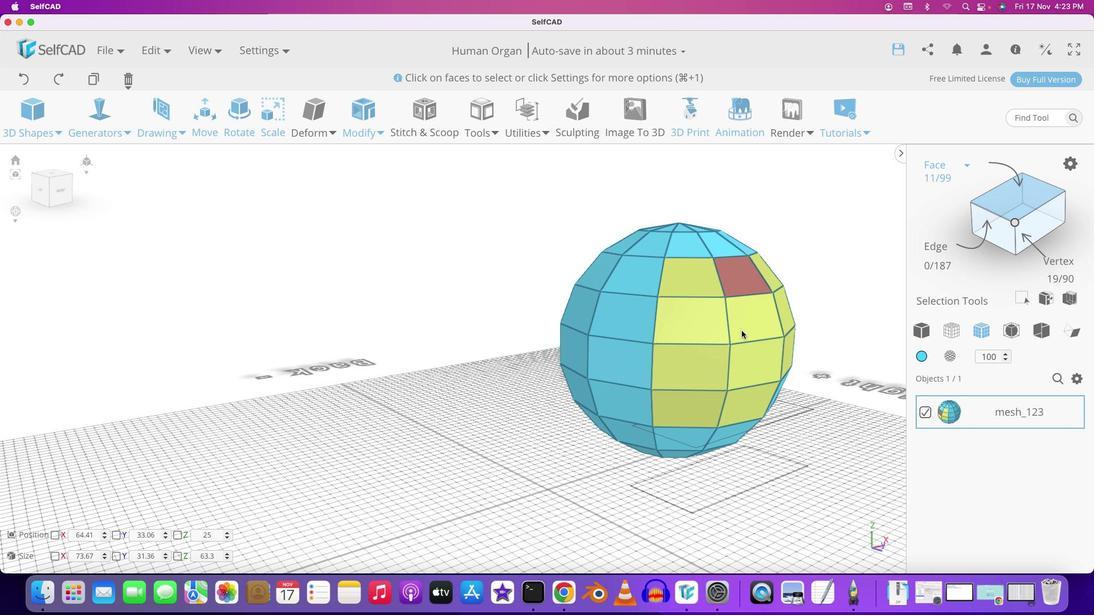 
Action: Mouse moved to (703, 408)
Screenshot: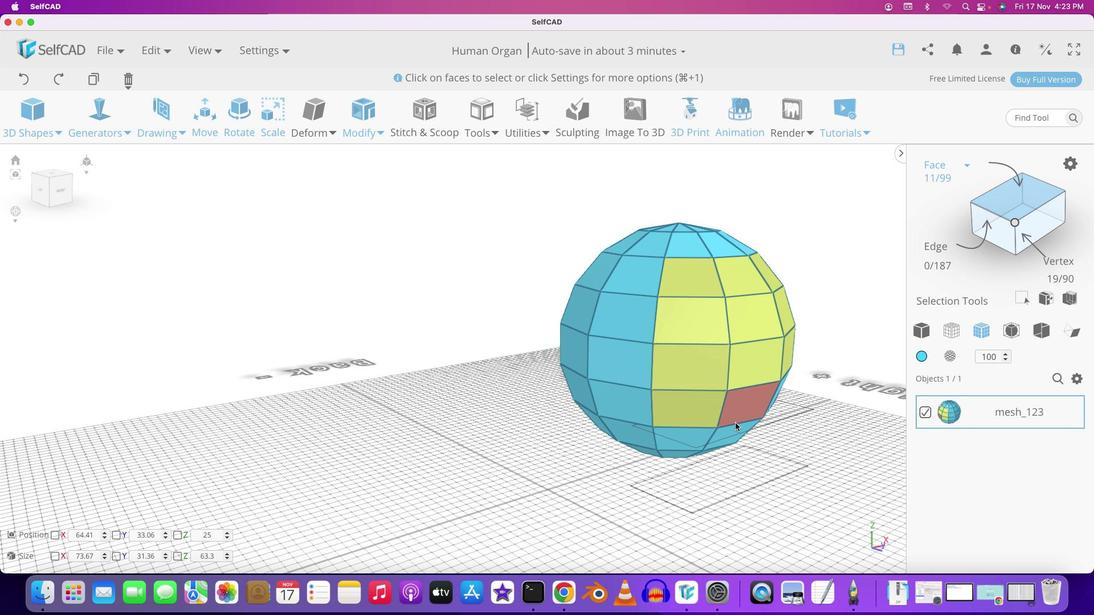 
Action: Mouse pressed left at (703, 408)
Screenshot: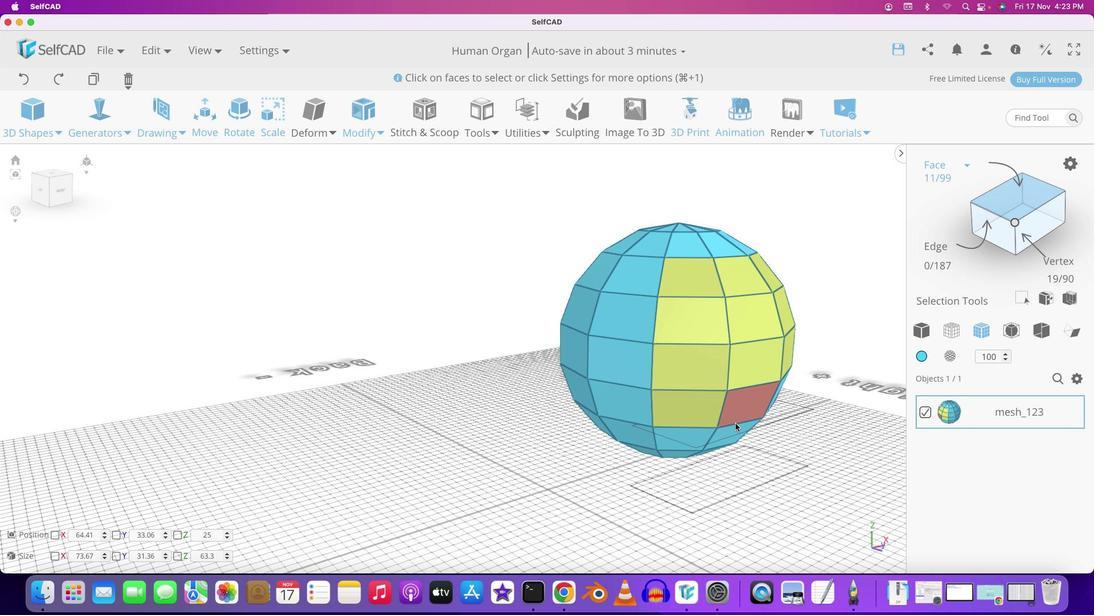 
Action: Mouse moved to (744, 291)
Screenshot: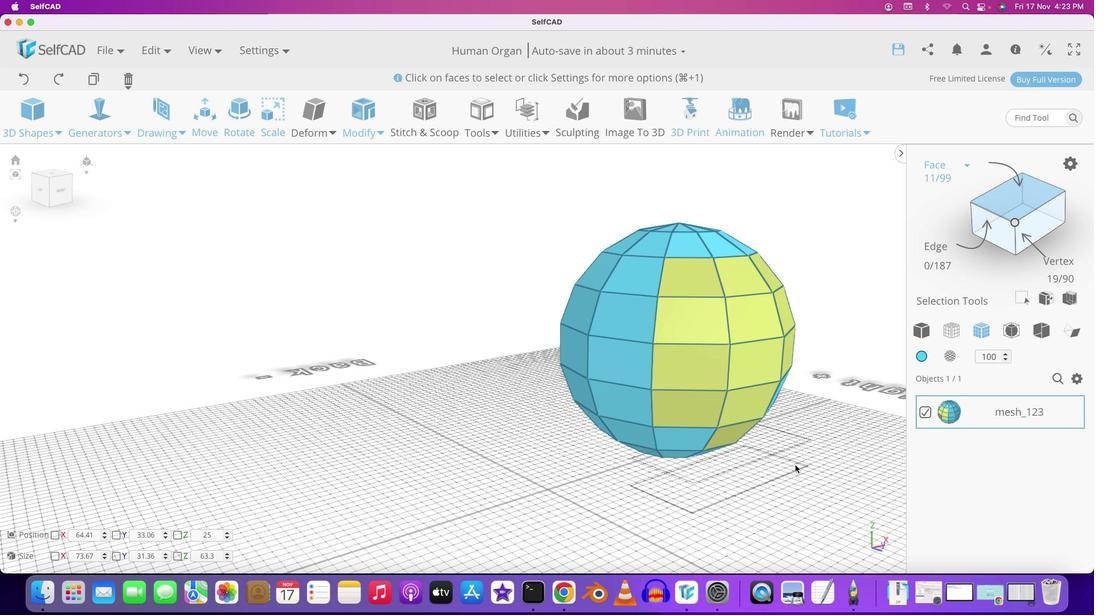 
Action: Mouse pressed left at (744, 291)
Screenshot: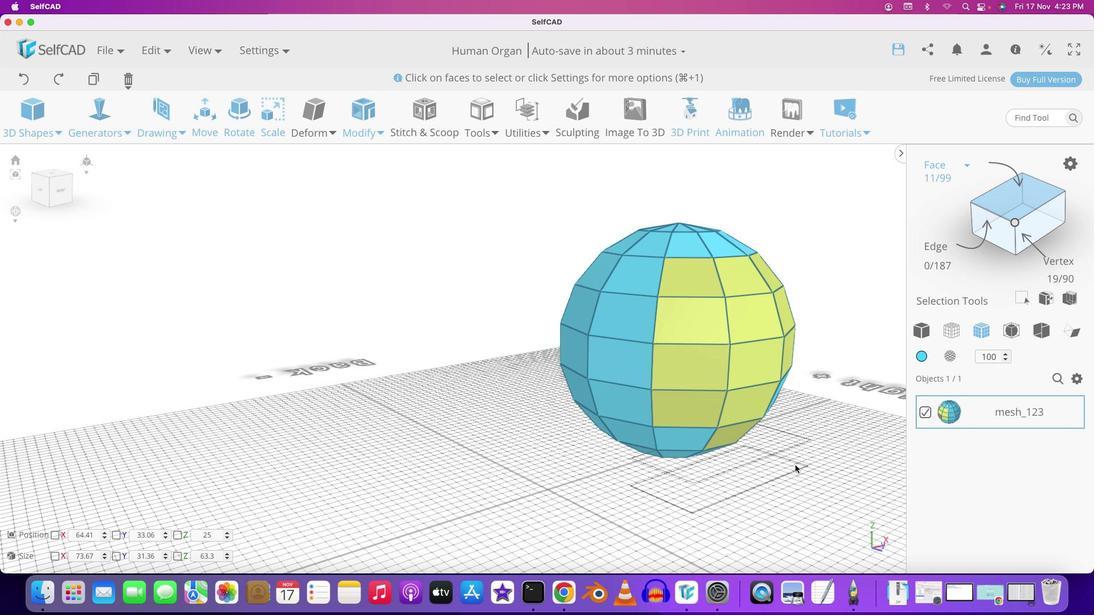 
Action: Mouse moved to (741, 439)
Screenshot: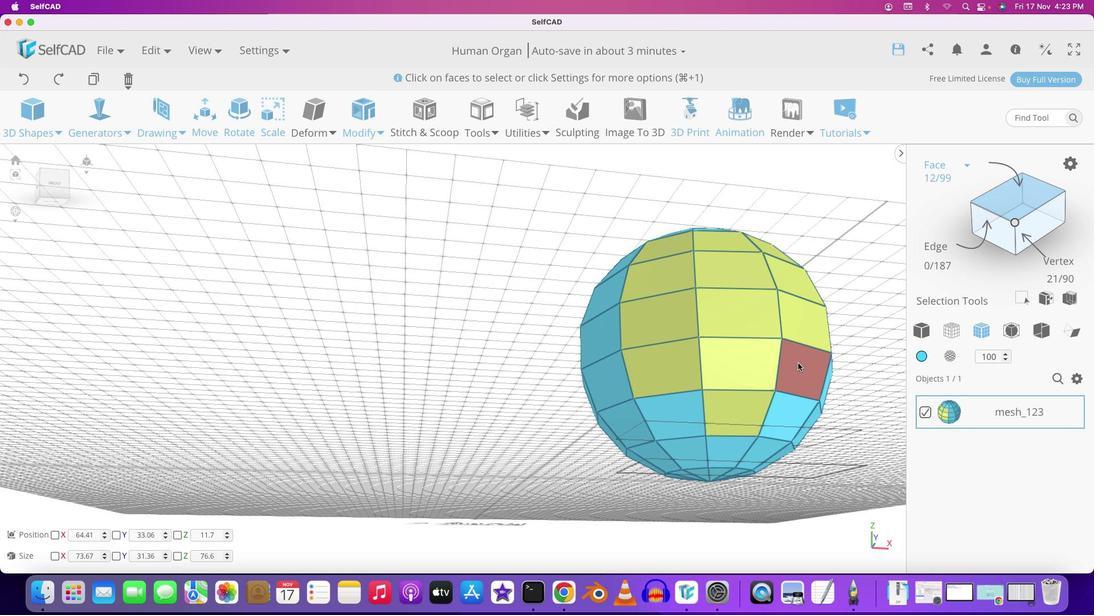 
Action: Mouse pressed left at (741, 439)
Screenshot: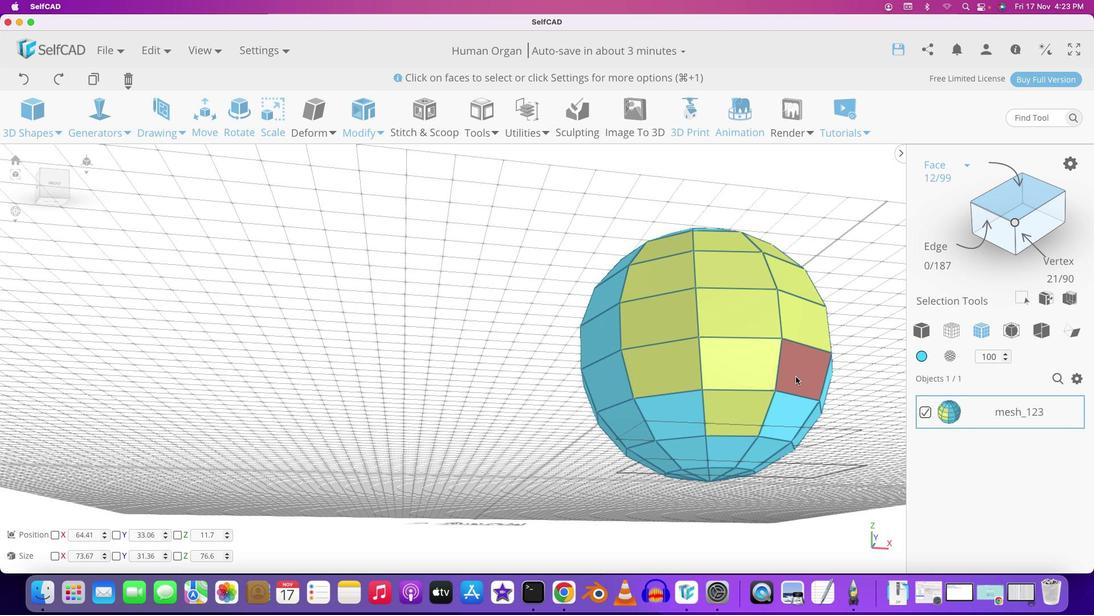 
Action: Mouse moved to (797, 467)
Screenshot: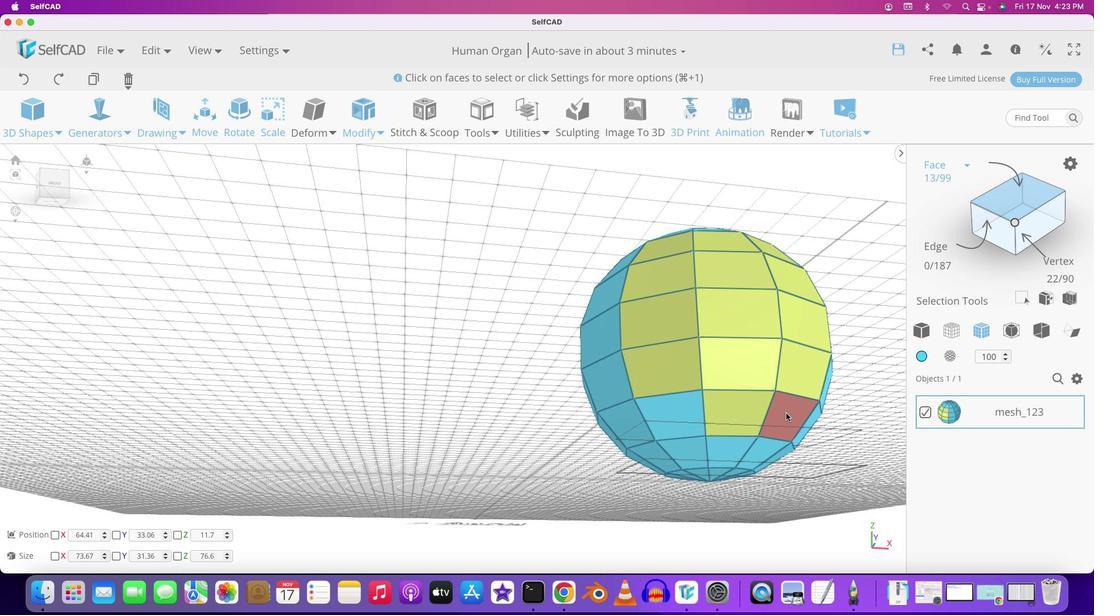 
Action: Mouse pressed left at (797, 467)
Screenshot: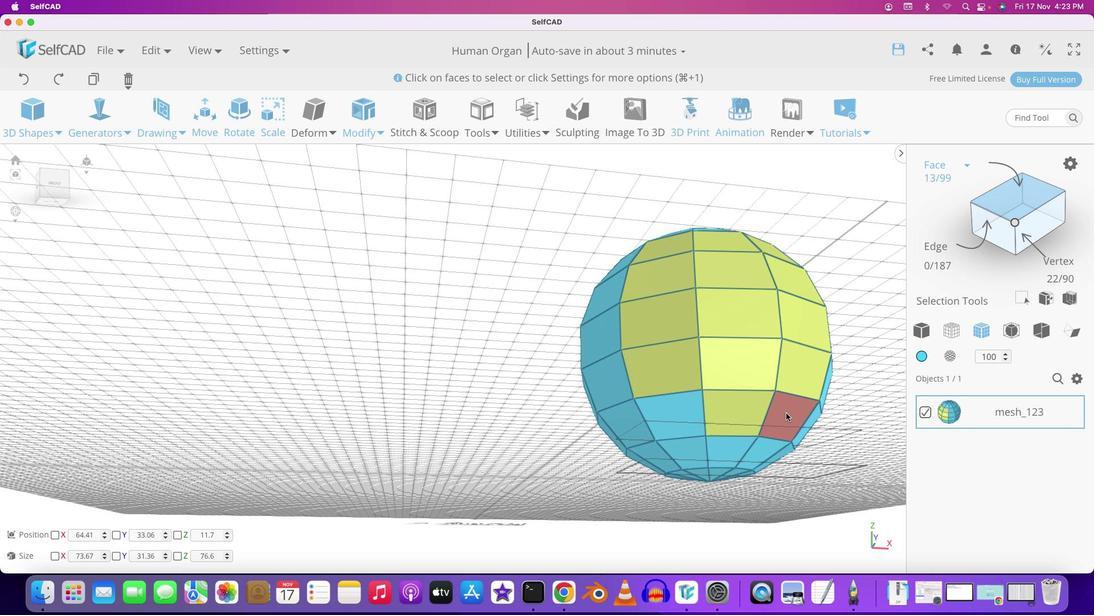
Action: Mouse moved to (800, 364)
Screenshot: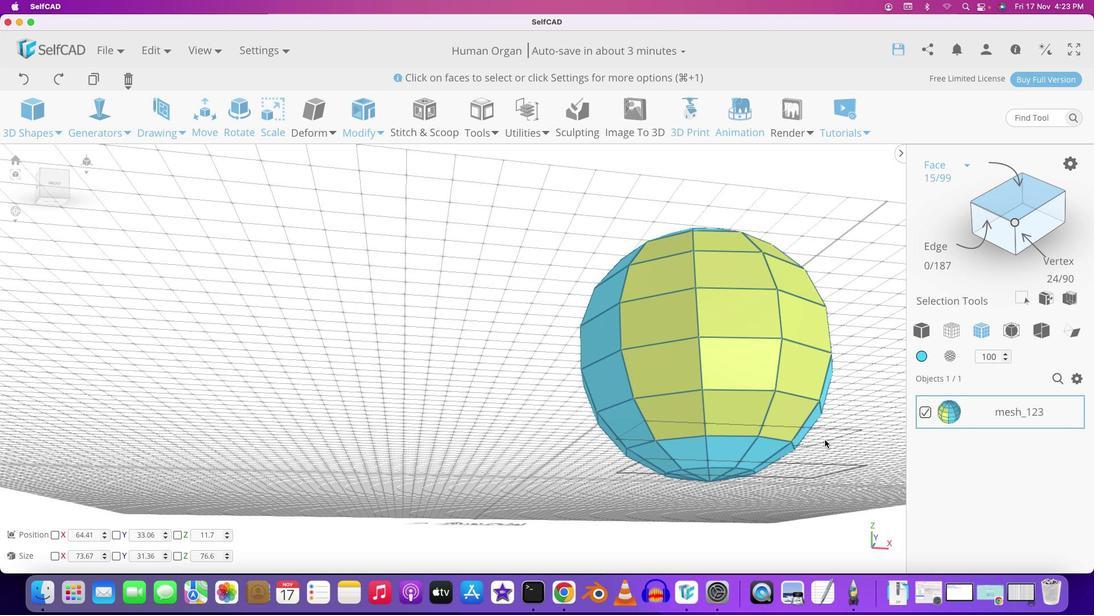 
Action: Mouse pressed left at (800, 364)
Screenshot: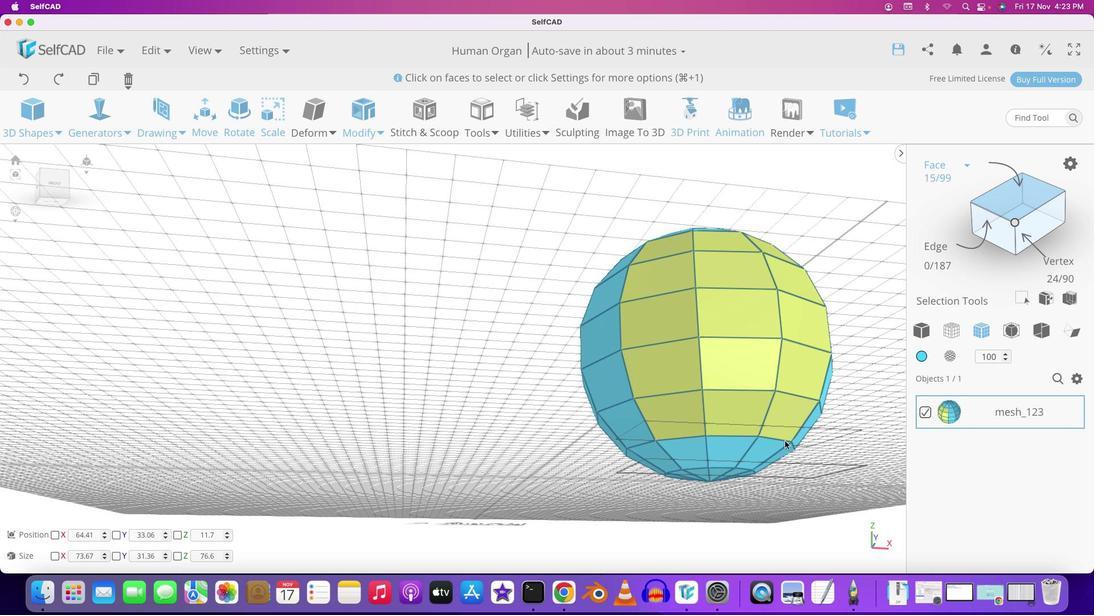 
Action: Mouse moved to (788, 415)
Screenshot: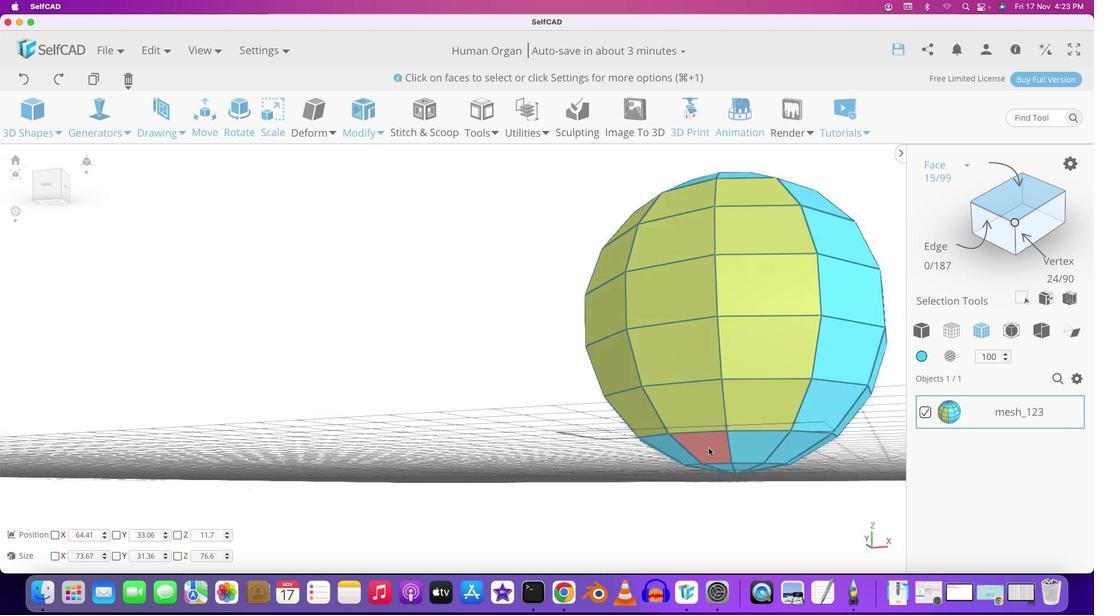 
Action: Mouse pressed left at (788, 415)
Screenshot: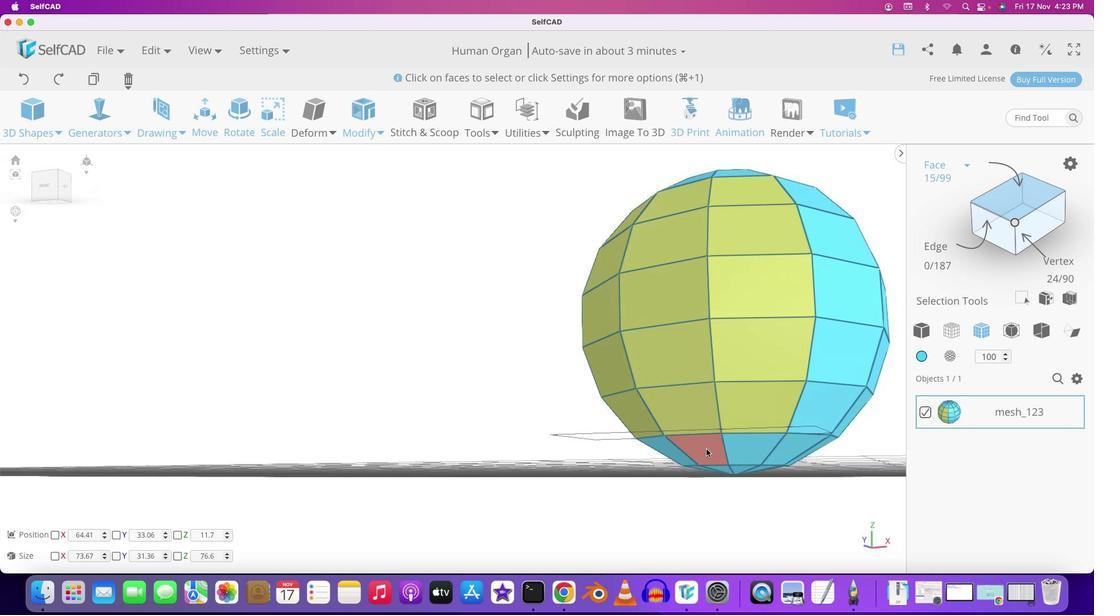
Action: Mouse moved to (694, 415)
Screenshot: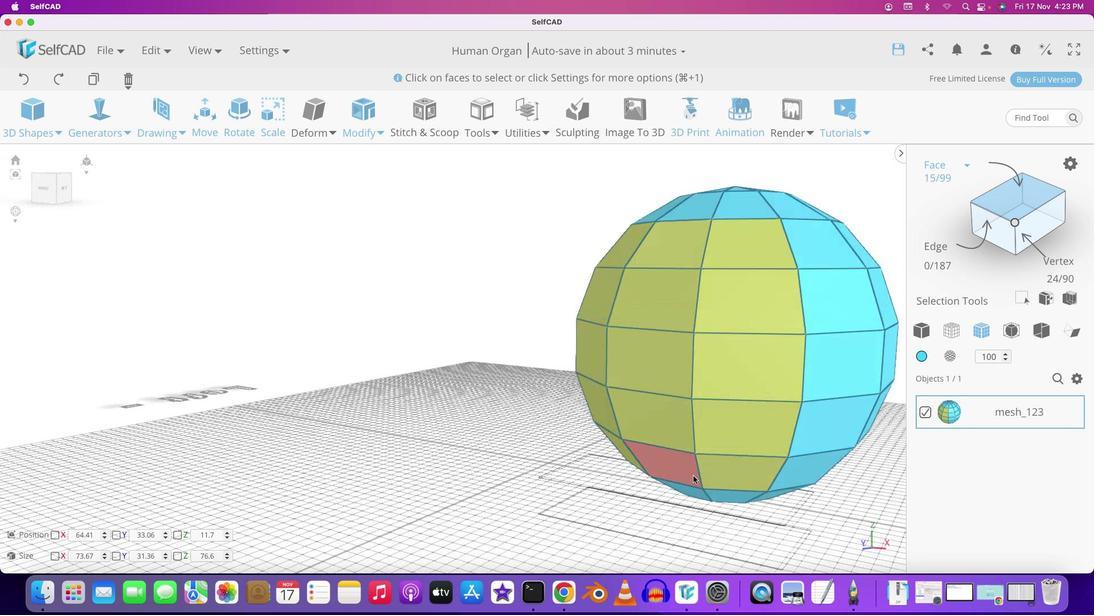 
Action: Mouse pressed left at (694, 415)
Screenshot: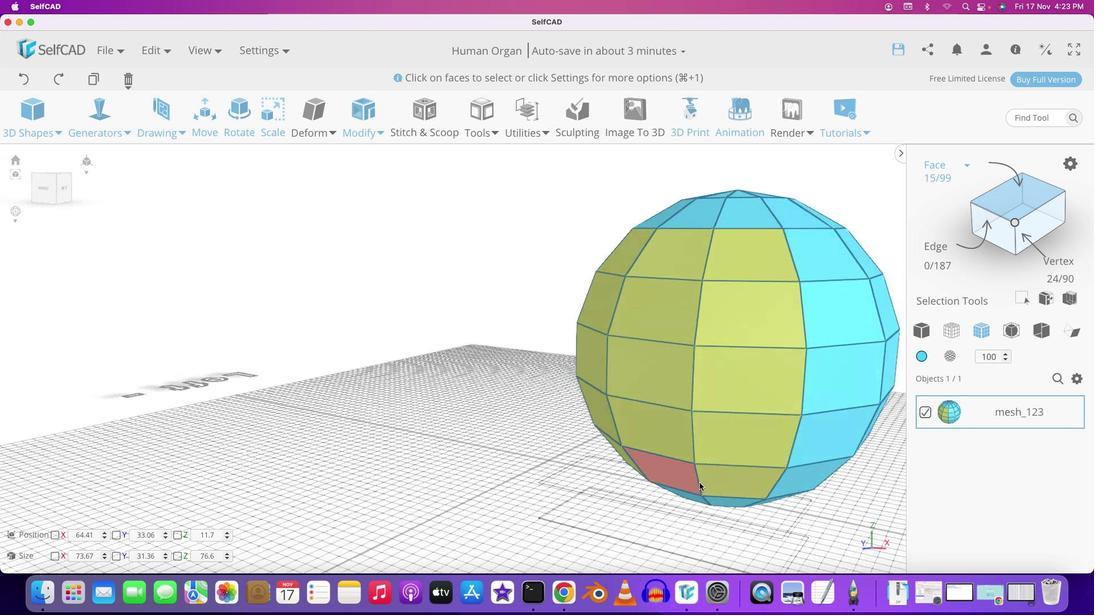 
Action: Mouse moved to (835, 440)
Screenshot: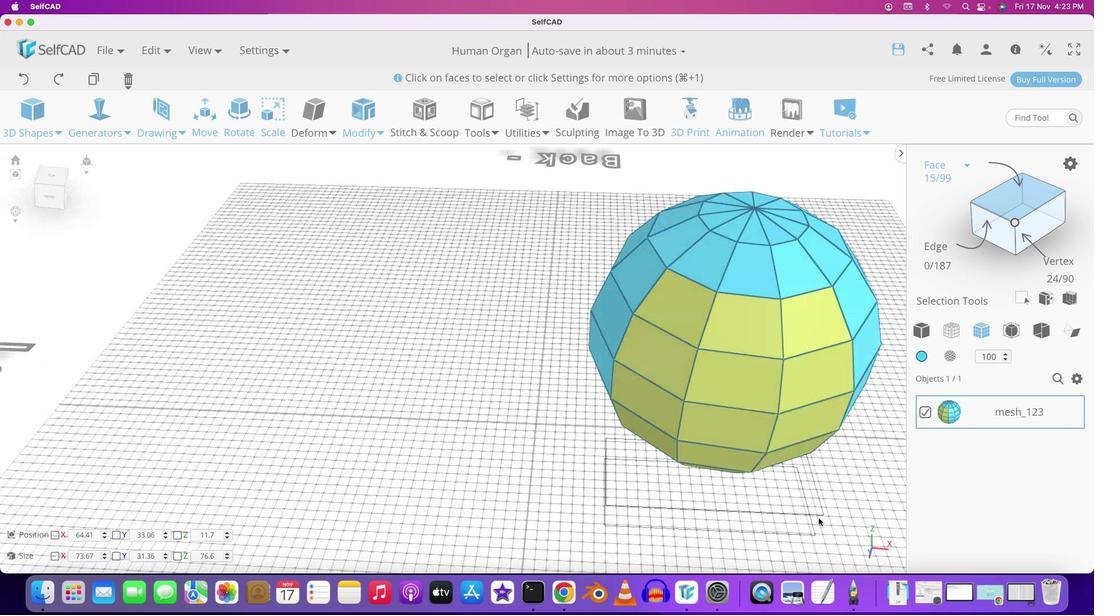 
Action: Mouse pressed left at (835, 440)
Screenshot: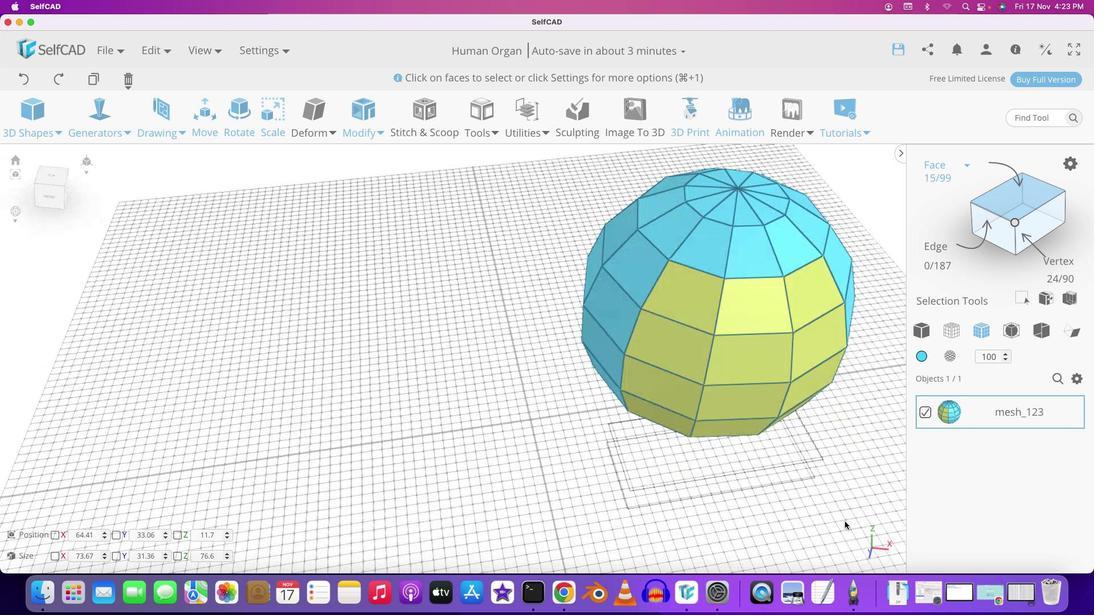 
Action: Mouse moved to (619, 472)
Screenshot: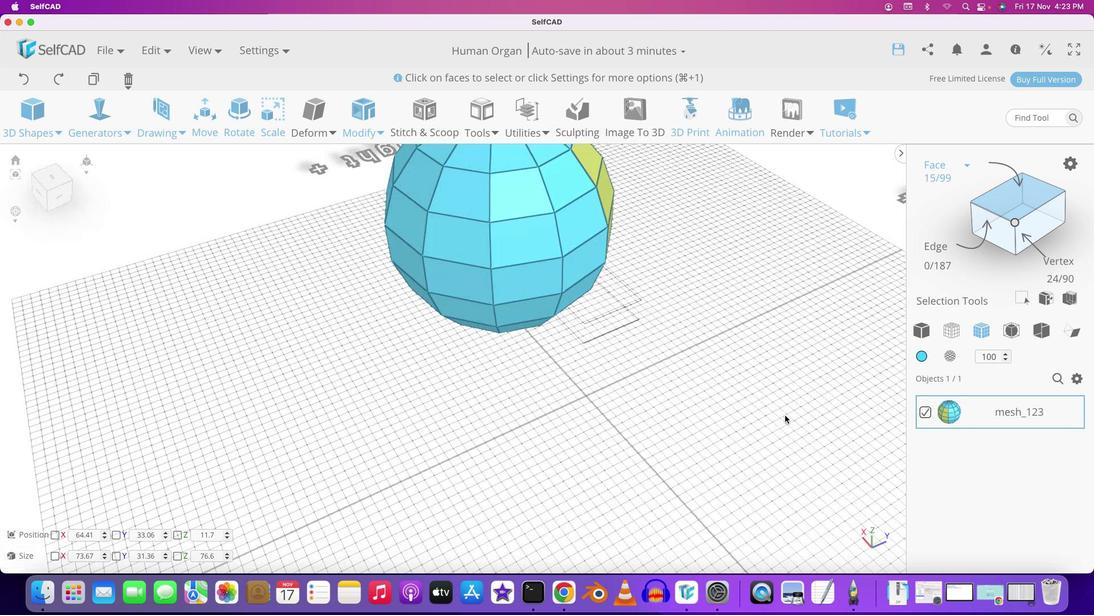 
Action: Mouse pressed left at (619, 472)
Screenshot: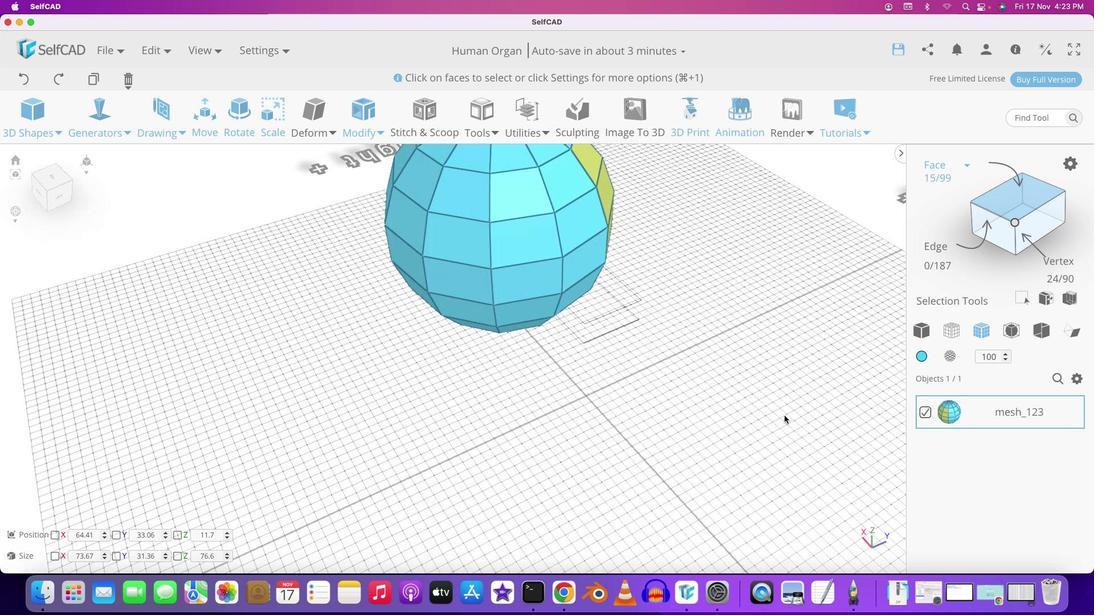 
Action: Mouse moved to (625, 415)
Screenshot: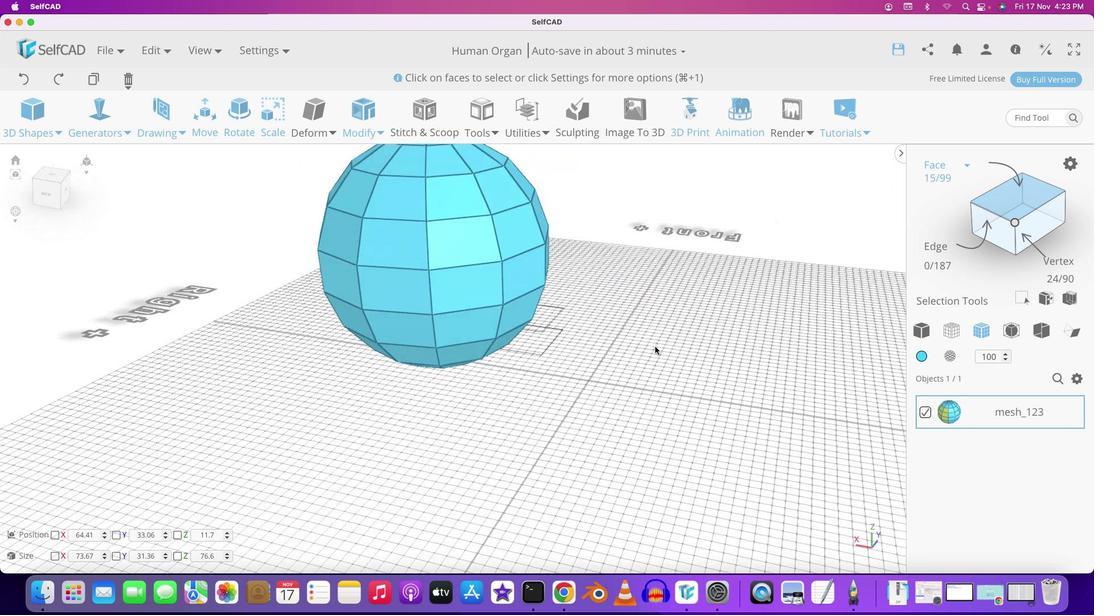 
Action: Mouse pressed left at (625, 415)
Screenshot: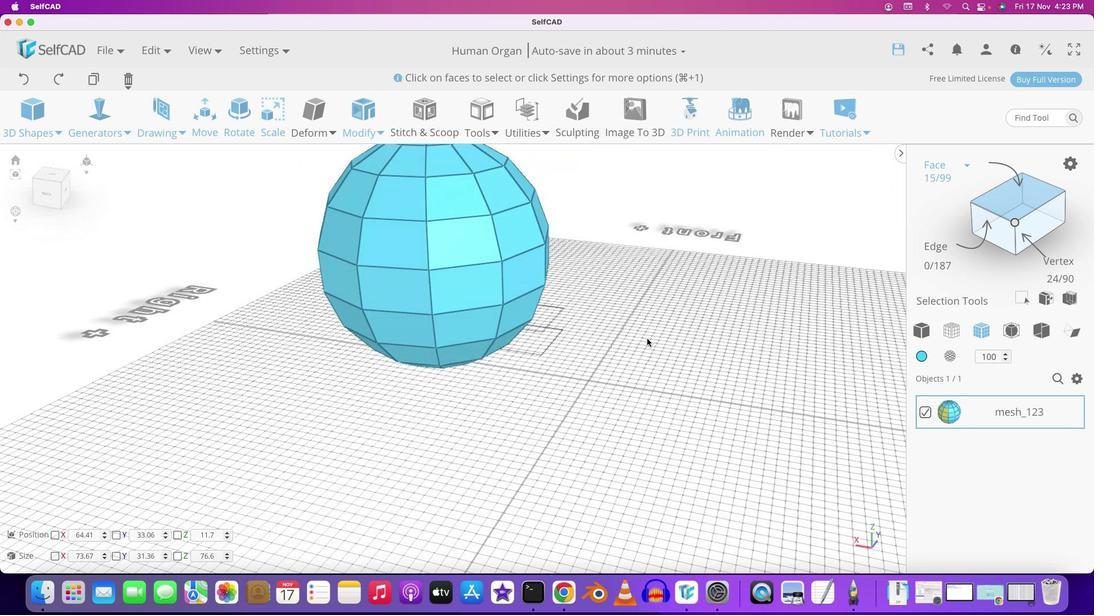 
Action: Mouse moved to (535, 378)
Screenshot: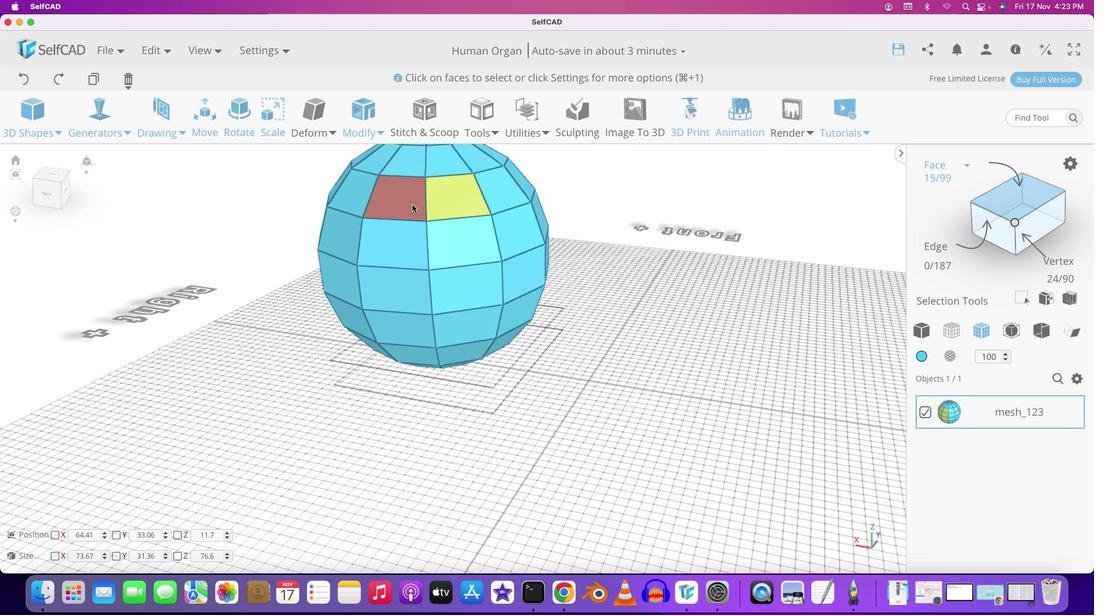 
Action: Mouse pressed left at (535, 378)
Screenshot: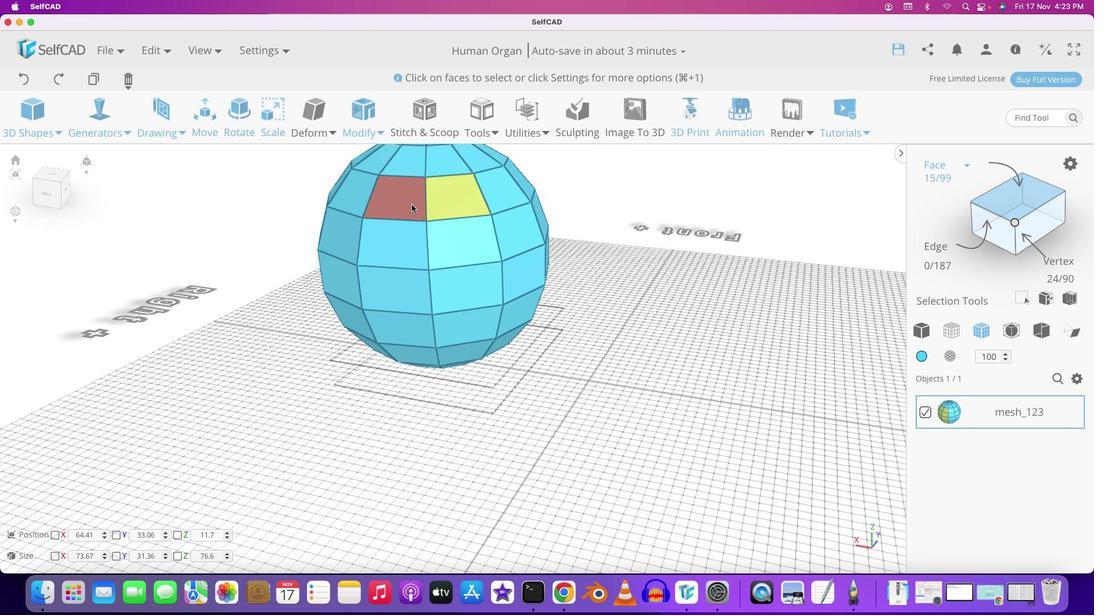 
Action: Mouse moved to (451, 205)
Screenshot: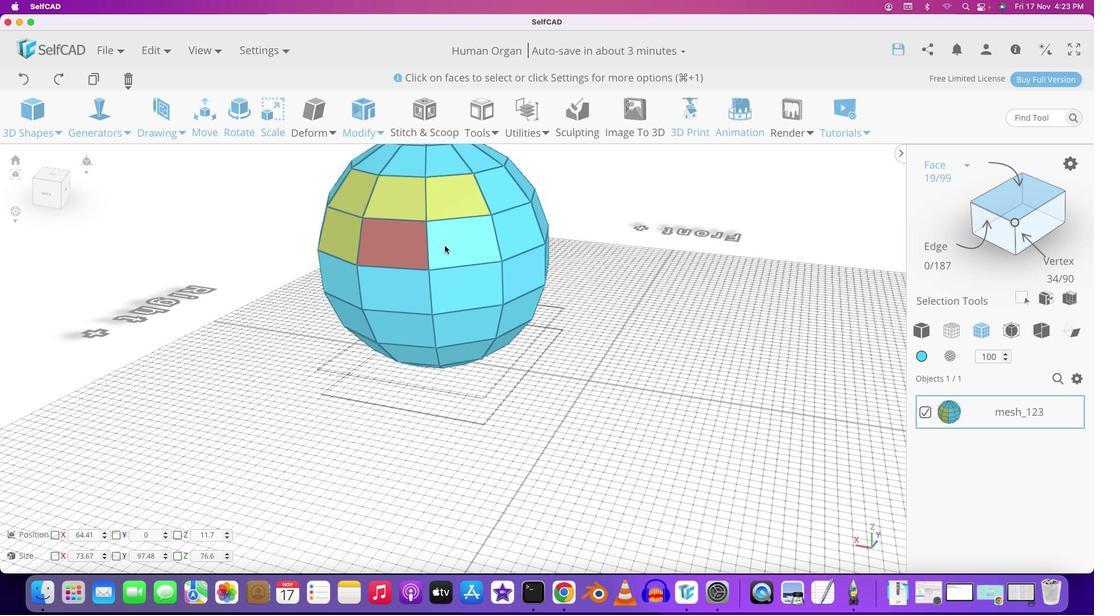 
Action: Mouse pressed left at (451, 205)
Screenshot: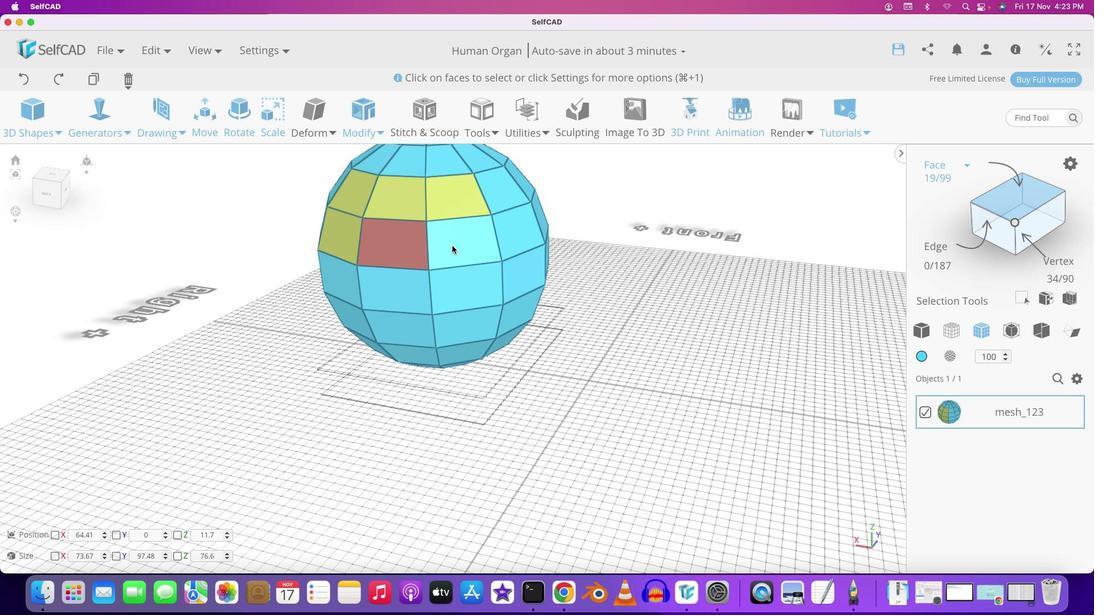 
Action: Mouse moved to (414, 206)
Screenshot: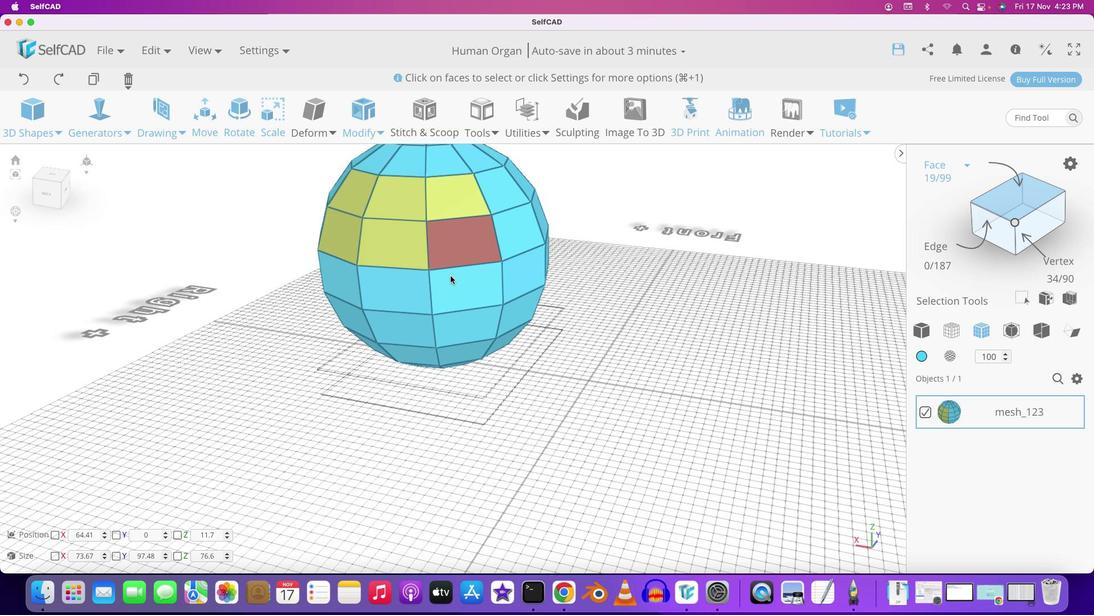
Action: Mouse pressed left at (414, 206)
Screenshot: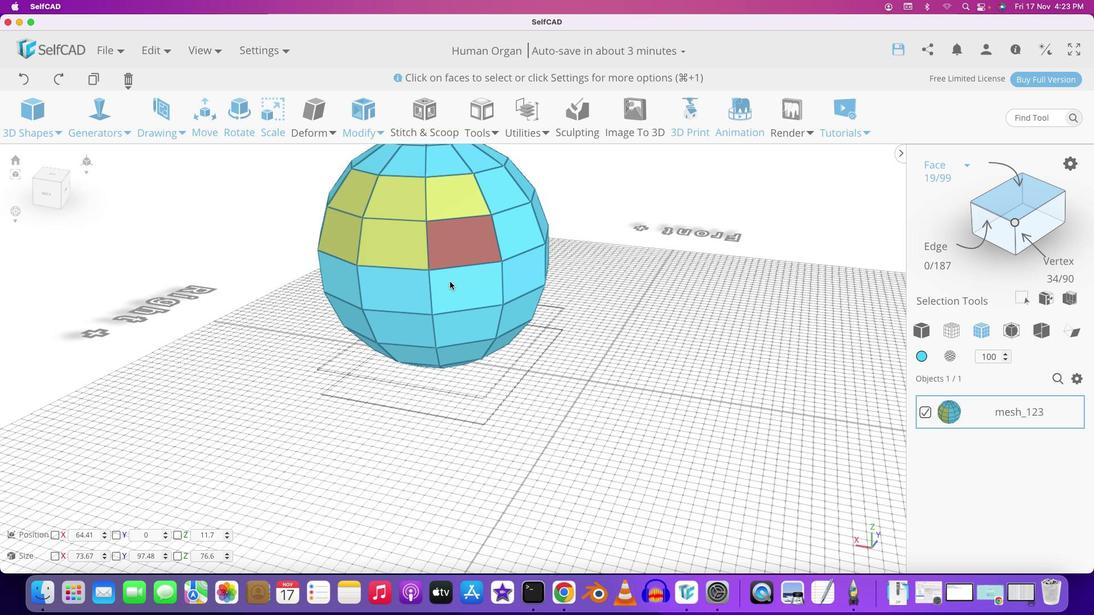 
Action: Mouse moved to (338, 196)
Screenshot: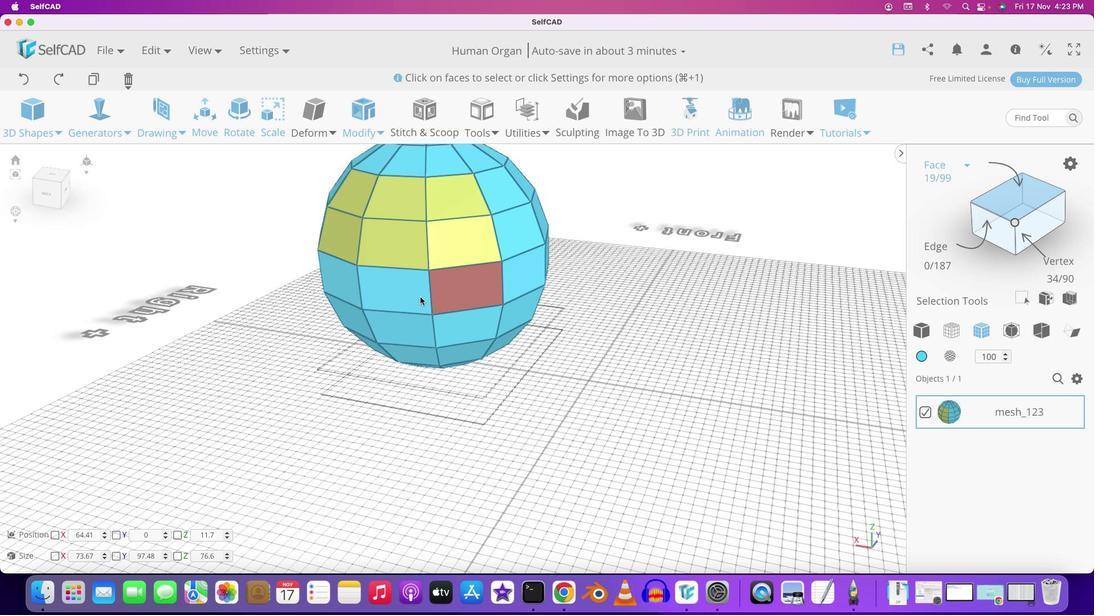 
Action: Mouse pressed left at (338, 196)
Screenshot: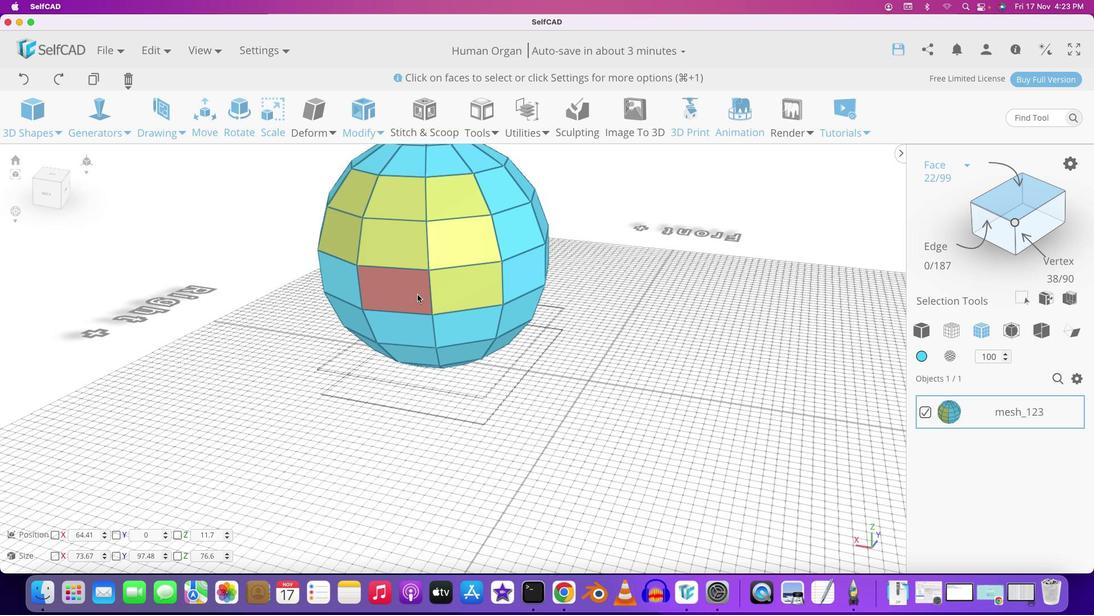 
Action: Mouse moved to (351, 243)
Screenshot: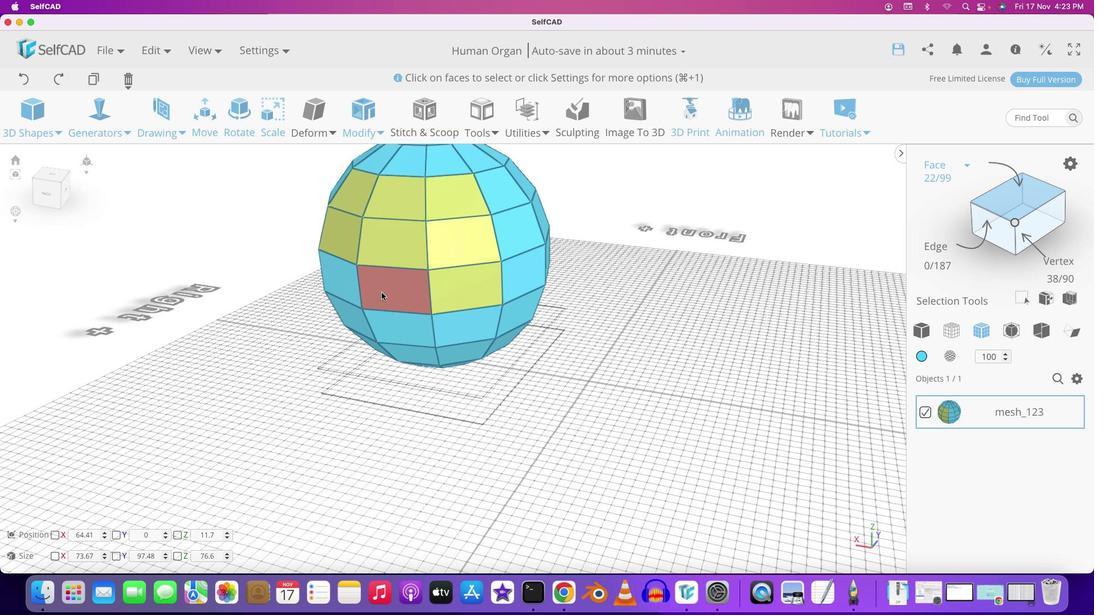 
Action: Mouse pressed left at (351, 243)
Screenshot: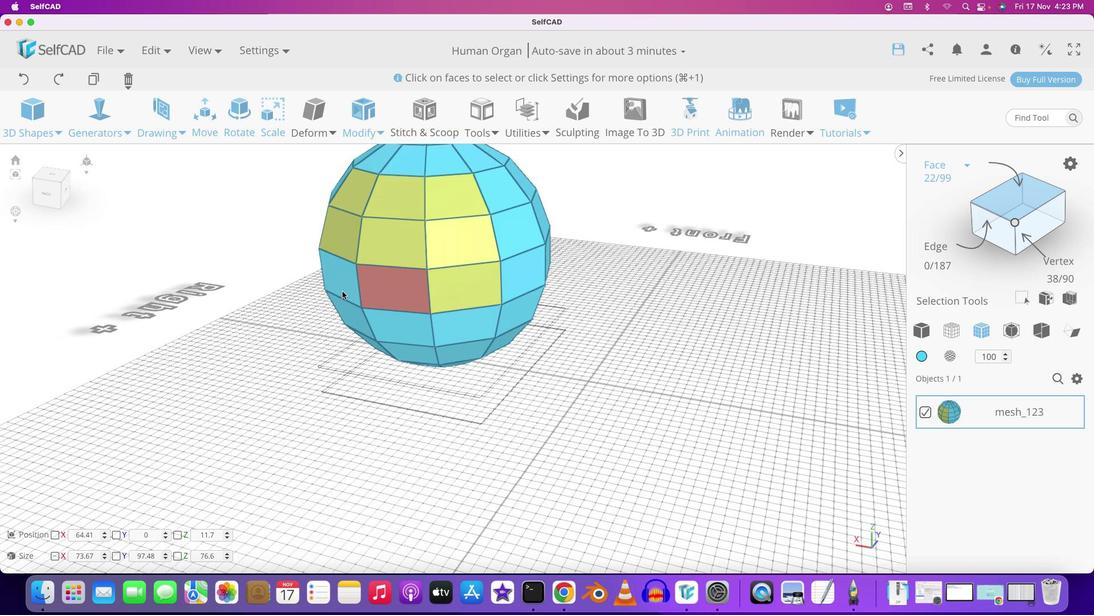 
Action: Mouse moved to (402, 245)
Screenshot: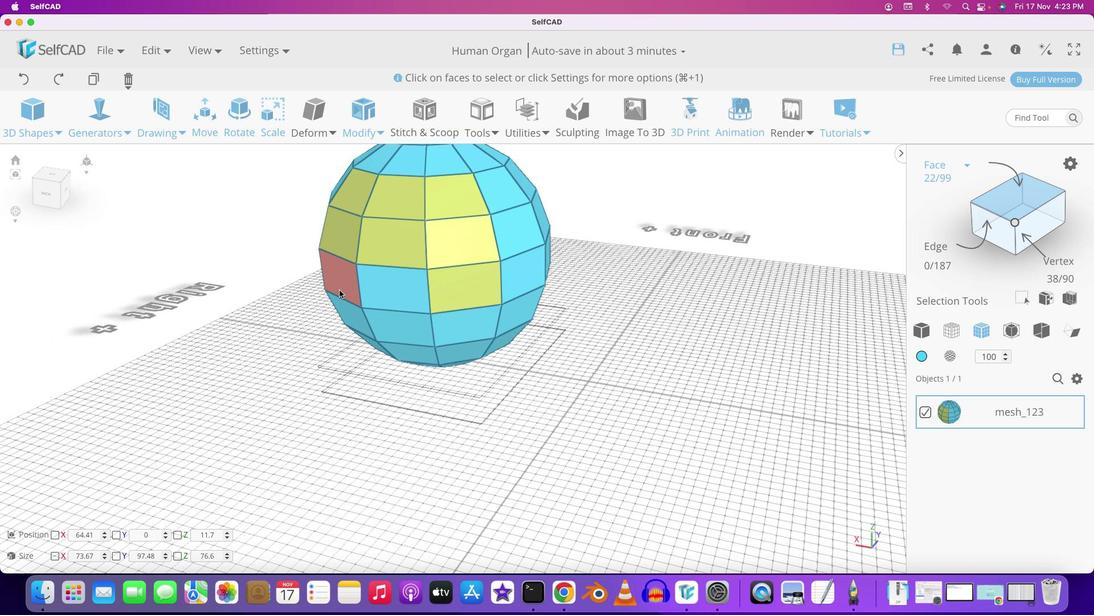
Action: Mouse pressed left at (402, 245)
